 Task: Compose an email with the signature Gabriella Robinson with the subject Request for a podcast and the message I would like to request a meeting to discuss the progress of the project. from softage.1@softage.net to softage.7@softage.net with an attached document Code_of_conduct.pdf Undo the message and rewrite the message as Could you please provide a summary of the results? Send the email. Finally, move the email from Sent Items to the label Food
Action: Mouse moved to (429, 691)
Screenshot: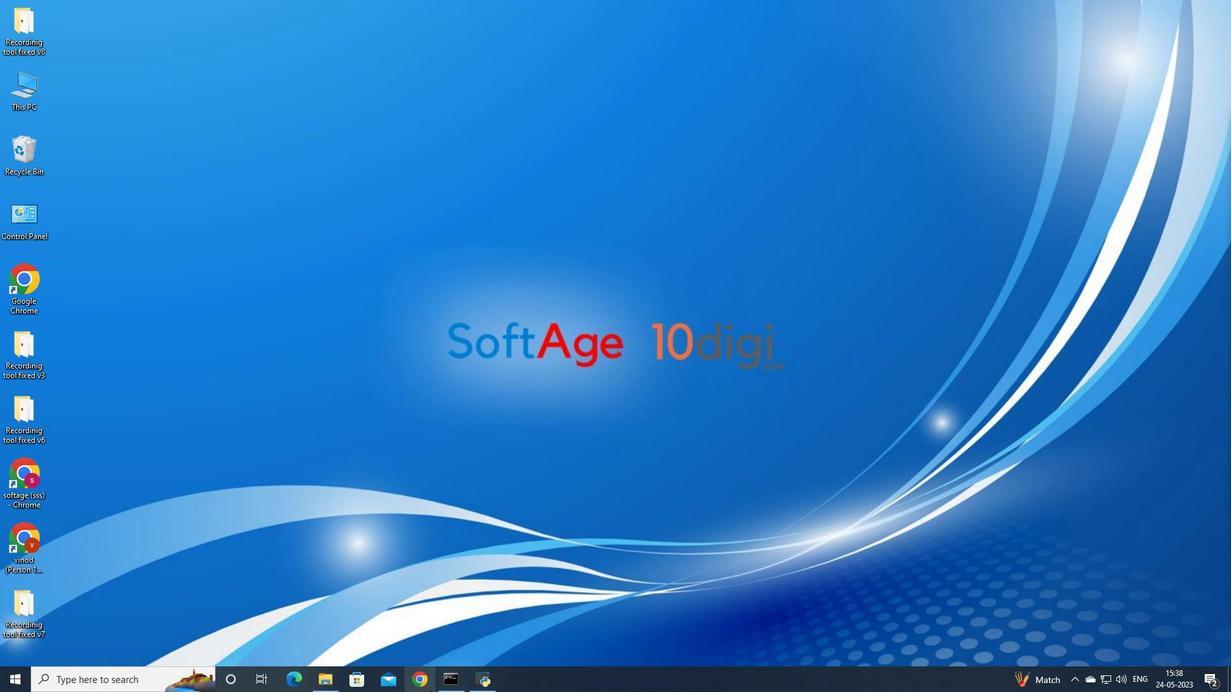 
Action: Mouse pressed left at (429, 691)
Screenshot: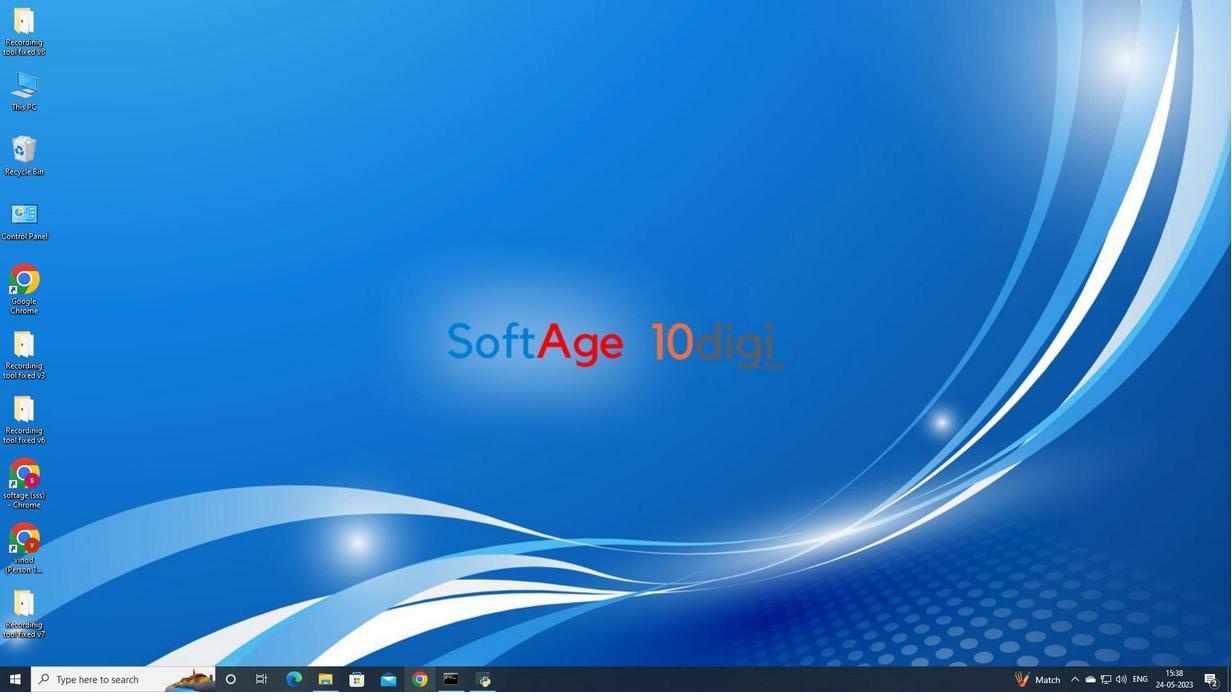 
Action: Mouse moved to (558, 399)
Screenshot: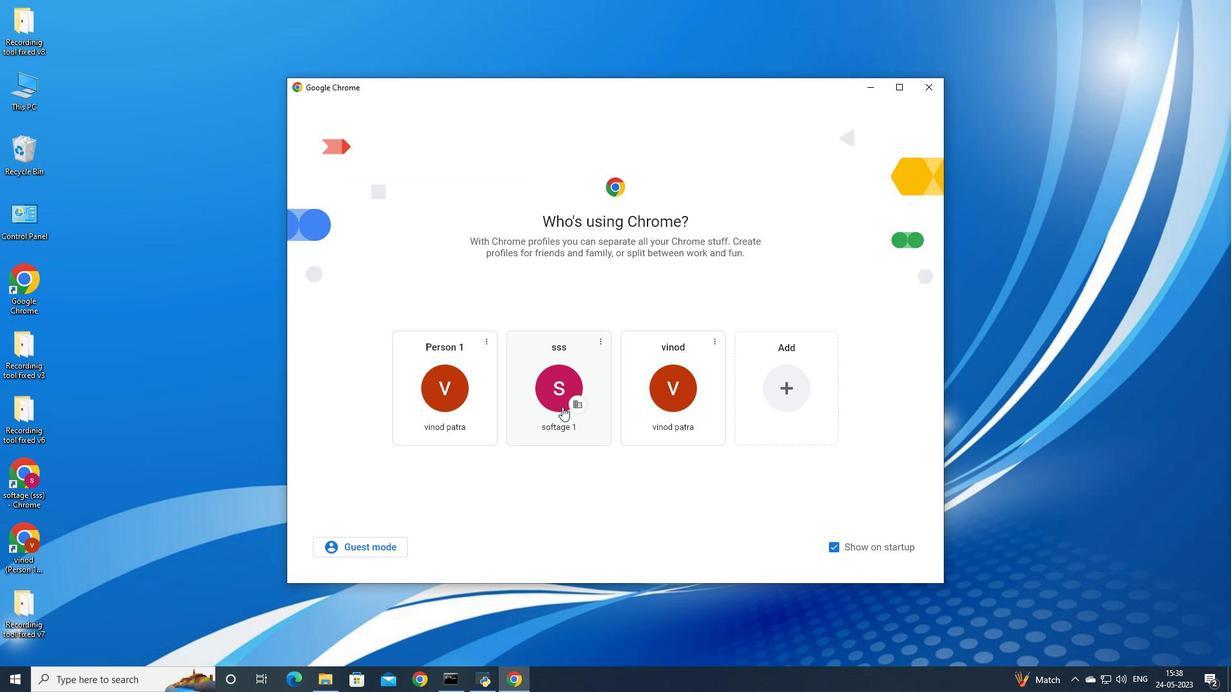
Action: Mouse pressed left at (558, 399)
Screenshot: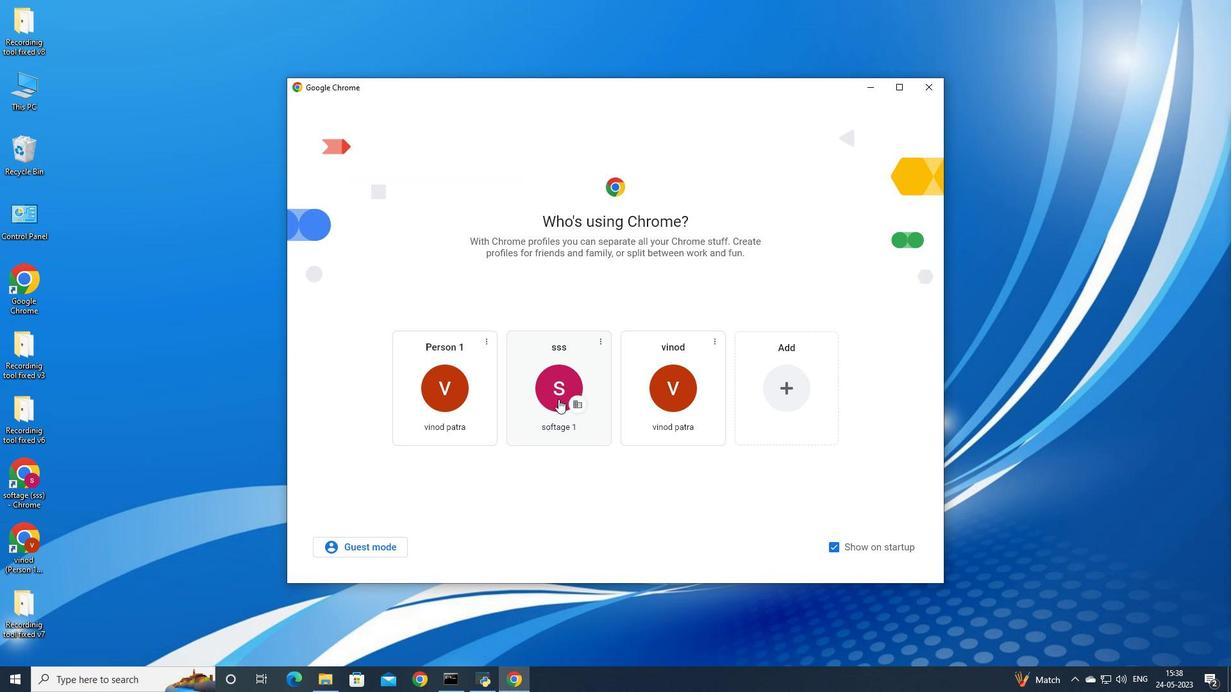 
Action: Mouse moved to (1121, 64)
Screenshot: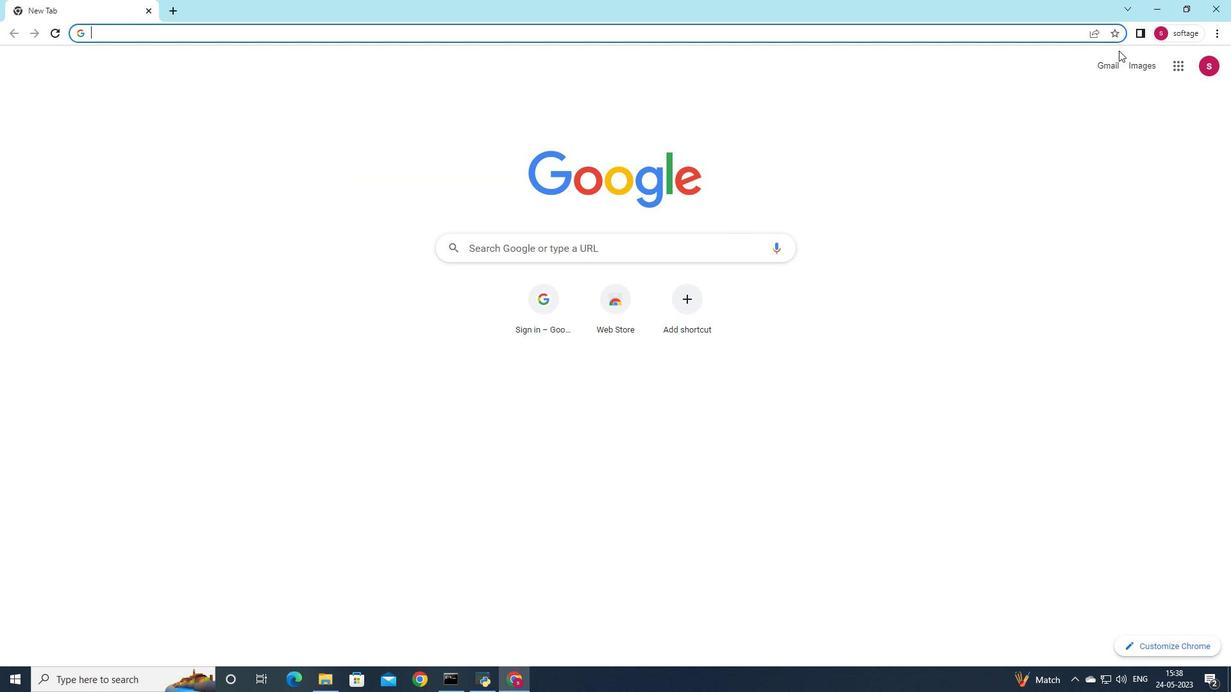
Action: Mouse pressed left at (1121, 64)
Screenshot: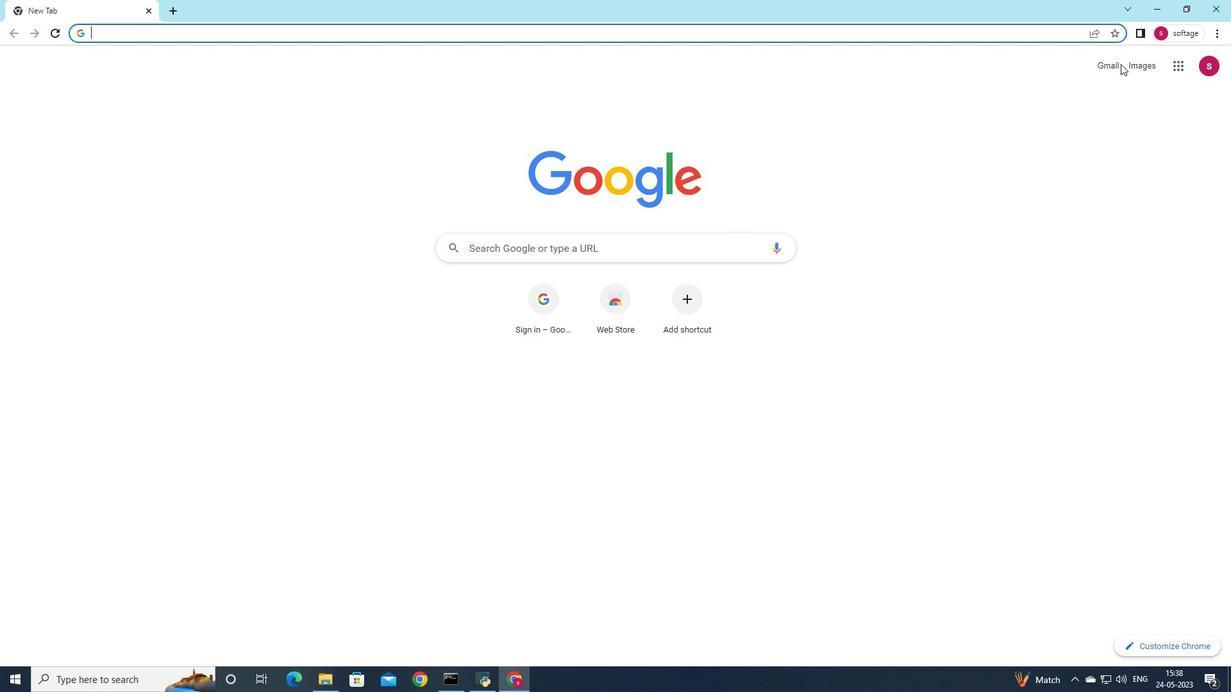 
Action: Mouse moved to (1111, 61)
Screenshot: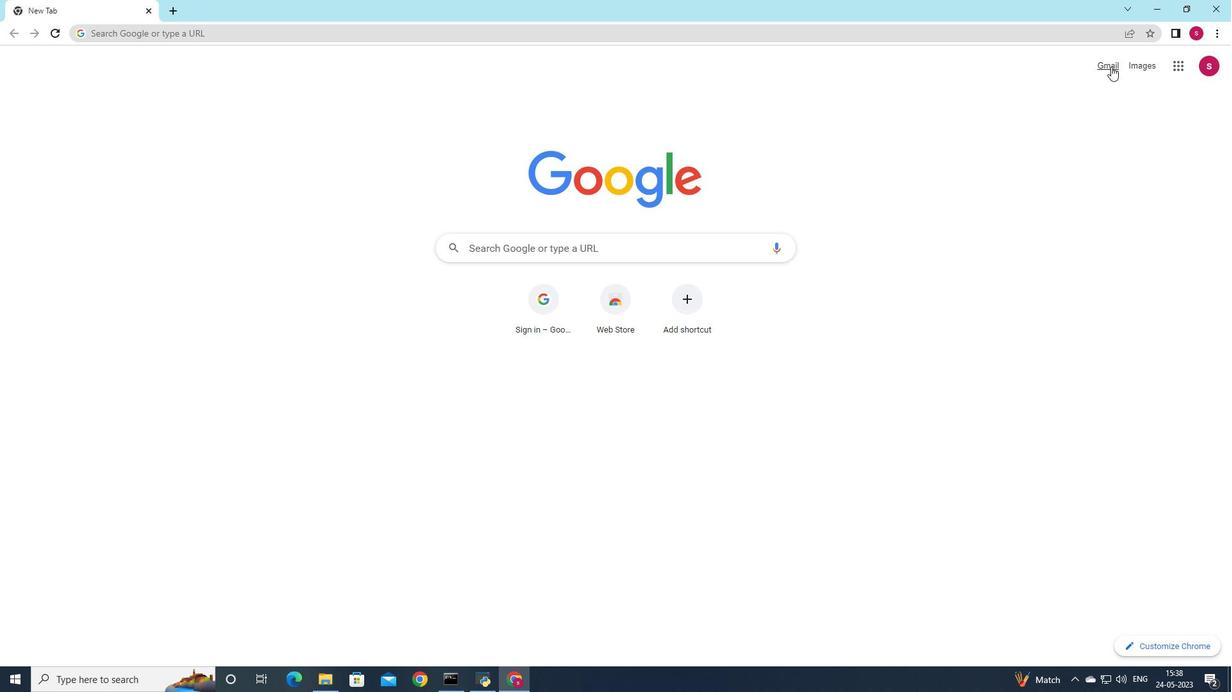 
Action: Mouse pressed left at (1111, 61)
Screenshot: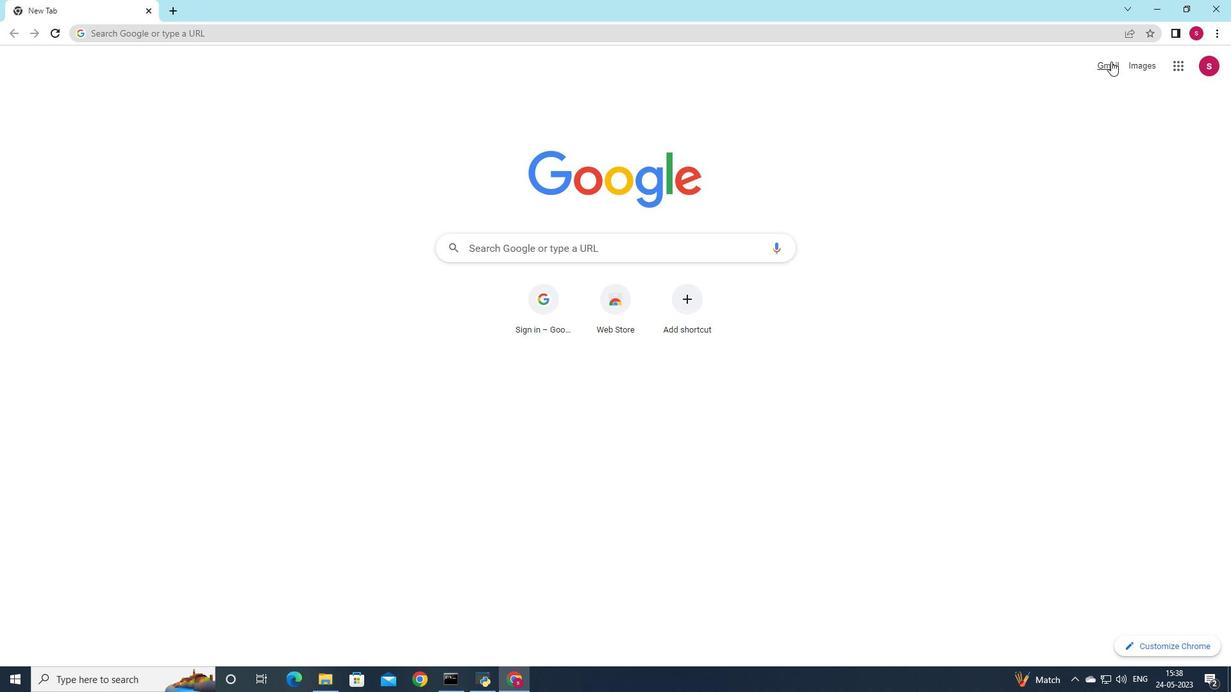 
Action: Mouse moved to (1089, 94)
Screenshot: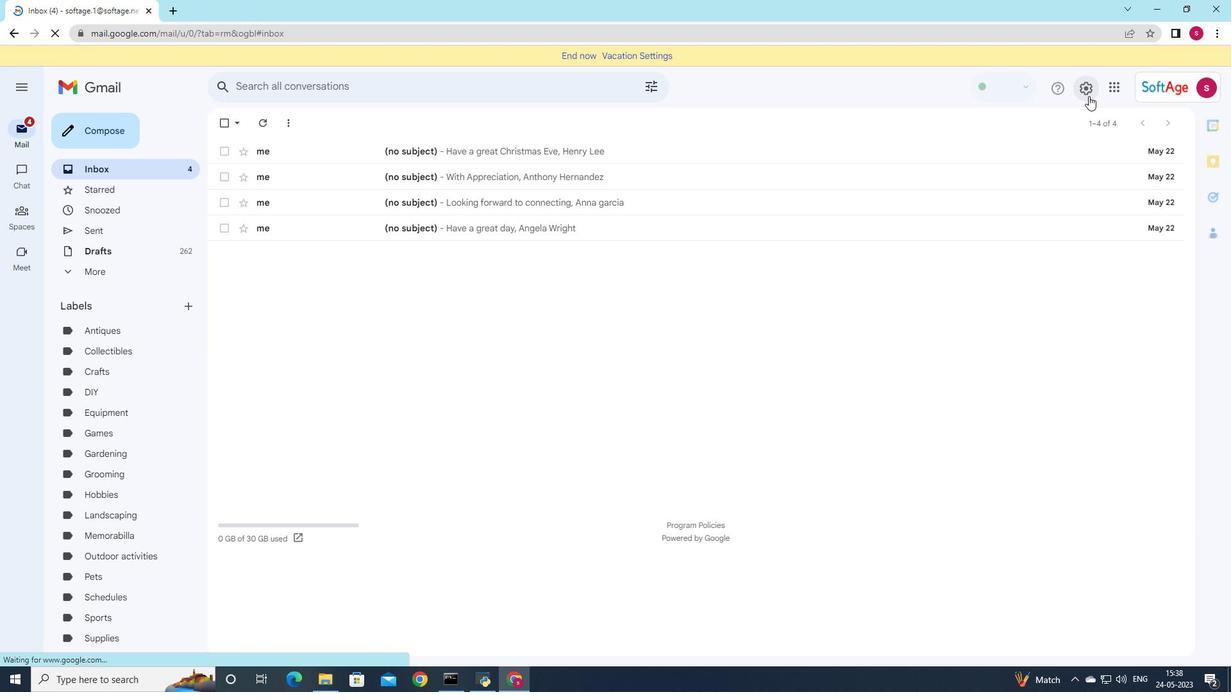 
Action: Mouse pressed left at (1089, 94)
Screenshot: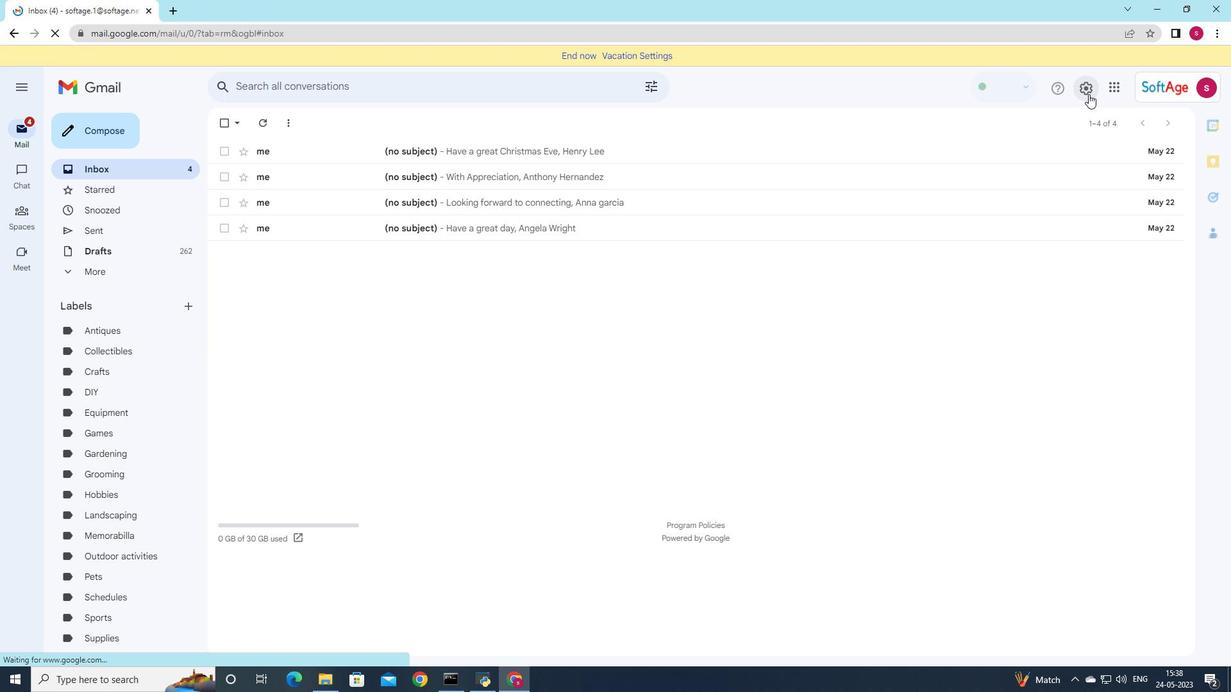 
Action: Mouse moved to (1100, 156)
Screenshot: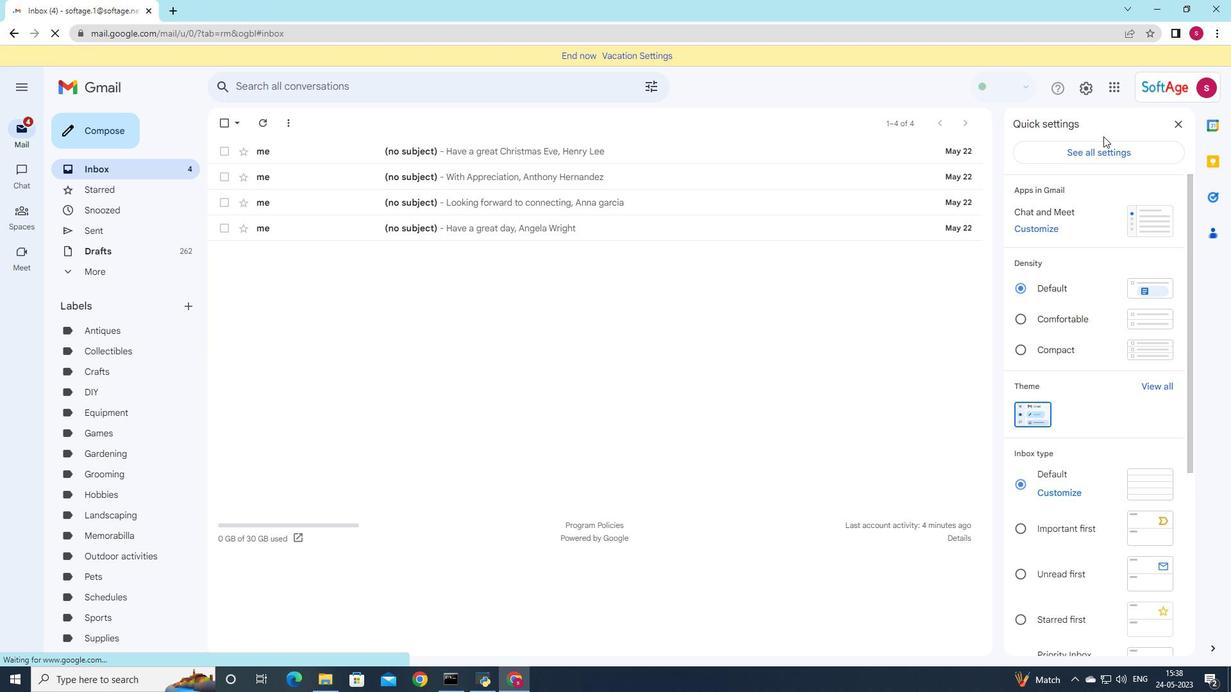 
Action: Mouse pressed left at (1100, 156)
Screenshot: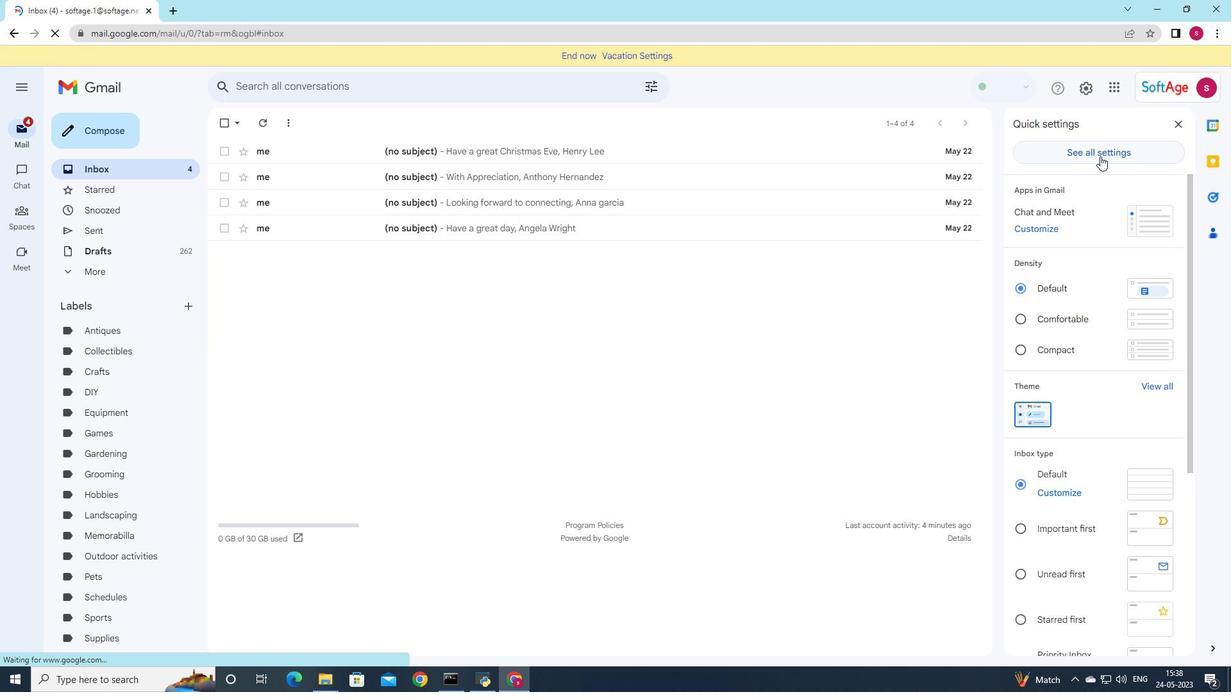 
Action: Mouse moved to (780, 198)
Screenshot: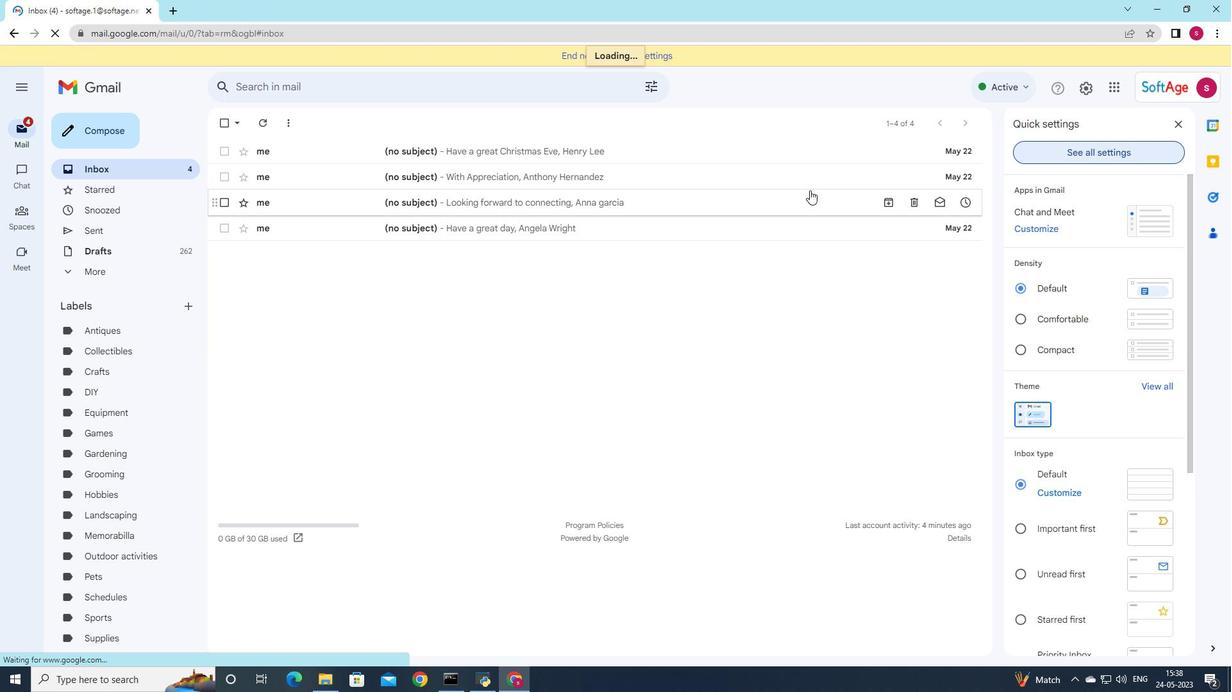 
Action: Mouse scrolled (780, 197) with delta (0, 0)
Screenshot: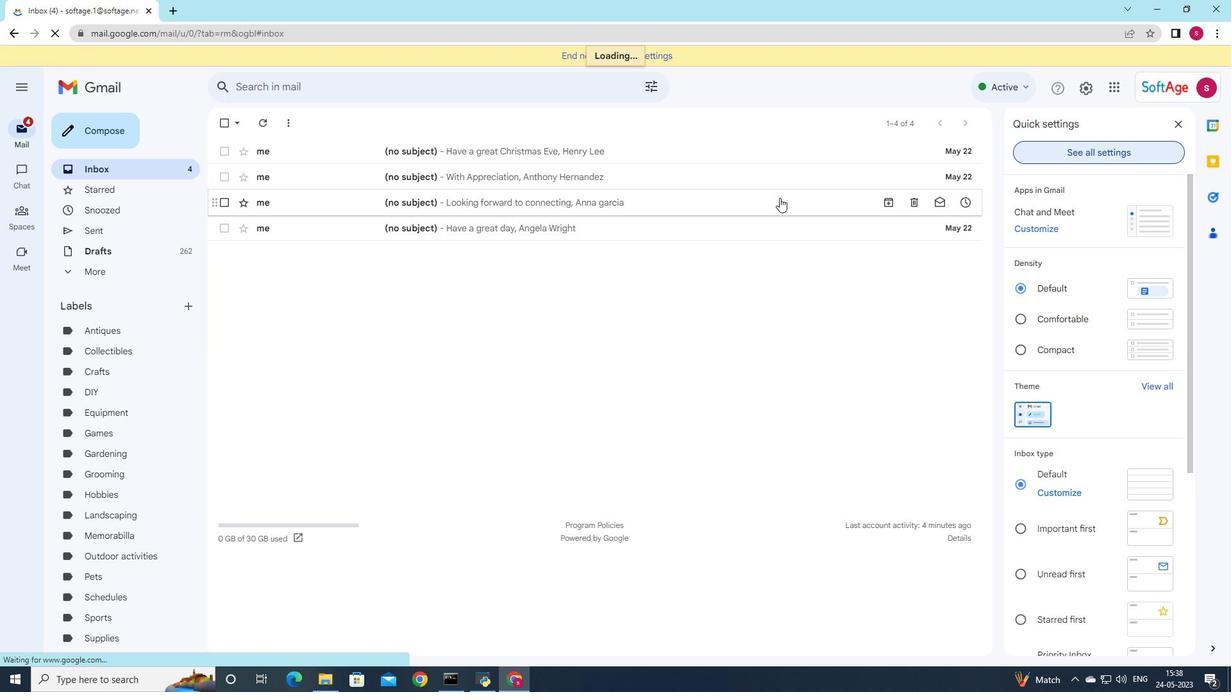 
Action: Mouse scrolled (780, 197) with delta (0, 0)
Screenshot: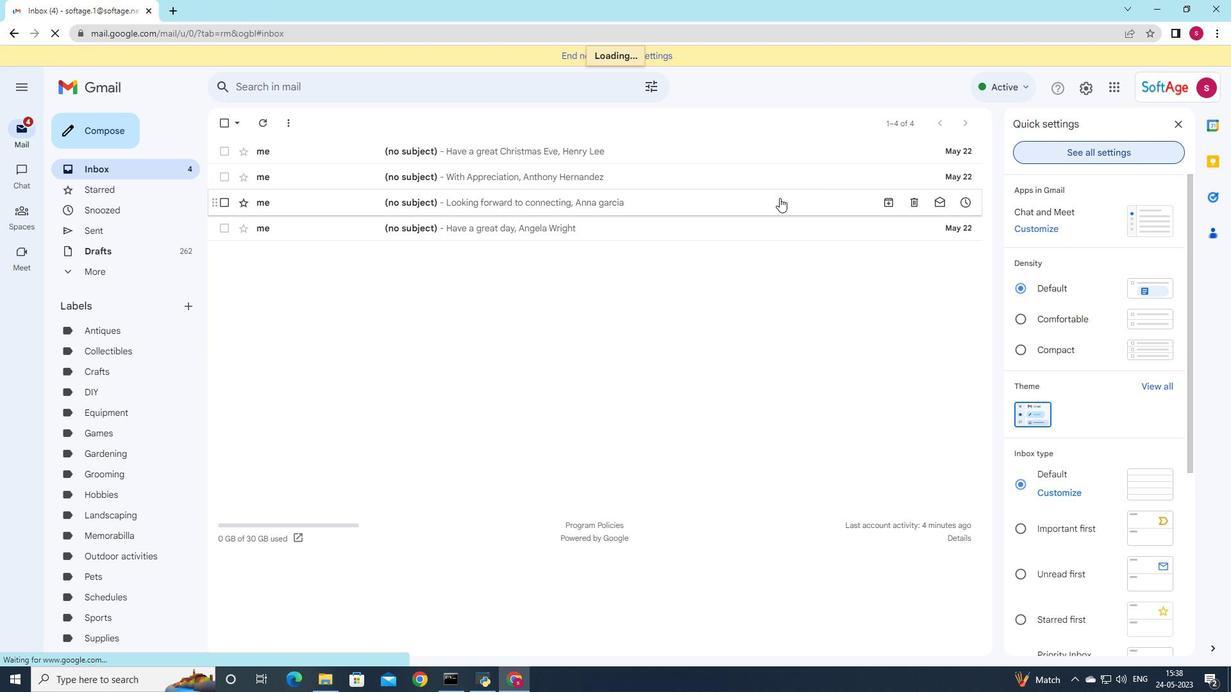 
Action: Mouse scrolled (780, 197) with delta (0, 0)
Screenshot: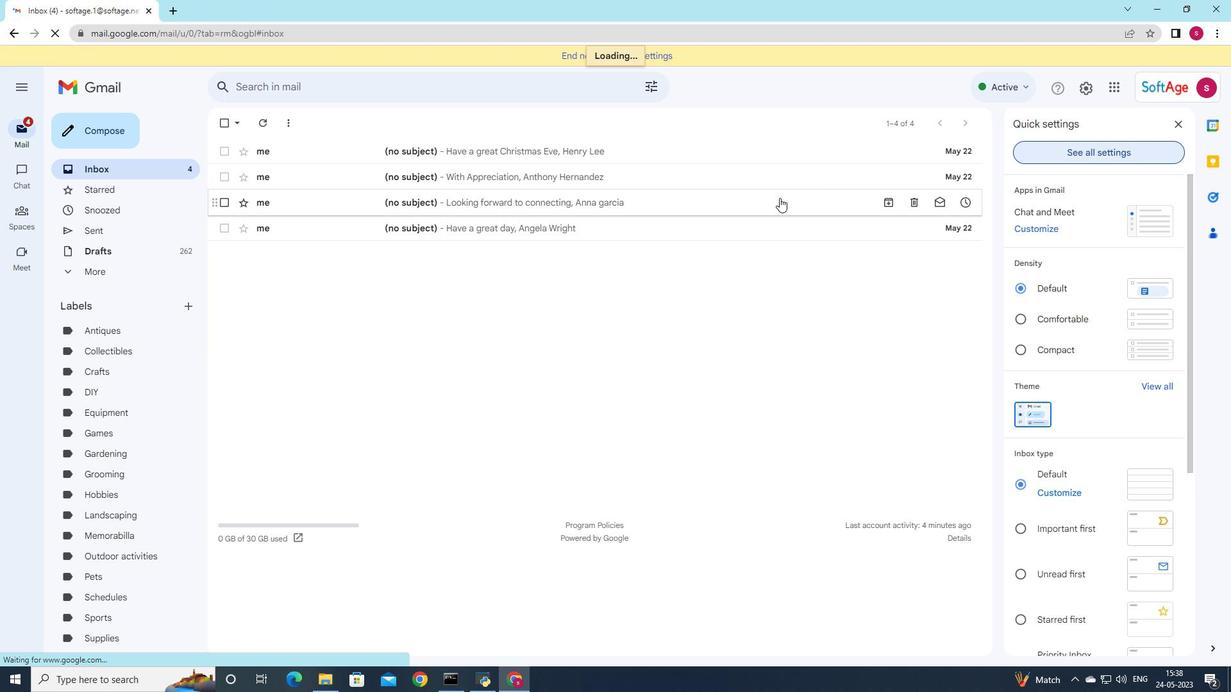 
Action: Mouse scrolled (780, 197) with delta (0, 0)
Screenshot: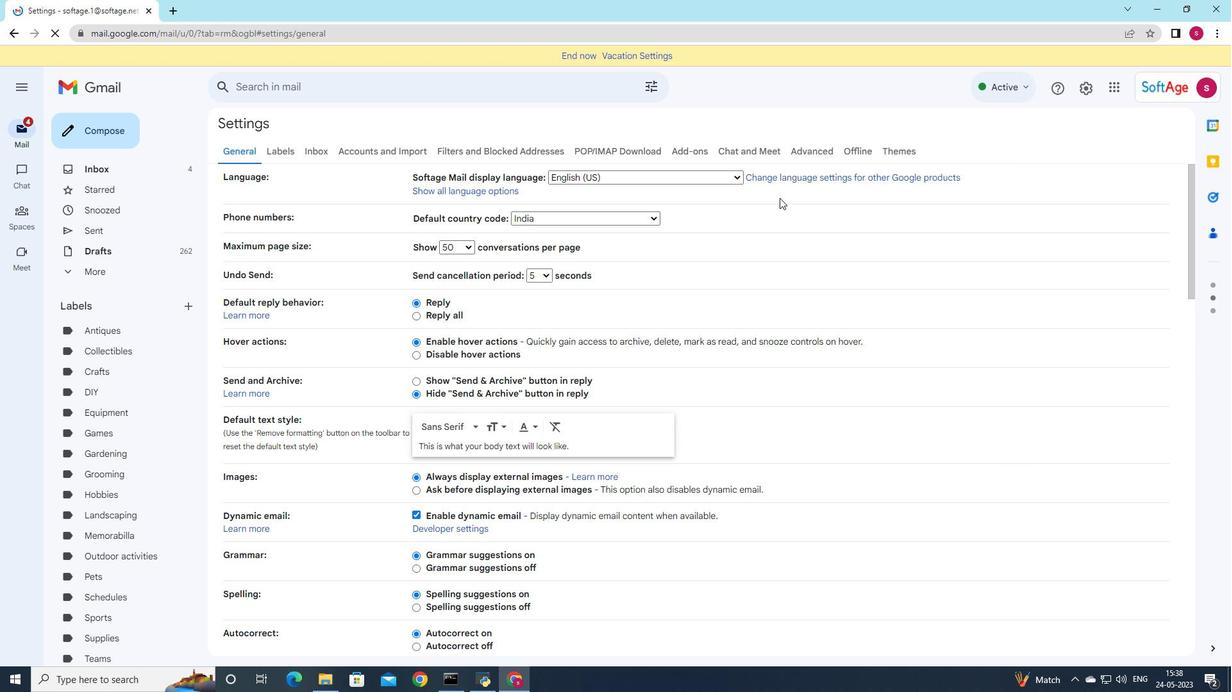 
Action: Mouse scrolled (780, 197) with delta (0, 0)
Screenshot: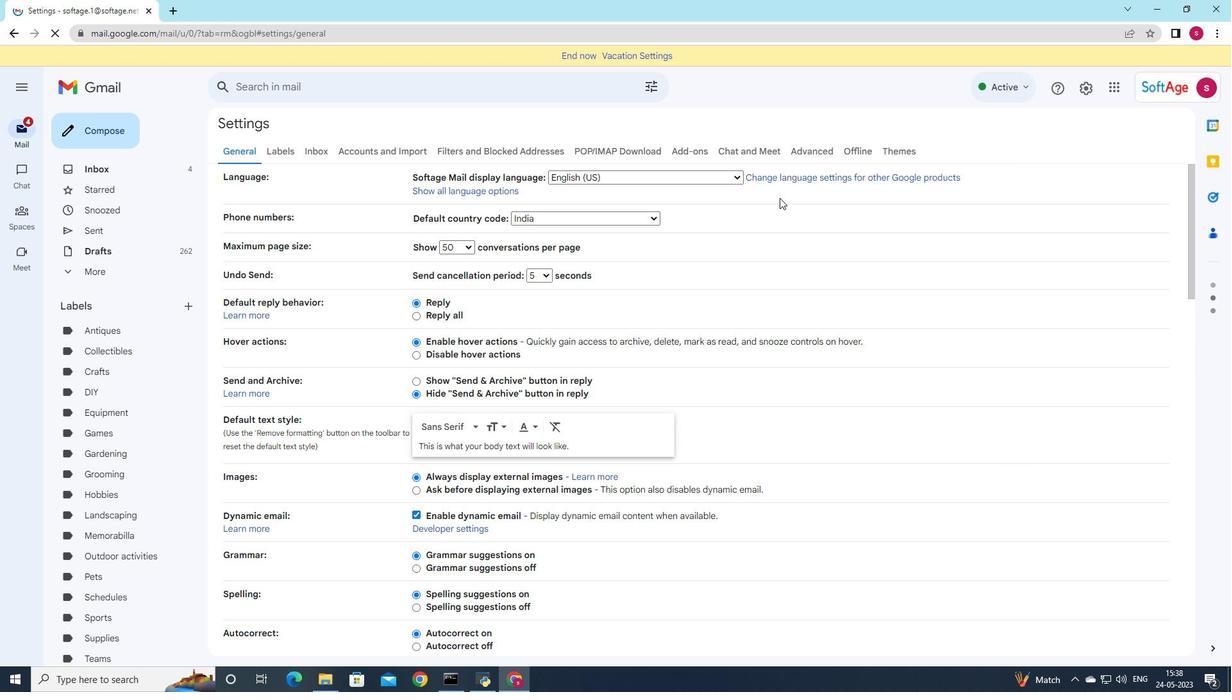 
Action: Mouse scrolled (780, 197) with delta (0, 0)
Screenshot: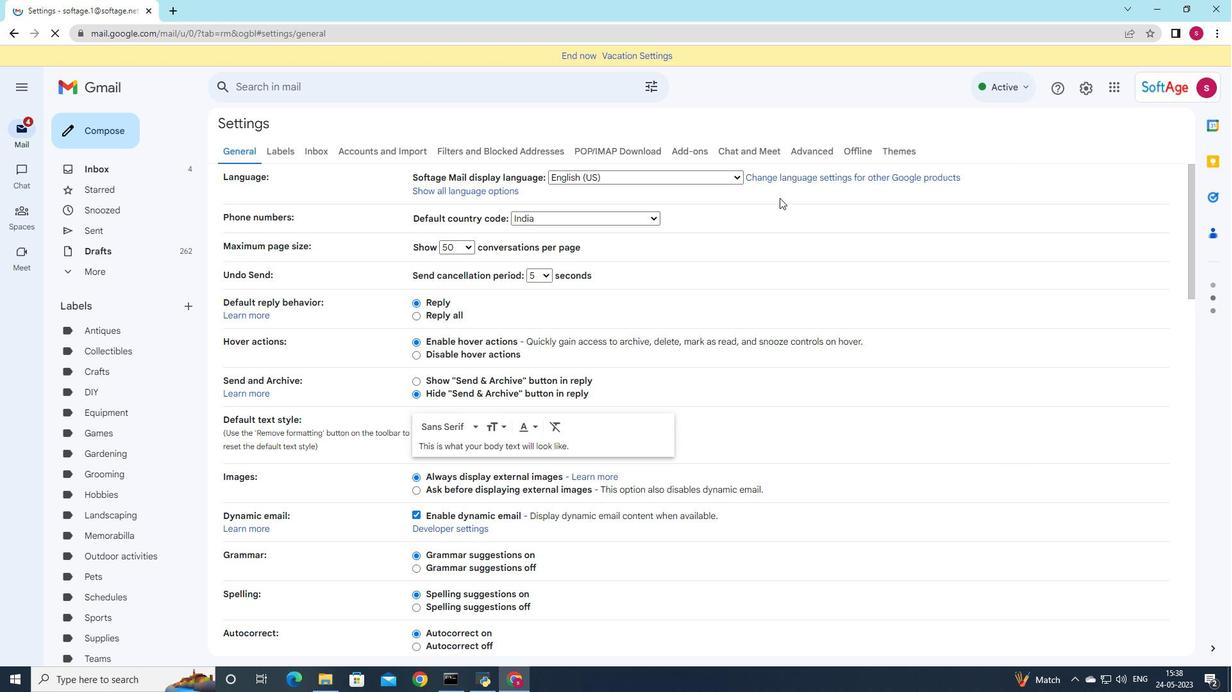 
Action: Mouse scrolled (780, 197) with delta (0, 0)
Screenshot: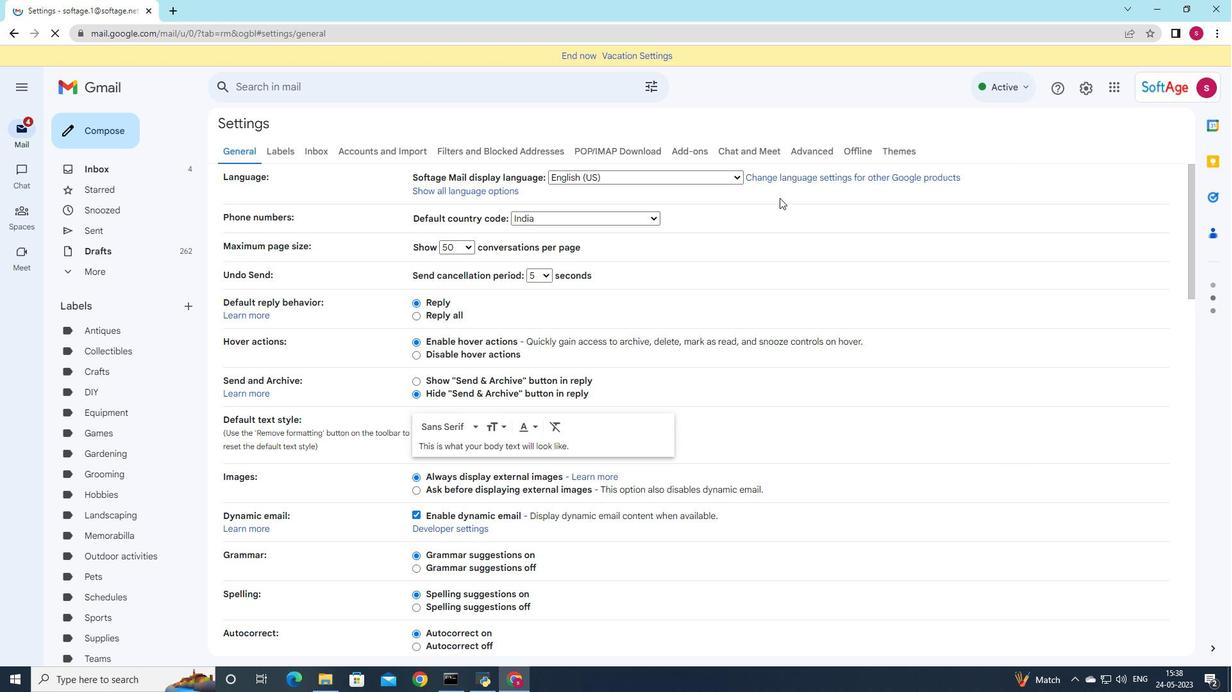 
Action: Mouse scrolled (780, 197) with delta (0, 0)
Screenshot: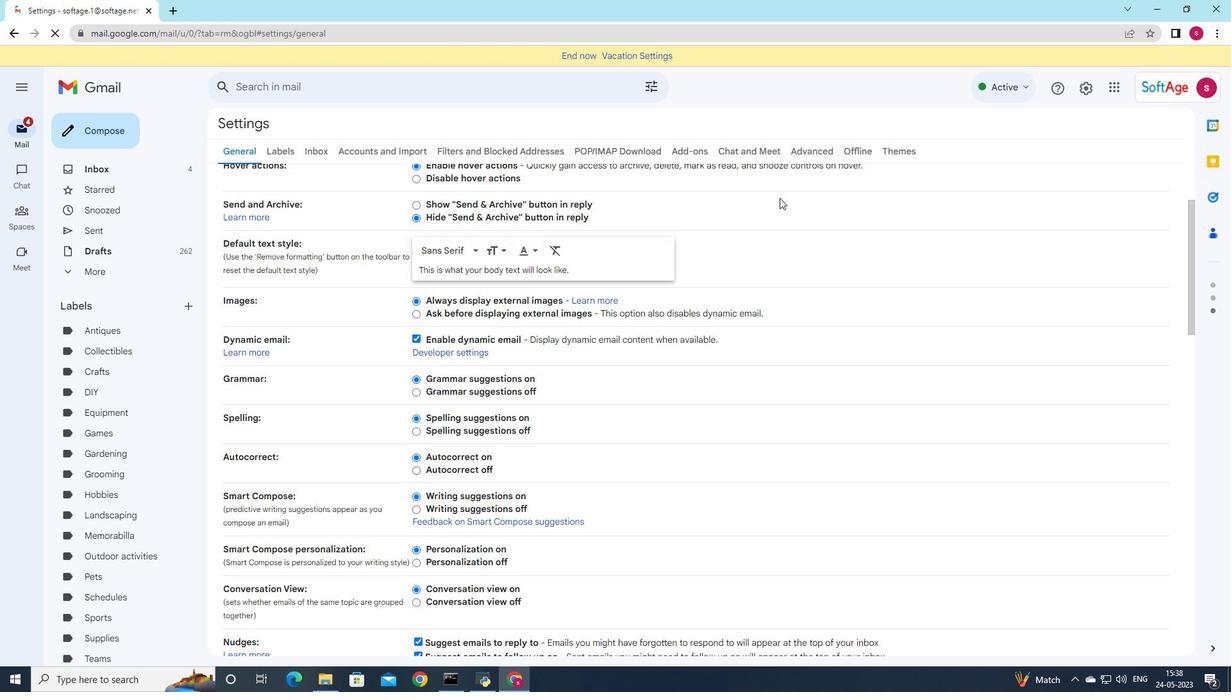 
Action: Mouse scrolled (780, 197) with delta (0, 0)
Screenshot: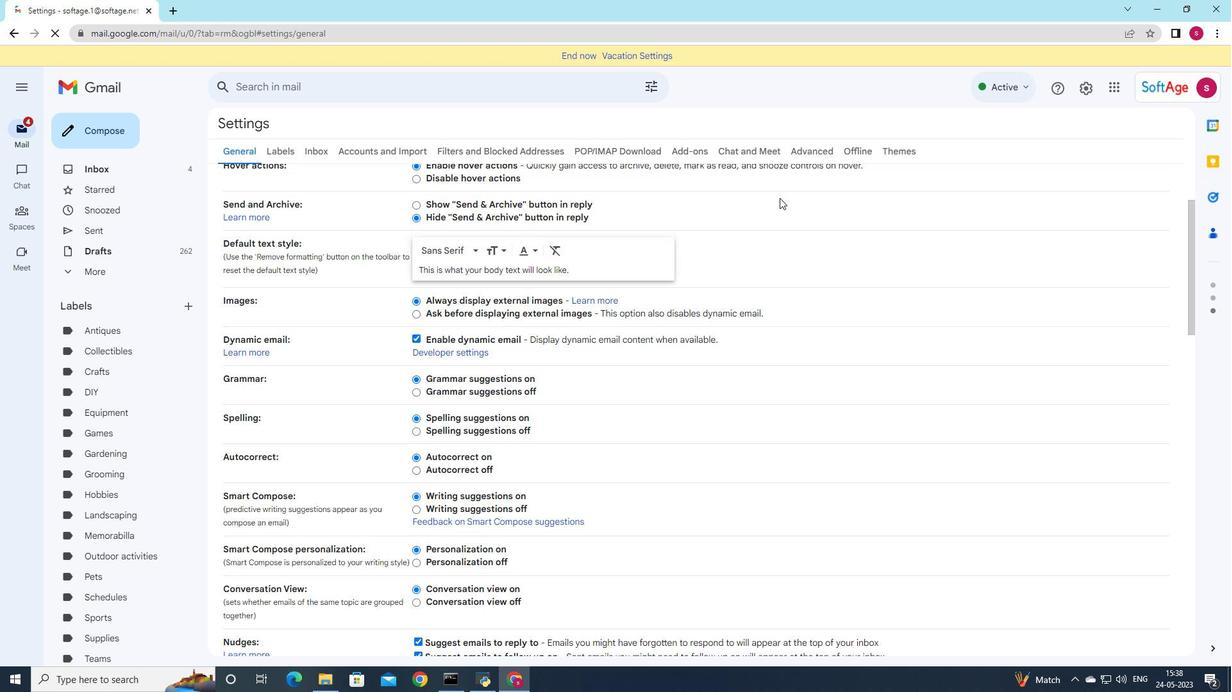 
Action: Mouse scrolled (780, 197) with delta (0, 0)
Screenshot: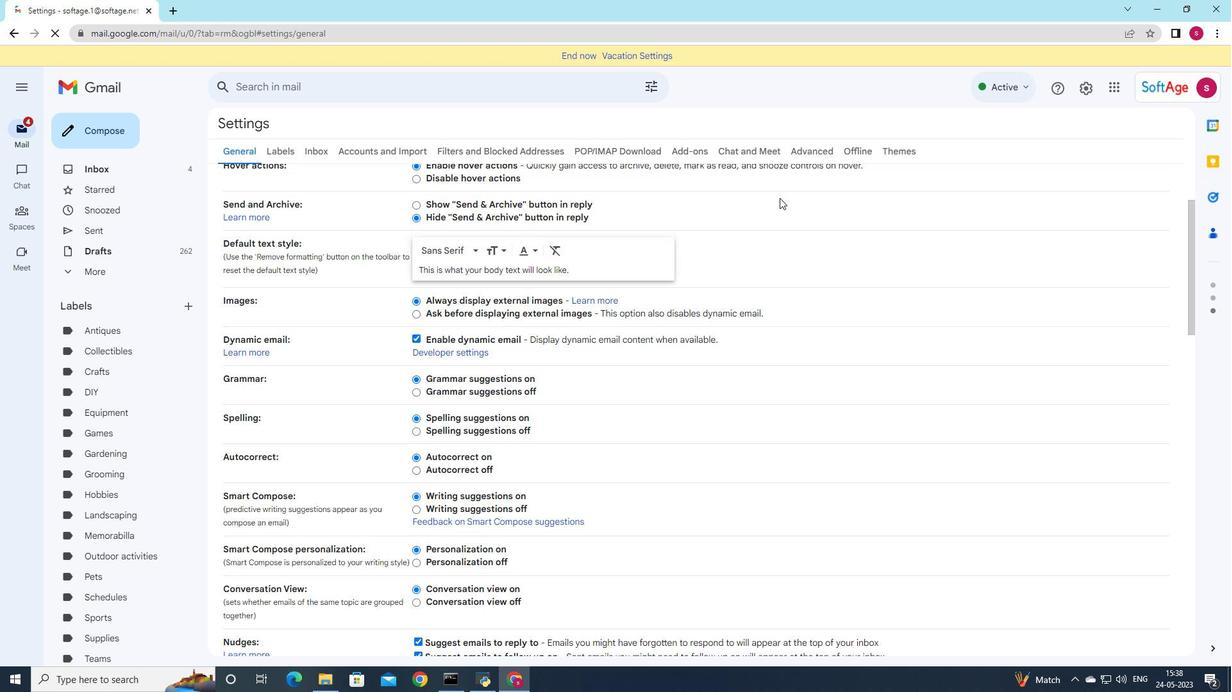 
Action: Mouse scrolled (780, 197) with delta (0, 0)
Screenshot: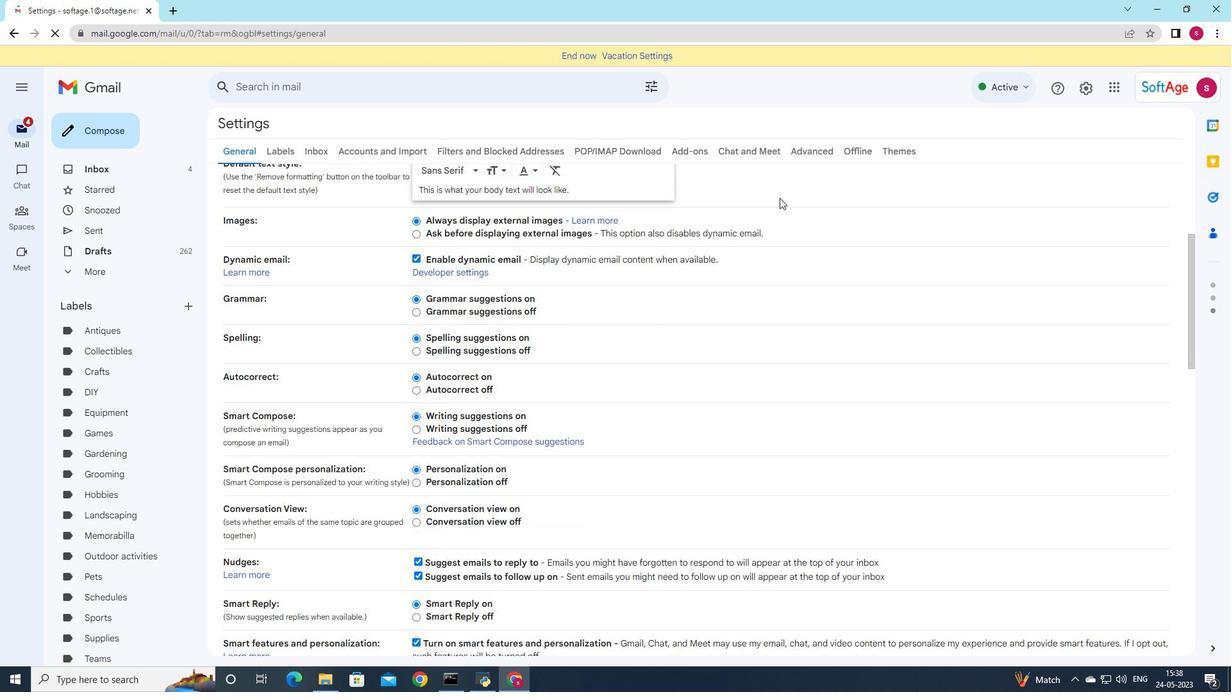 
Action: Mouse scrolled (780, 197) with delta (0, 0)
Screenshot: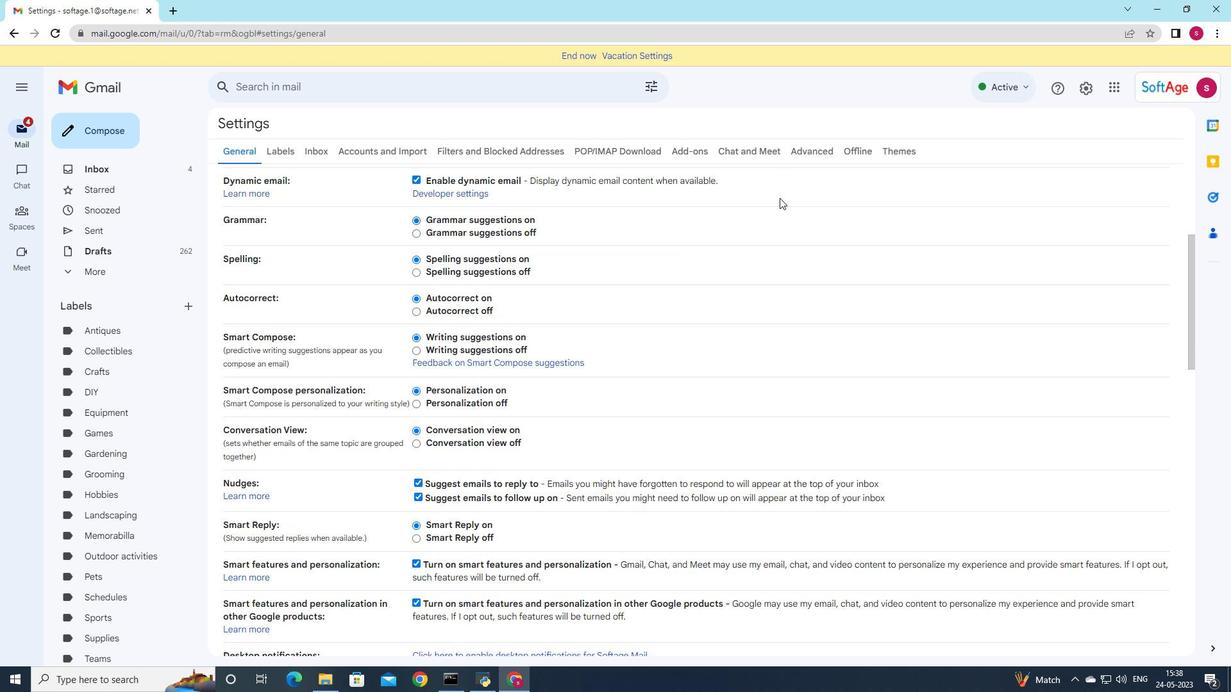 
Action: Mouse scrolled (780, 197) with delta (0, 0)
Screenshot: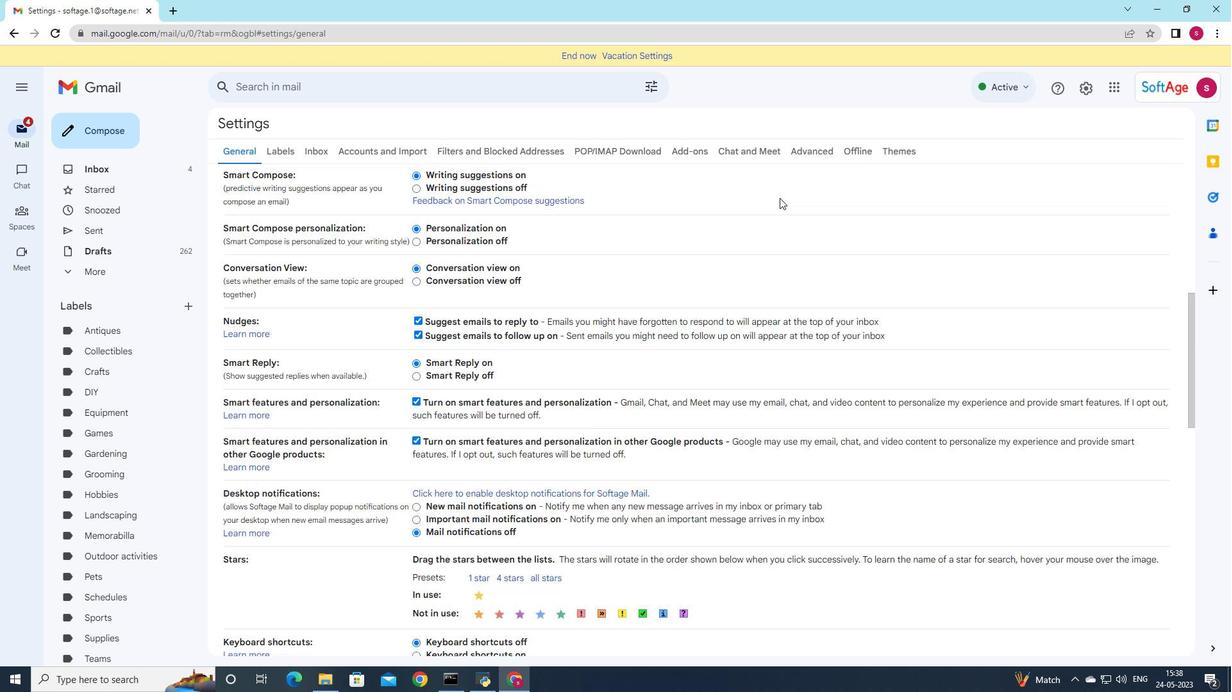 
Action: Mouse scrolled (780, 197) with delta (0, 0)
Screenshot: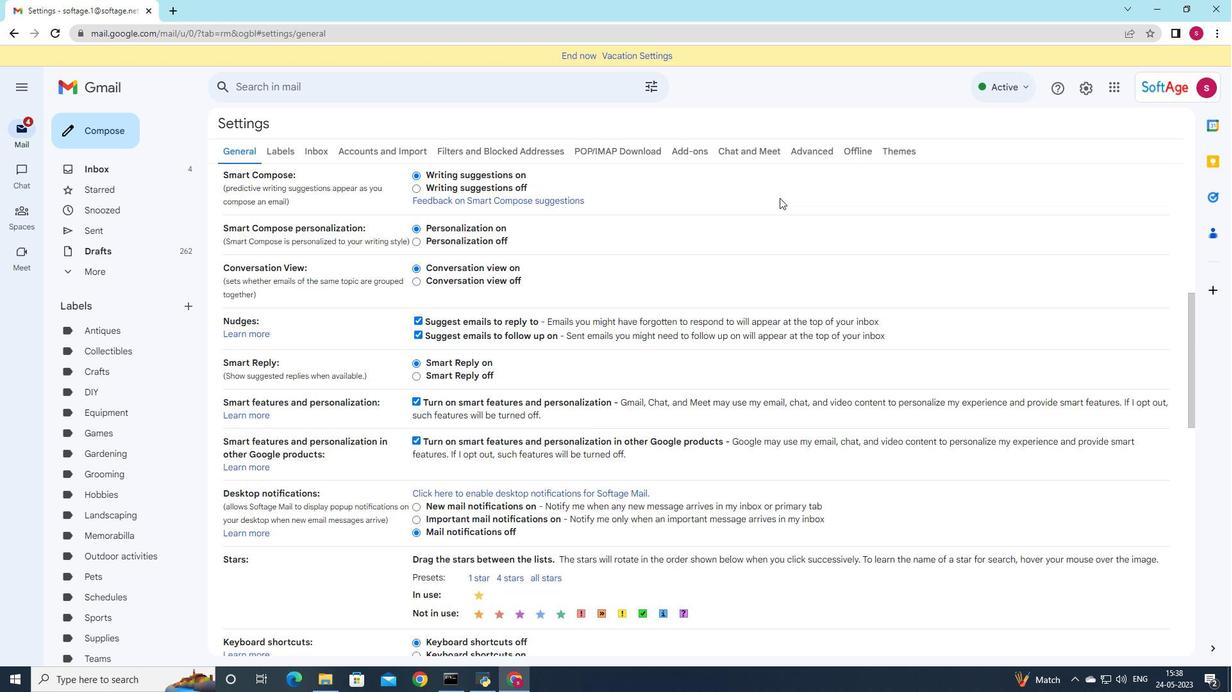 
Action: Mouse scrolled (780, 197) with delta (0, 0)
Screenshot: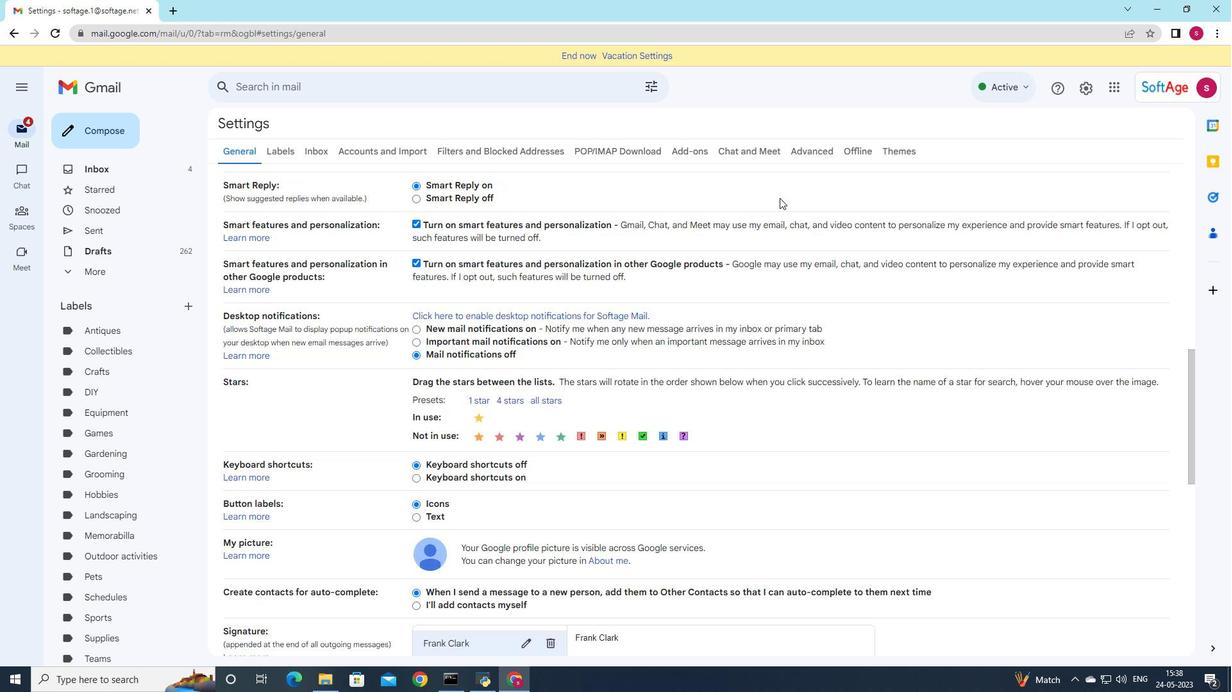 
Action: Mouse scrolled (780, 197) with delta (0, 0)
Screenshot: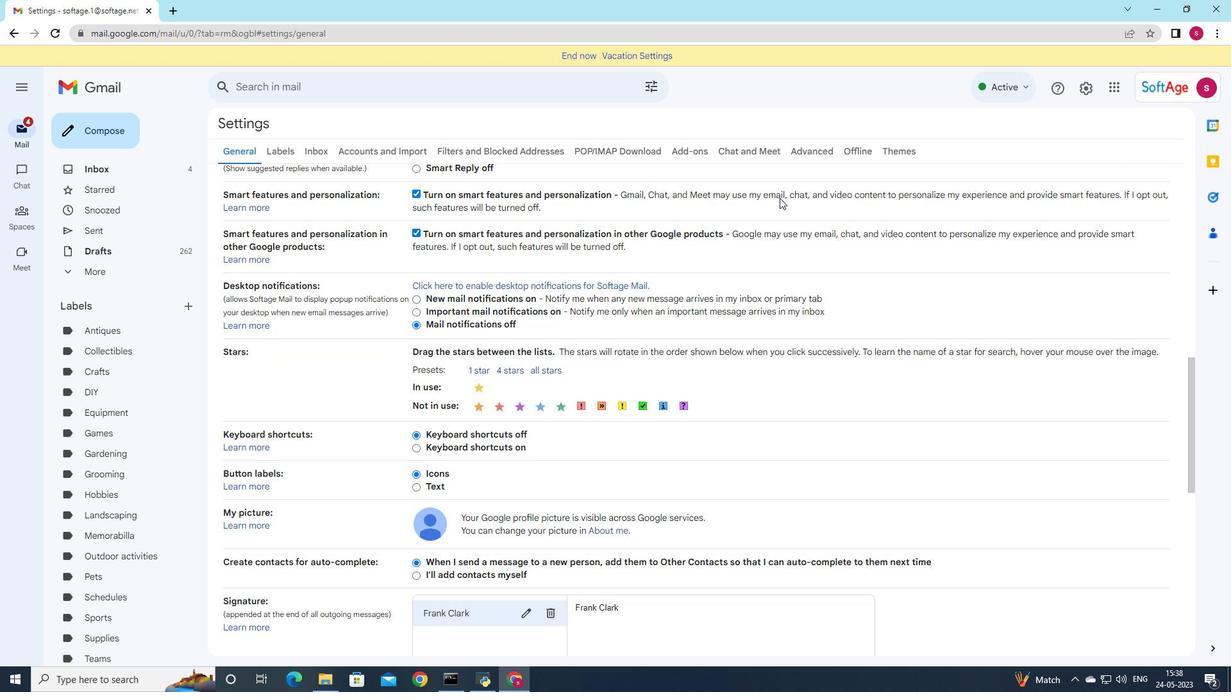 
Action: Mouse scrolled (780, 197) with delta (0, 0)
Screenshot: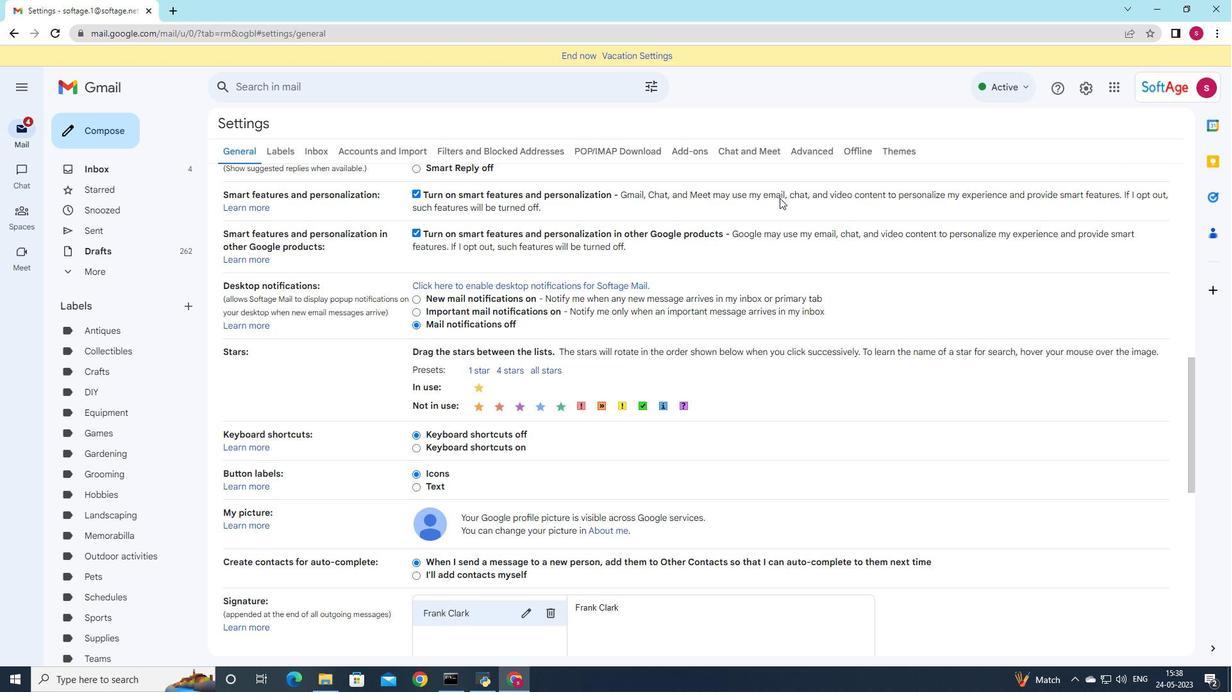 
Action: Mouse scrolled (780, 197) with delta (0, 0)
Screenshot: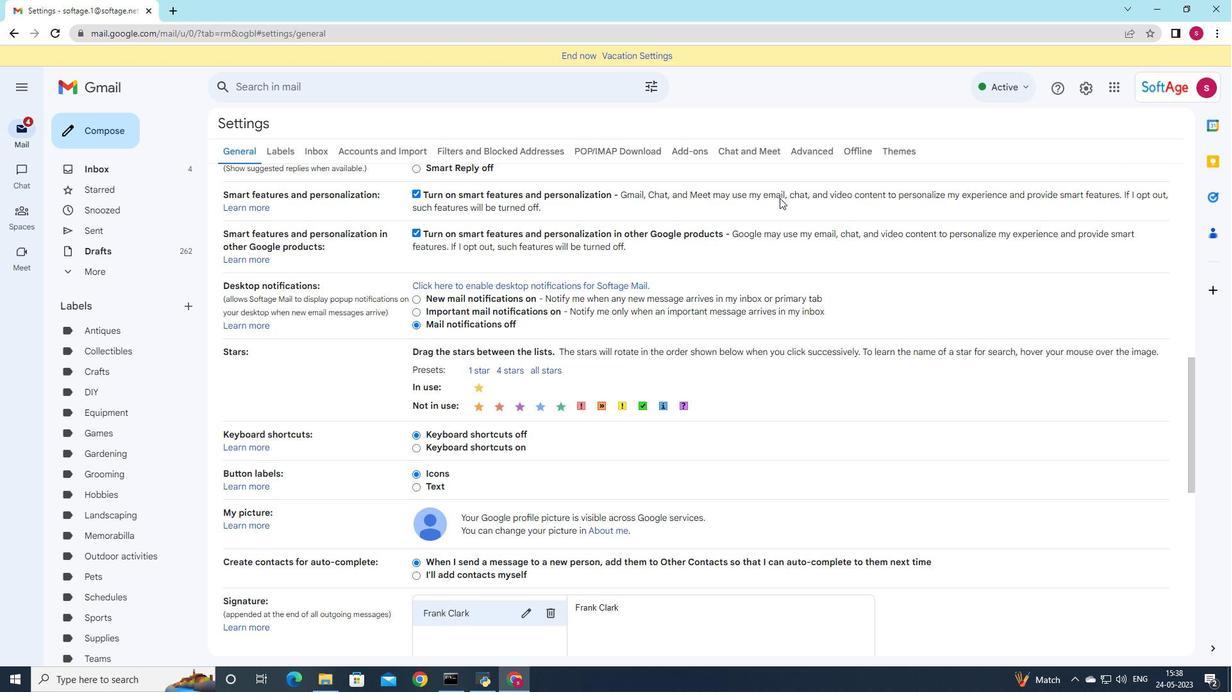 
Action: Mouse scrolled (780, 197) with delta (0, 0)
Screenshot: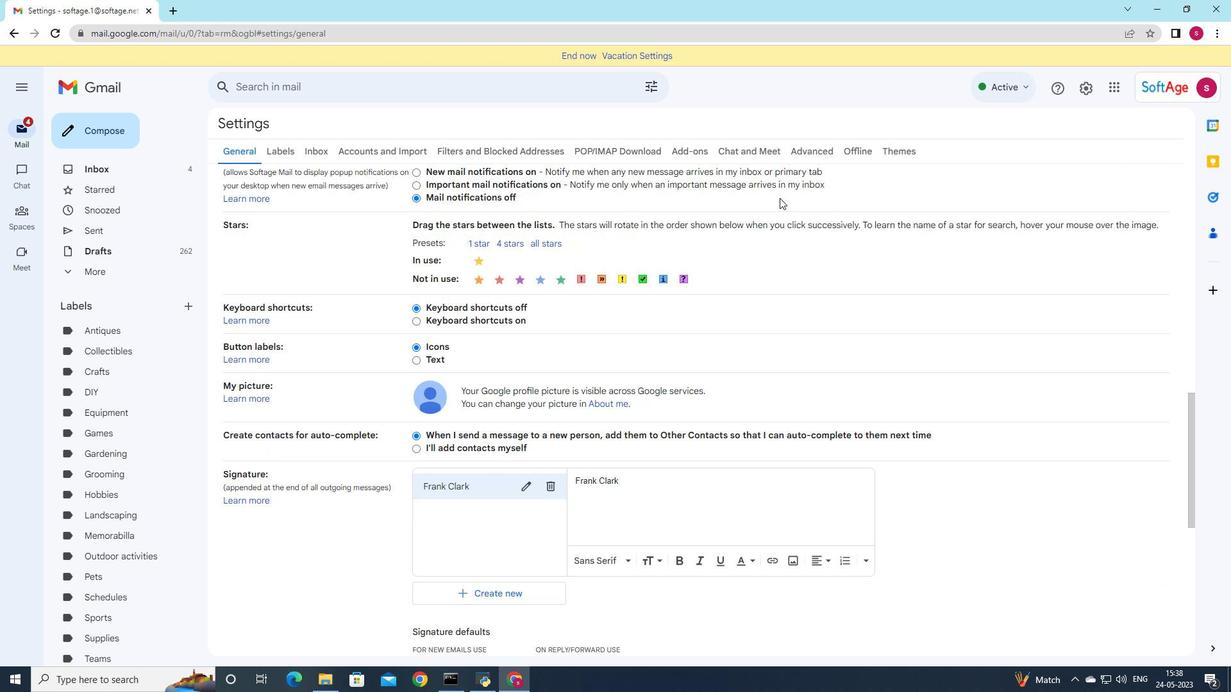 
Action: Mouse scrolled (780, 197) with delta (0, 0)
Screenshot: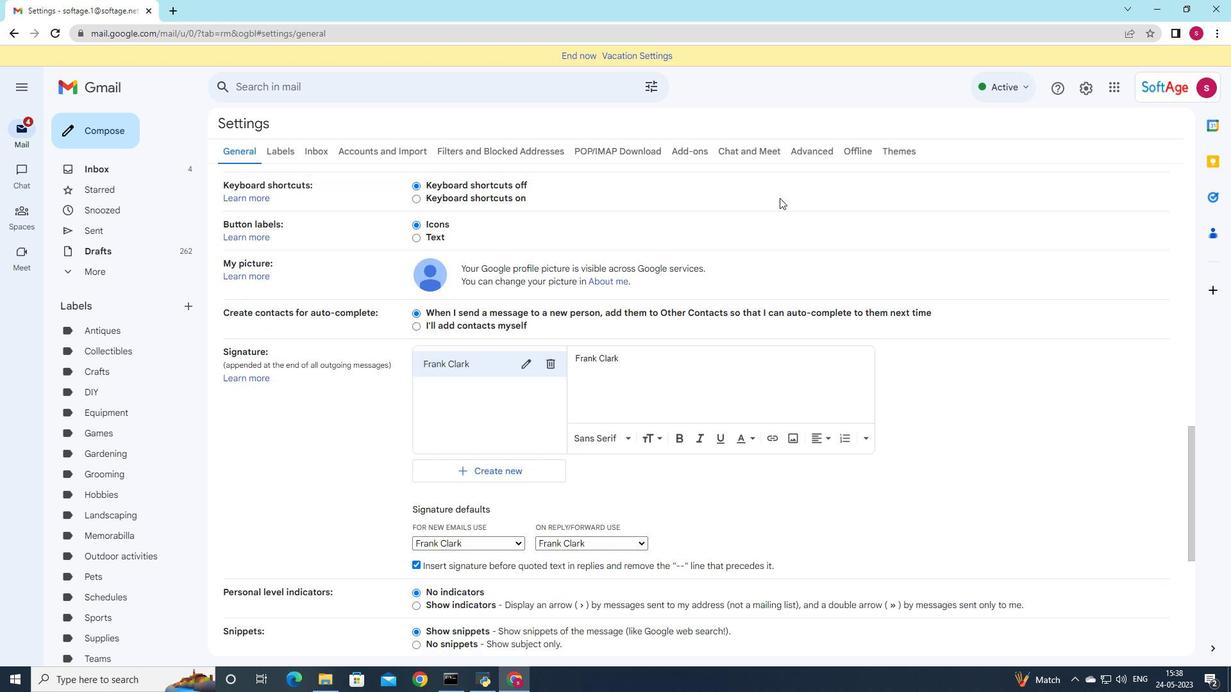 
Action: Mouse scrolled (780, 197) with delta (0, 0)
Screenshot: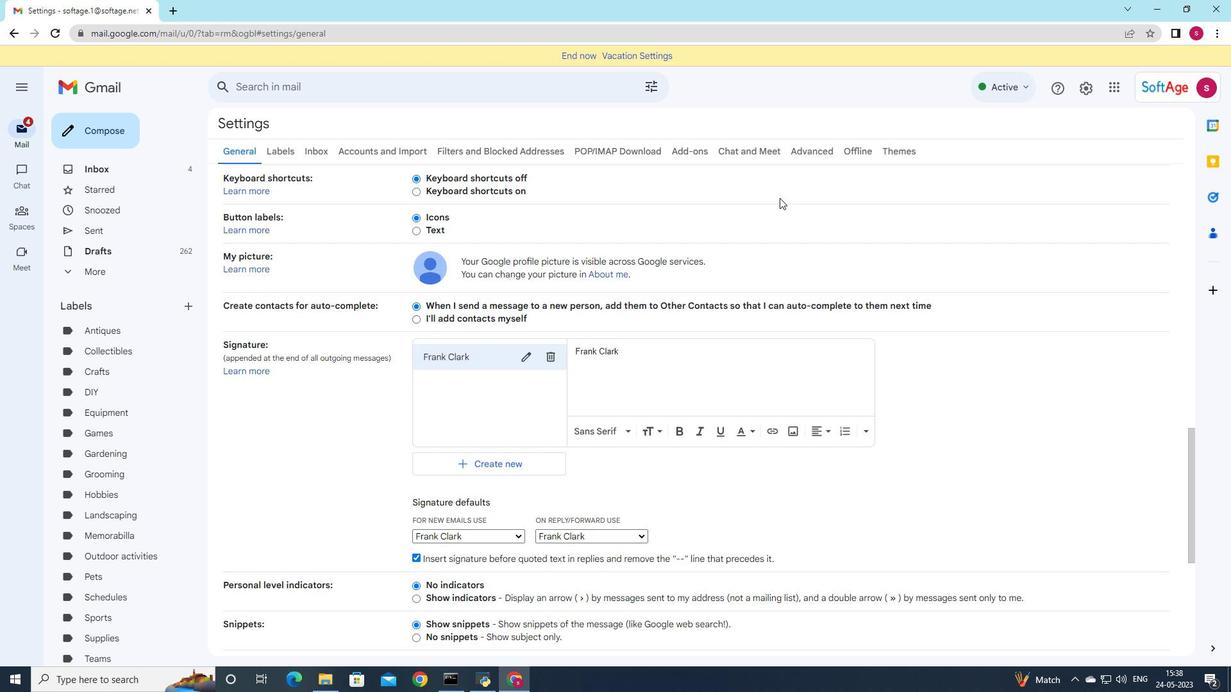 
Action: Mouse moved to (533, 190)
Screenshot: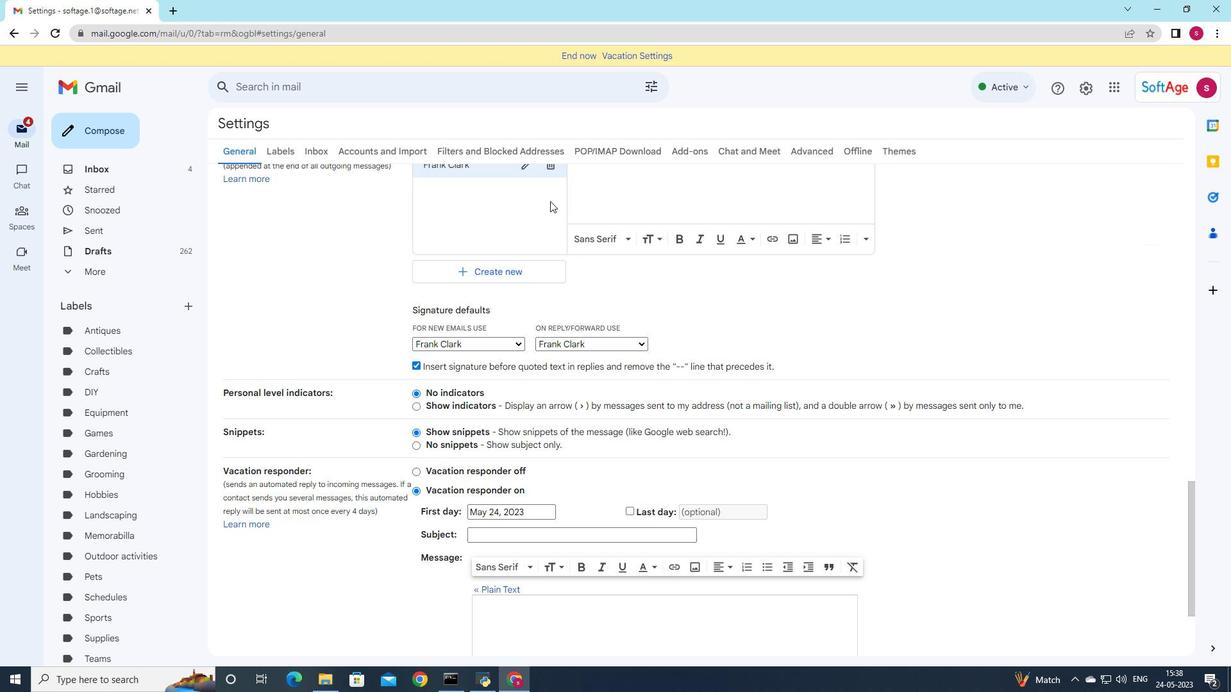 
Action: Mouse scrolled (533, 191) with delta (0, 0)
Screenshot: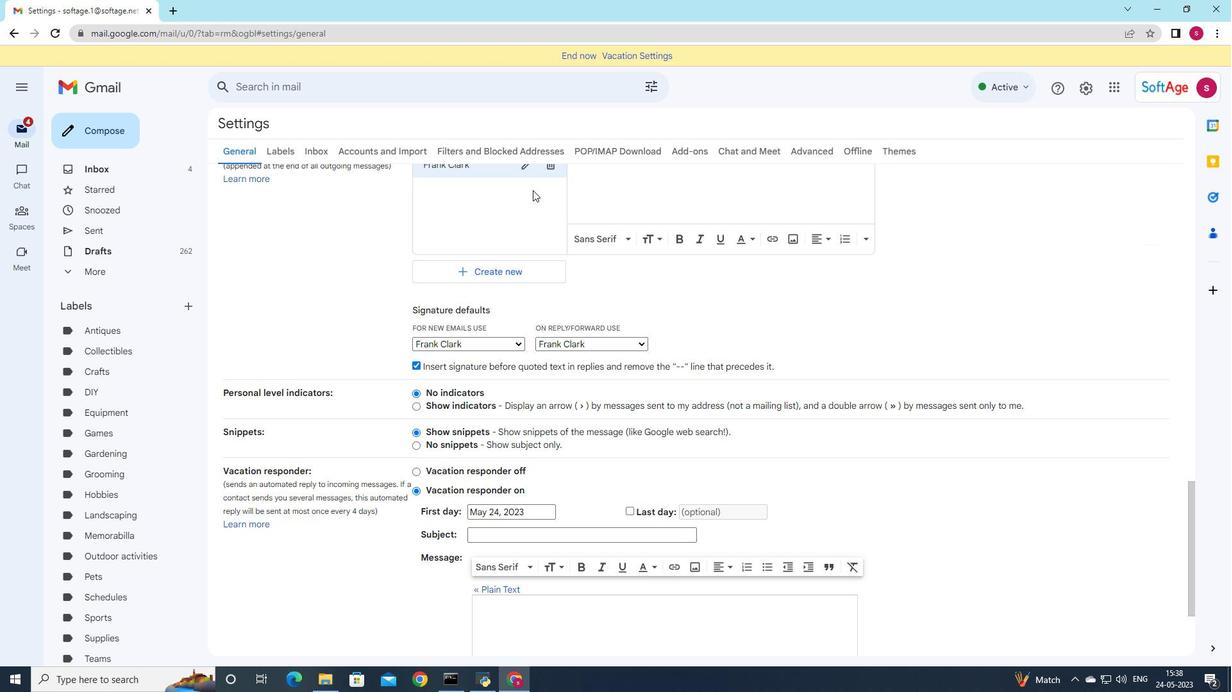 
Action: Mouse moved to (551, 226)
Screenshot: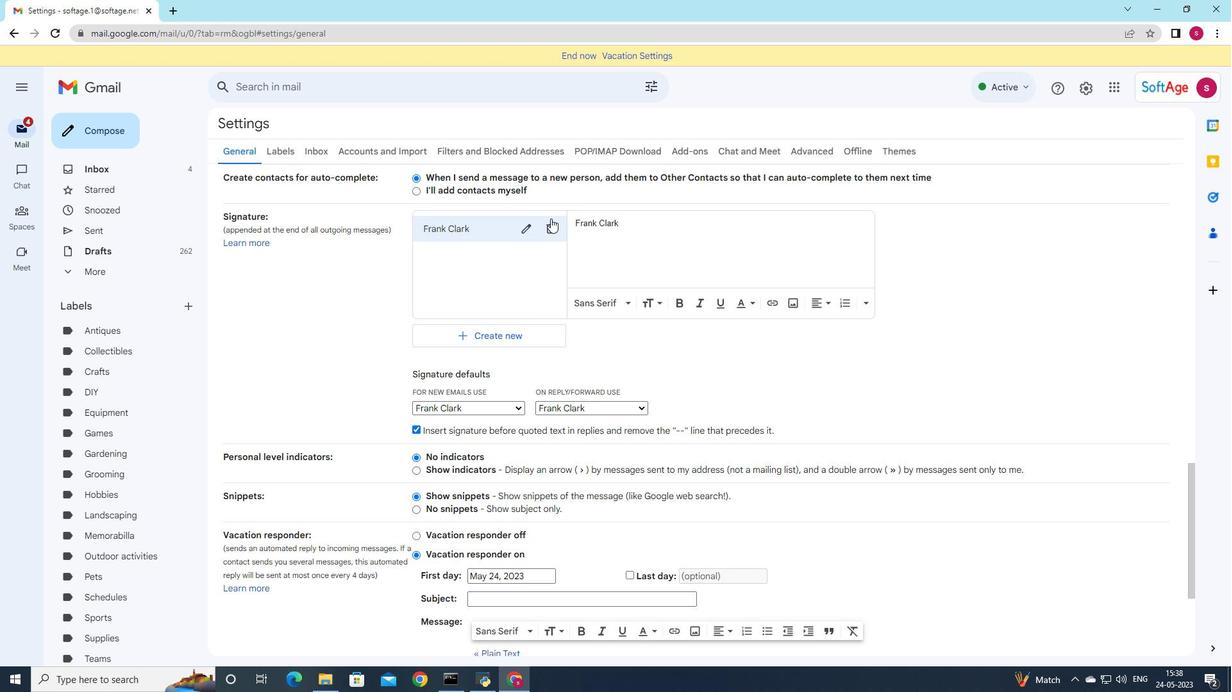 
Action: Mouse pressed left at (551, 226)
Screenshot: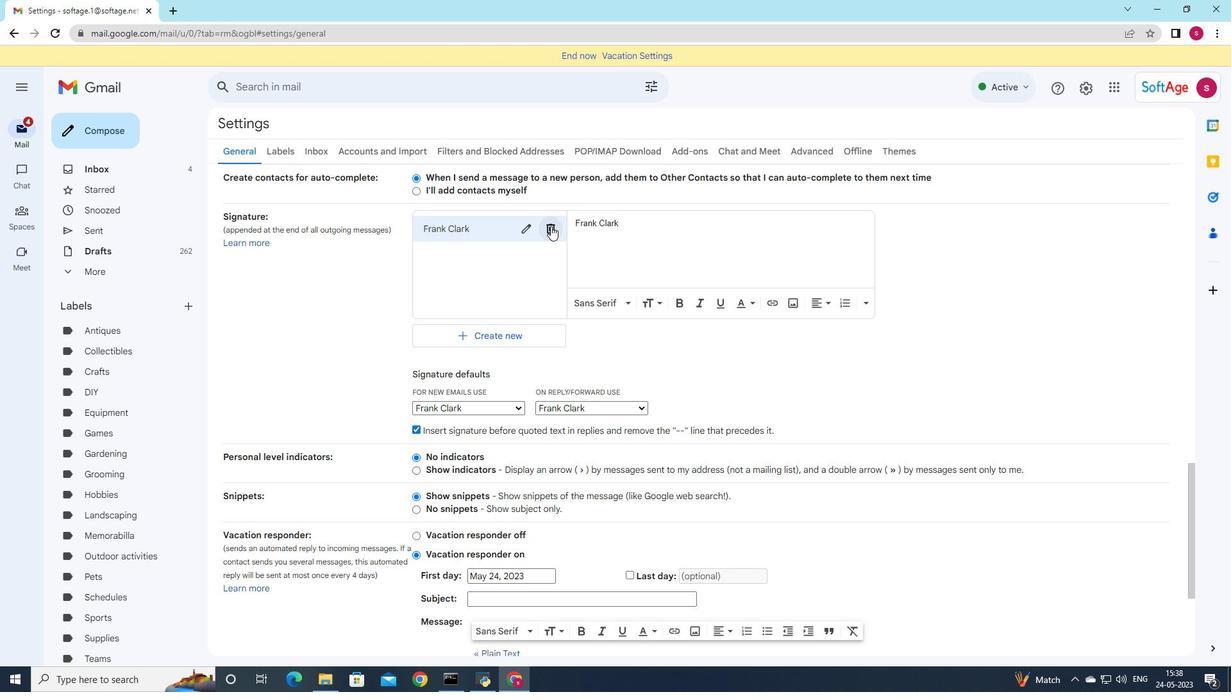 
Action: Mouse moved to (717, 381)
Screenshot: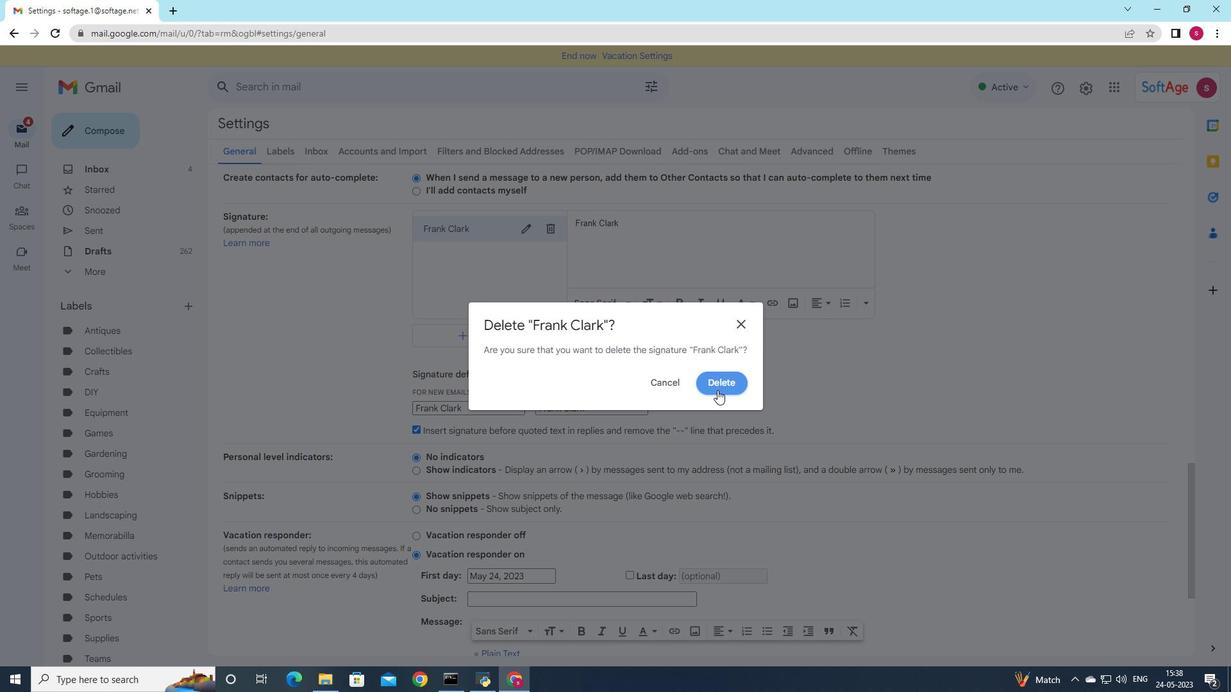 
Action: Mouse pressed left at (717, 381)
Screenshot: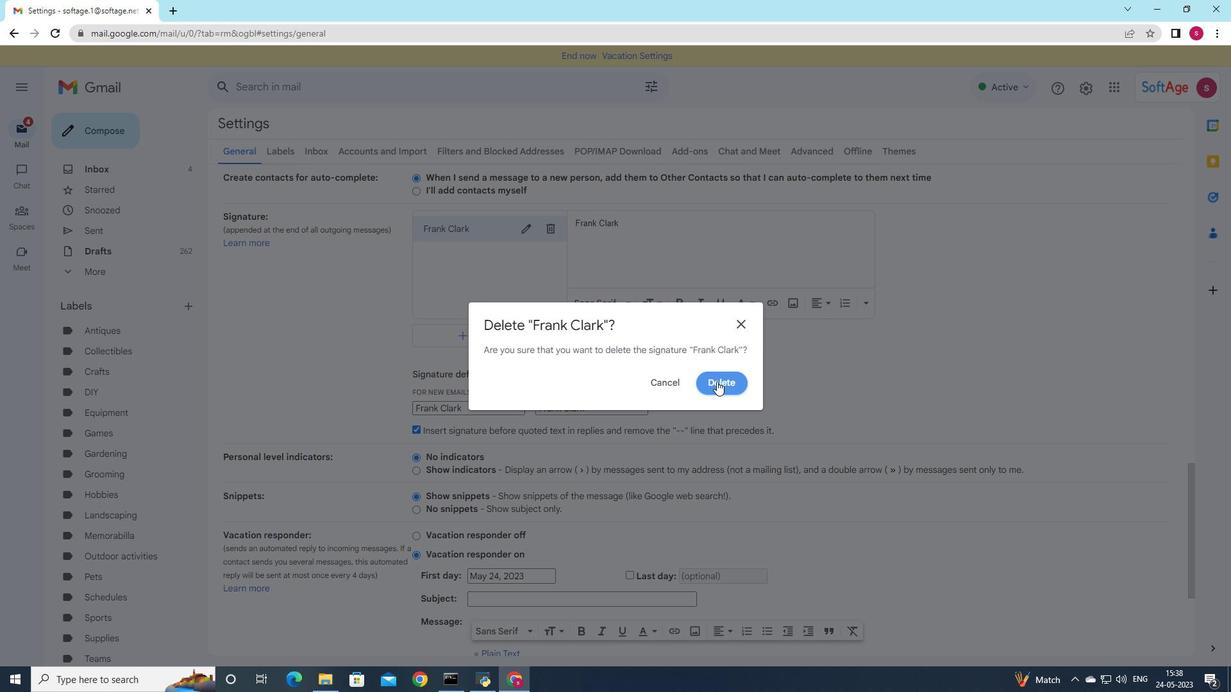 
Action: Mouse moved to (486, 244)
Screenshot: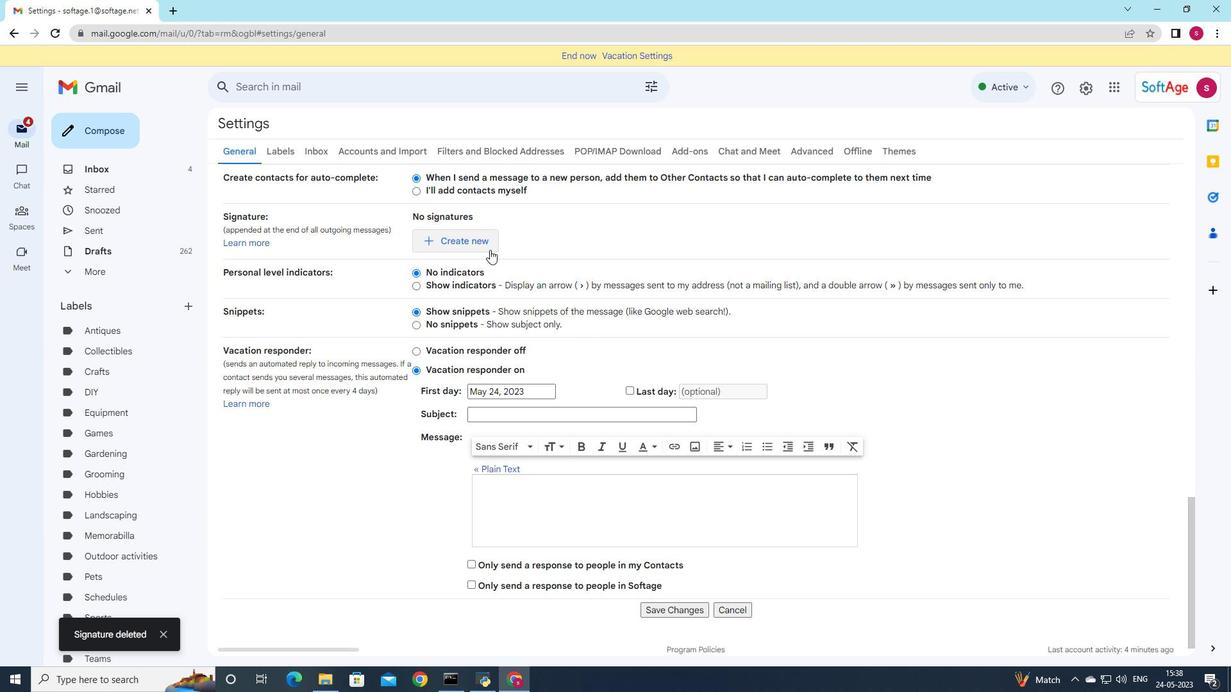 
Action: Mouse pressed left at (486, 244)
Screenshot: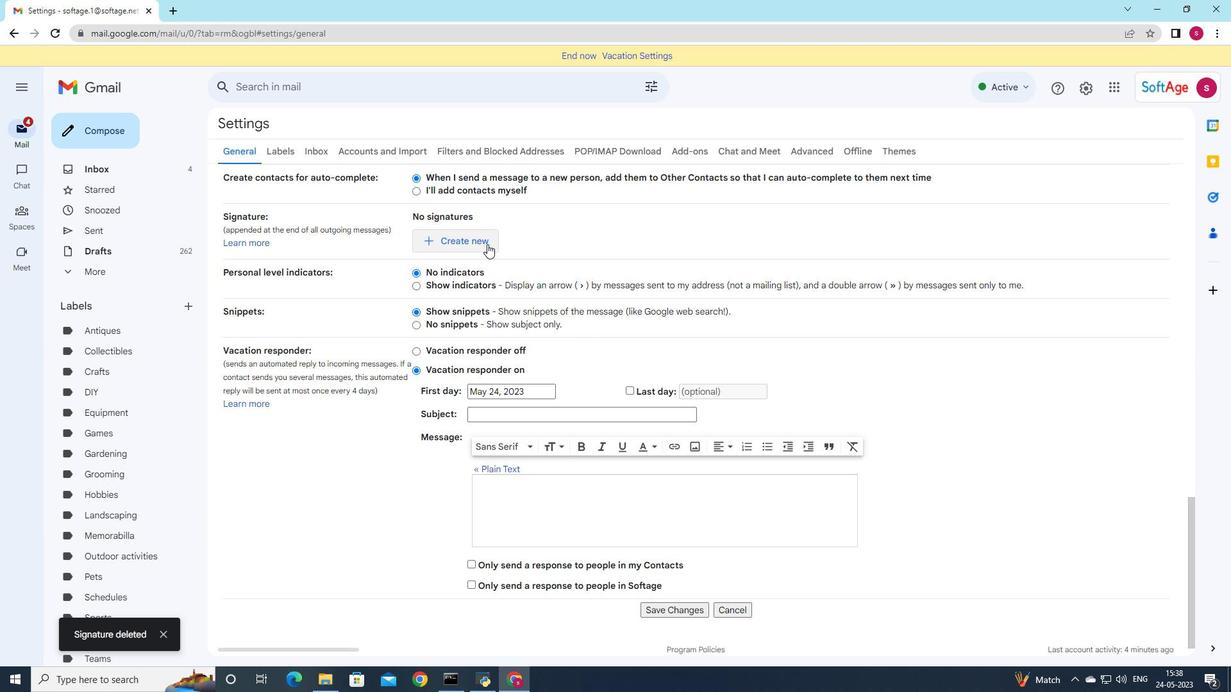 
Action: Mouse moved to (1152, 438)
Screenshot: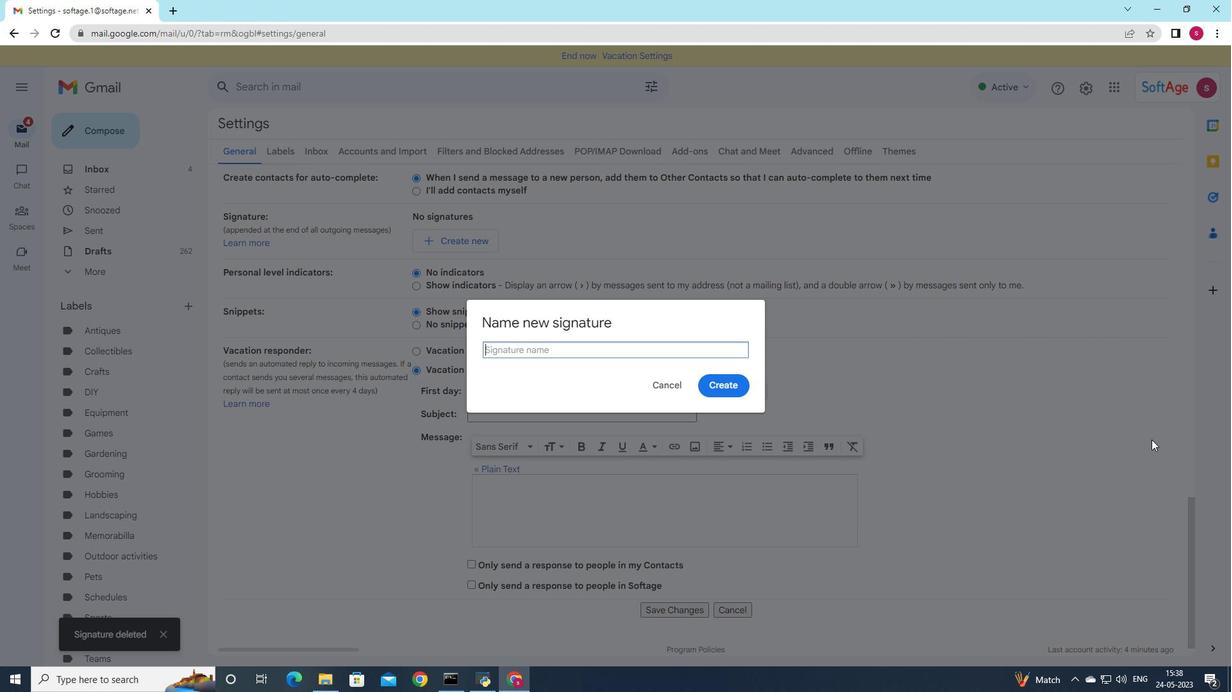
Action: Key pressed <Key.shift>Gabriella<Key.space><Key.shift>Ribinson
Screenshot: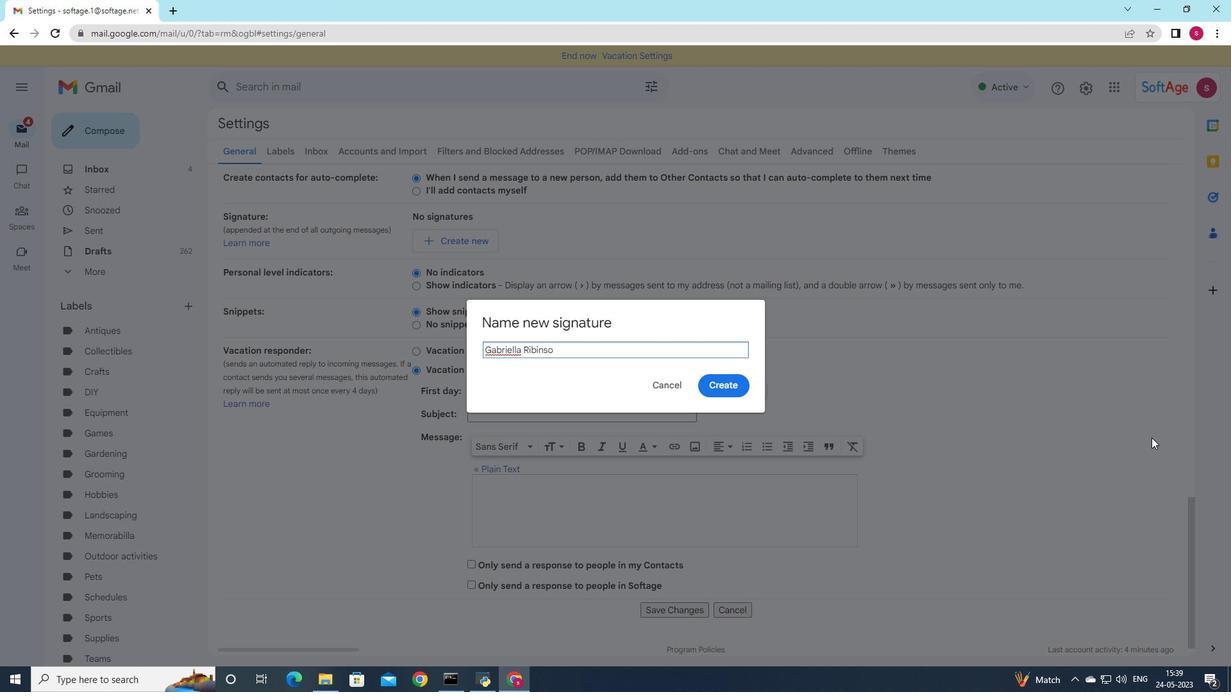 
Action: Mouse moved to (569, 347)
Screenshot: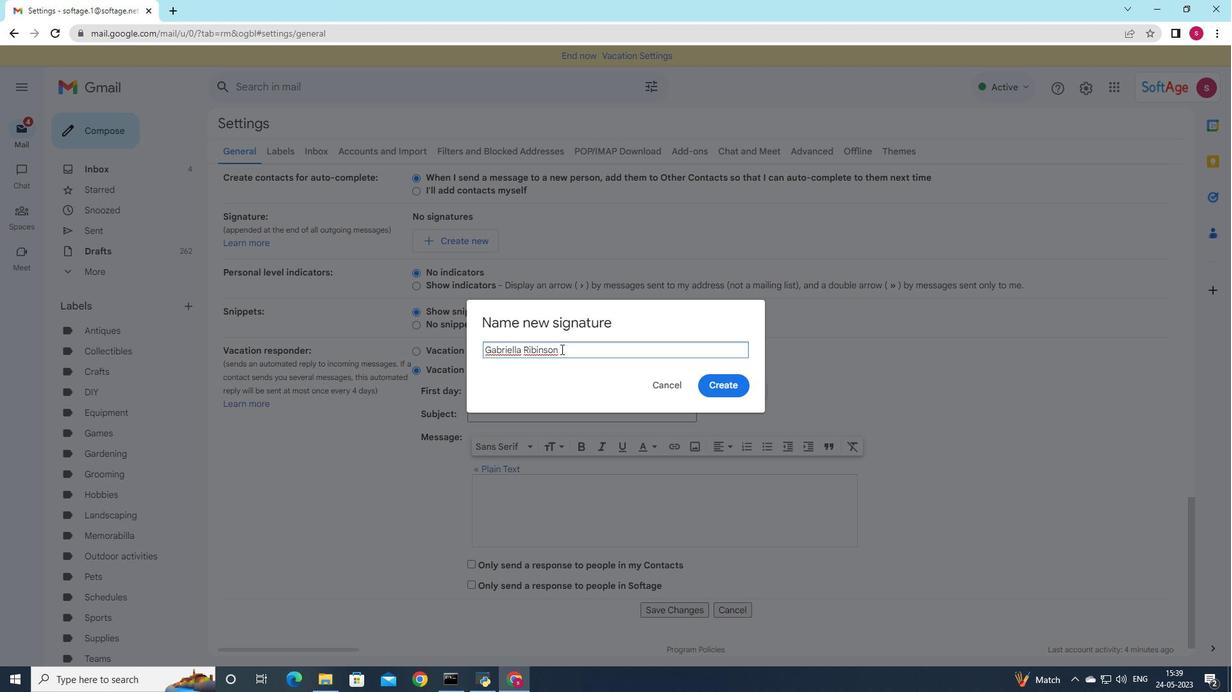 
Action: Mouse pressed left at (569, 347)
Screenshot: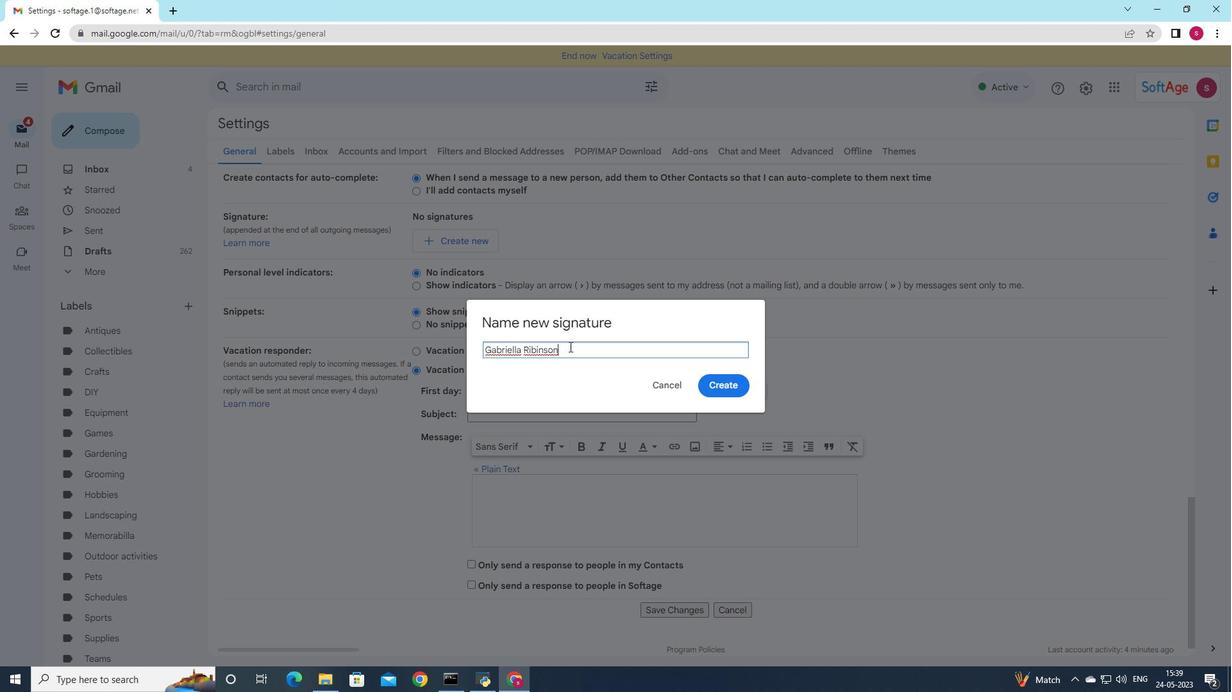 
Action: Mouse moved to (469, 355)
Screenshot: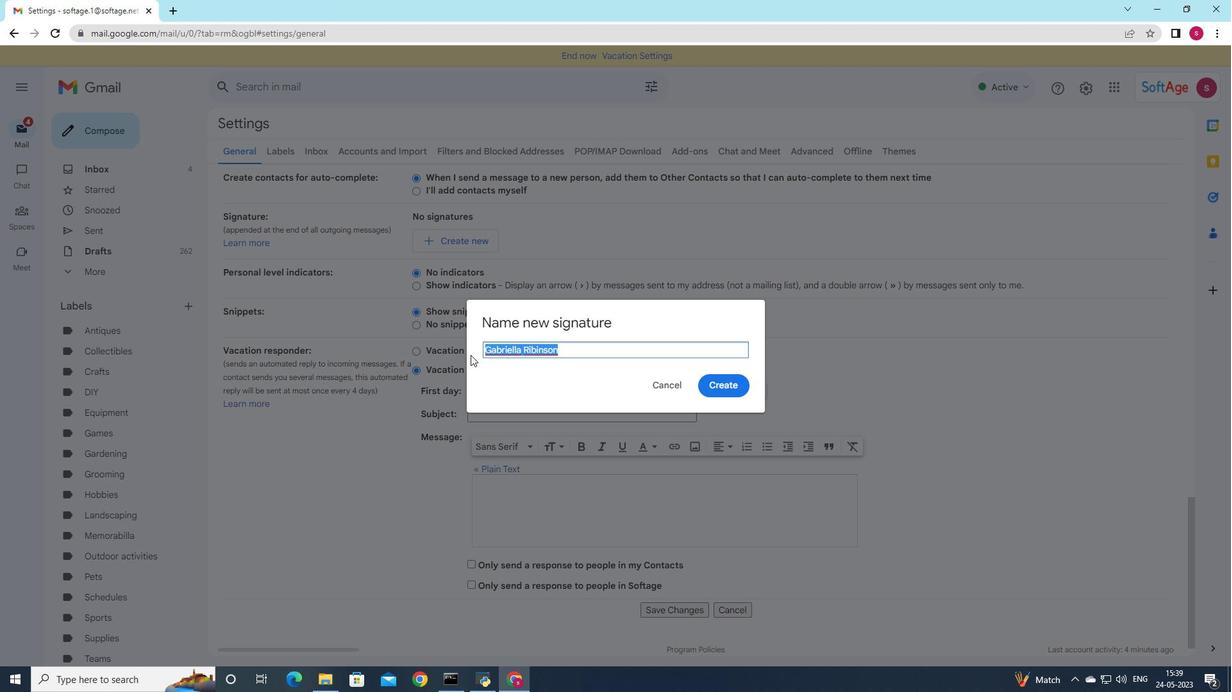 
Action: Key pressed ctrl+C
Screenshot: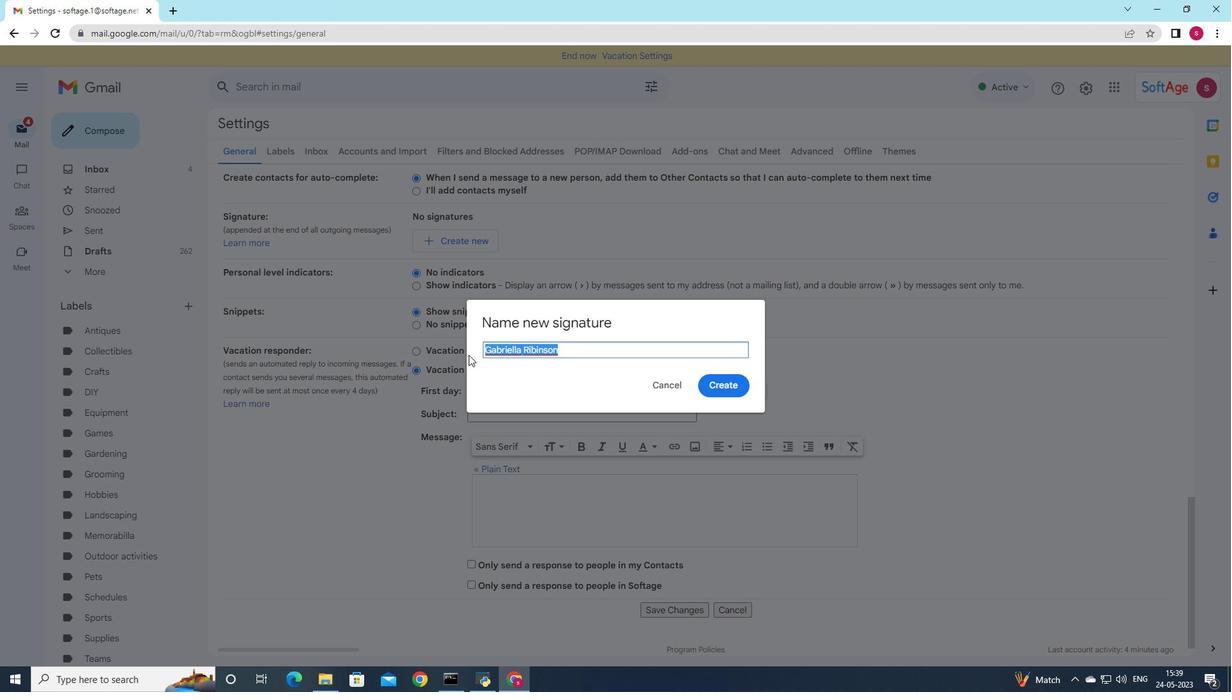 
Action: Mouse moved to (725, 391)
Screenshot: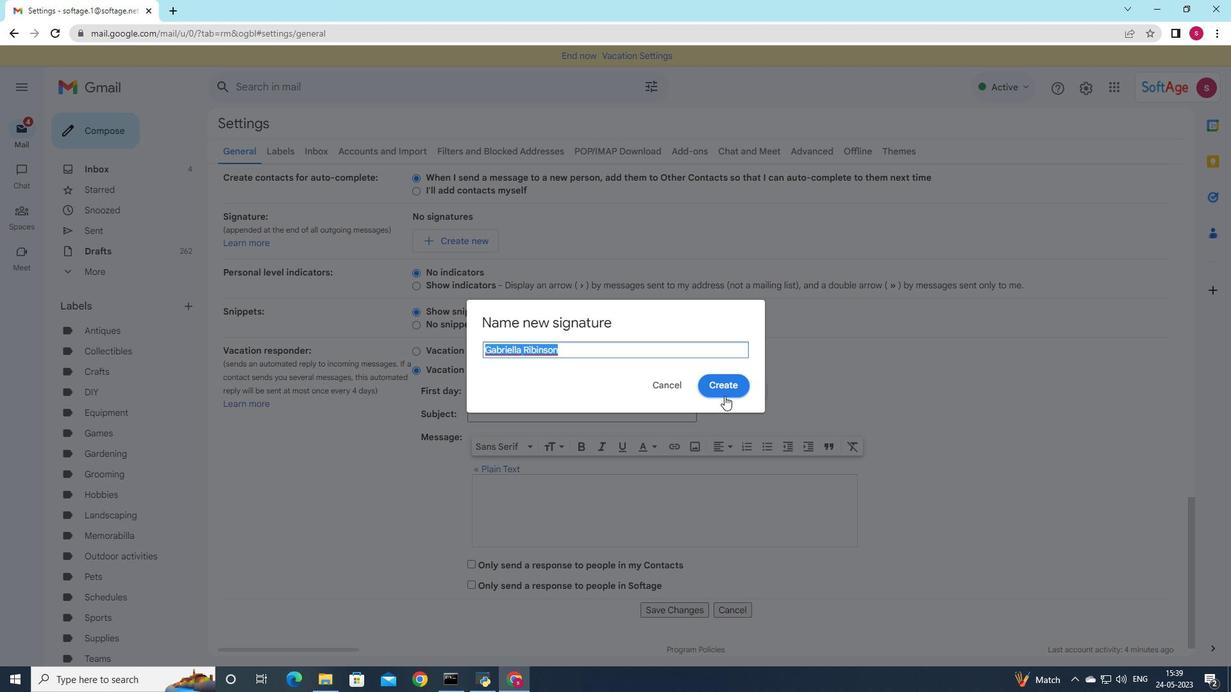 
Action: Mouse pressed left at (725, 391)
Screenshot: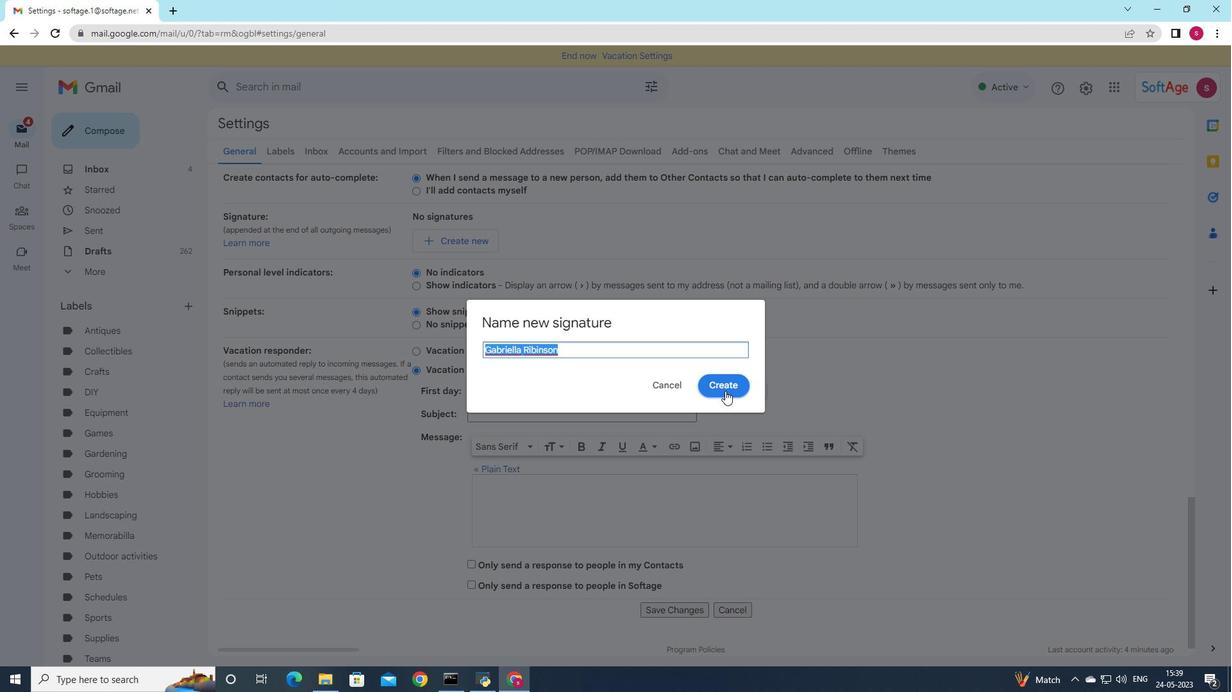 
Action: Mouse moved to (665, 234)
Screenshot: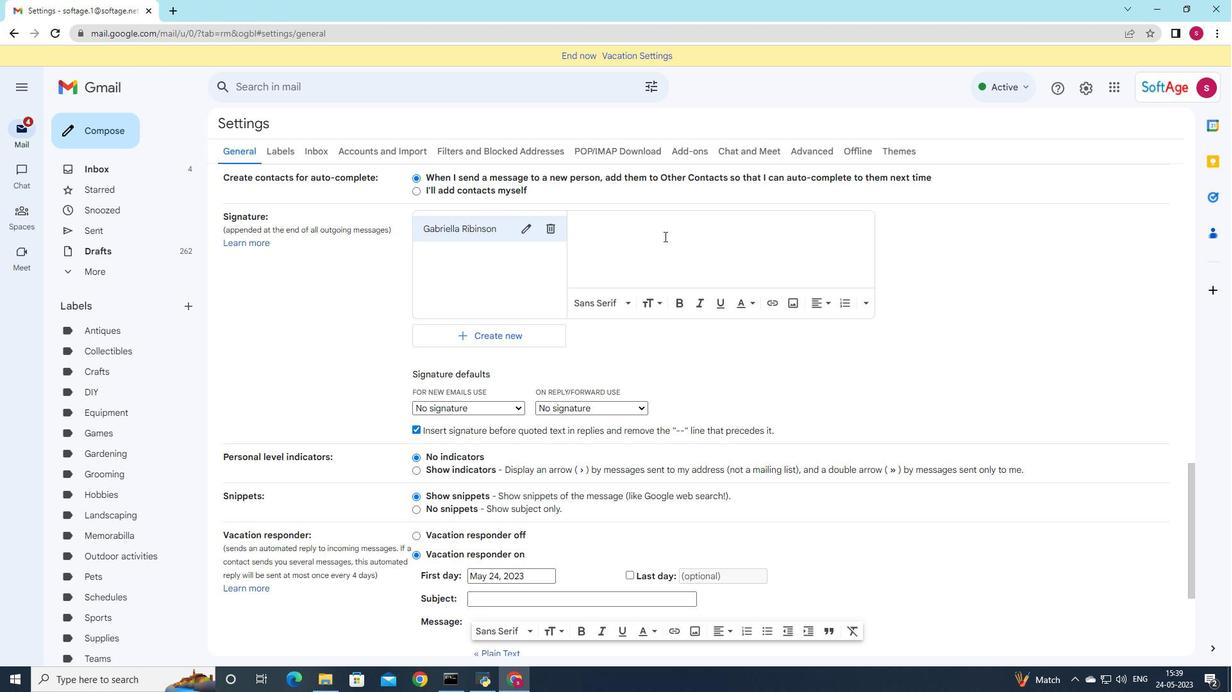 
Action: Mouse pressed left at (665, 234)
Screenshot: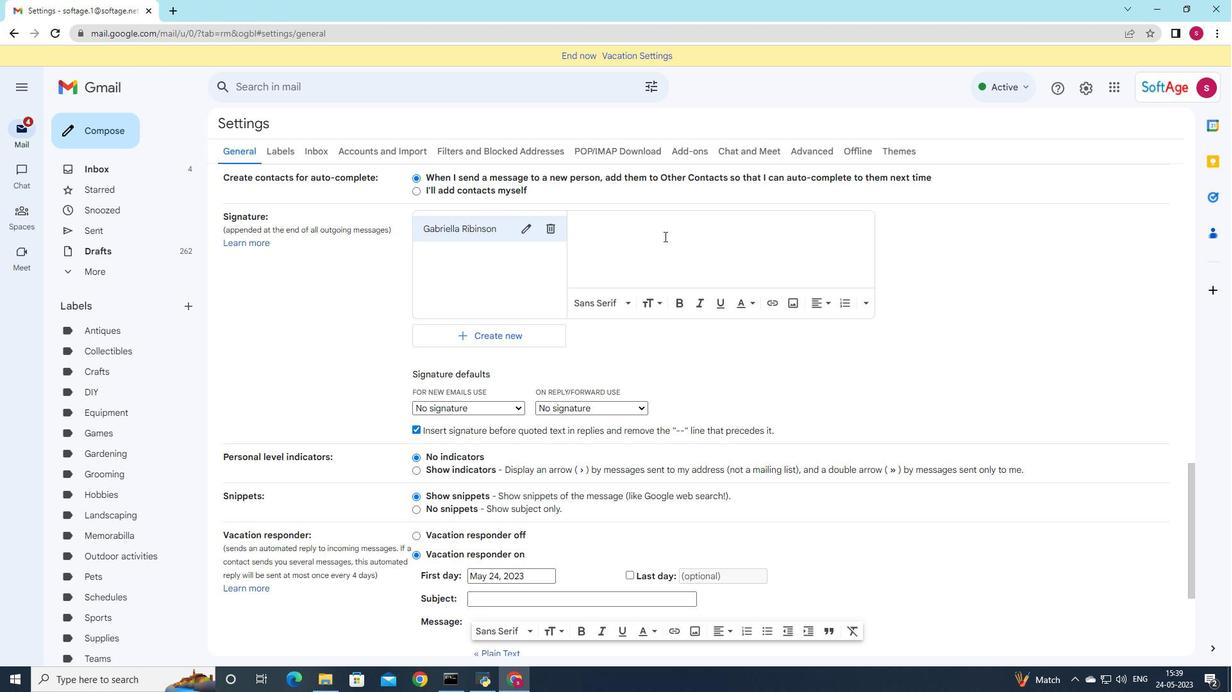 
Action: Key pressed ctrl+V
Screenshot: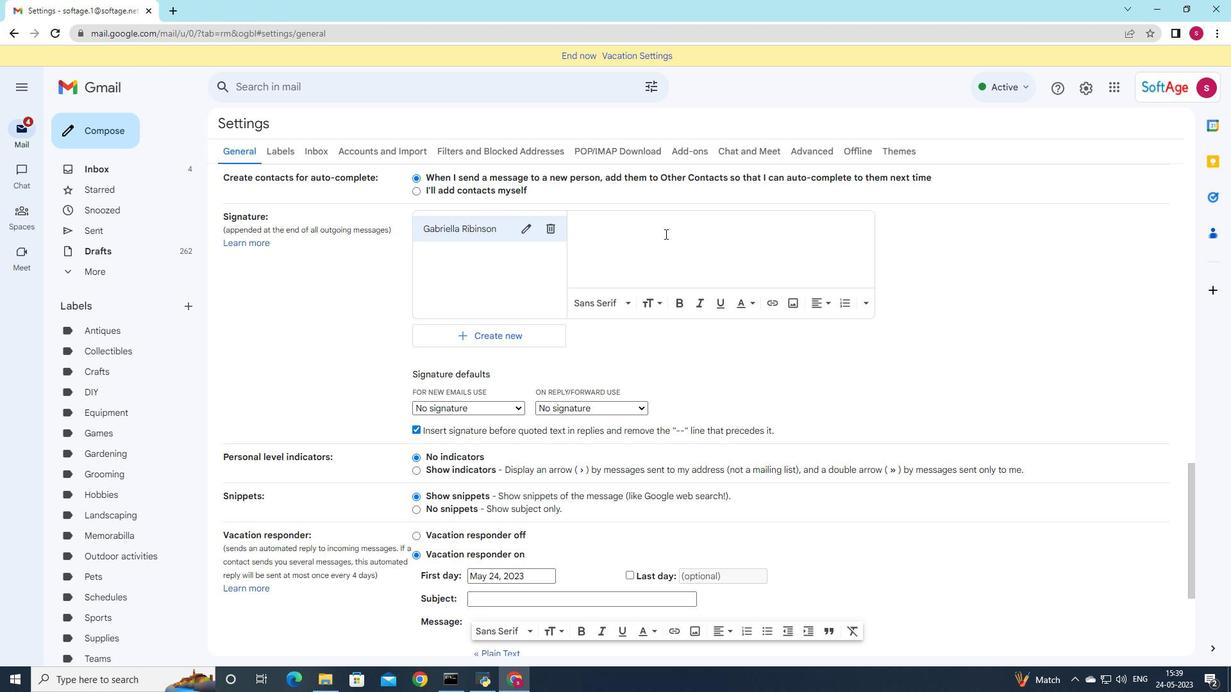 
Action: Mouse moved to (469, 225)
Screenshot: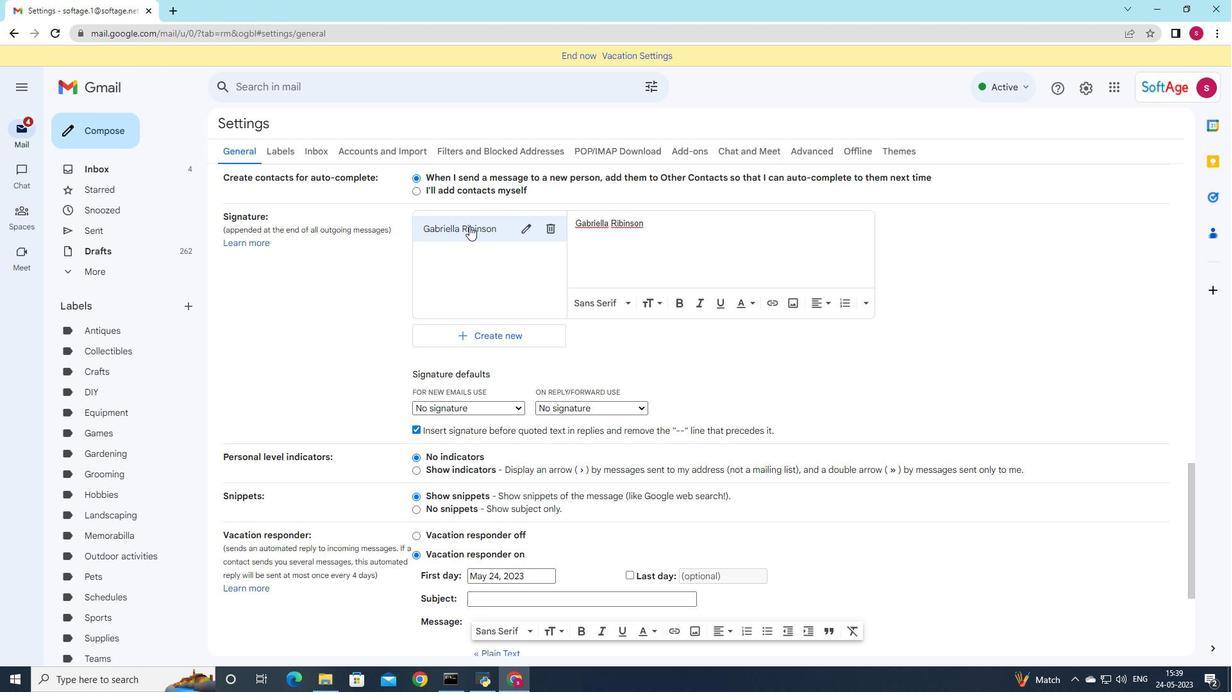
Action: Mouse pressed left at (469, 225)
Screenshot: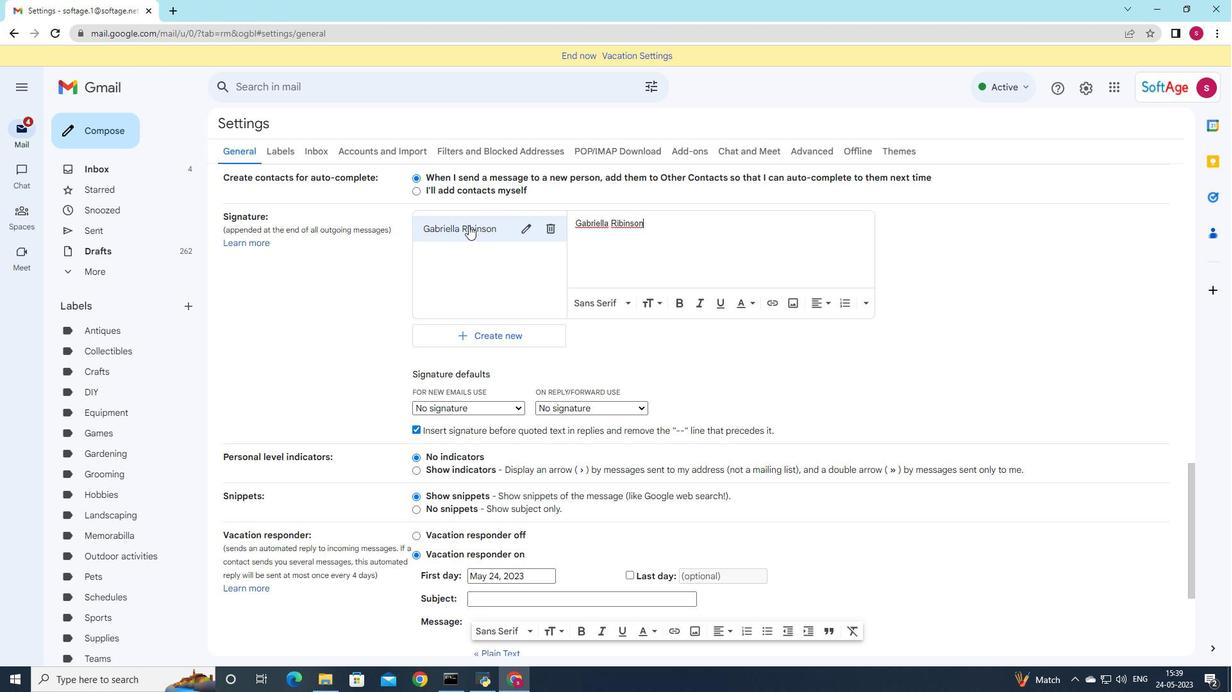 
Action: Mouse moved to (528, 227)
Screenshot: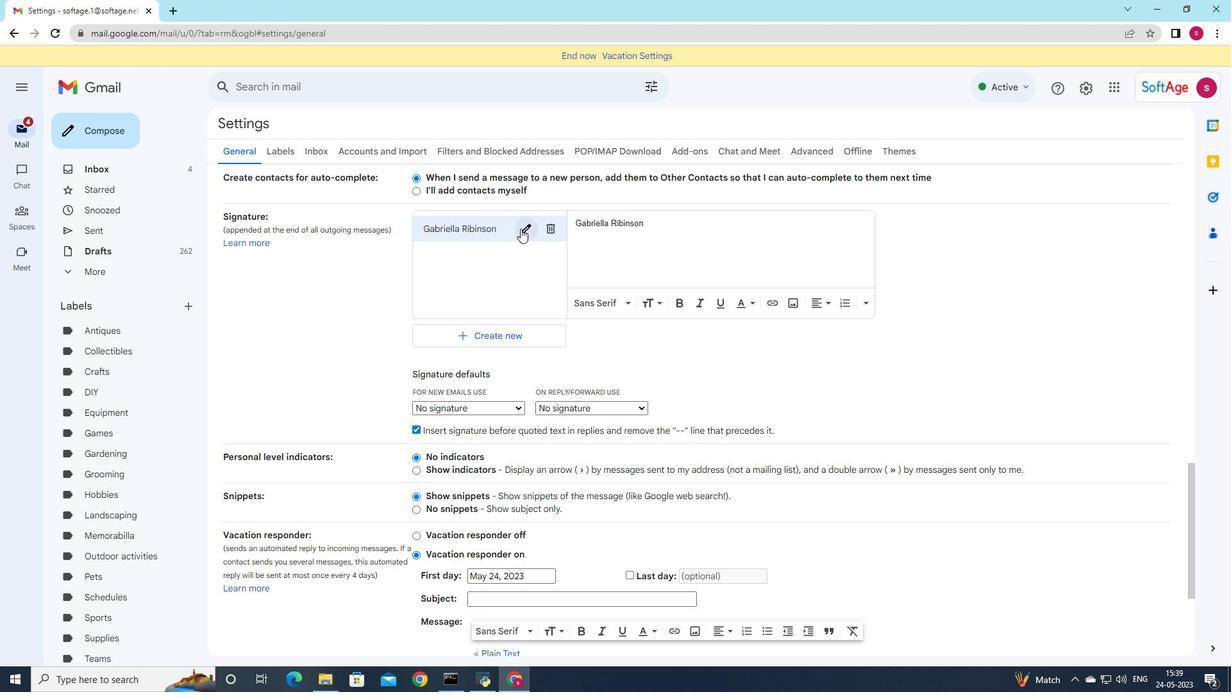 
Action: Mouse pressed left at (528, 227)
Screenshot: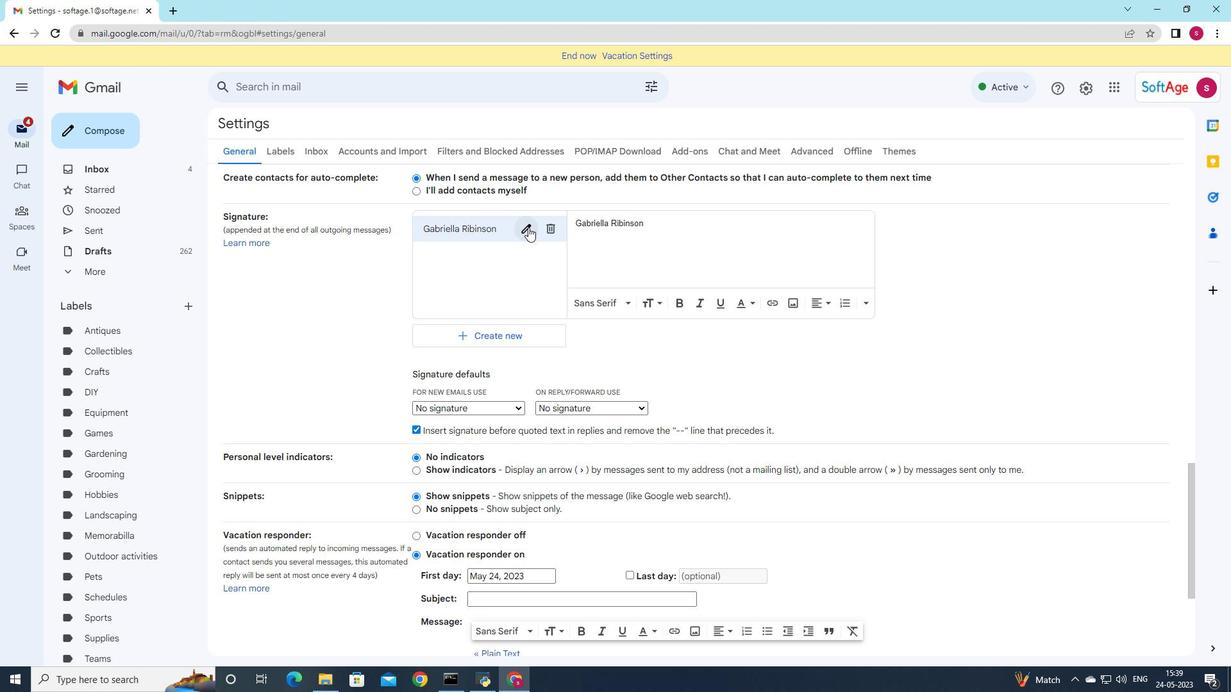 
Action: Mouse moved to (533, 348)
Screenshot: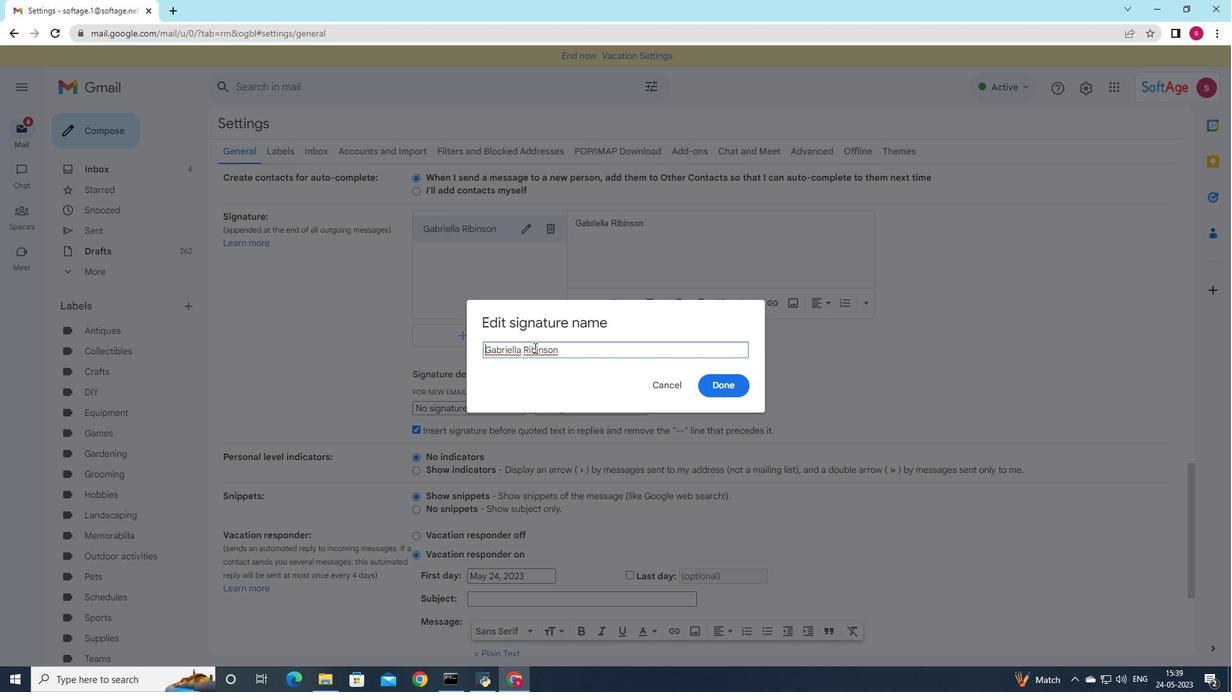 
Action: Mouse pressed left at (533, 348)
Screenshot: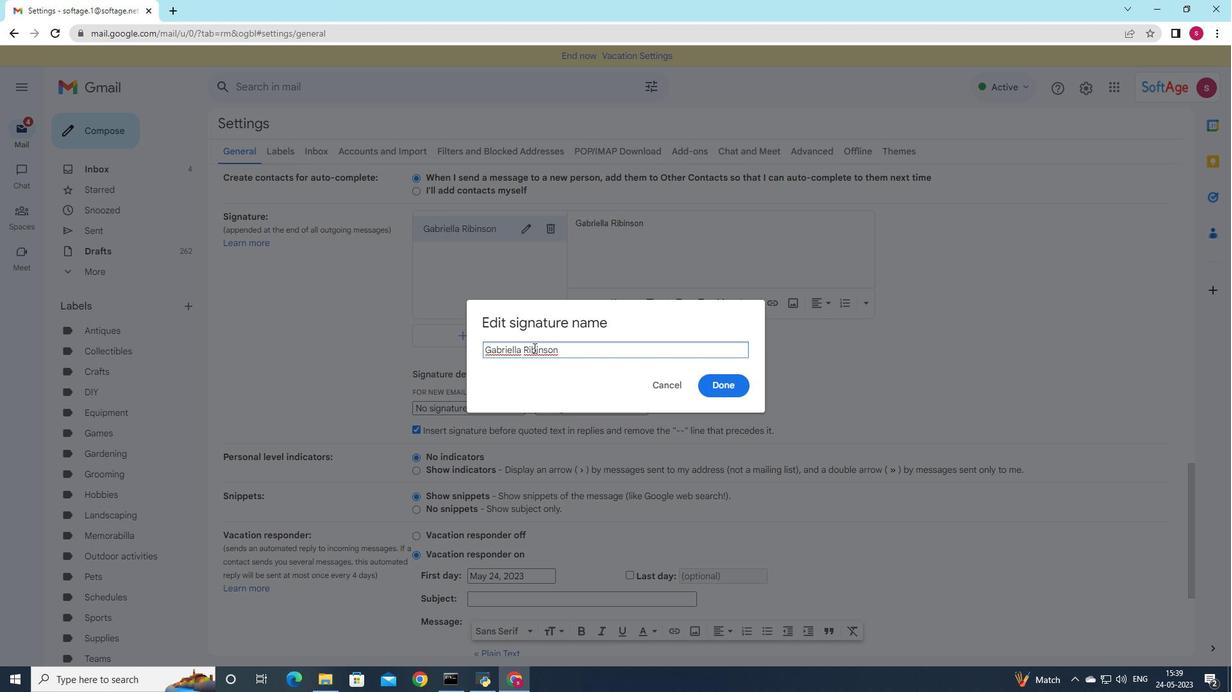 
Action: Mouse moved to (540, 352)
Screenshot: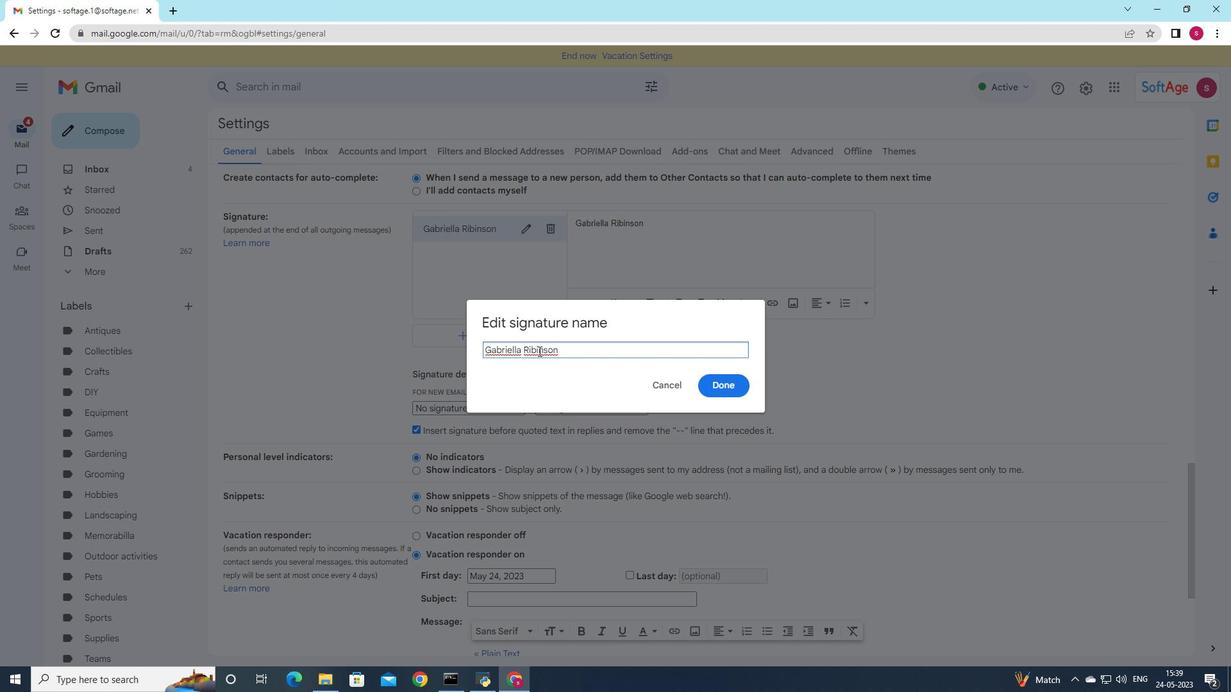 
Action: Key pressed <Key.backspace>o
Screenshot: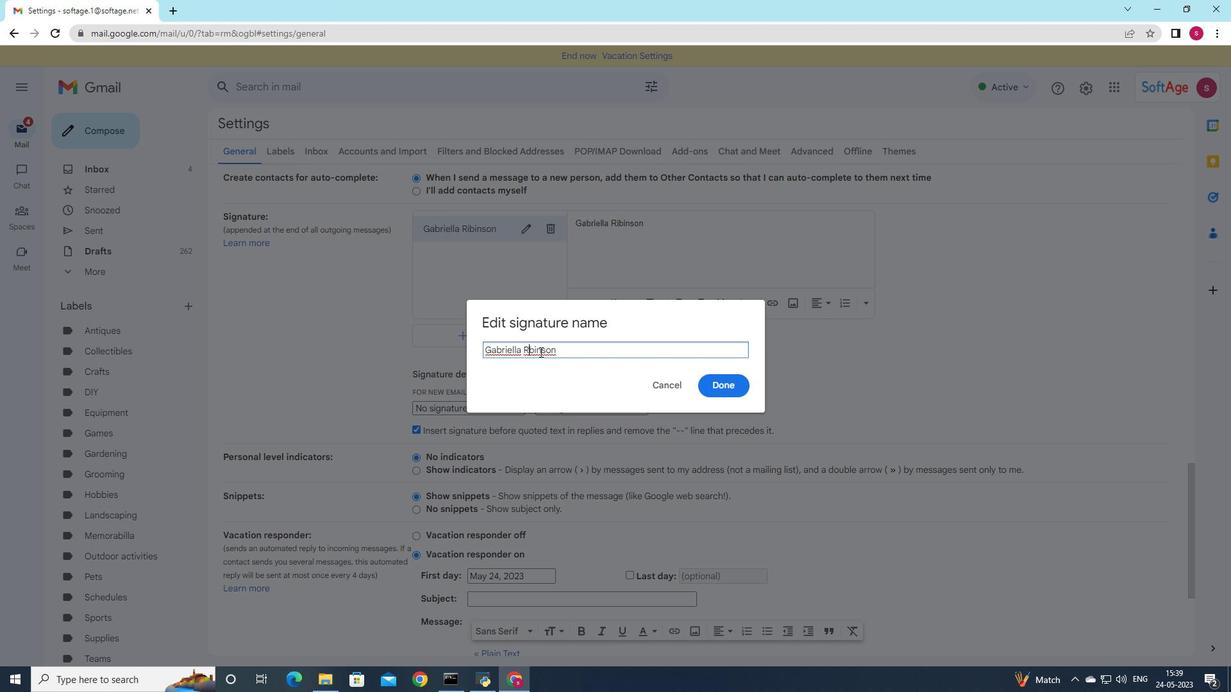 
Action: Mouse moved to (718, 390)
Screenshot: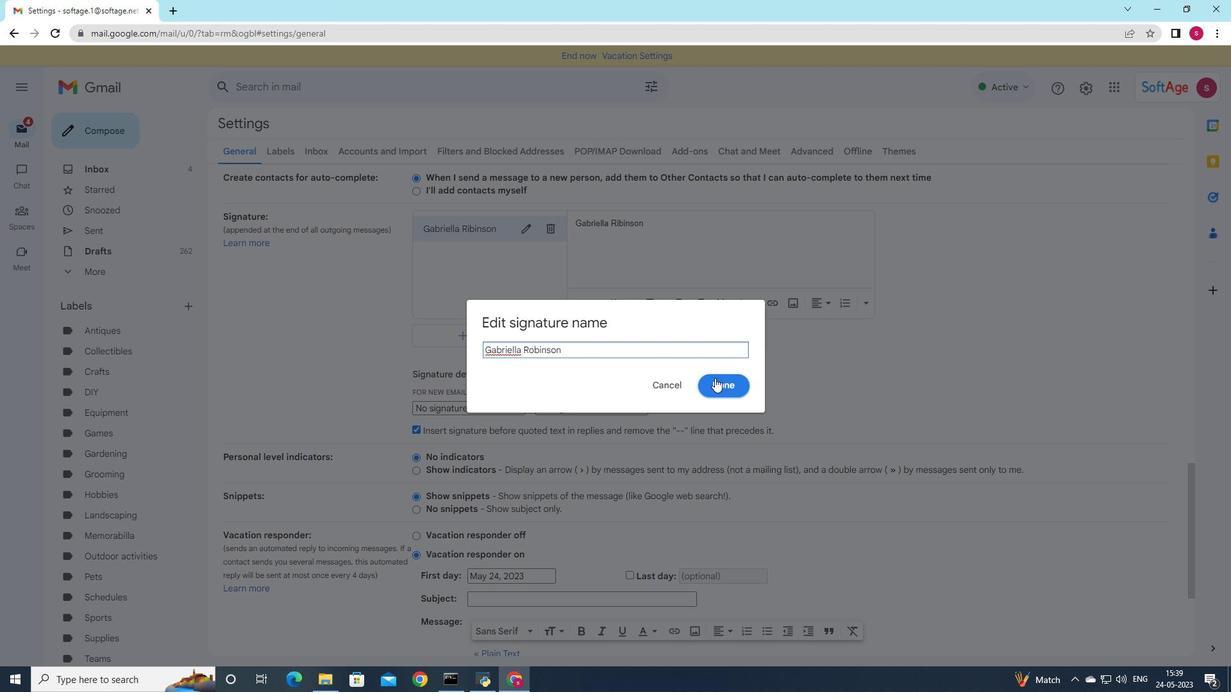 
Action: Mouse pressed left at (718, 390)
Screenshot: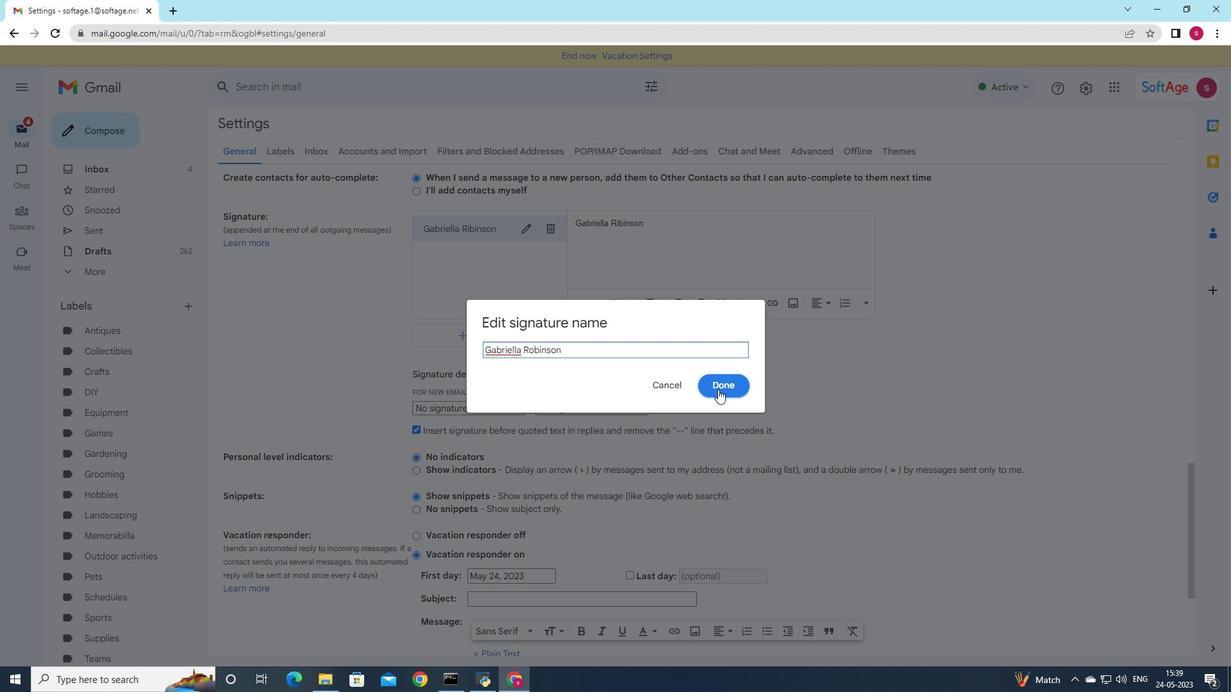 
Action: Mouse moved to (522, 408)
Screenshot: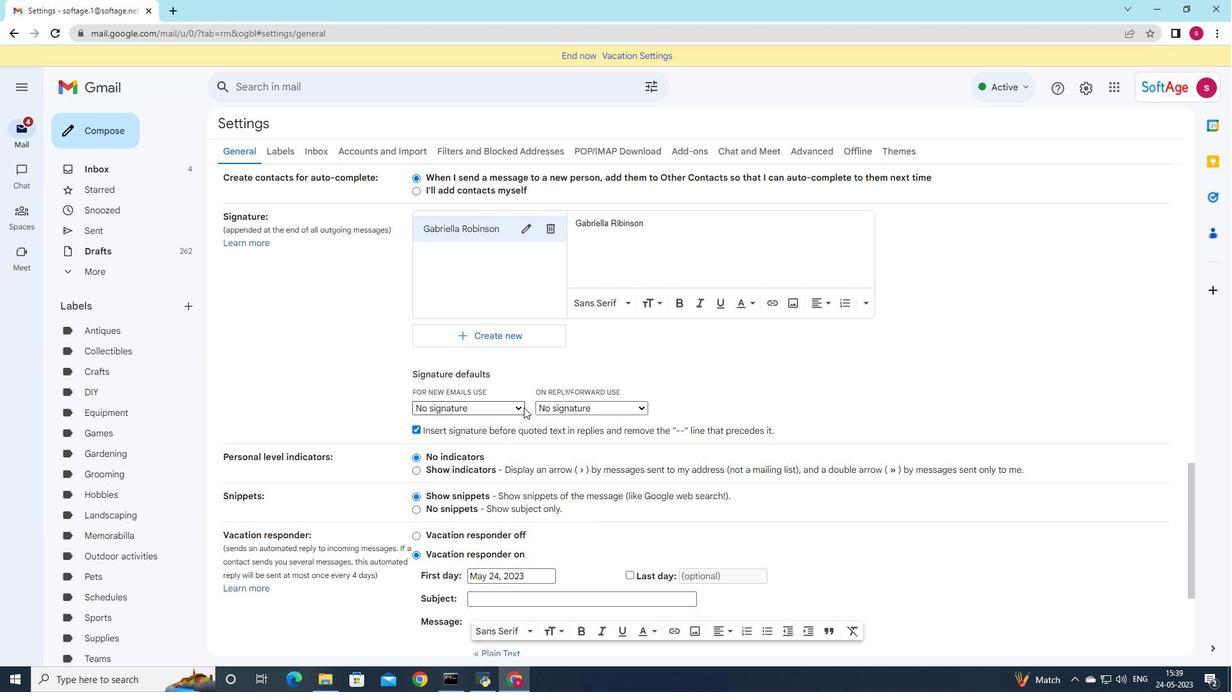 
Action: Mouse pressed left at (522, 408)
Screenshot: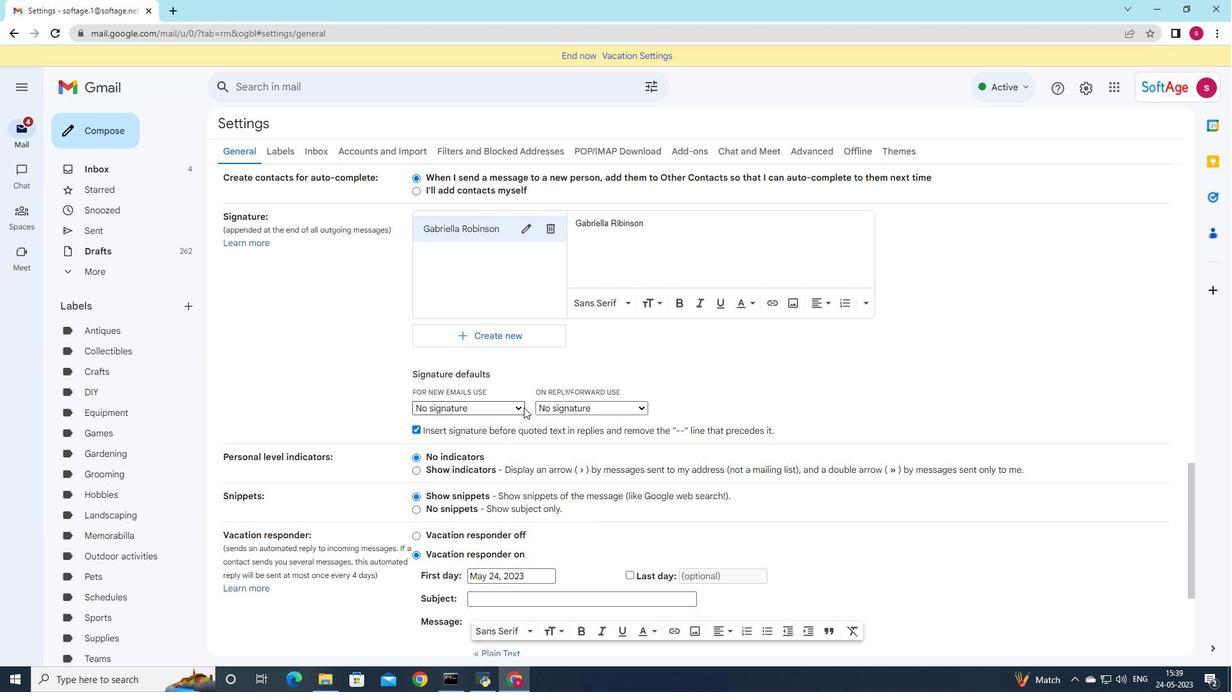 
Action: Mouse moved to (505, 435)
Screenshot: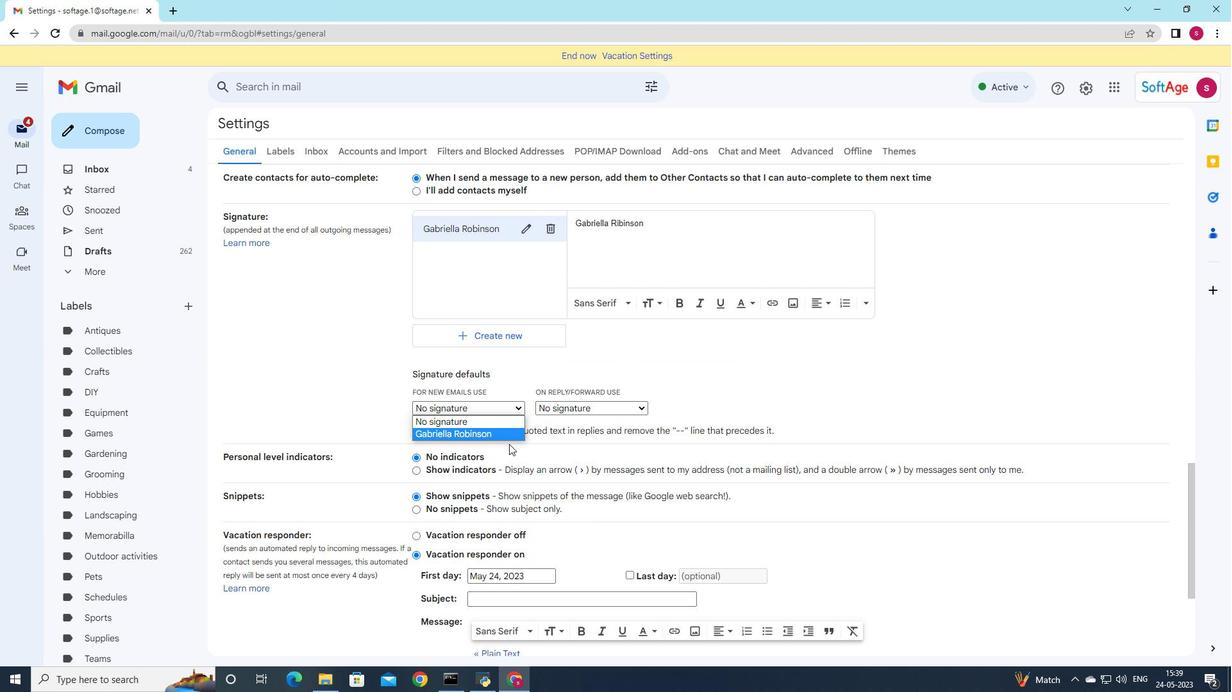 
Action: Mouse pressed left at (505, 435)
Screenshot: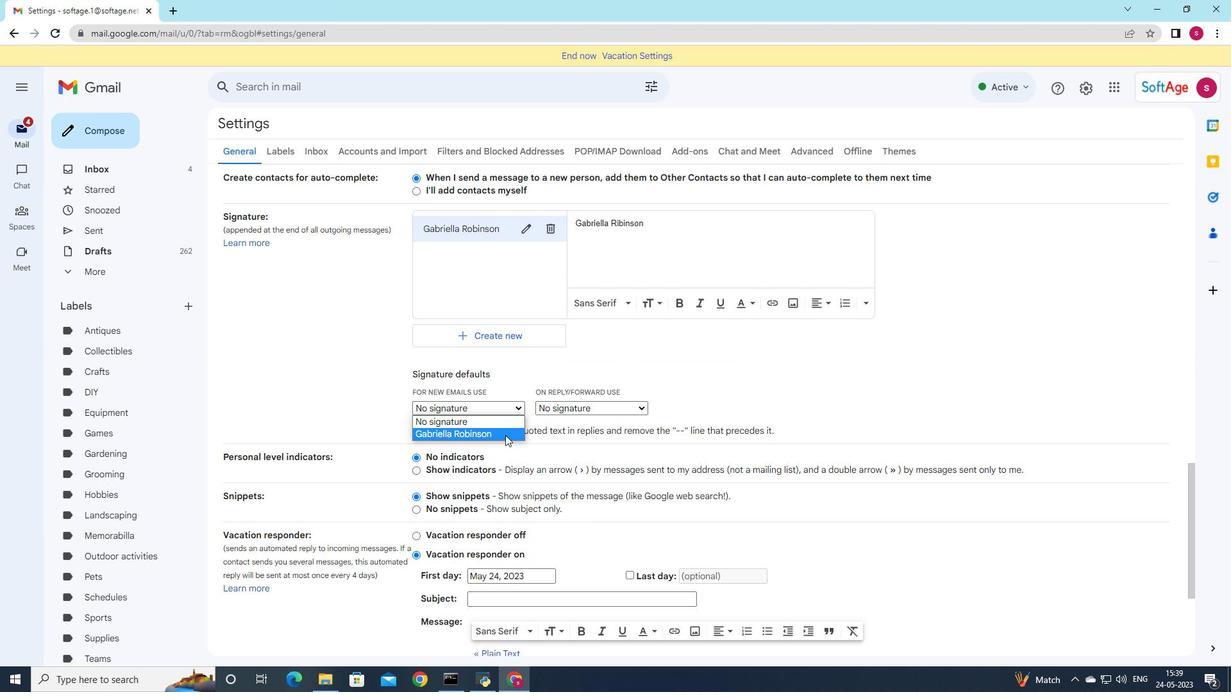 
Action: Mouse moved to (615, 409)
Screenshot: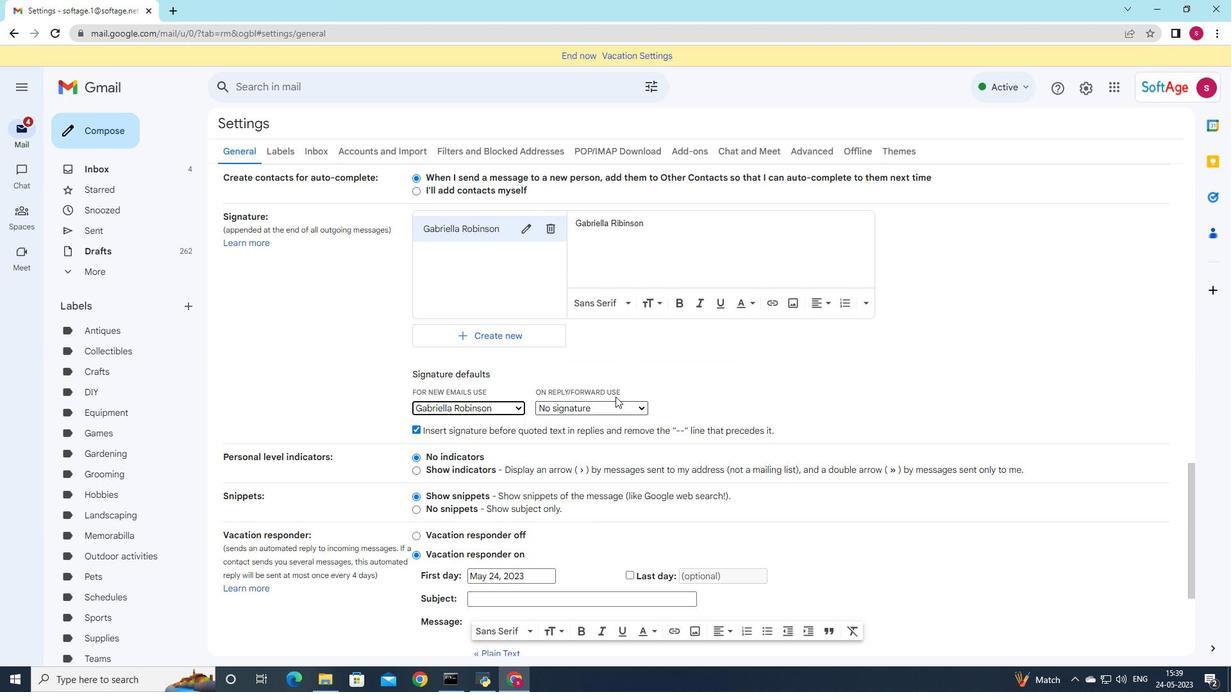 
Action: Mouse pressed left at (615, 409)
Screenshot: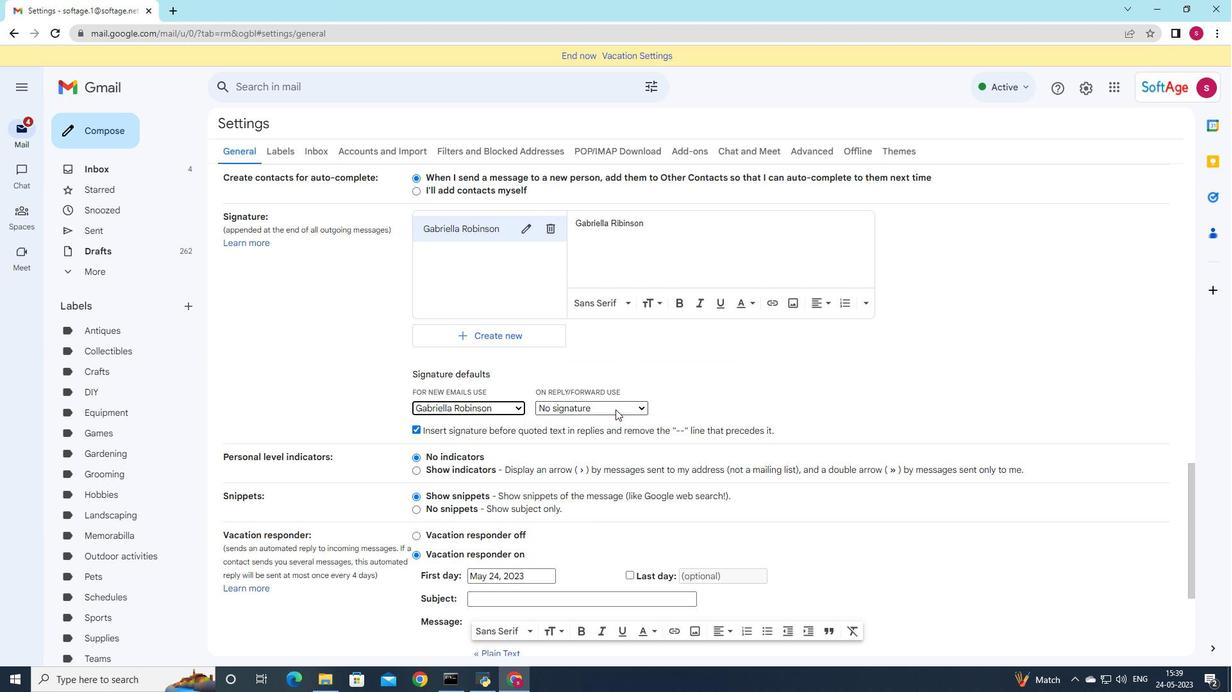 
Action: Mouse moved to (605, 438)
Screenshot: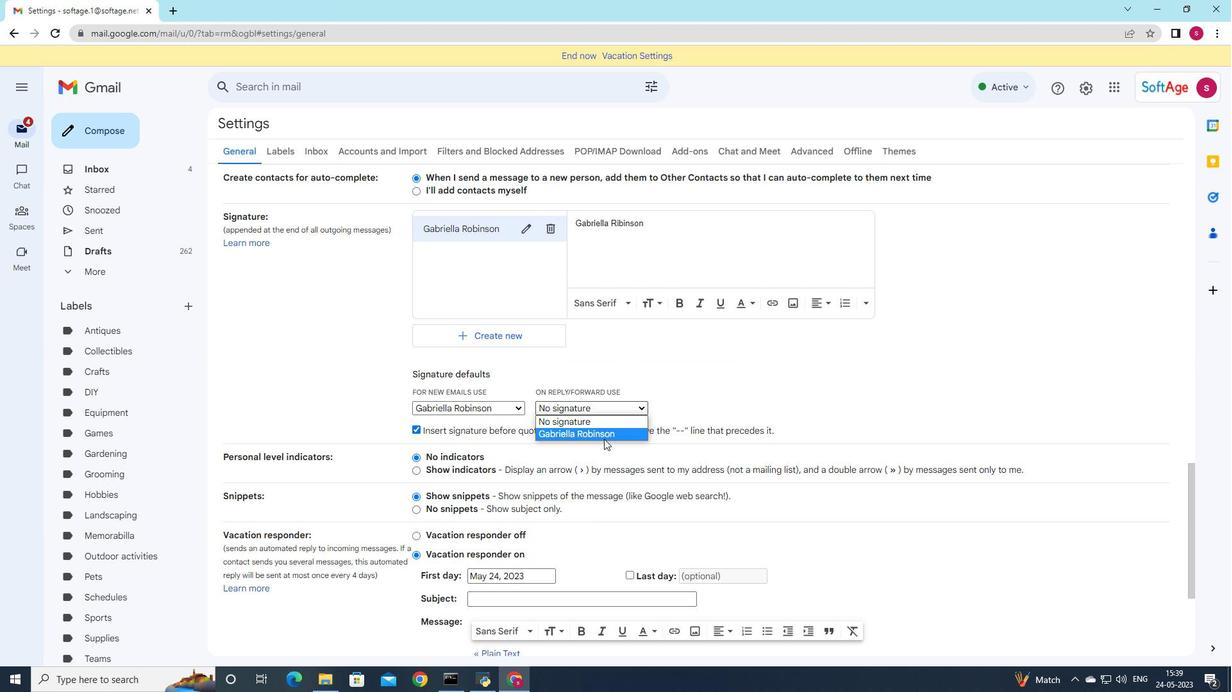 
Action: Mouse pressed left at (605, 438)
Screenshot: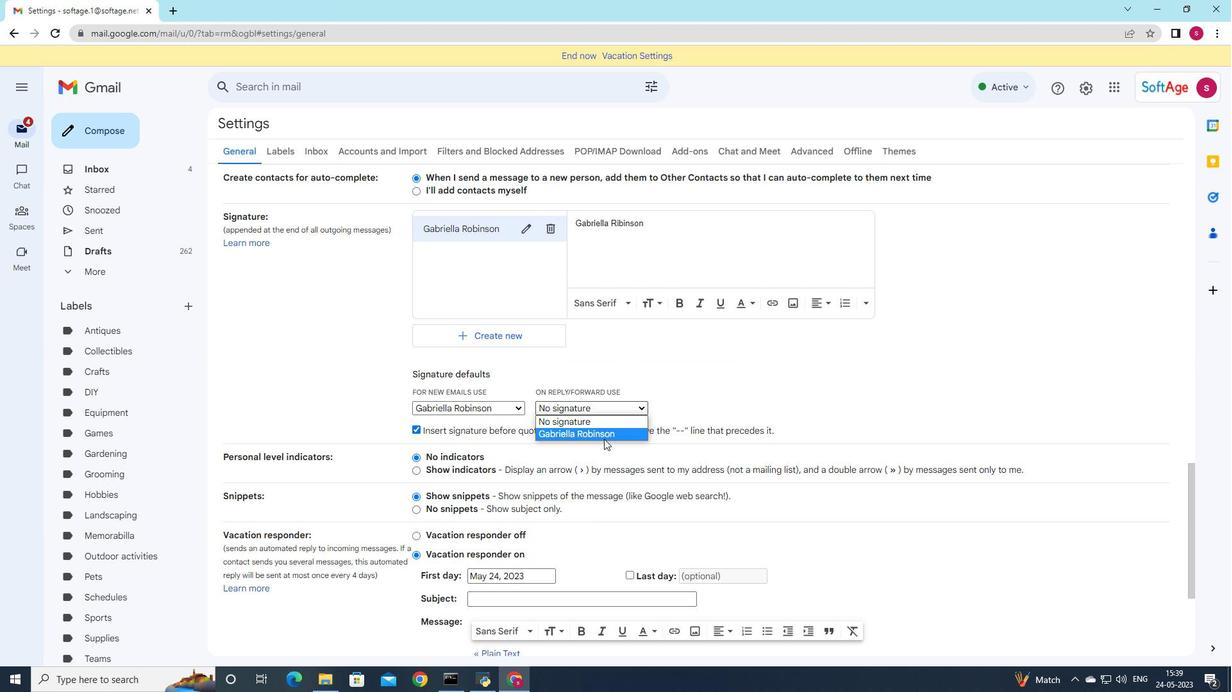 
Action: Mouse scrolled (605, 437) with delta (0, 0)
Screenshot: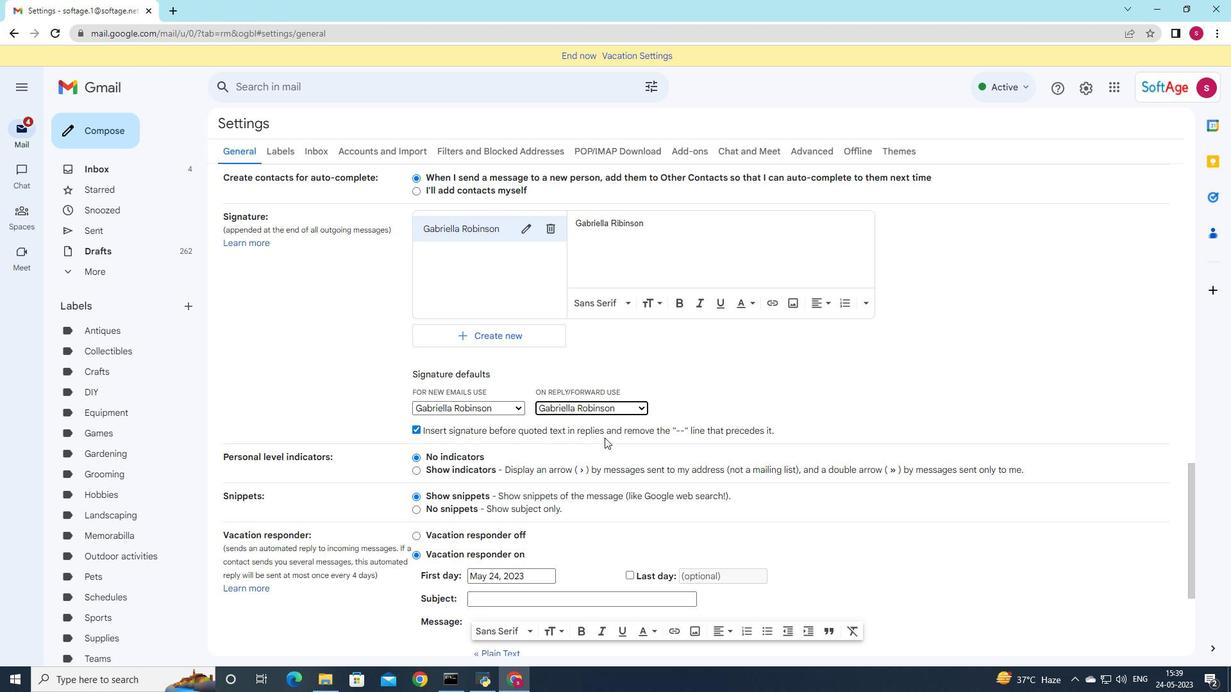 
Action: Mouse scrolled (605, 437) with delta (0, 0)
Screenshot: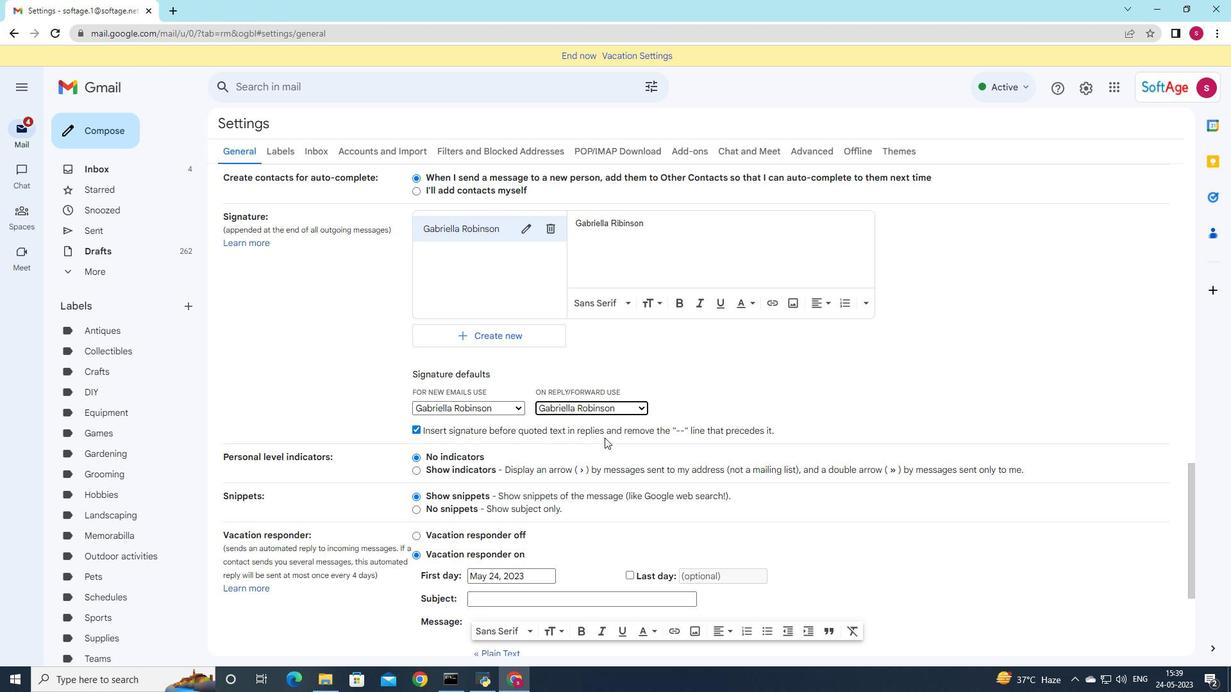 
Action: Mouse scrolled (605, 437) with delta (0, 0)
Screenshot: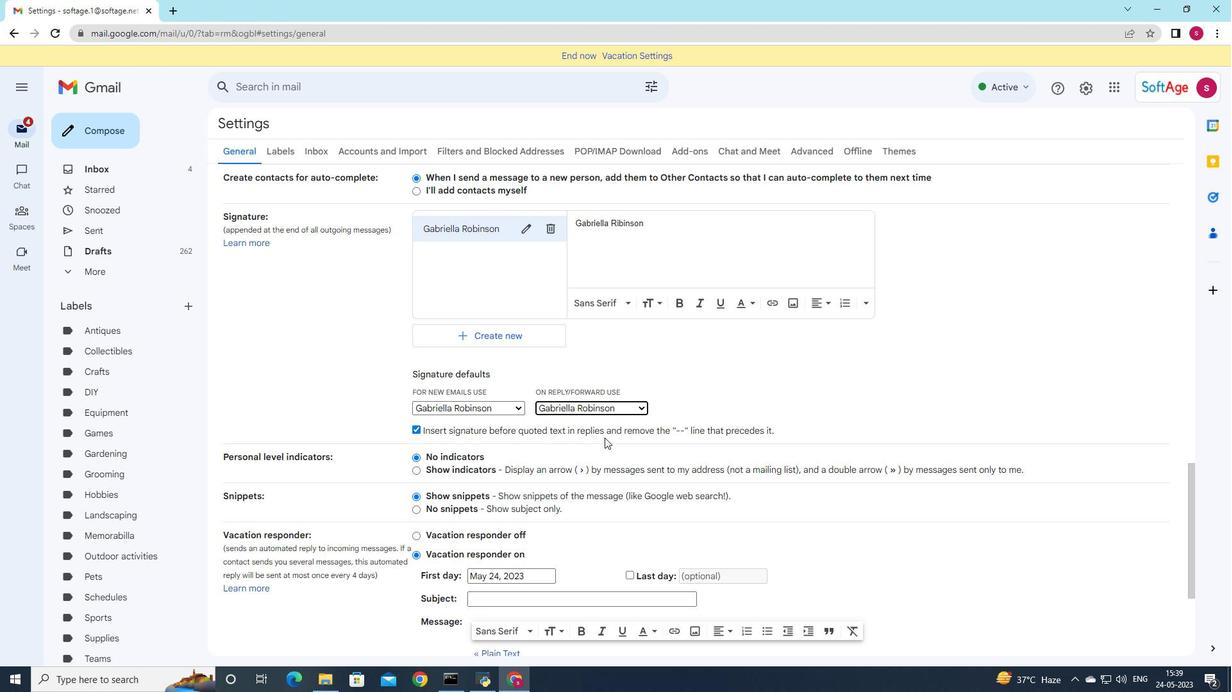 
Action: Mouse scrolled (605, 437) with delta (0, 0)
Screenshot: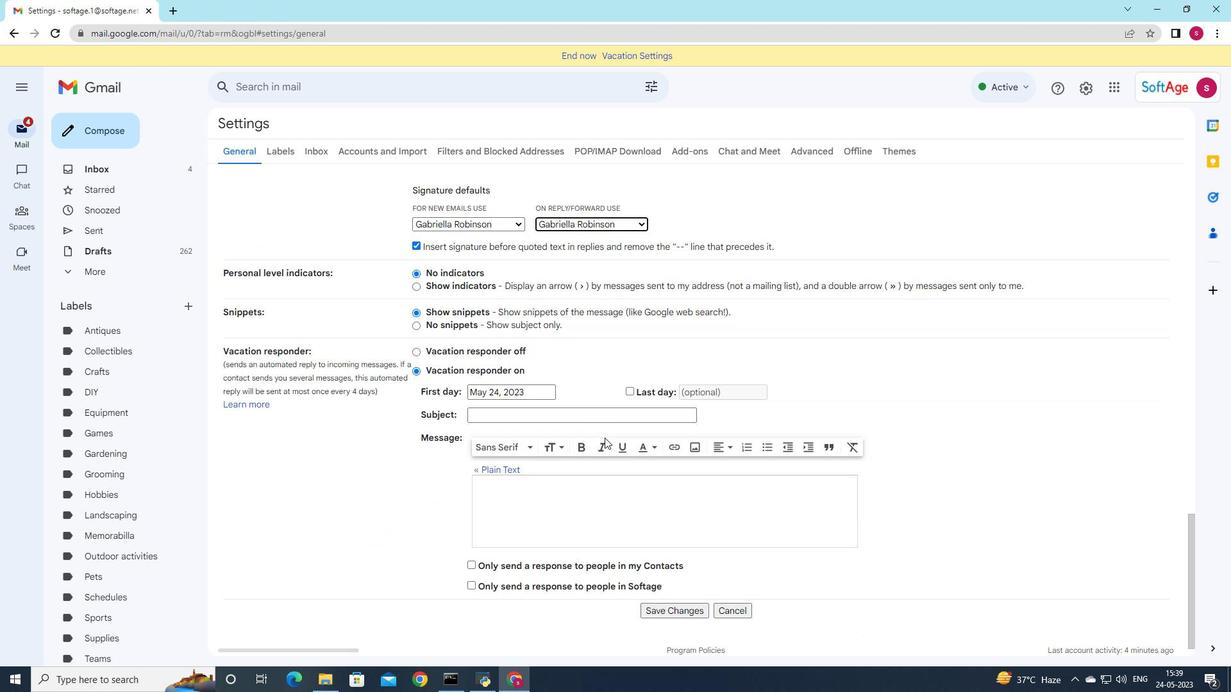 
Action: Mouse scrolled (605, 437) with delta (0, 0)
Screenshot: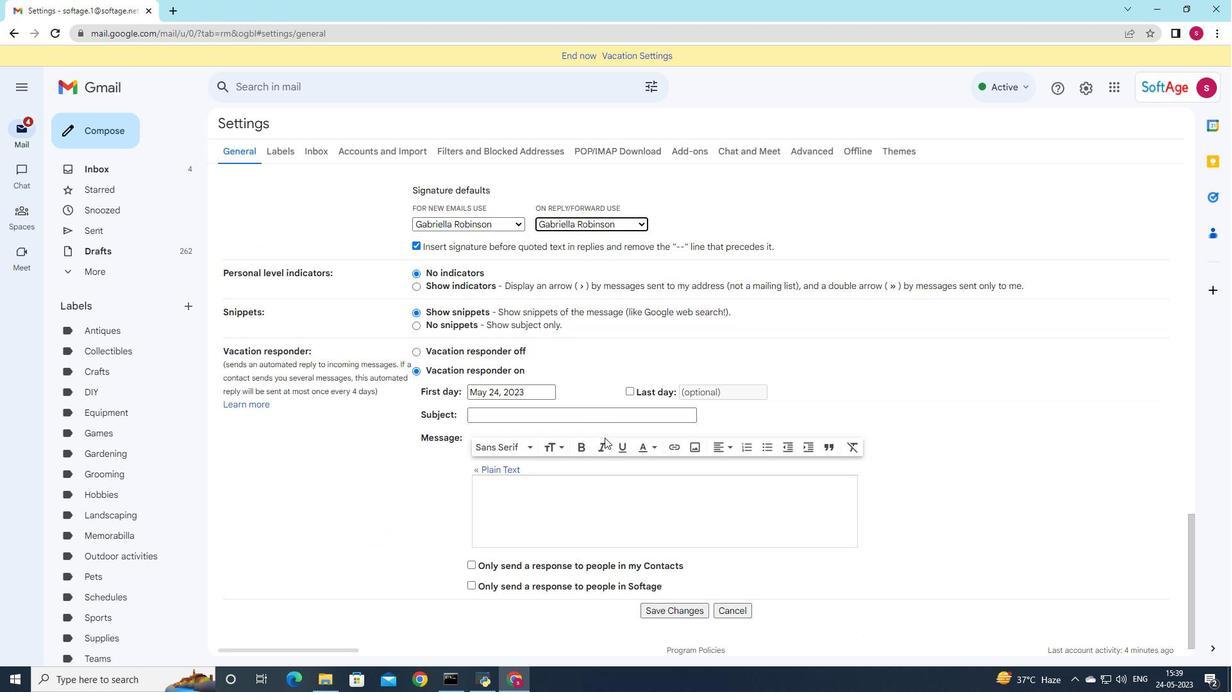 
Action: Mouse scrolled (605, 437) with delta (0, 0)
Screenshot: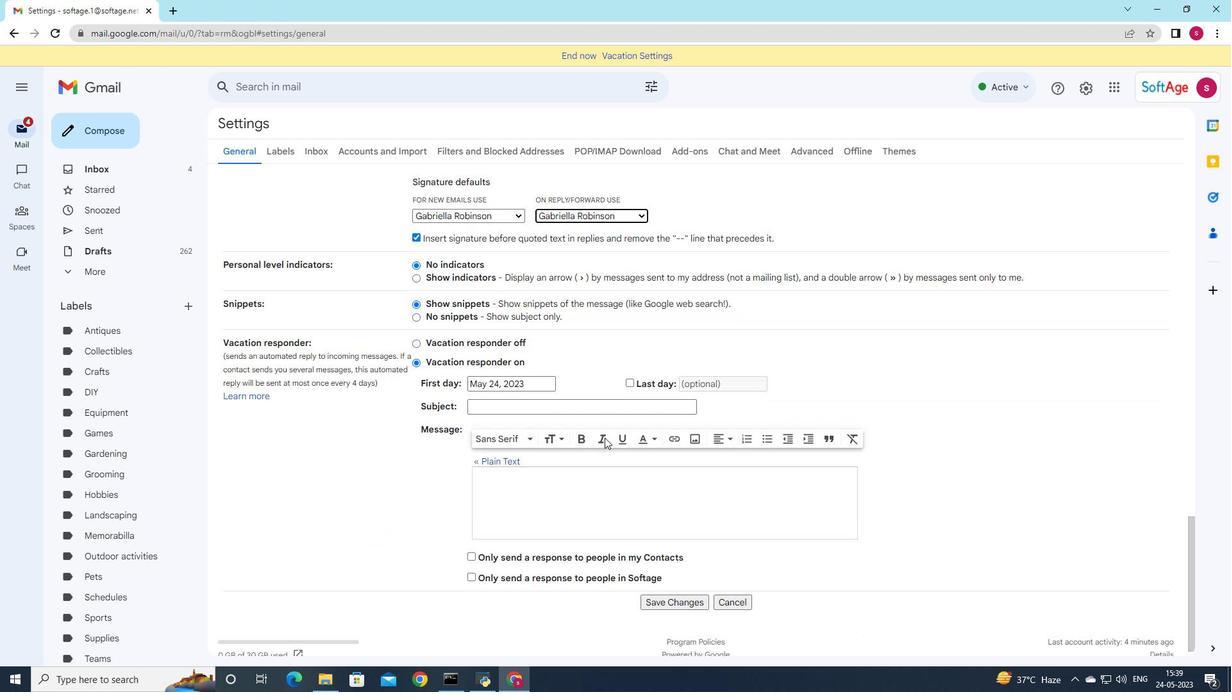 
Action: Mouse scrolled (605, 437) with delta (0, 0)
Screenshot: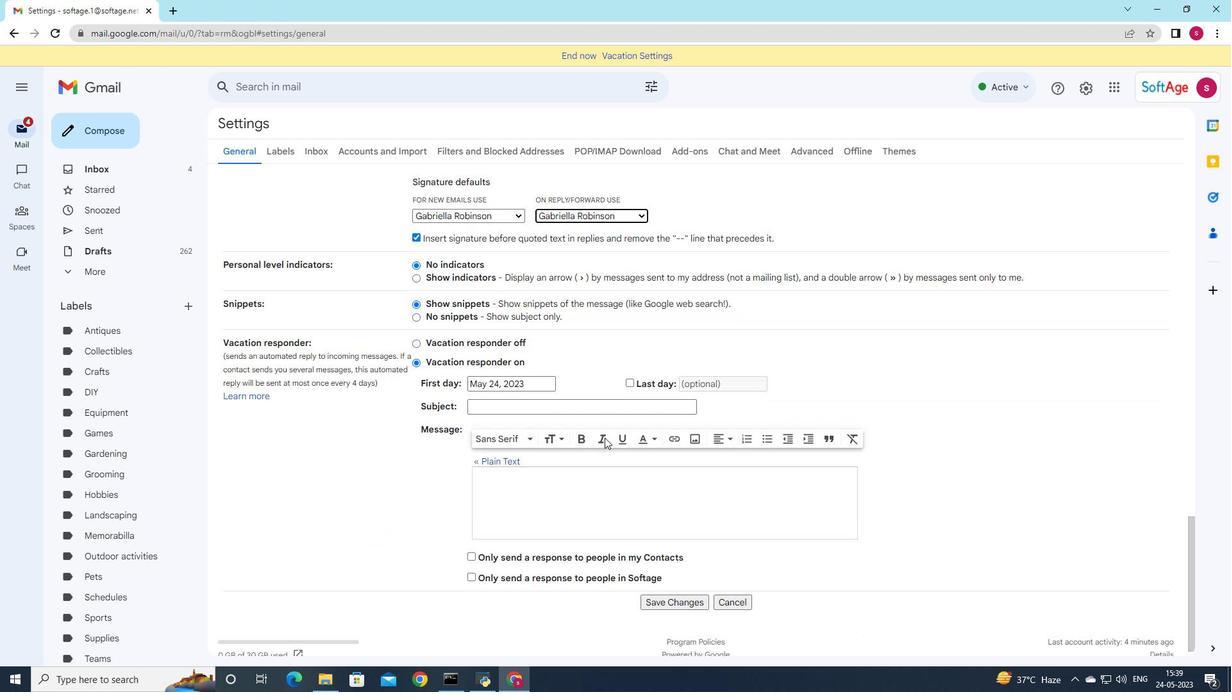 
Action: Mouse scrolled (605, 437) with delta (0, 0)
Screenshot: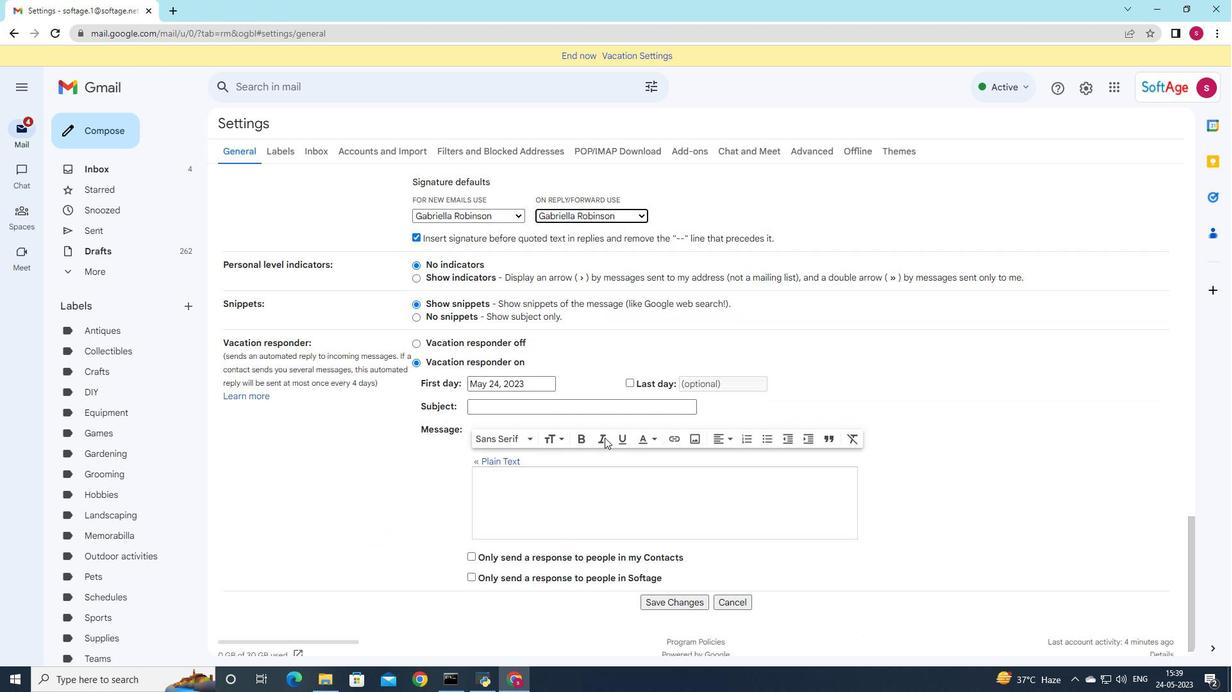 
Action: Mouse scrolled (605, 437) with delta (0, 0)
Screenshot: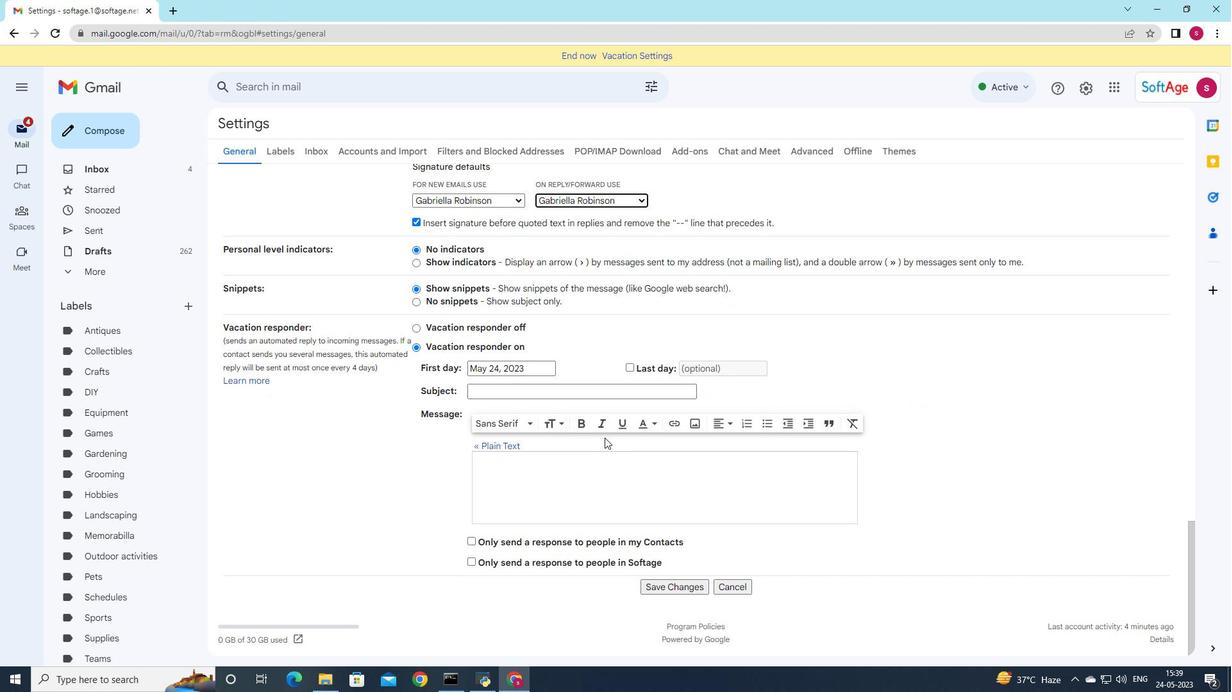 
Action: Mouse moved to (649, 588)
Screenshot: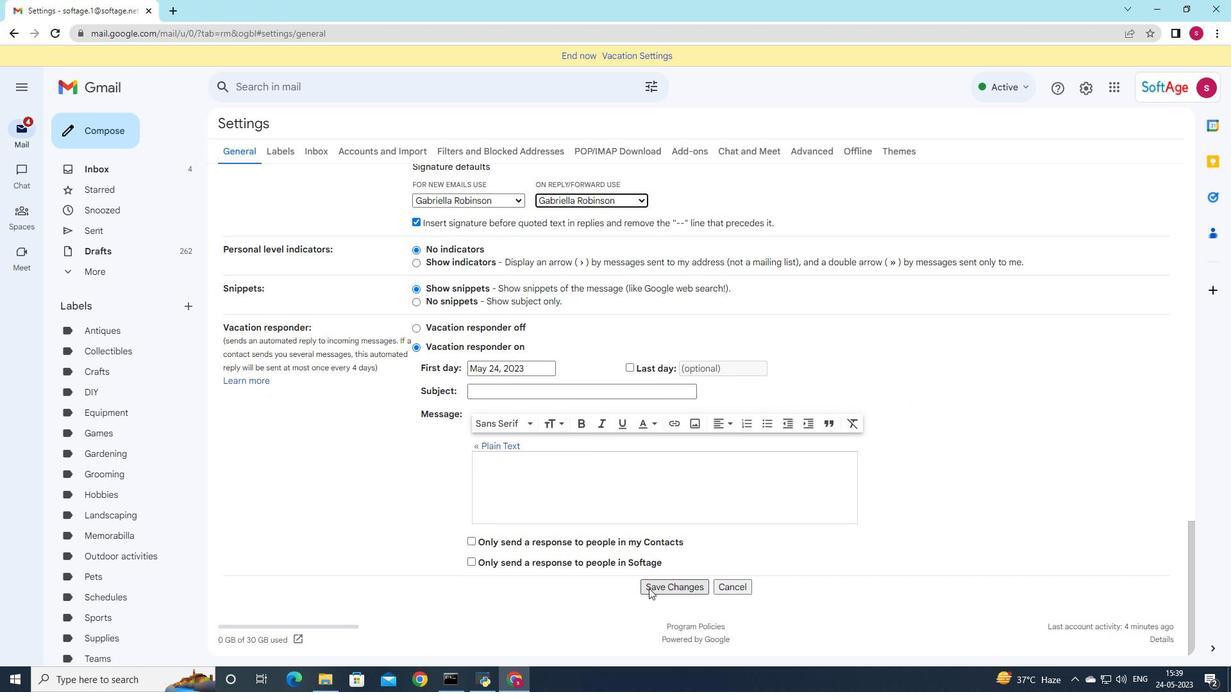 
Action: Mouse pressed left at (649, 588)
Screenshot: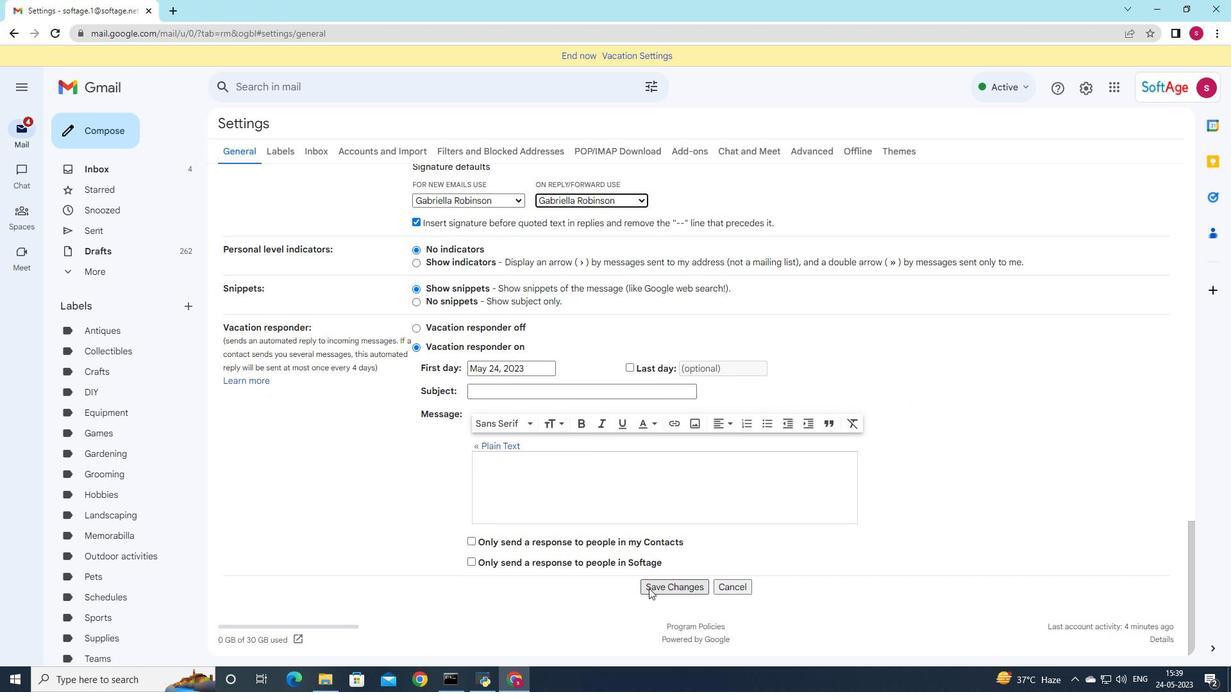 
Action: Mouse moved to (98, 129)
Screenshot: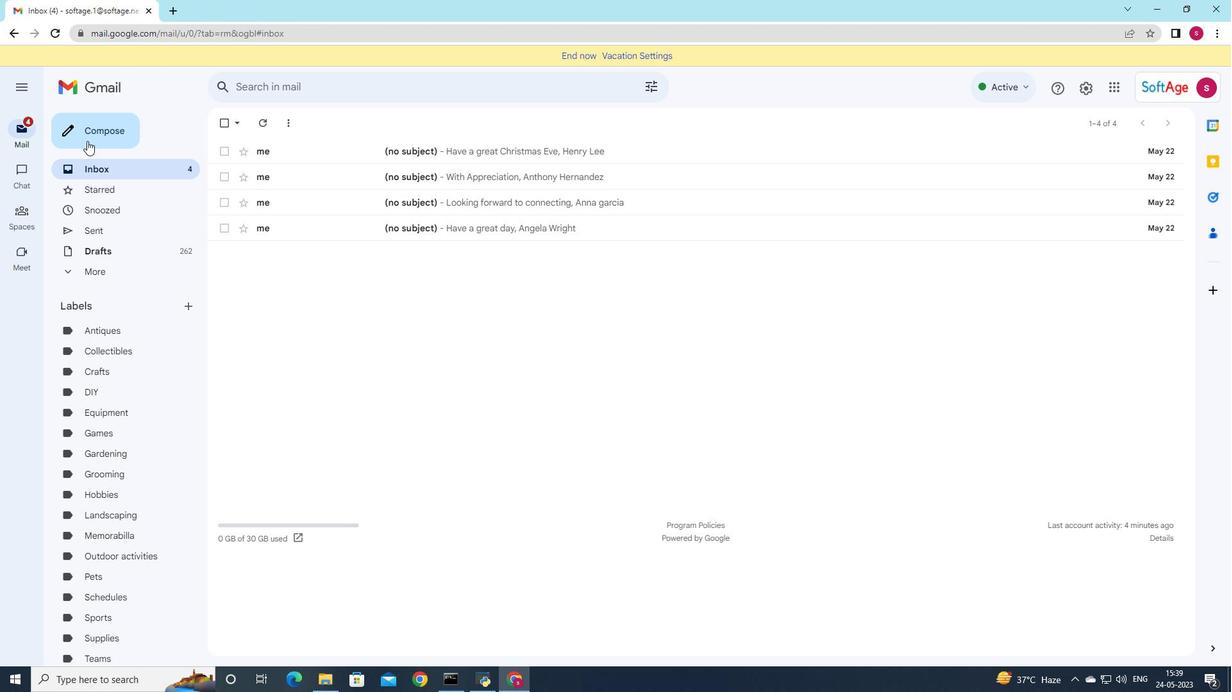 
Action: Mouse pressed left at (98, 129)
Screenshot: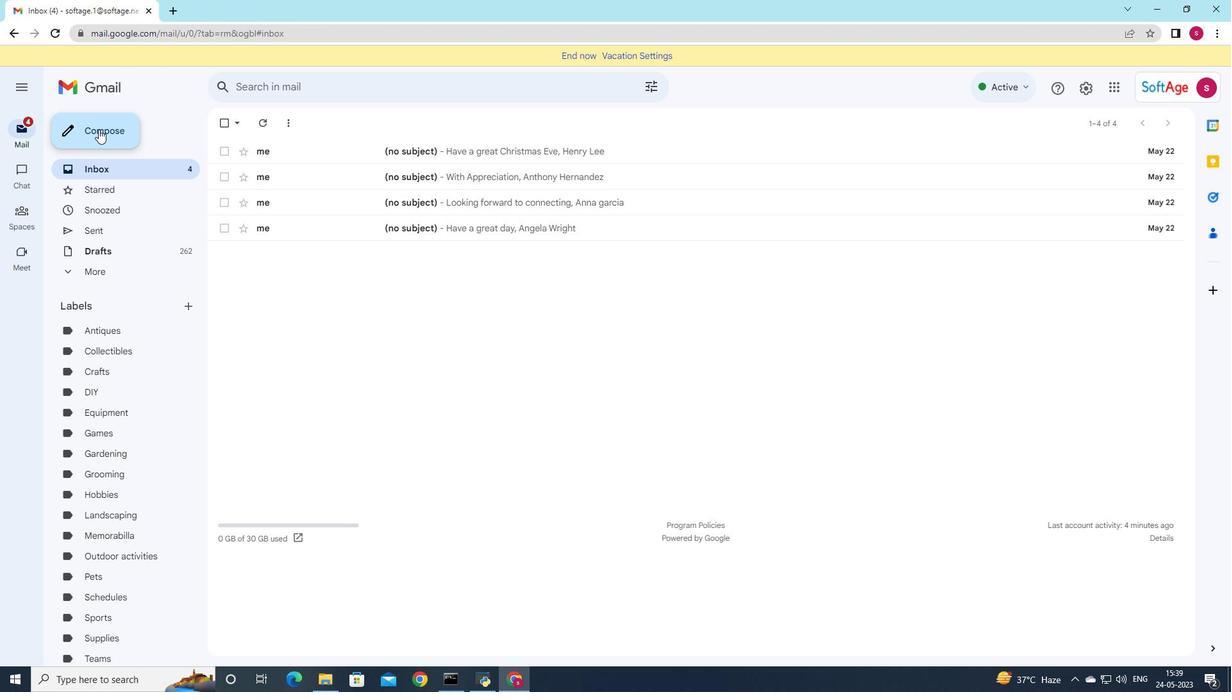 
Action: Mouse moved to (865, 366)
Screenshot: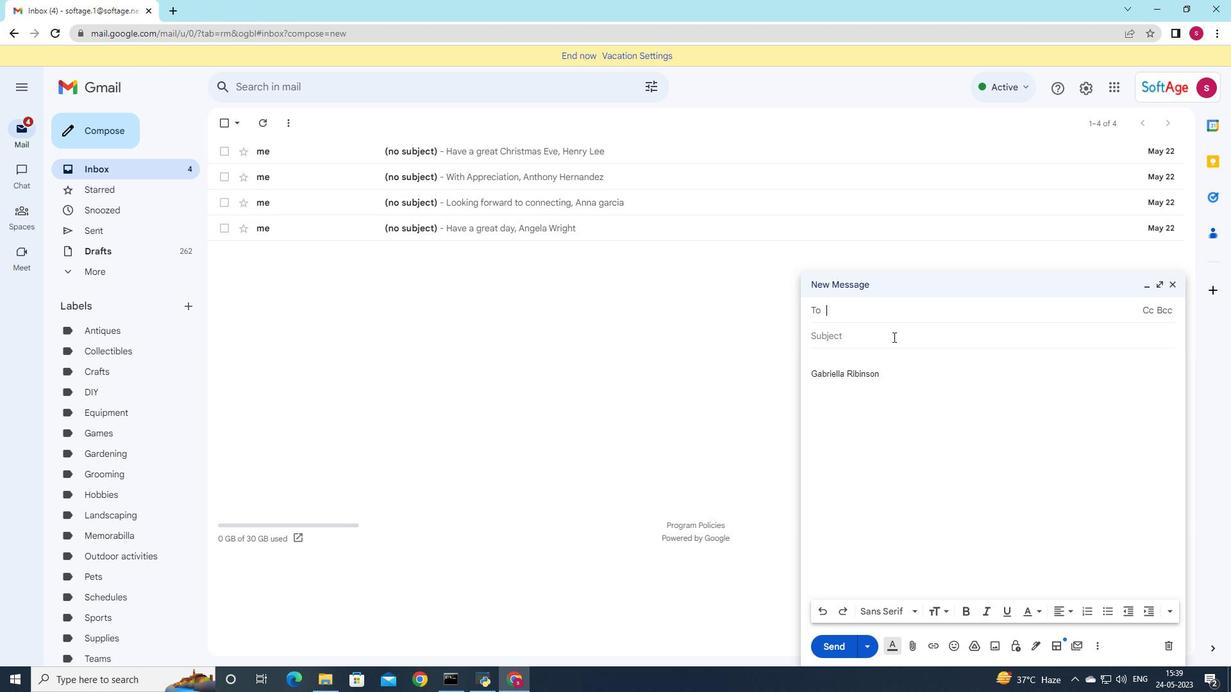 
Action: Key pressed soft
Screenshot: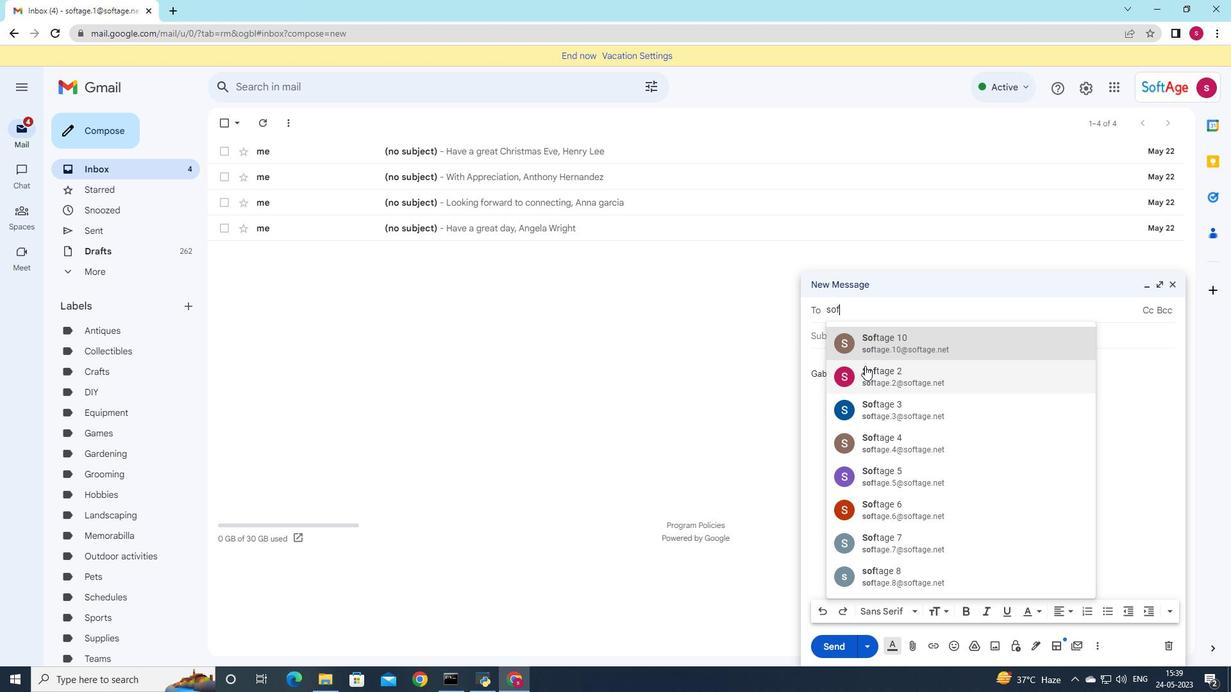 
Action: Mouse moved to (907, 541)
Screenshot: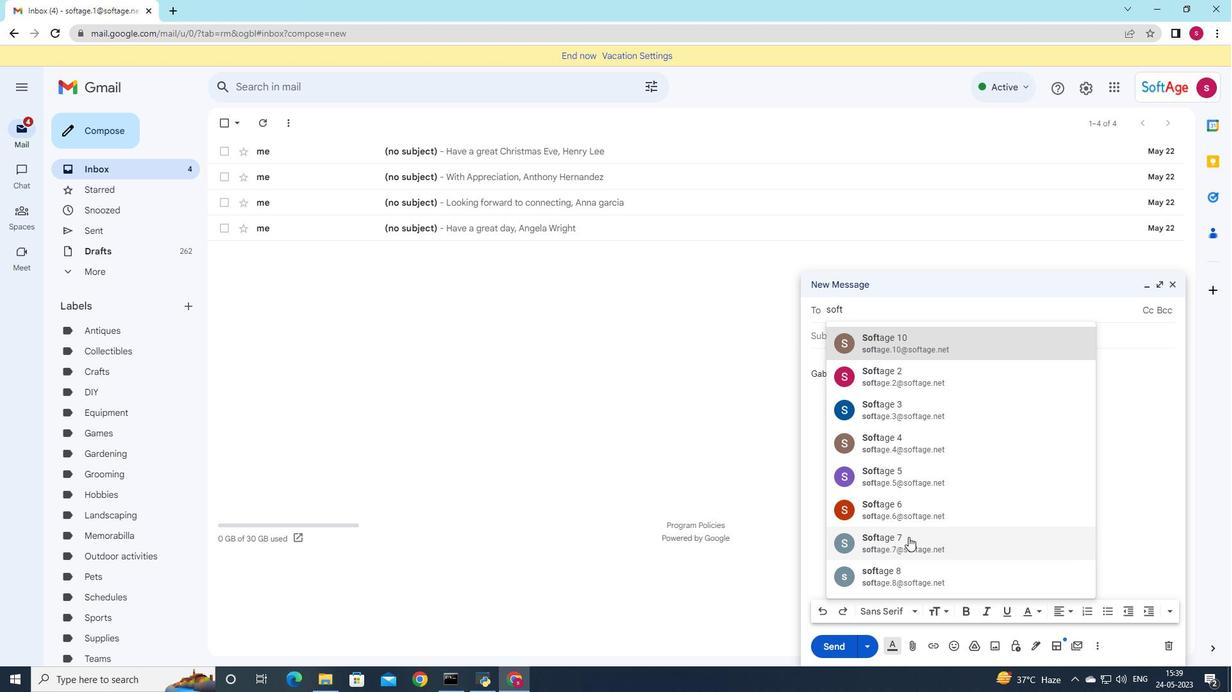 
Action: Mouse pressed left at (907, 541)
Screenshot: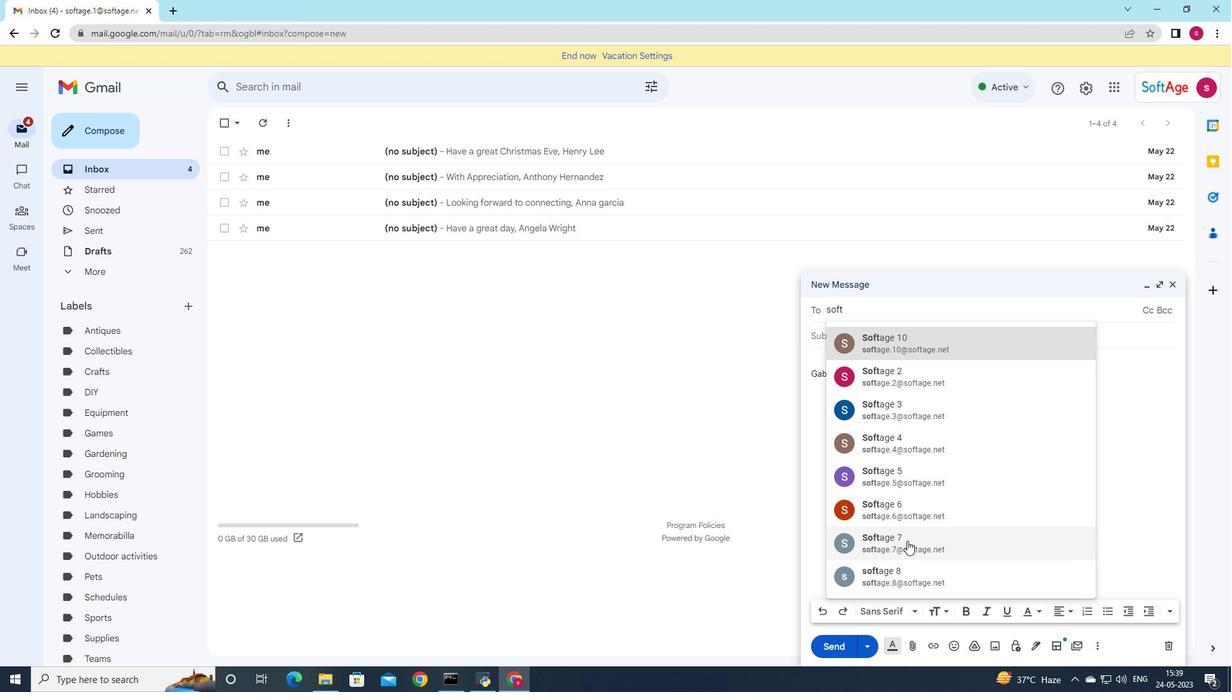 
Action: Mouse moved to (840, 349)
Screenshot: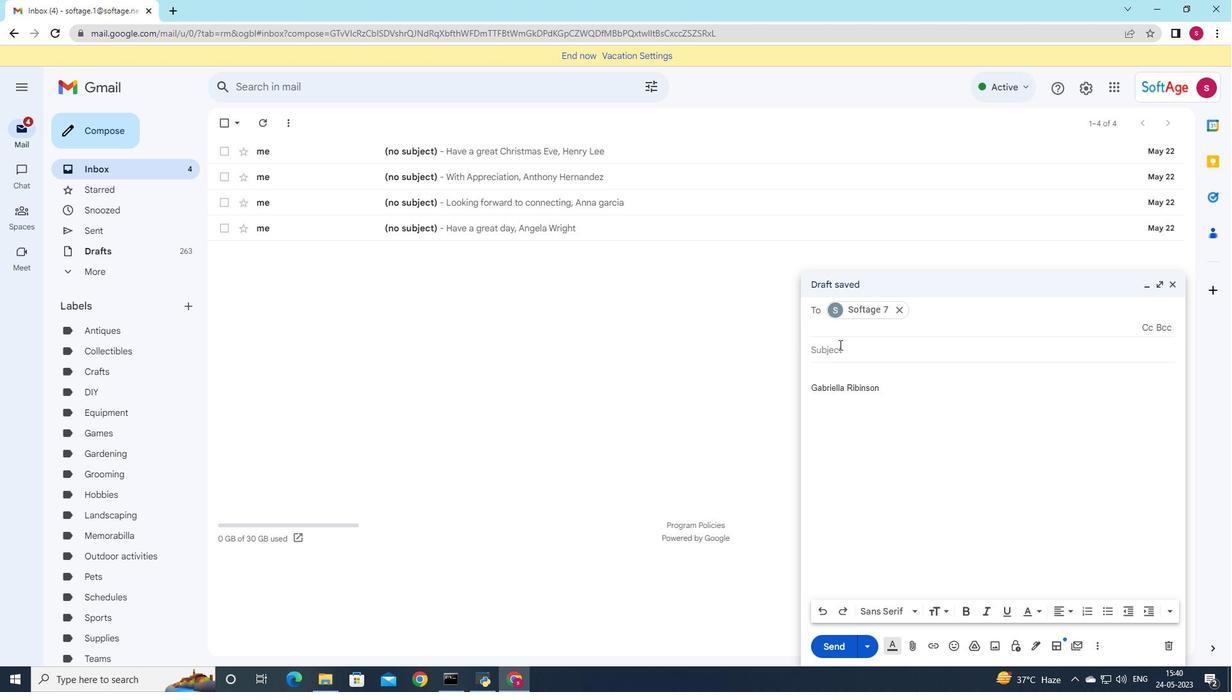 
Action: Mouse pressed left at (840, 349)
Screenshot: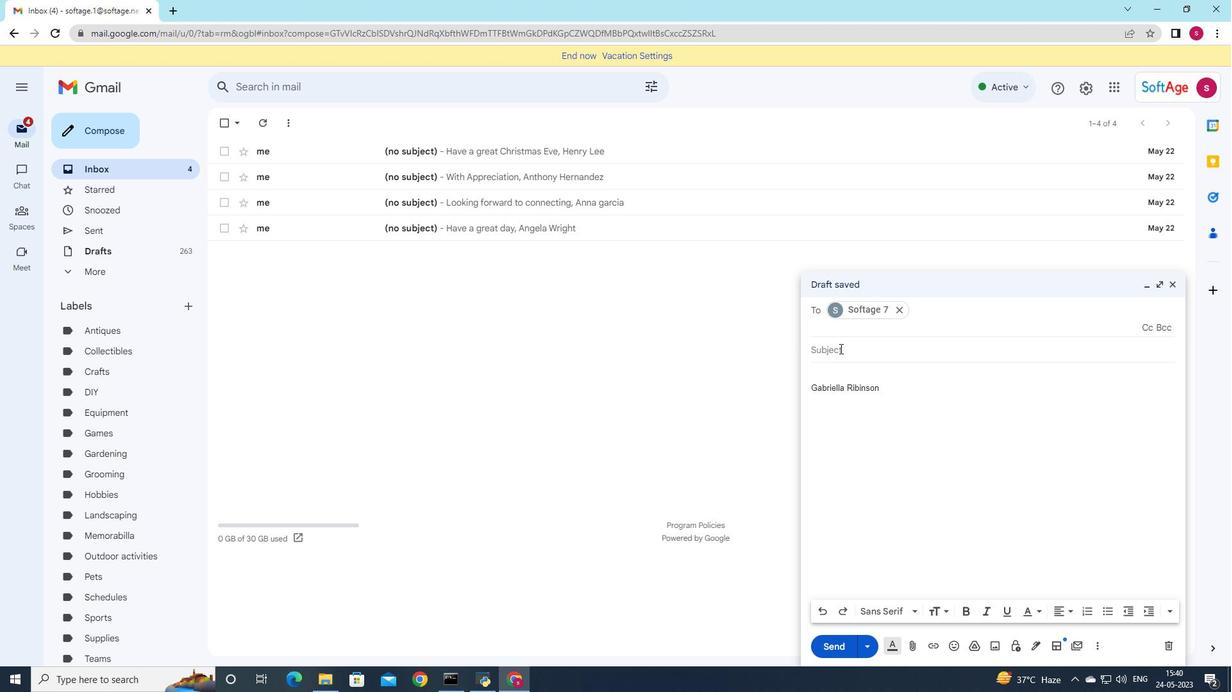 
Action: Mouse moved to (1181, 357)
Screenshot: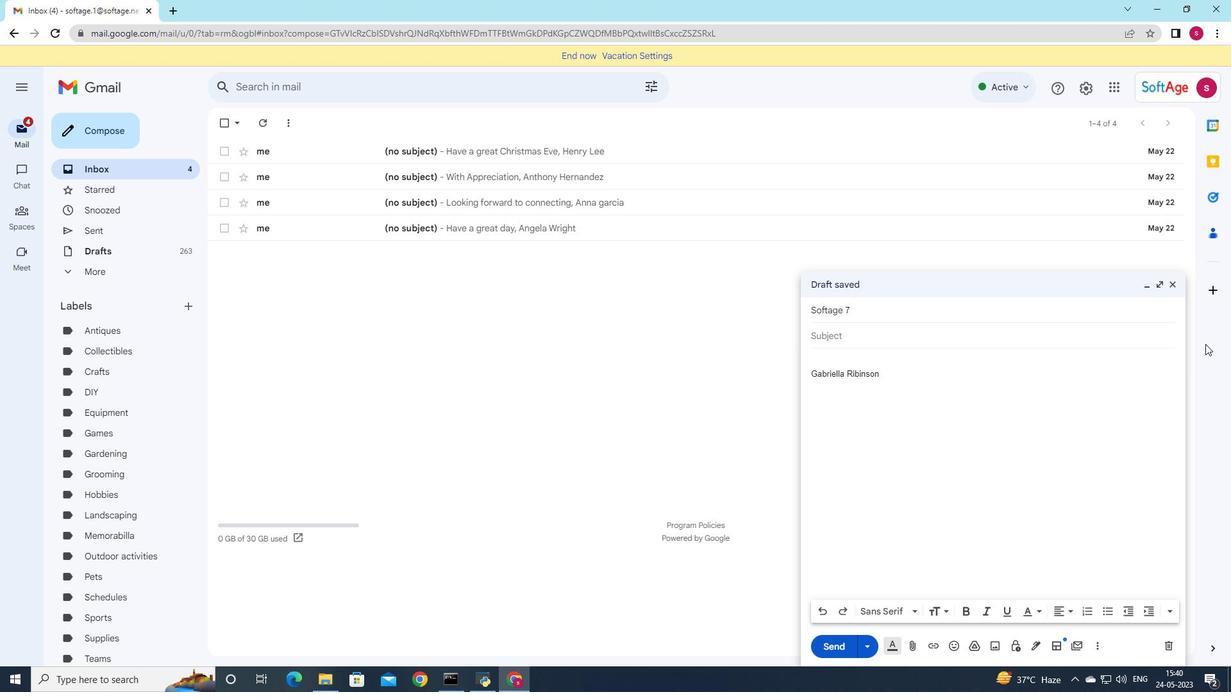 
Action: Key pressed <Key.shift>Request<Key.space>for<Key.space>a<Key.space>podcast
Screenshot: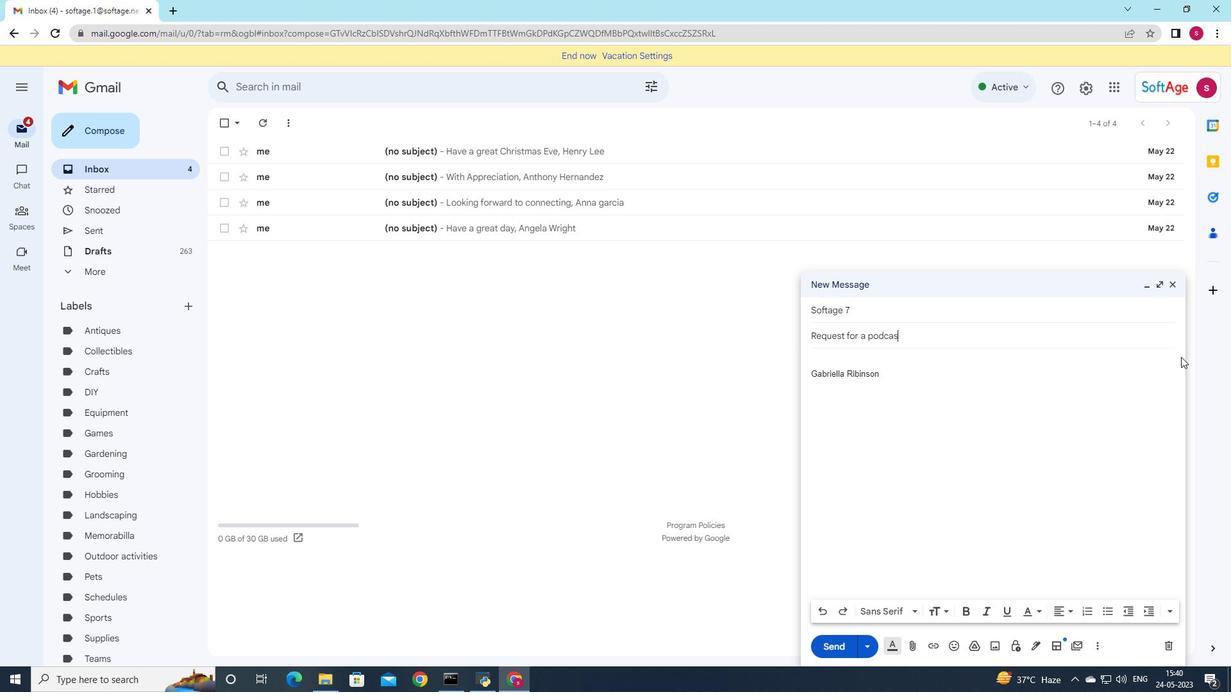 
Action: Mouse moved to (818, 358)
Screenshot: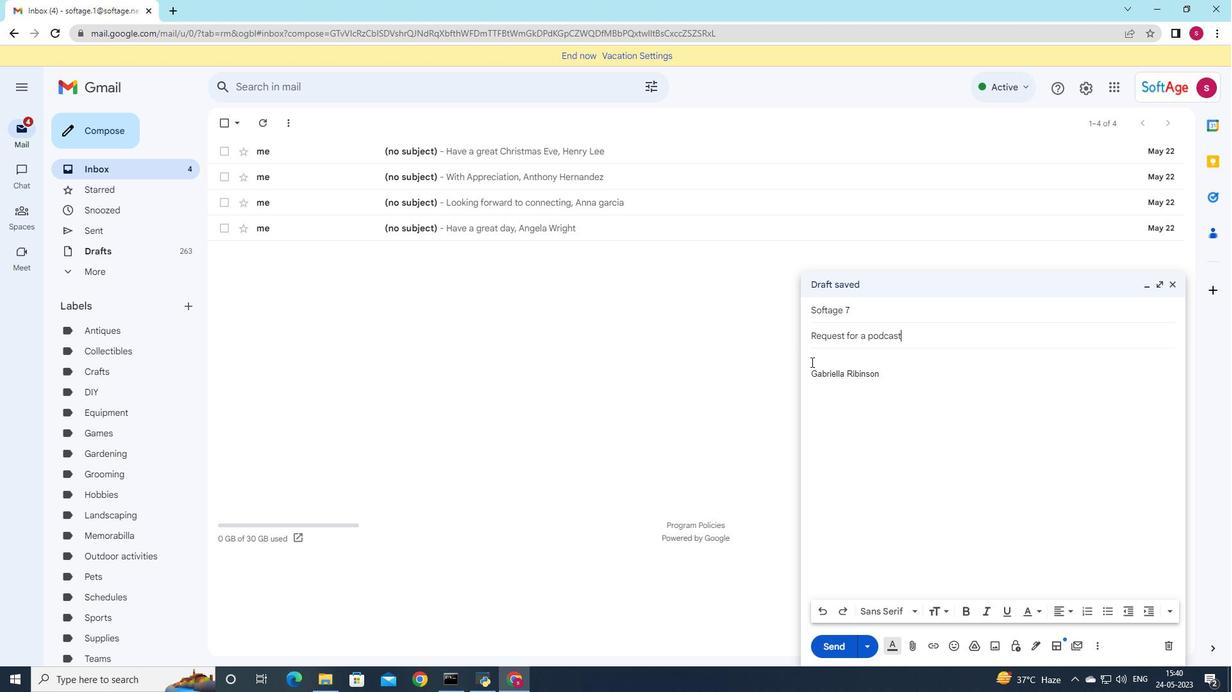 
Action: Mouse pressed left at (818, 358)
Screenshot: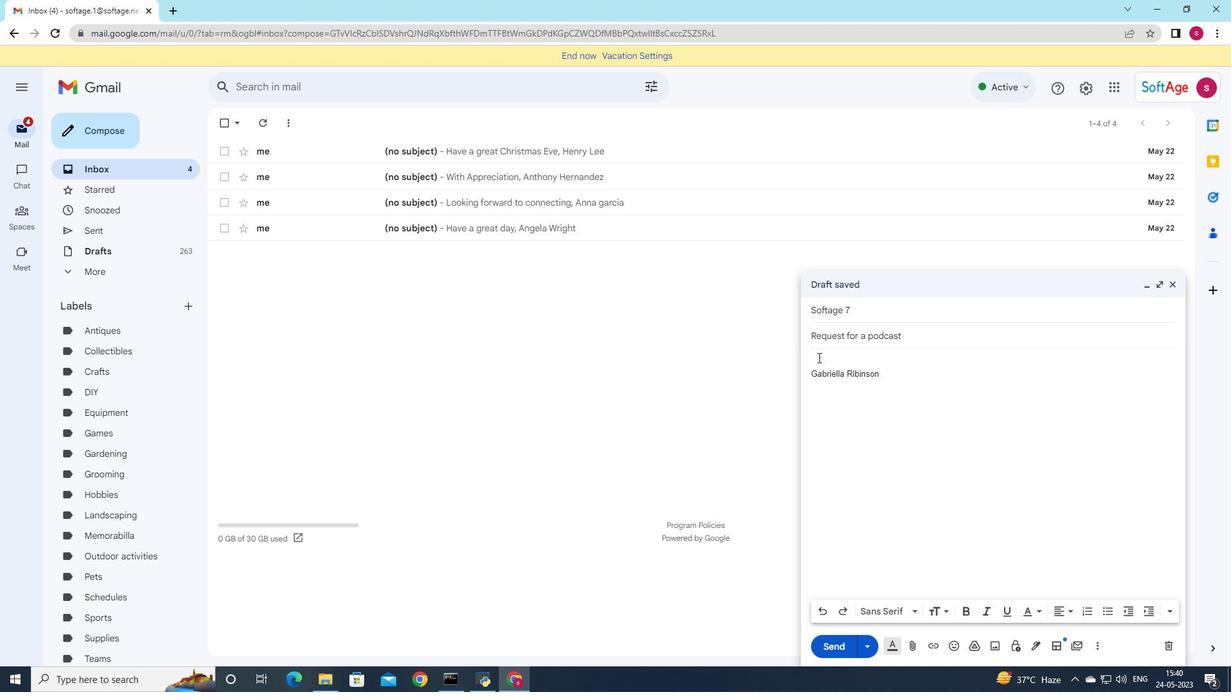
Action: Mouse moved to (914, 642)
Screenshot: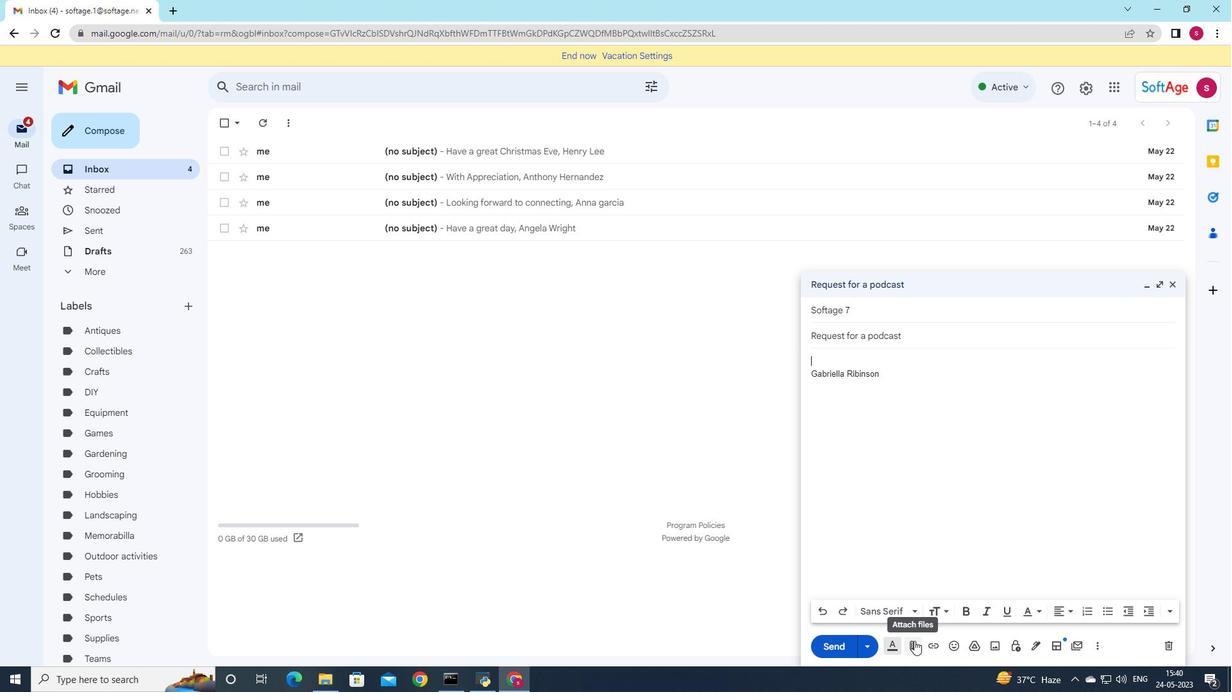 
Action: Mouse pressed left at (914, 642)
Screenshot: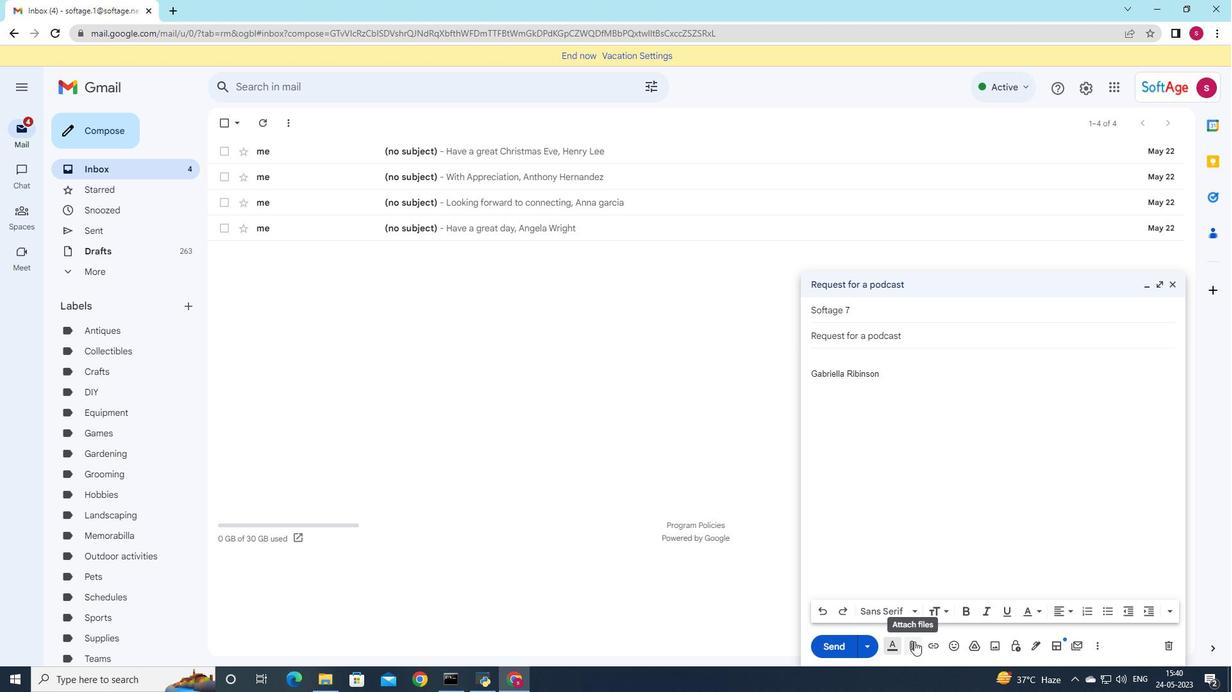 
Action: Mouse moved to (208, 87)
Screenshot: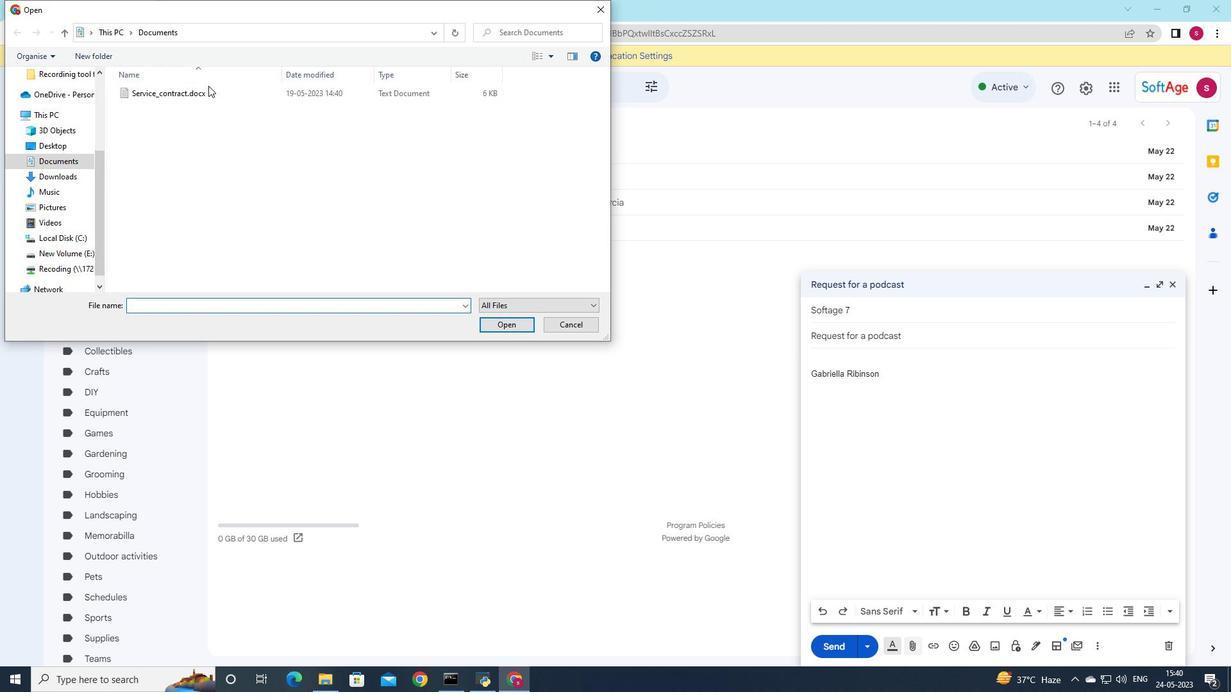 
Action: Mouse pressed left at (208, 87)
Screenshot: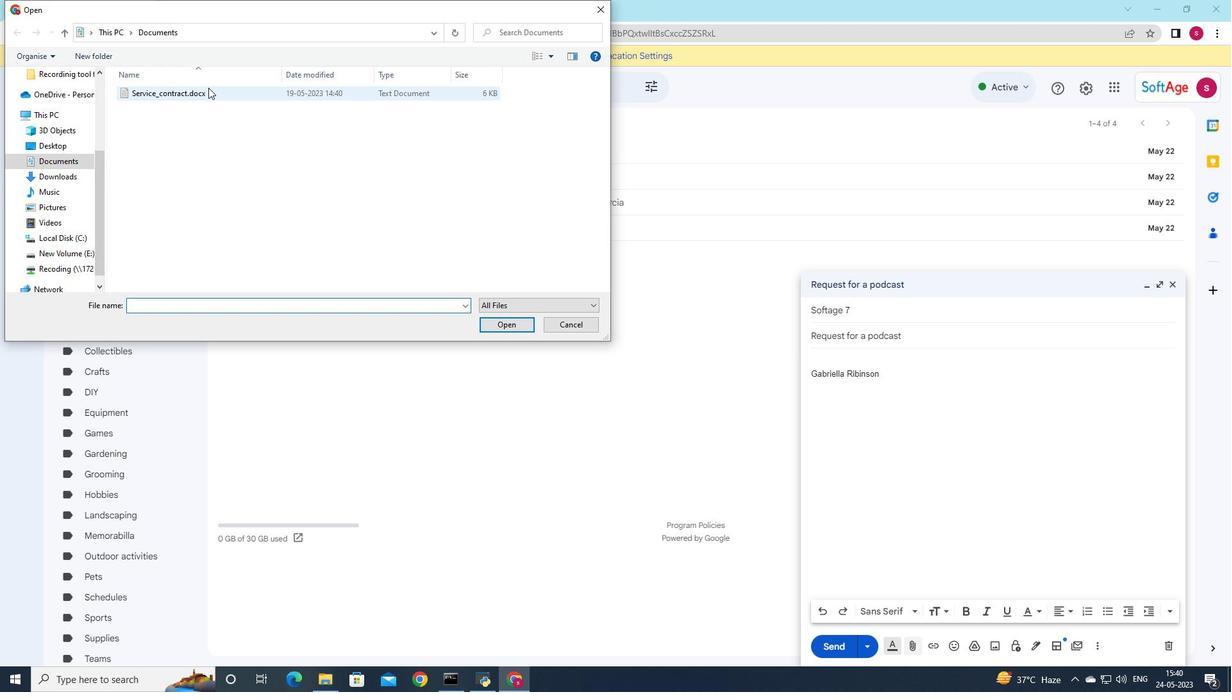 
Action: Mouse moved to (208, 94)
Screenshot: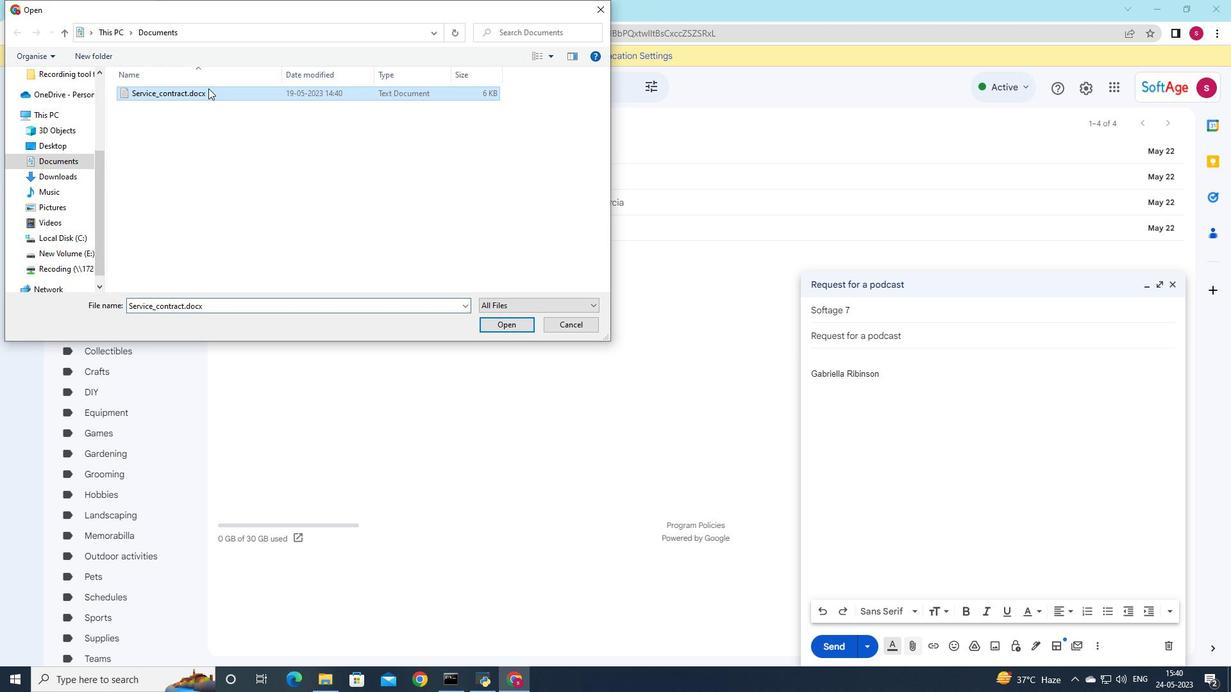 
Action: Mouse pressed left at (208, 94)
Screenshot: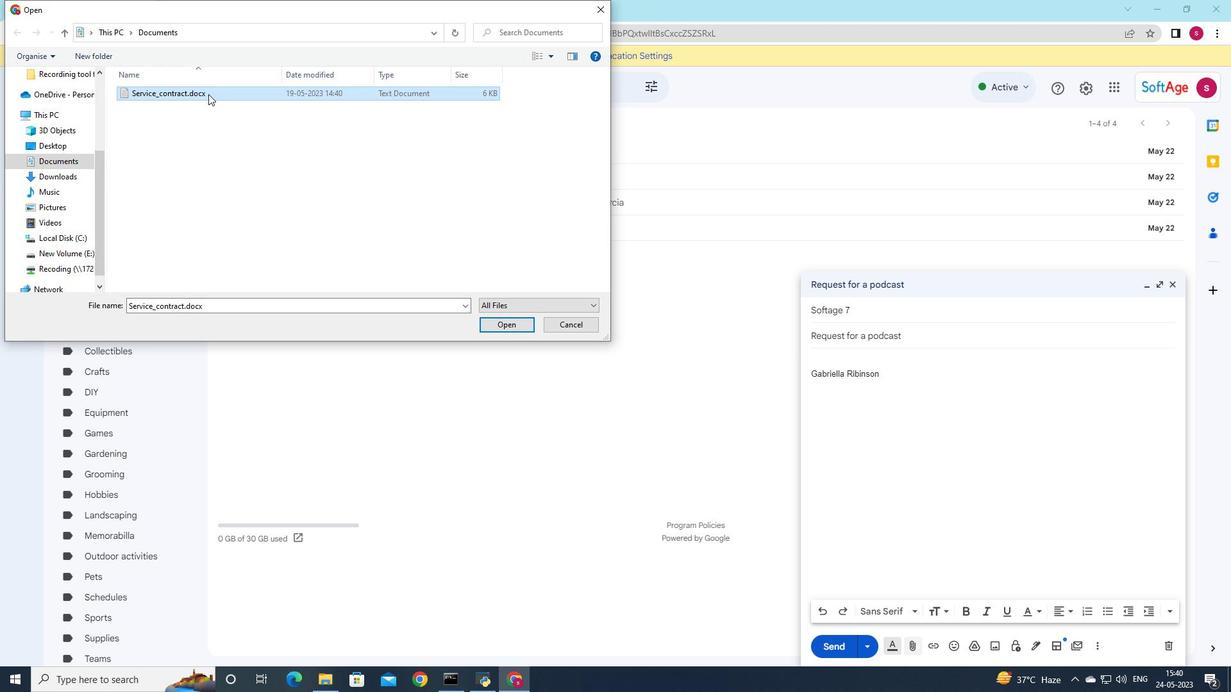 
Action: Mouse moved to (742, 250)
Screenshot: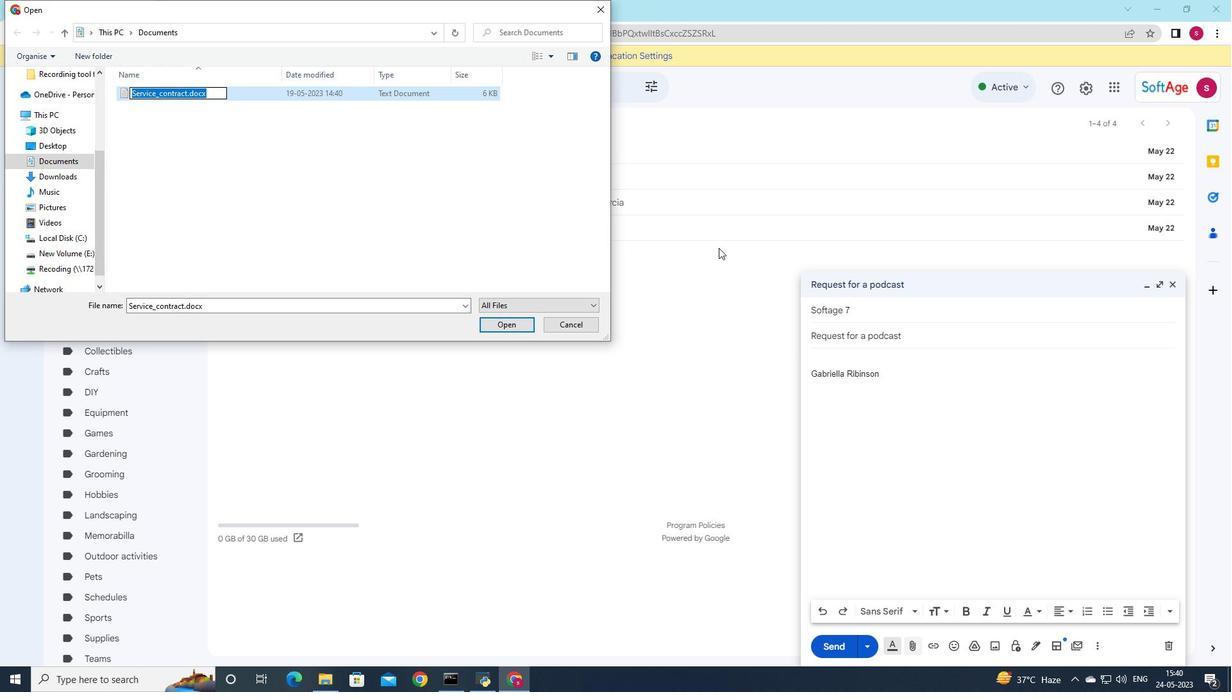 
Action: Key pressed <Key.shift>Code<Key.shift><Key.shift><Key.shift><Key.shift><Key.shift><Key.shift><Key.shift>_of<Key.shift><Key.shift><Key.shift><Key.shift><Key.shift><Key.shift><Key.shift><Key.shift><Key.shift><Key.shift><Key.shift><Key.shift>_conduct.pdf
Screenshot: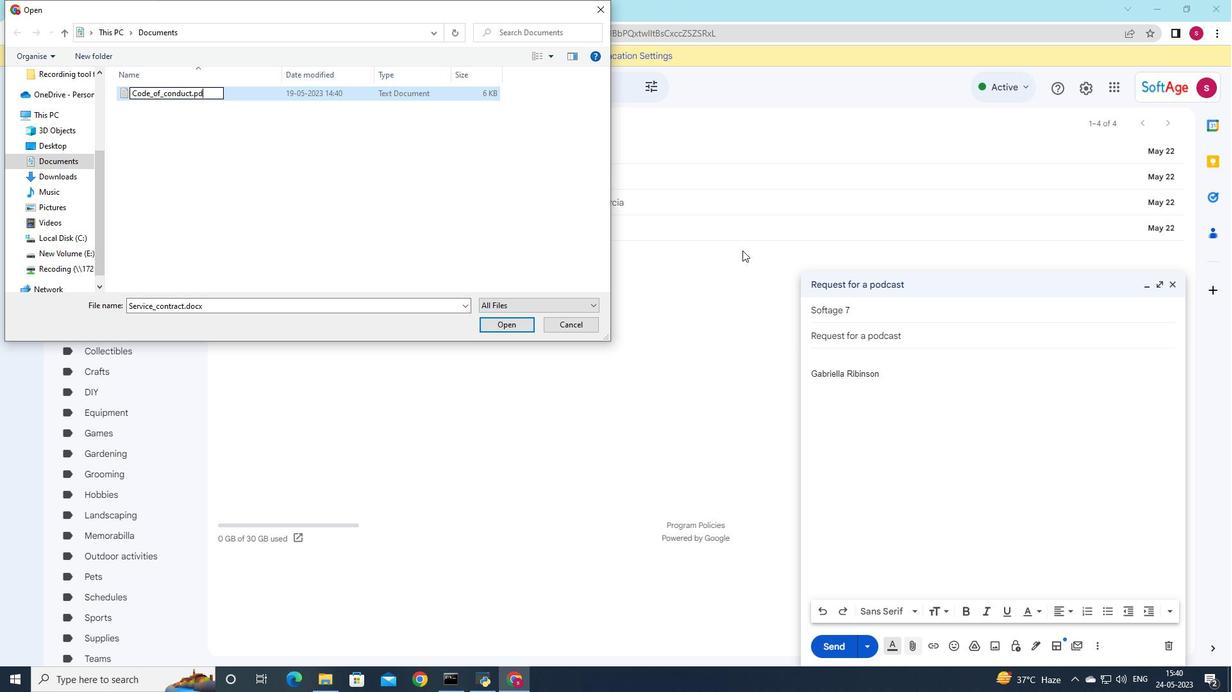 
Action: Mouse moved to (444, 99)
Screenshot: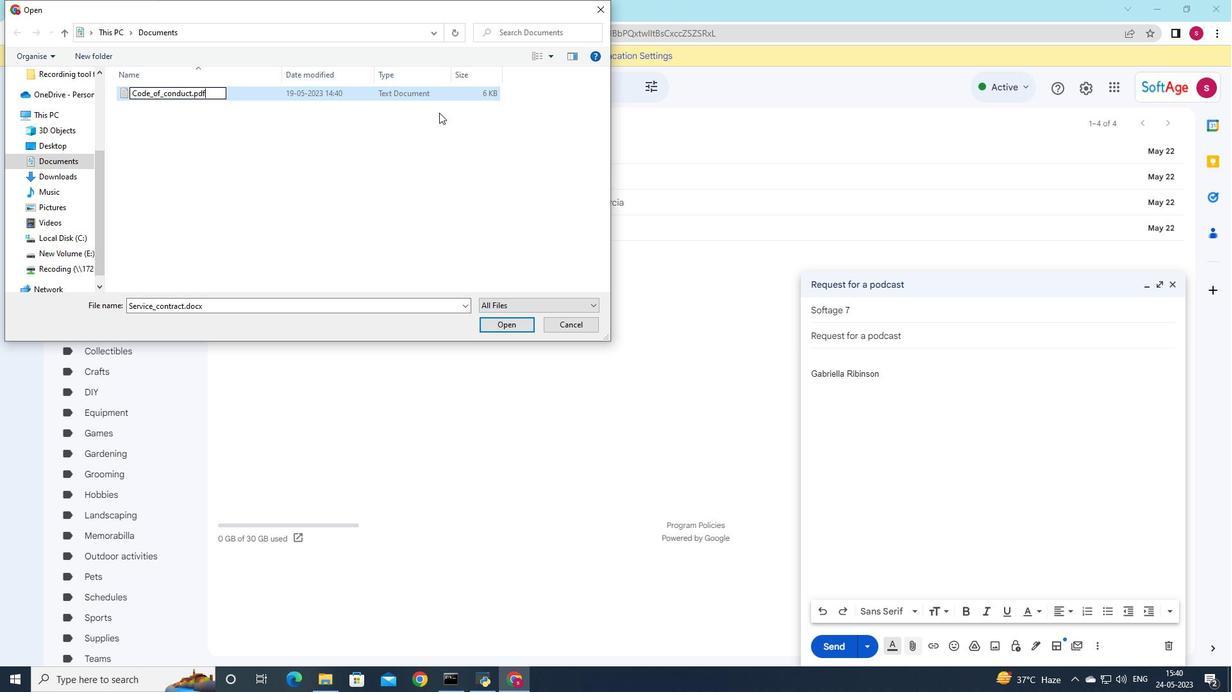 
Action: Mouse pressed left at (444, 99)
Screenshot: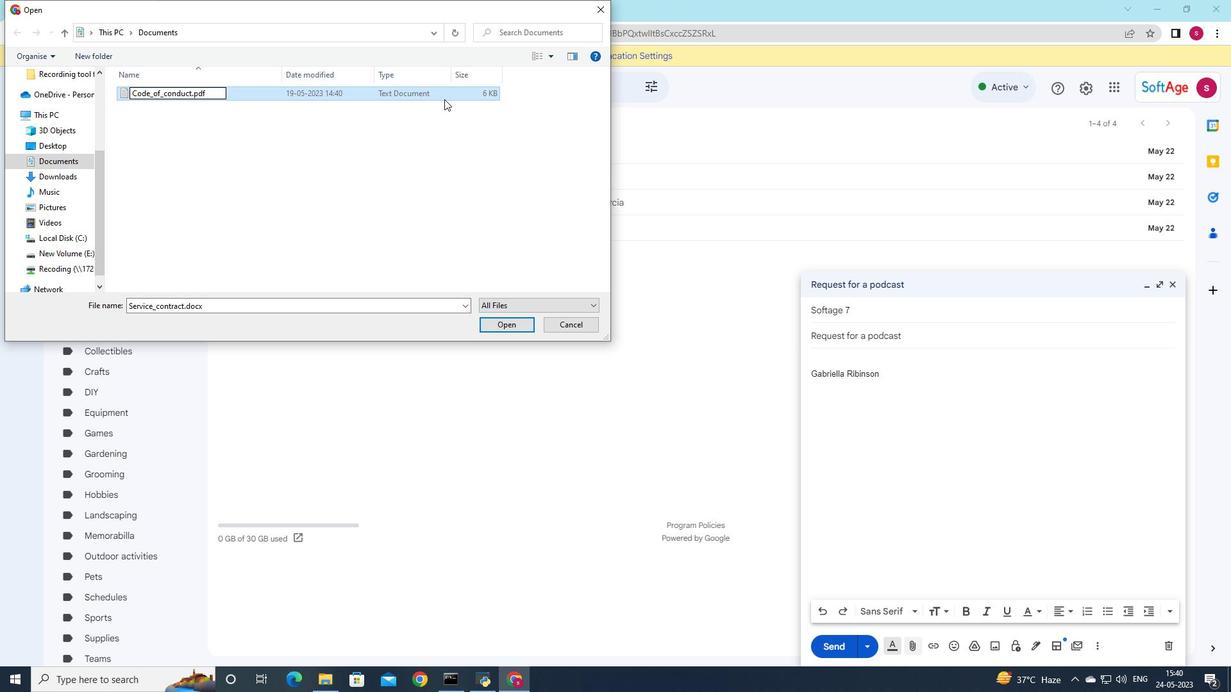 
Action: Mouse moved to (500, 329)
Screenshot: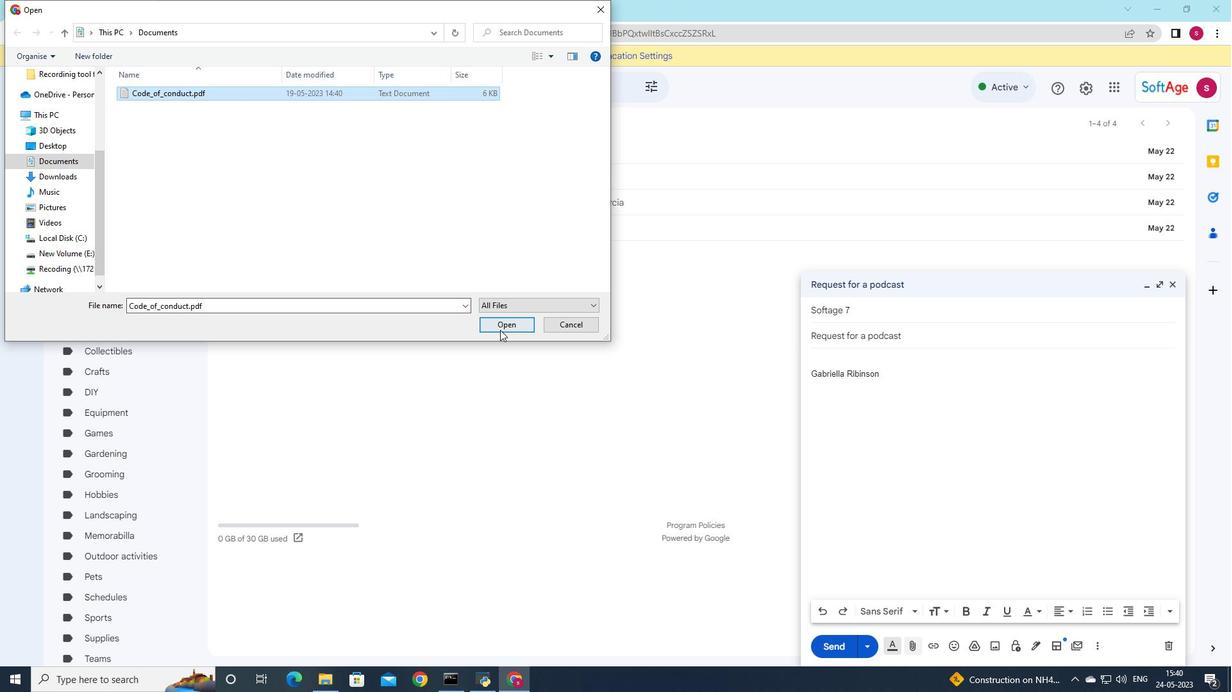
Action: Mouse pressed left at (500, 329)
Screenshot: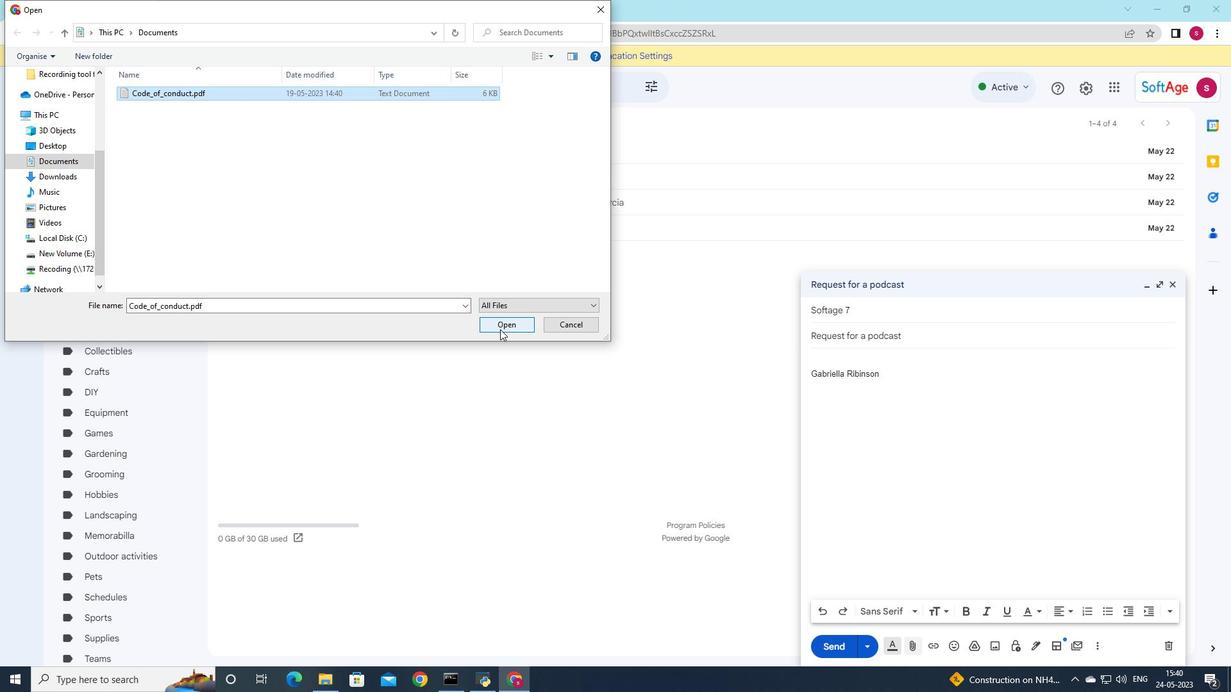 
Action: Mouse moved to (828, 370)
Screenshot: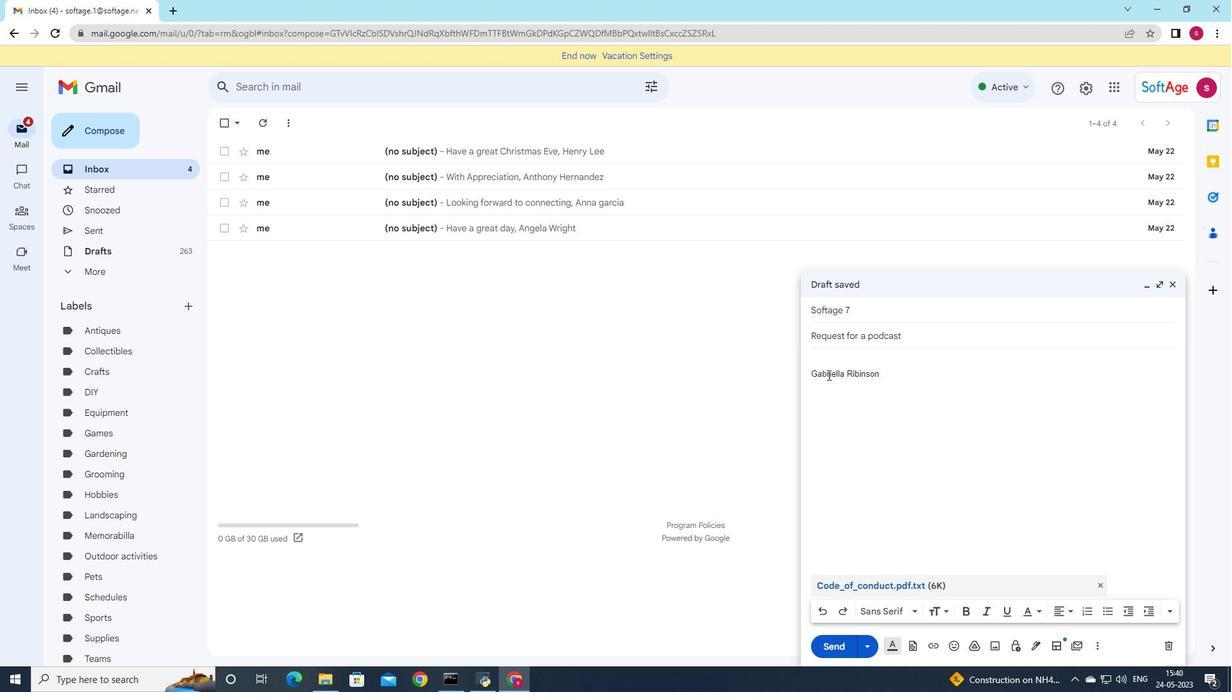 
Action: Key pressed <Key.shift><Key.shift><Key.shift><Key.shift><Key.shift><Key.shift><Key.shift><Key.shift><Key.shift><Key.shift><Key.shift><Key.shift><Key.shift><Key.shift>I<Key.space>would<Key.space>like<Key.space>to<Key.space>request<Key.space>a<Key.space>meeting<Key.space>to<Key.space>discuss<Key.space>the<Key.space>progress<Key.space>of<Key.space>the<Key.space>project<Key.space>.
Screenshot: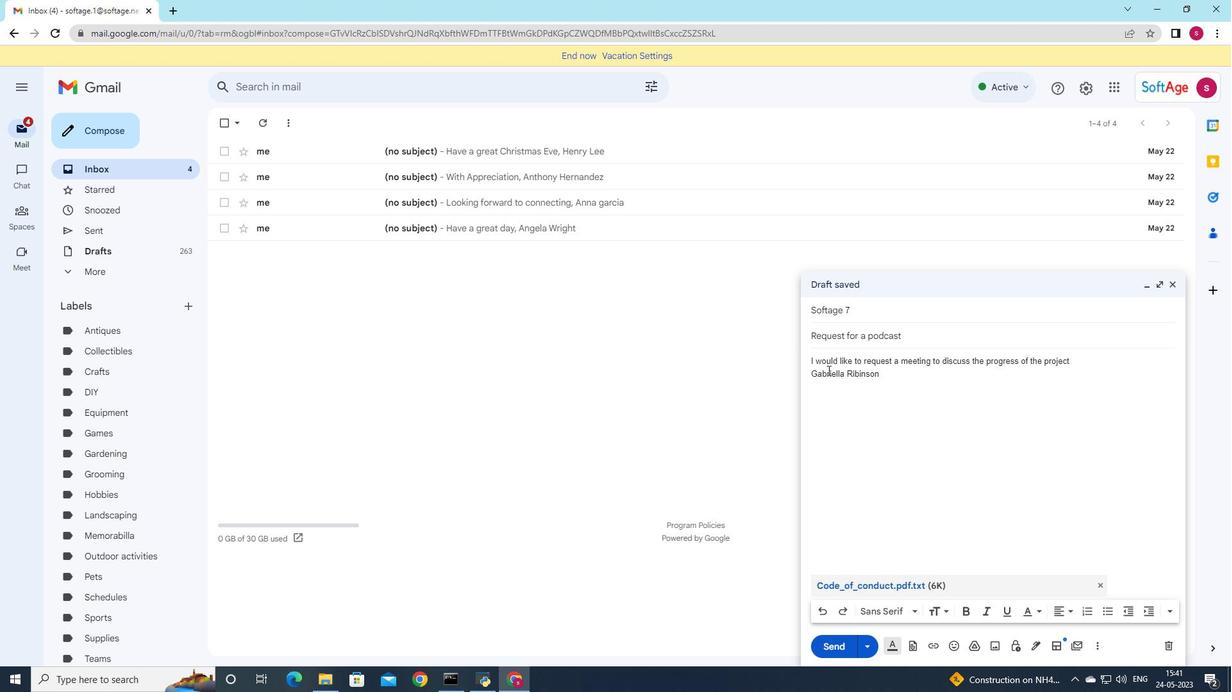 
Action: Mouse moved to (820, 613)
Screenshot: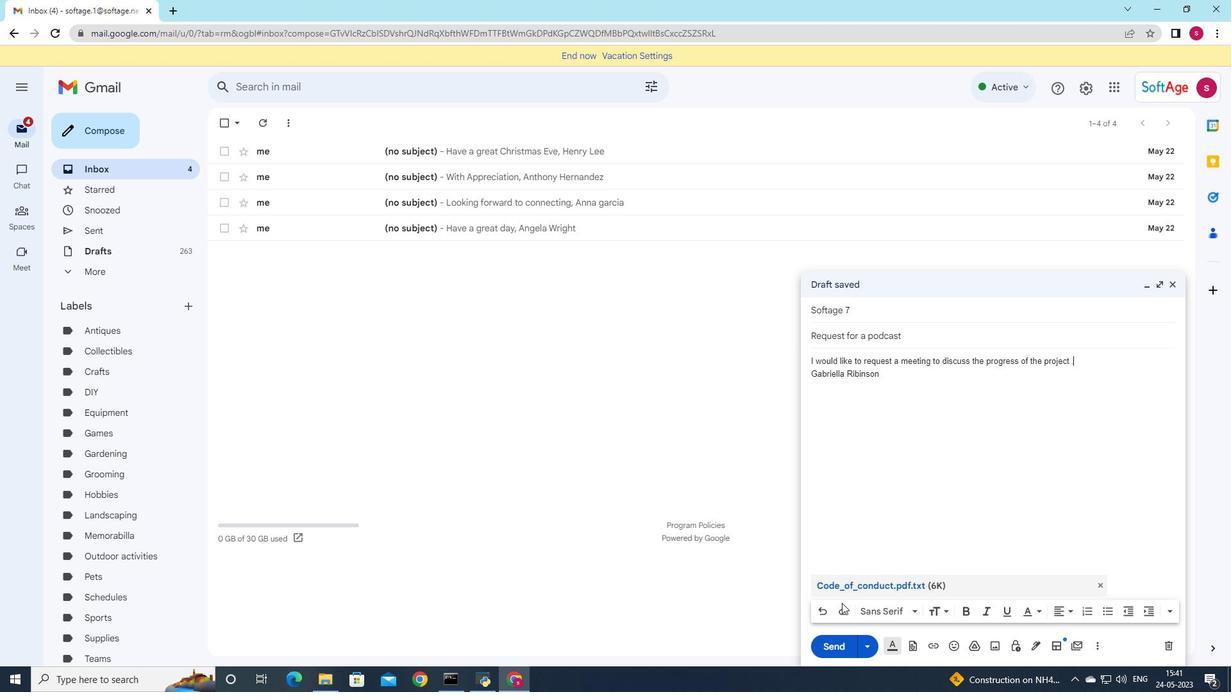
Action: Mouse pressed left at (820, 613)
Screenshot: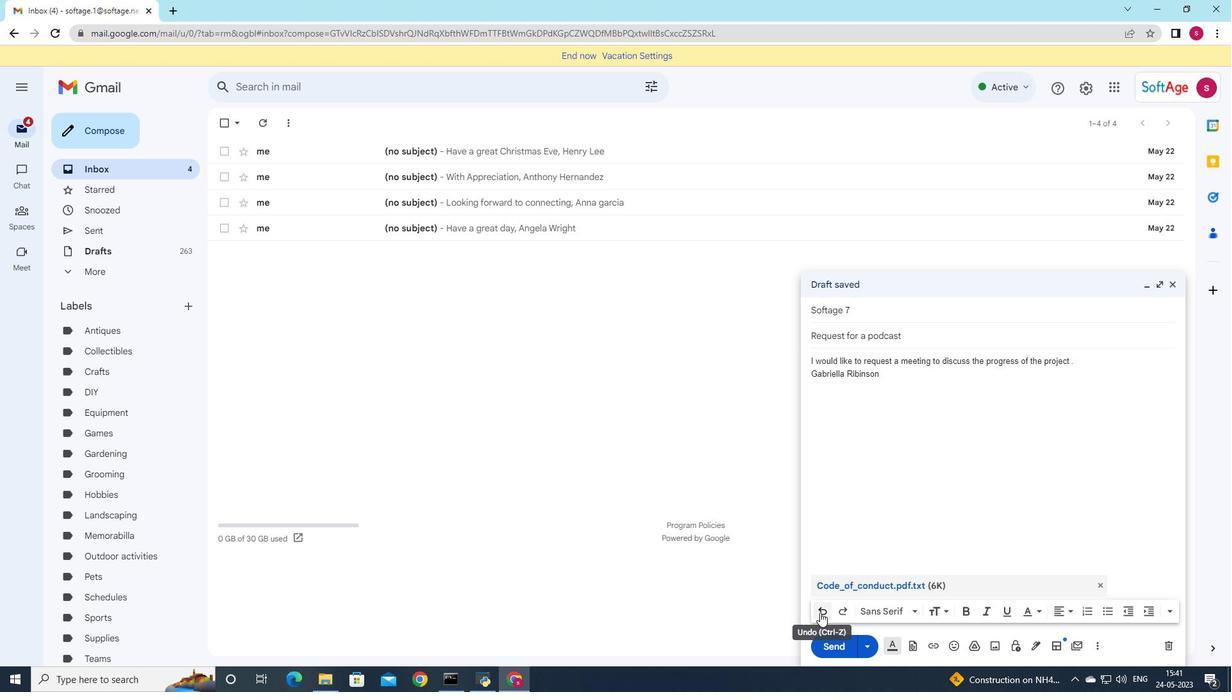 
Action: Mouse pressed left at (820, 613)
Screenshot: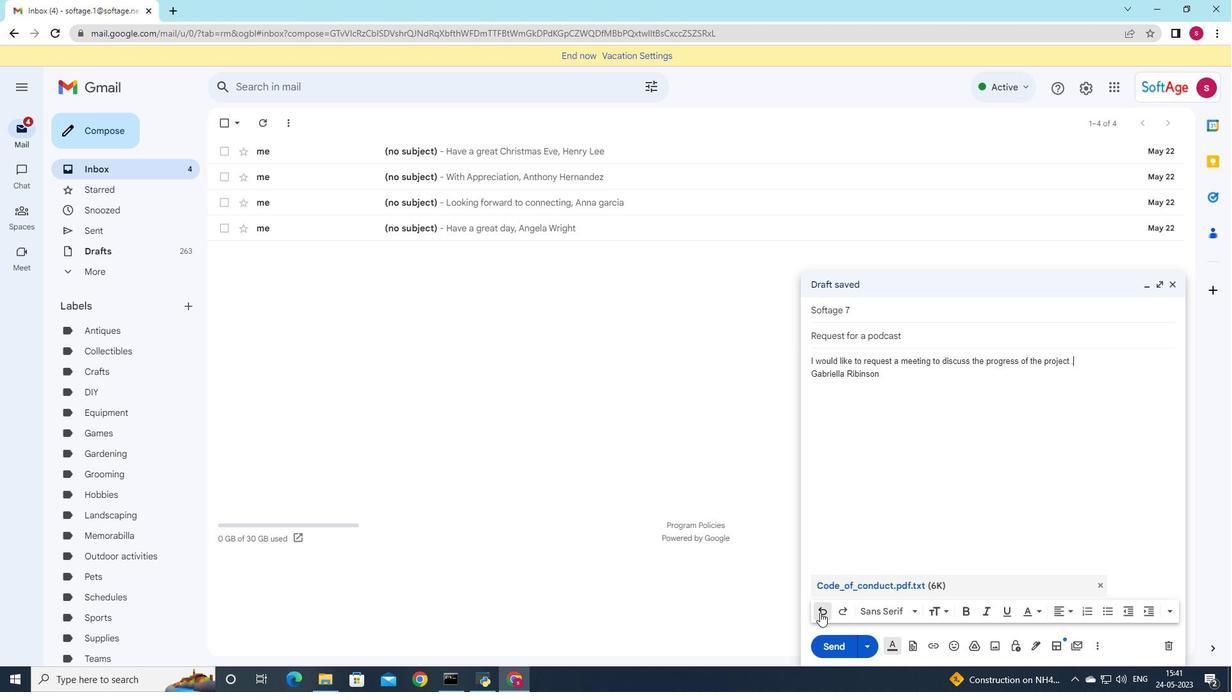 
Action: Mouse pressed left at (820, 613)
Screenshot: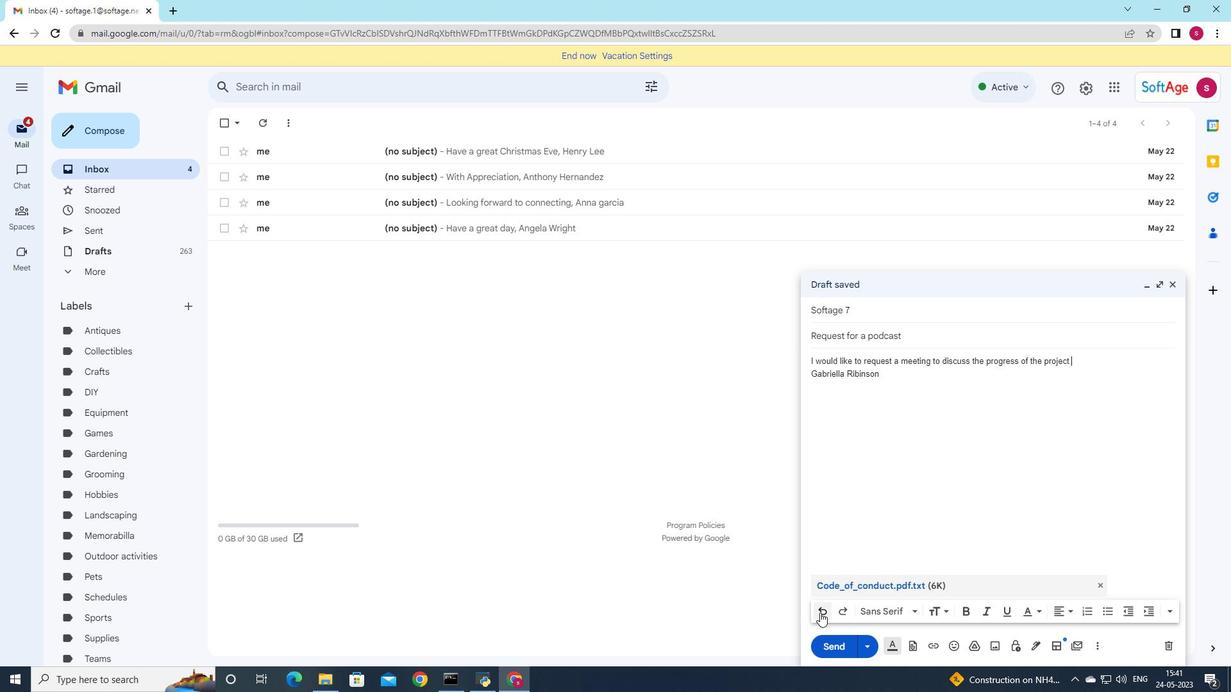 
Action: Mouse pressed left at (820, 613)
Screenshot: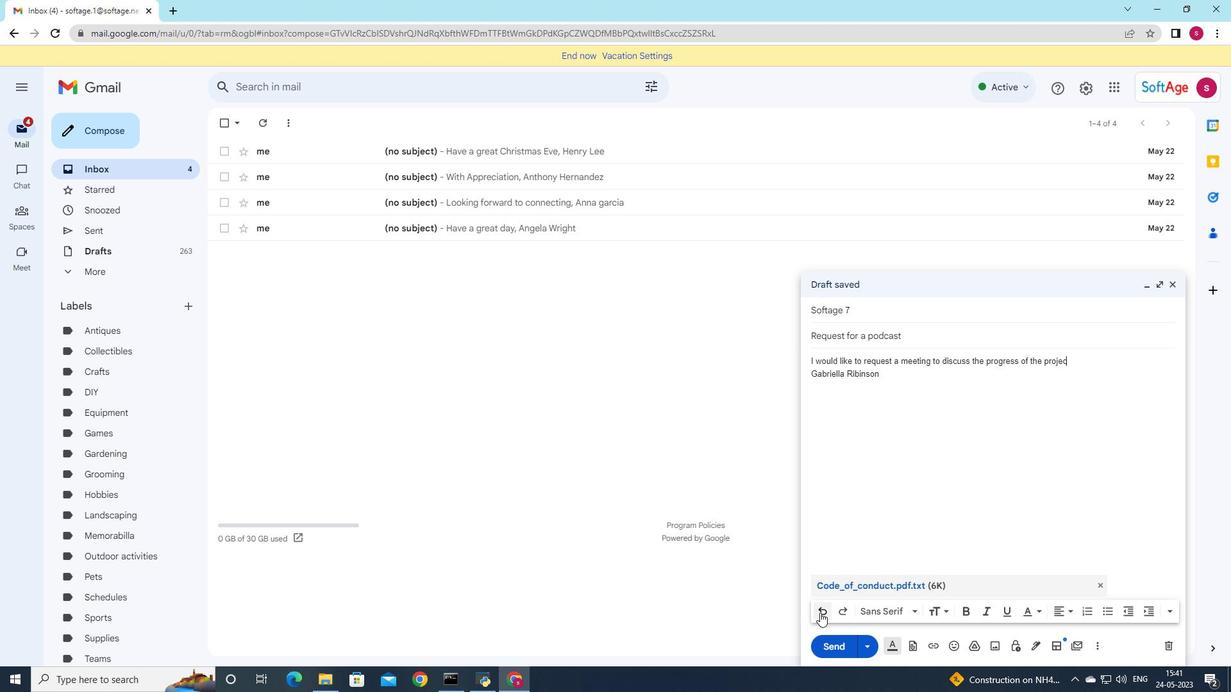 
Action: Mouse pressed left at (820, 613)
Screenshot: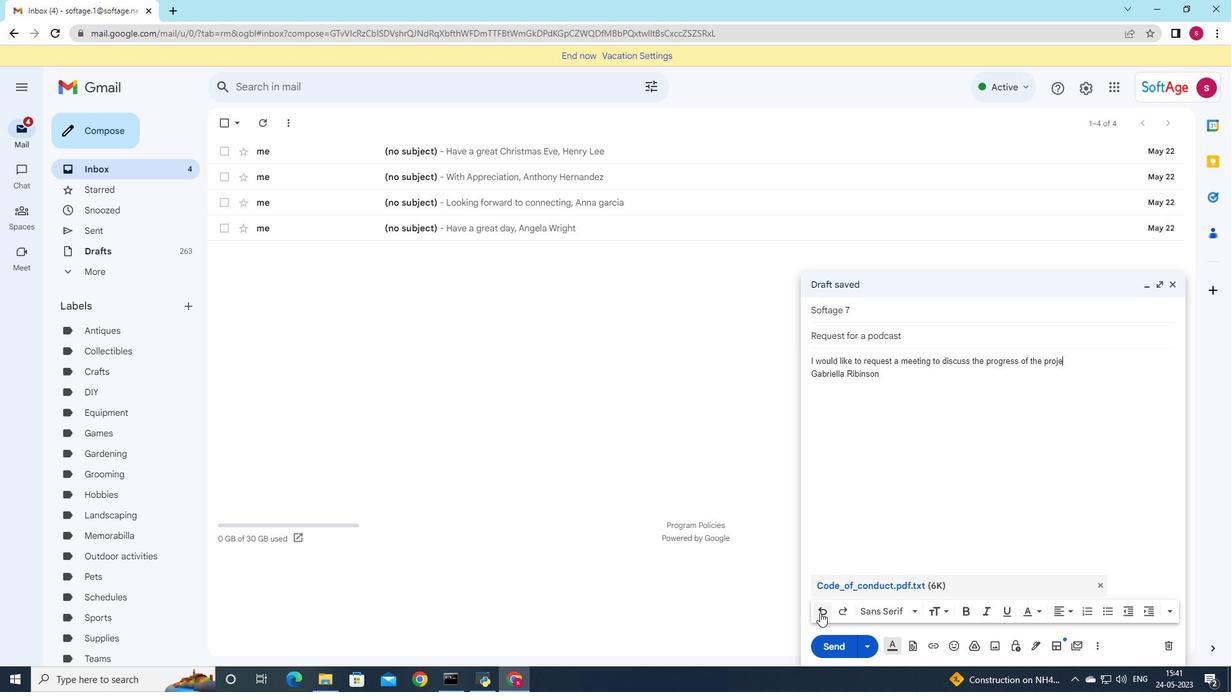 
Action: Mouse pressed left at (820, 613)
Screenshot: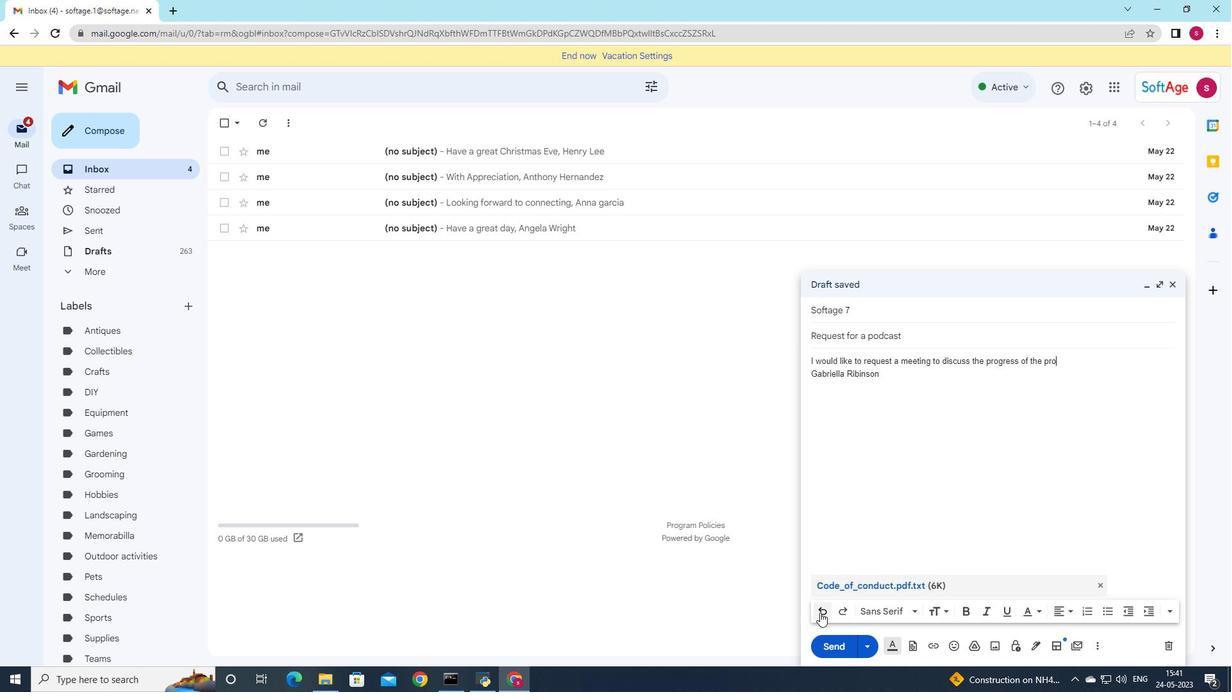 
Action: Mouse pressed left at (820, 613)
Screenshot: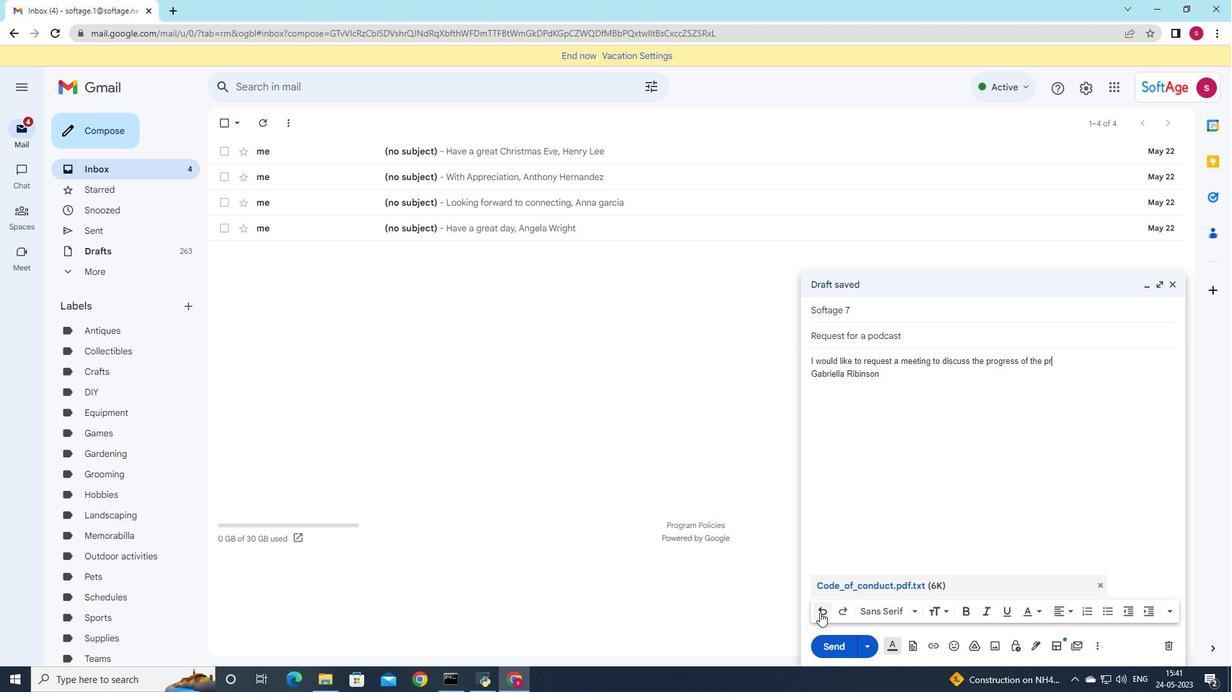 
Action: Mouse pressed left at (820, 613)
Screenshot: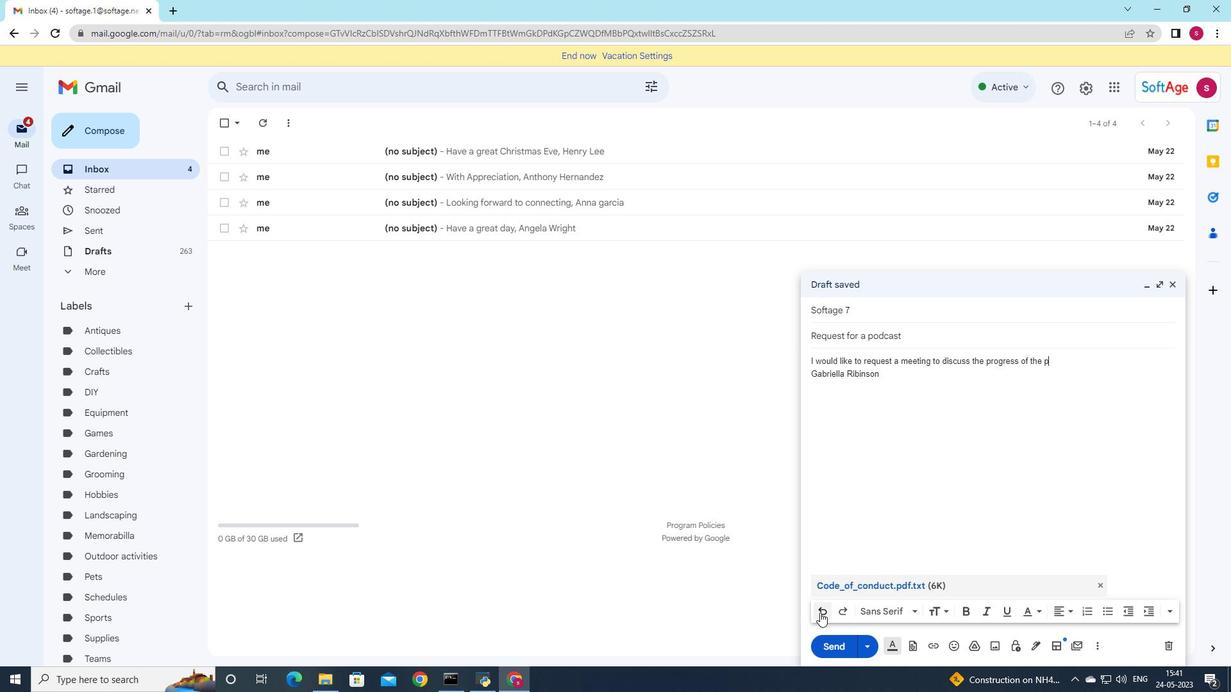 
Action: Mouse pressed left at (820, 613)
Screenshot: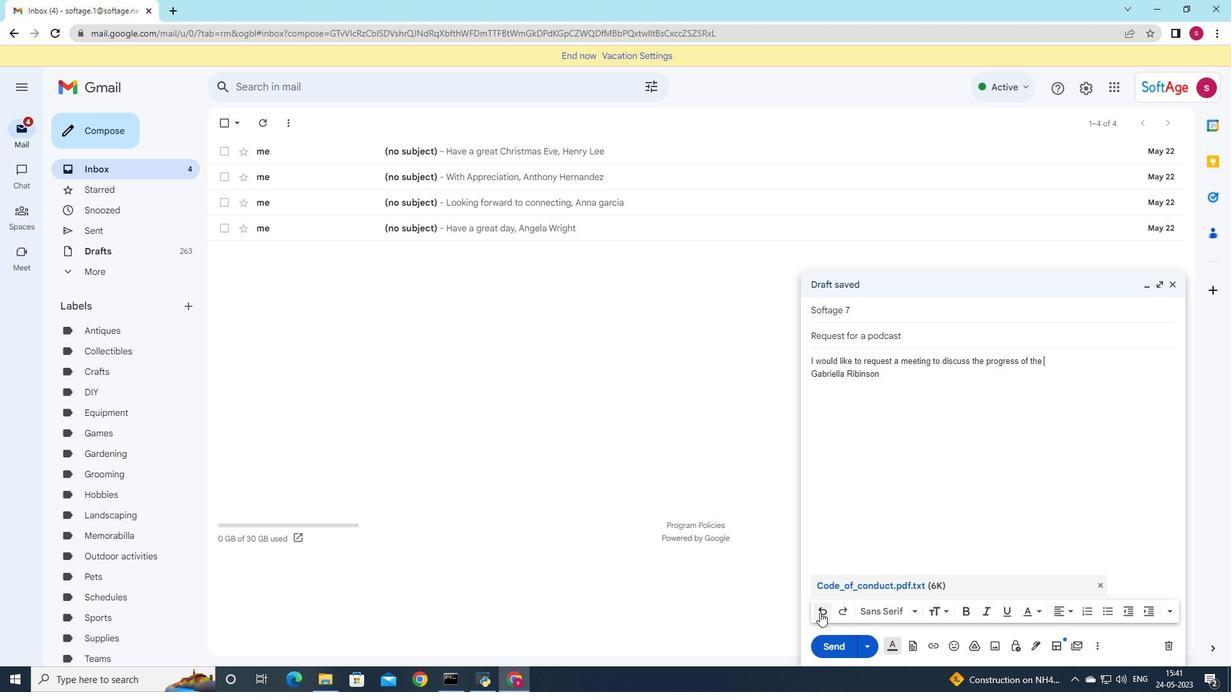 
Action: Mouse pressed left at (820, 613)
Screenshot: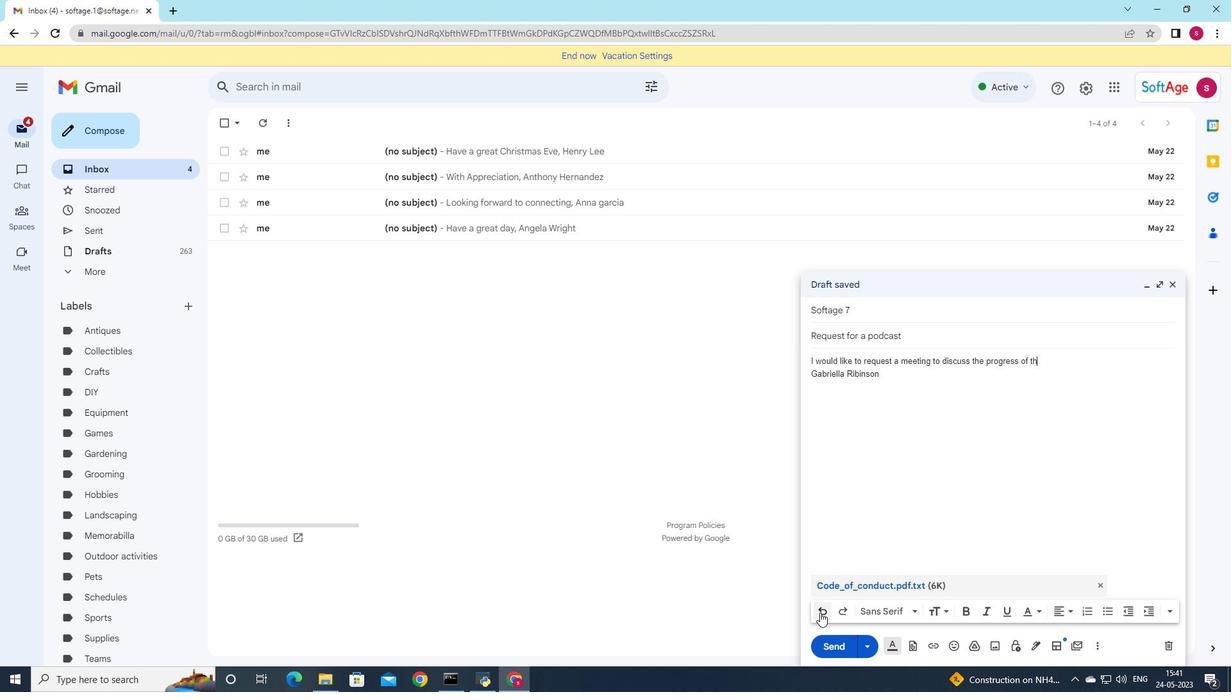 
Action: Mouse pressed left at (820, 613)
Screenshot: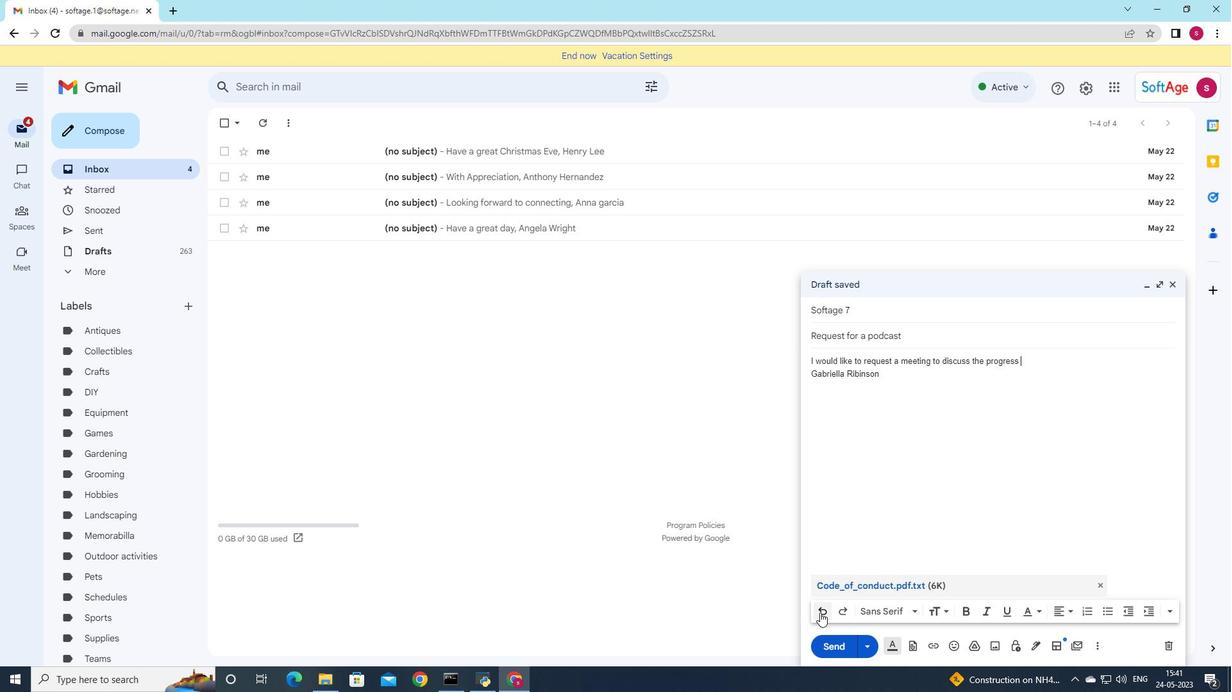 
Action: Mouse pressed left at (820, 613)
Screenshot: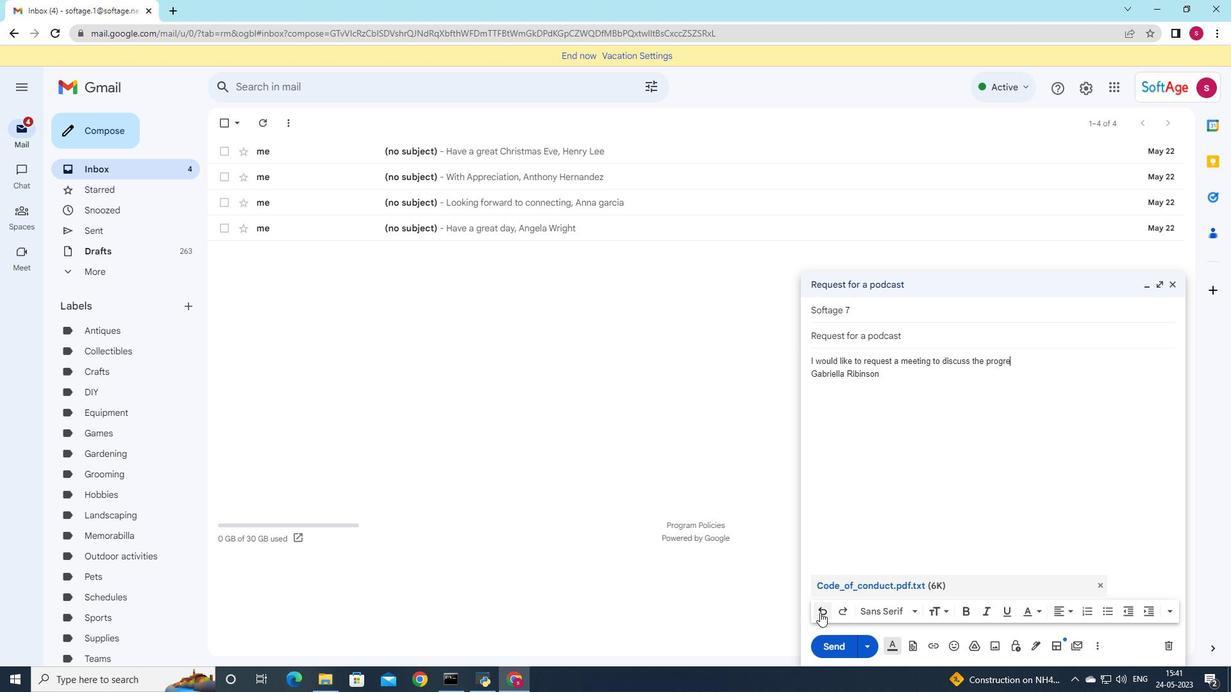 
Action: Mouse pressed left at (820, 613)
Screenshot: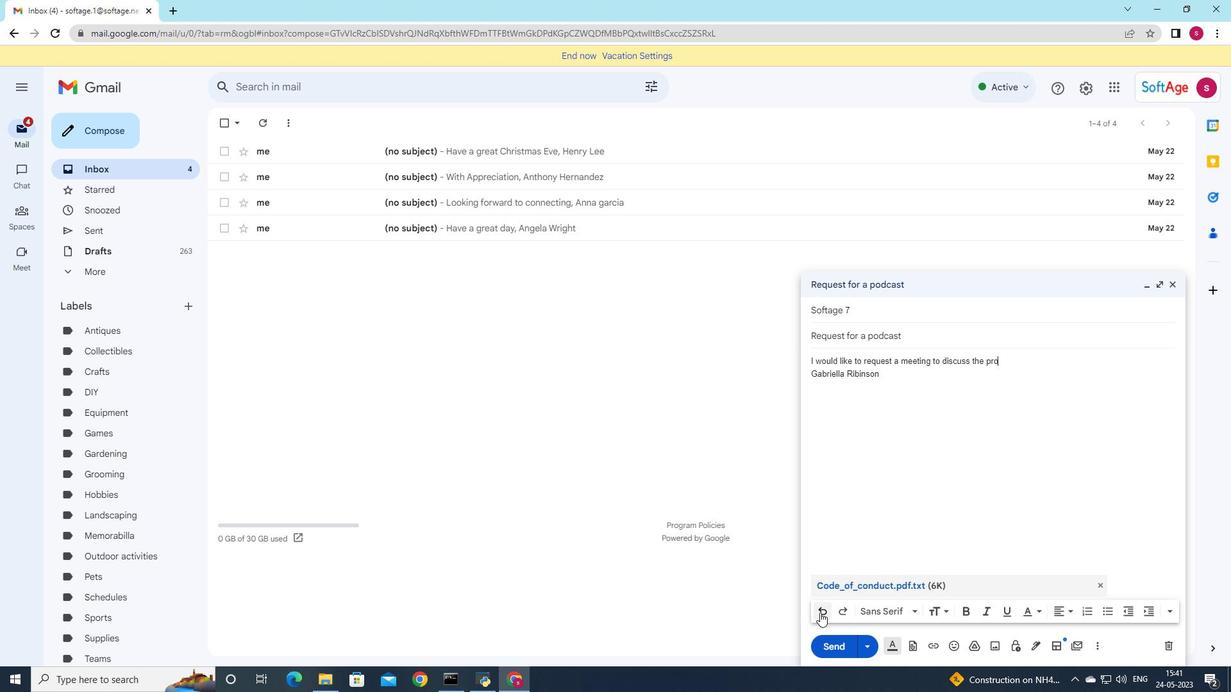 
Action: Mouse pressed left at (820, 613)
Screenshot: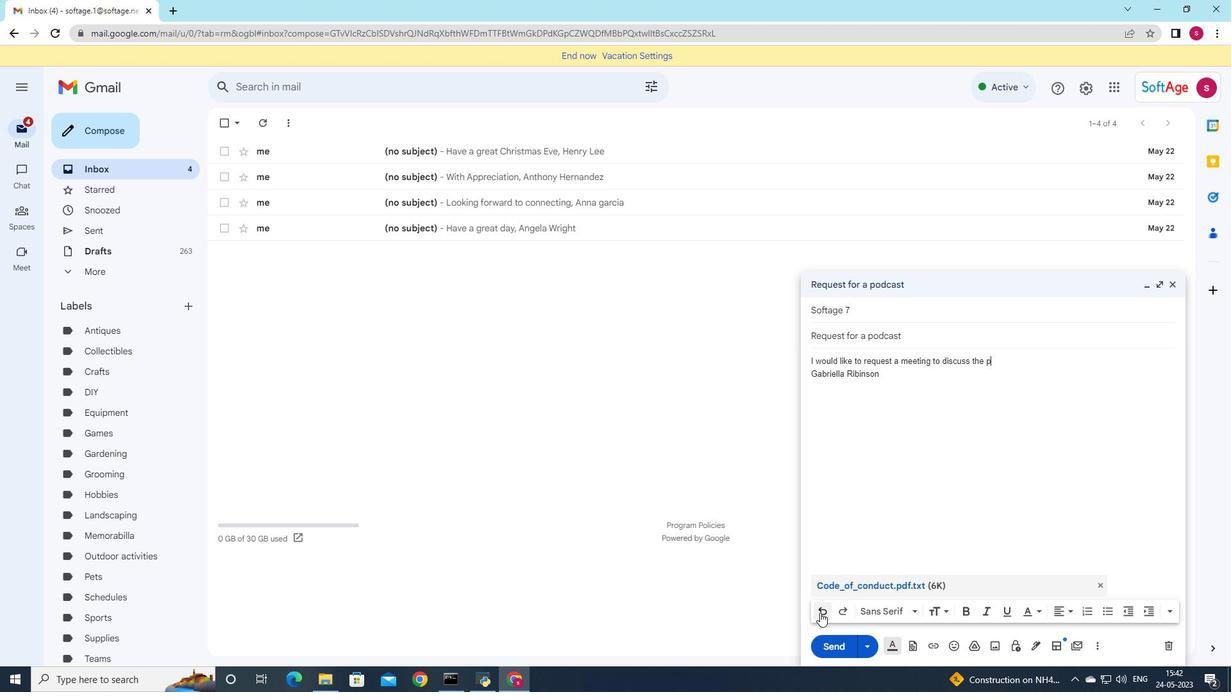 
Action: Mouse pressed left at (820, 613)
Screenshot: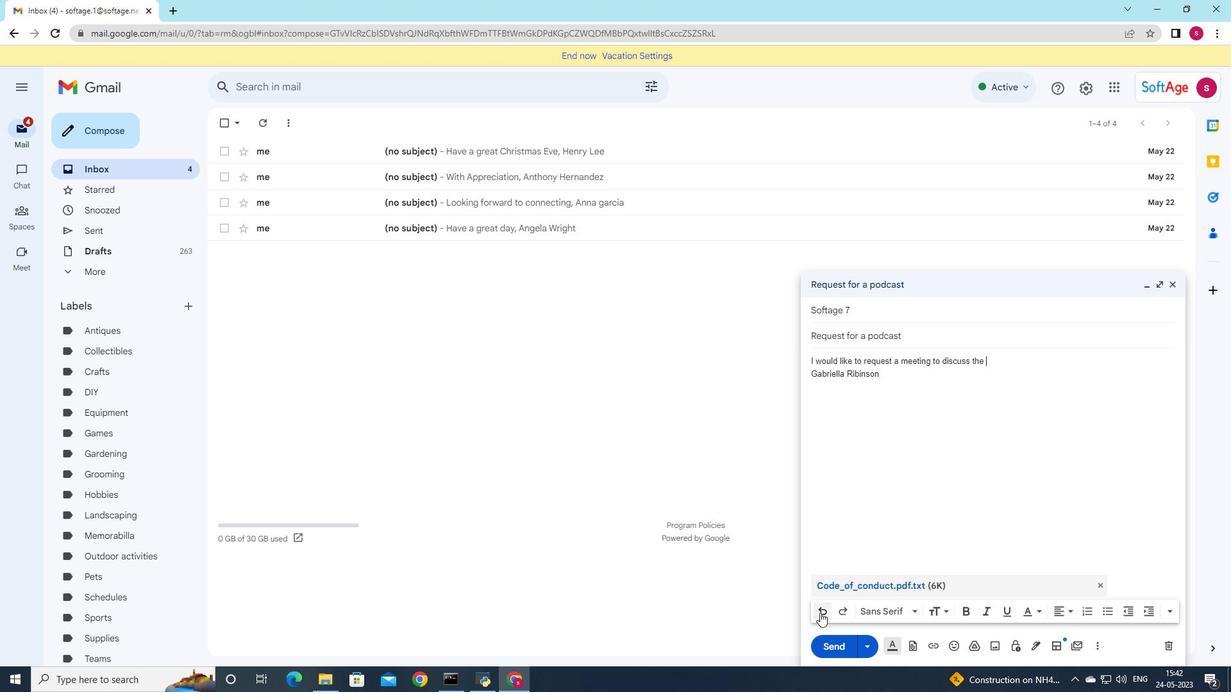 
Action: Mouse pressed left at (820, 613)
Screenshot: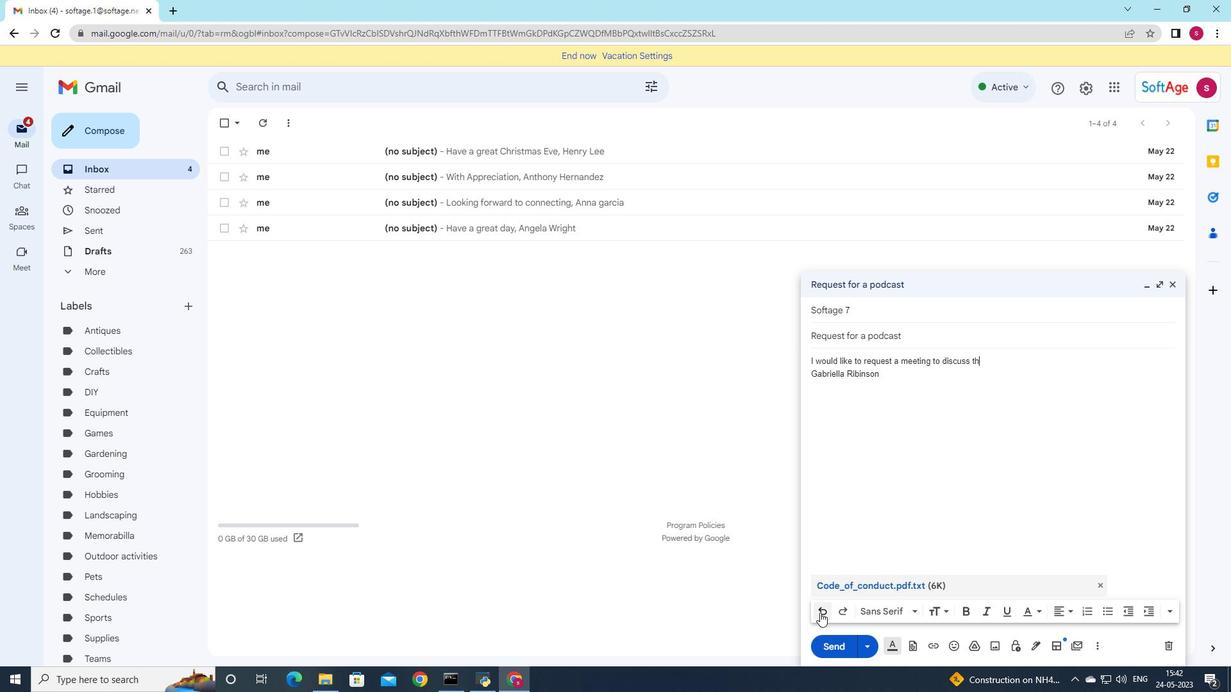 
Action: Mouse pressed left at (820, 613)
Screenshot: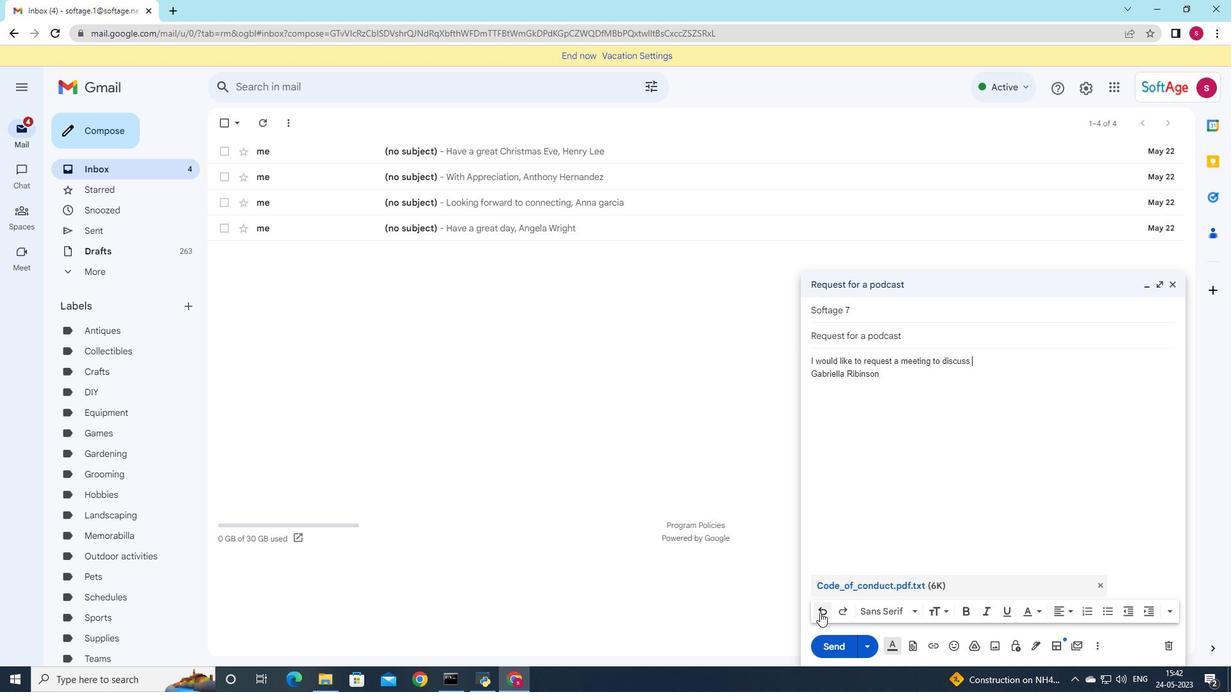 
Action: Mouse pressed left at (820, 613)
Screenshot: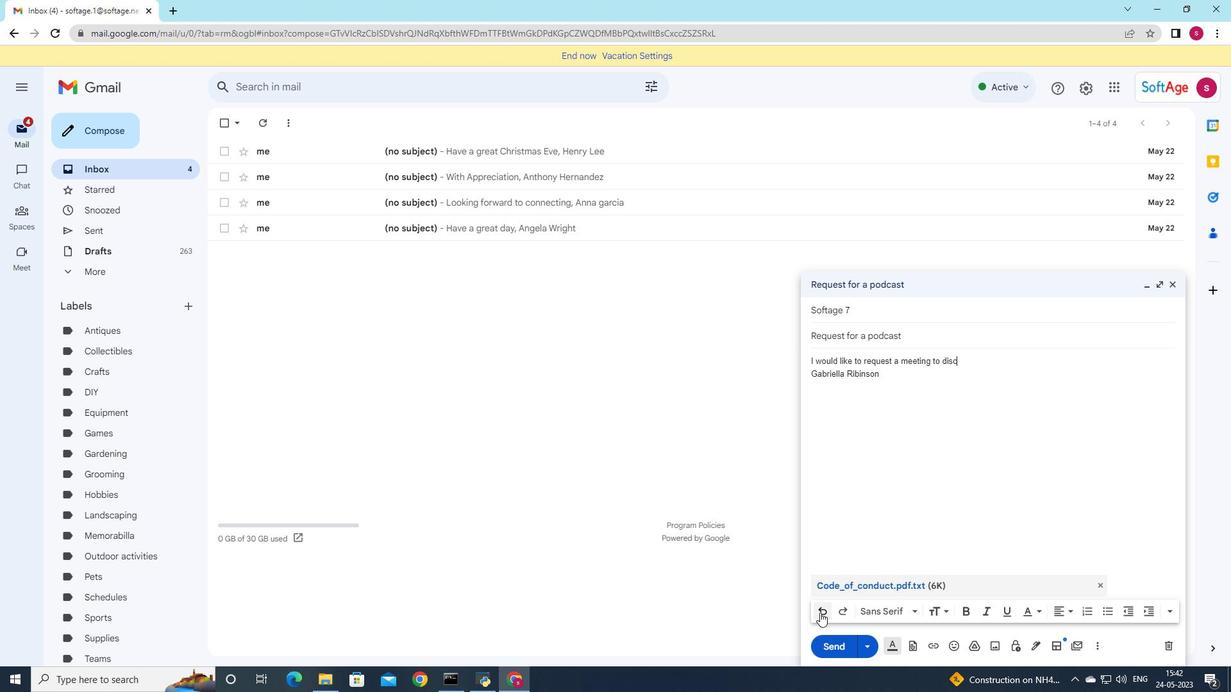 
Action: Mouse pressed left at (820, 613)
Screenshot: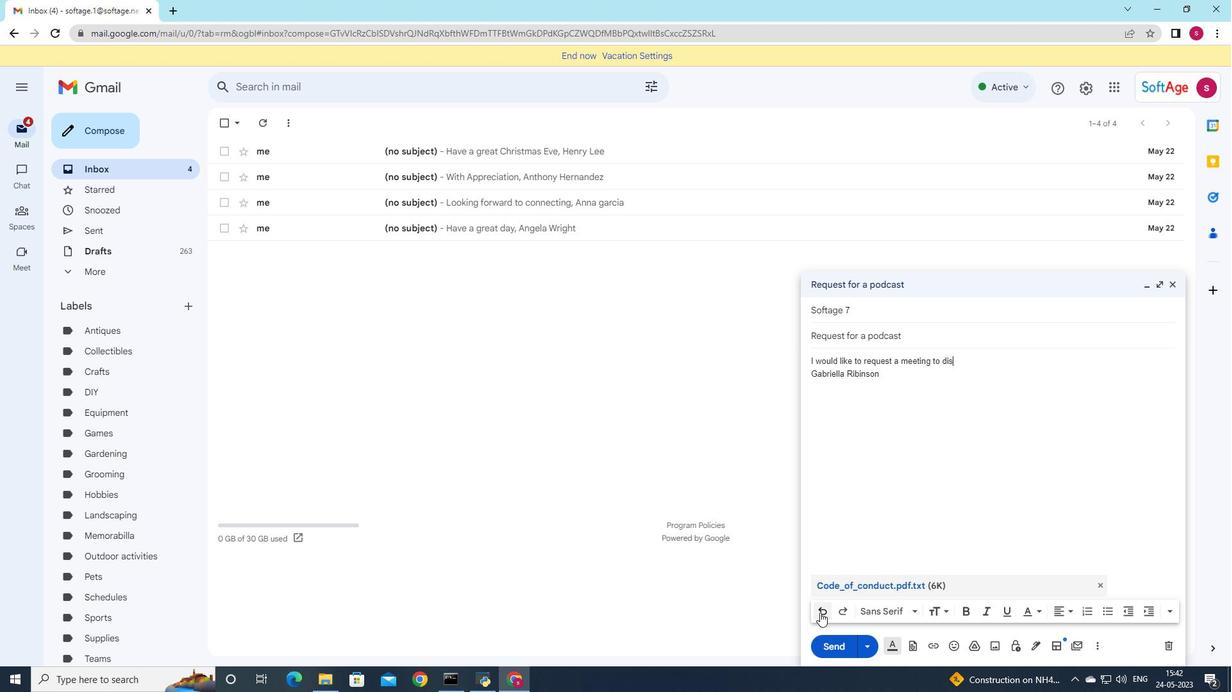 
Action: Mouse pressed left at (820, 613)
Screenshot: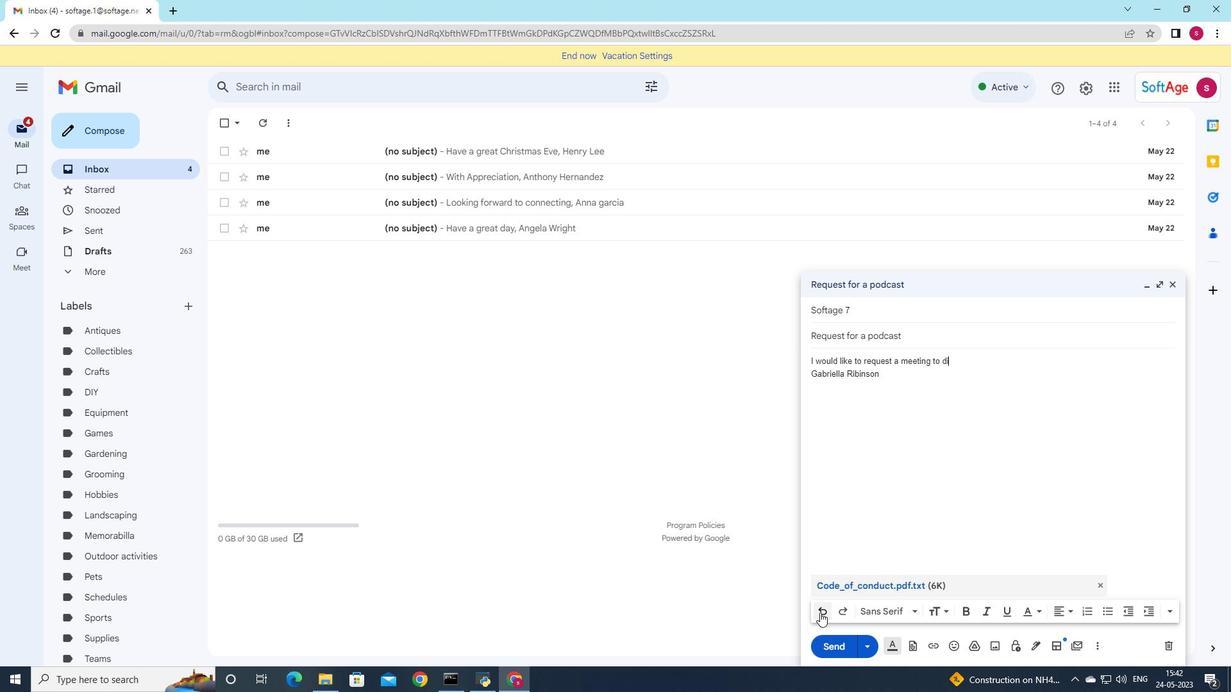 
Action: Mouse pressed left at (820, 613)
Screenshot: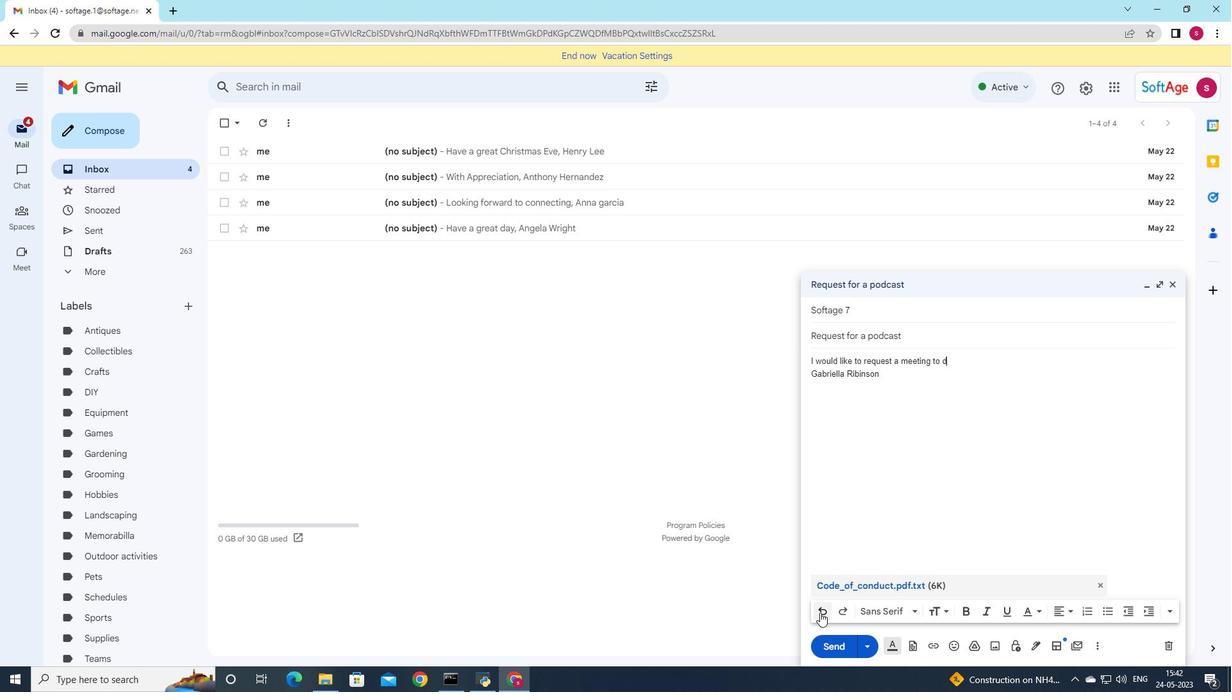 
Action: Mouse pressed left at (820, 613)
Screenshot: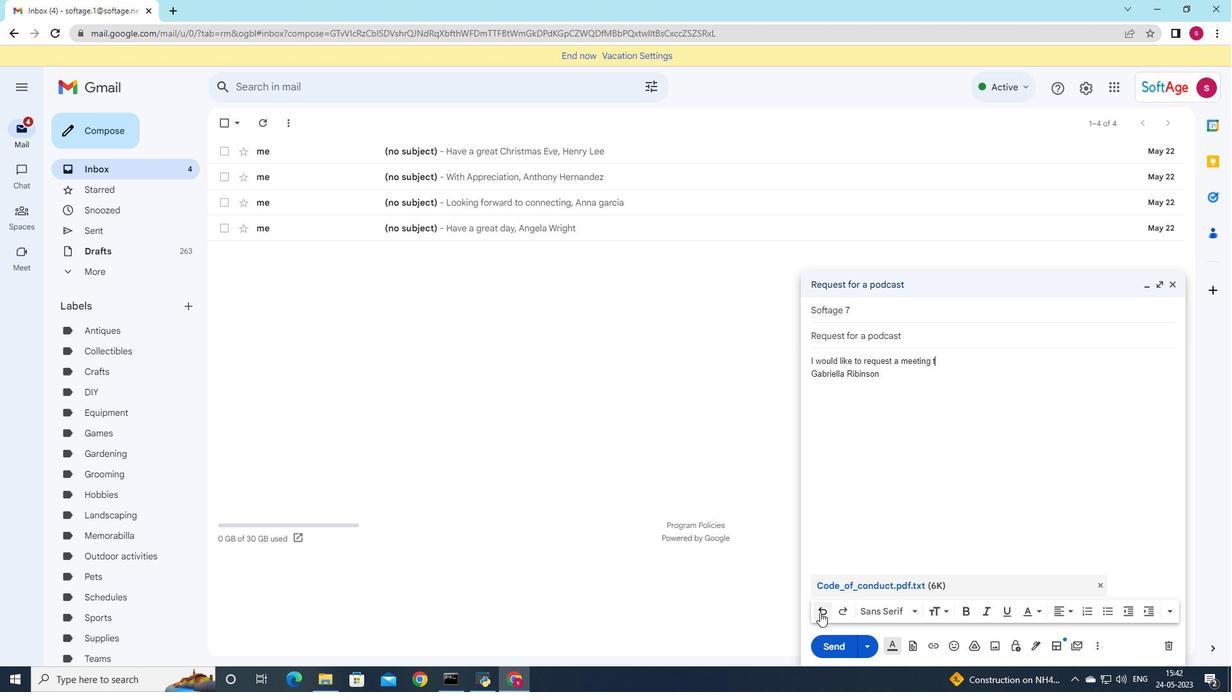 
Action: Mouse pressed left at (820, 613)
Screenshot: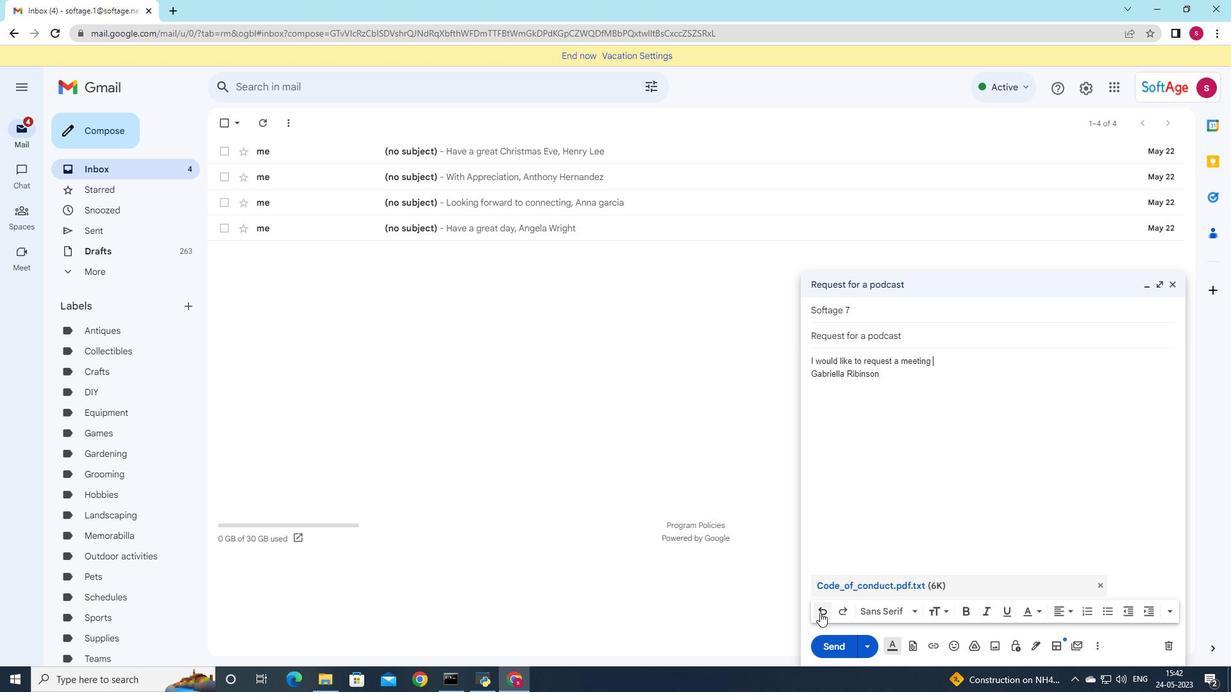 
Action: Mouse pressed left at (820, 613)
Screenshot: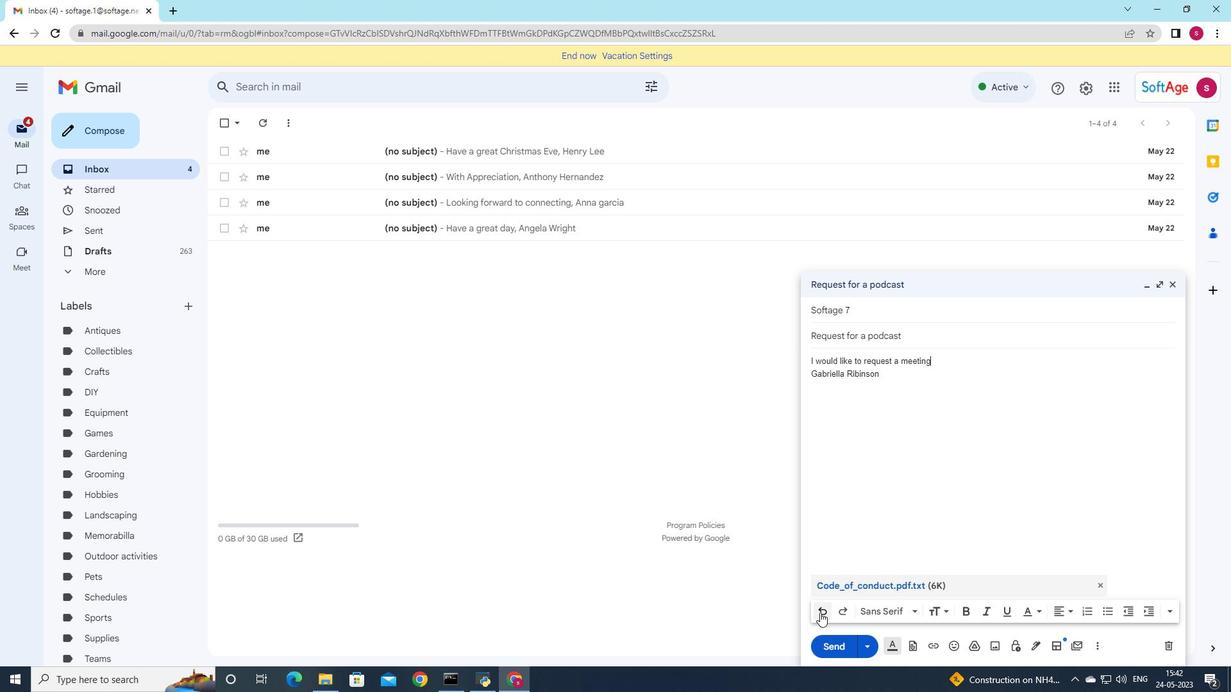 
Action: Mouse pressed left at (820, 613)
Screenshot: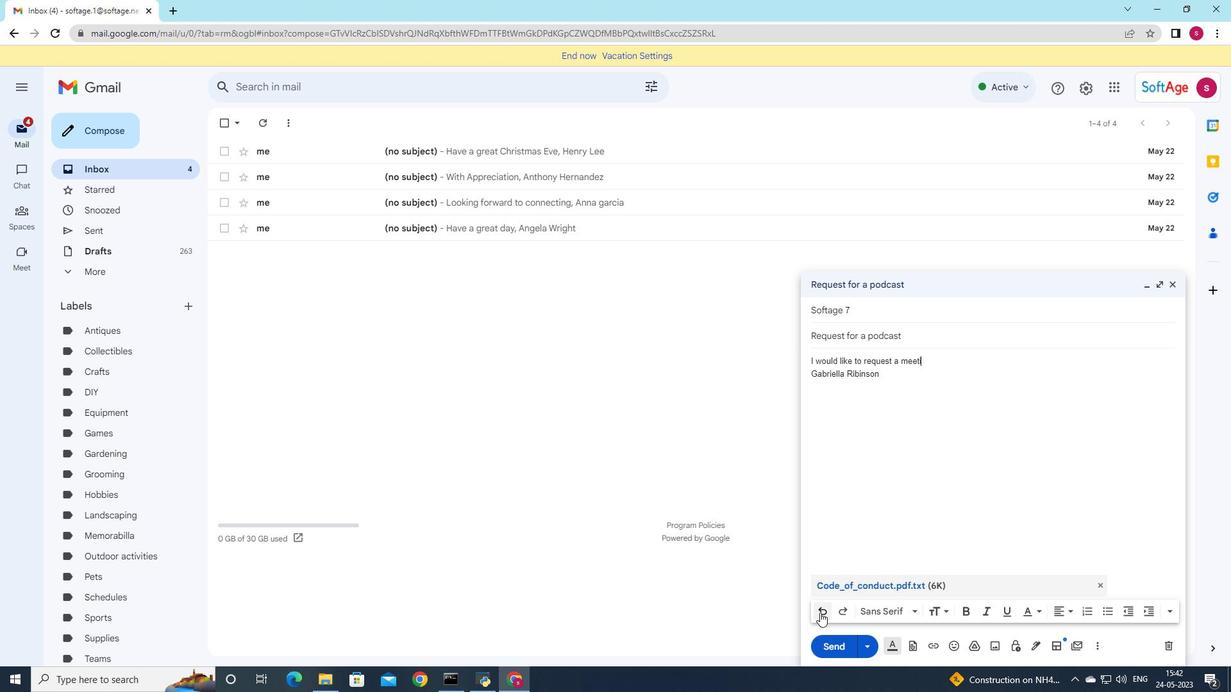 
Action: Mouse pressed left at (820, 613)
Screenshot: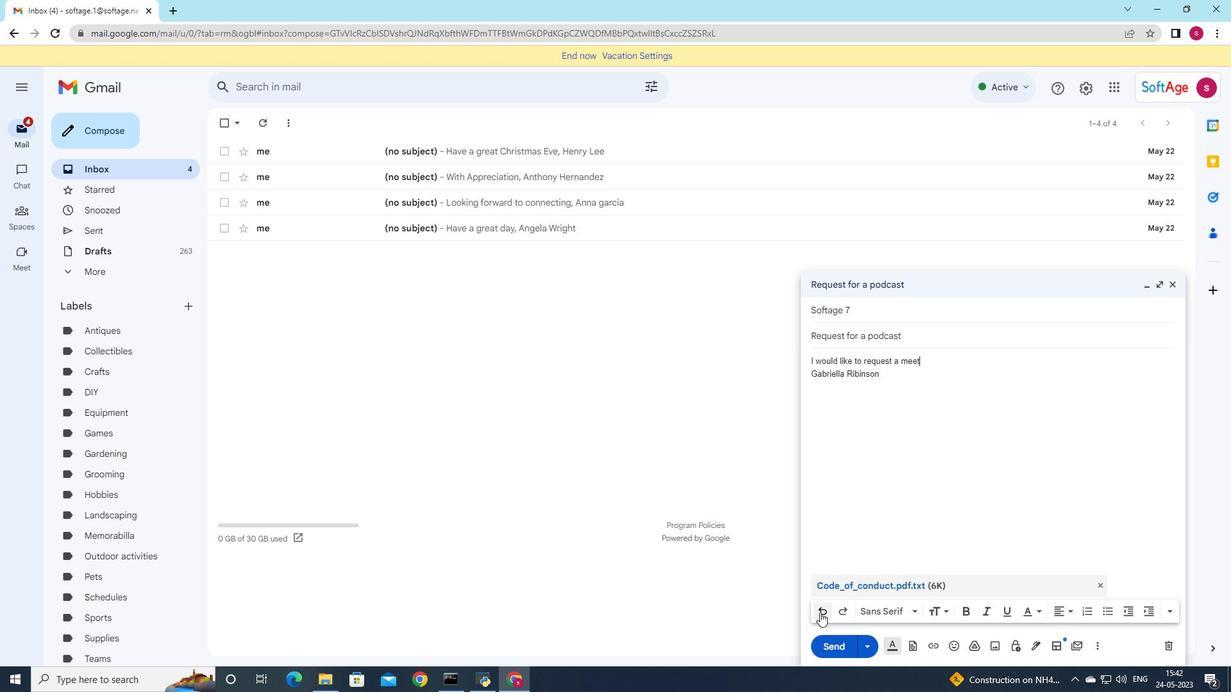 
Action: Mouse pressed left at (820, 613)
Screenshot: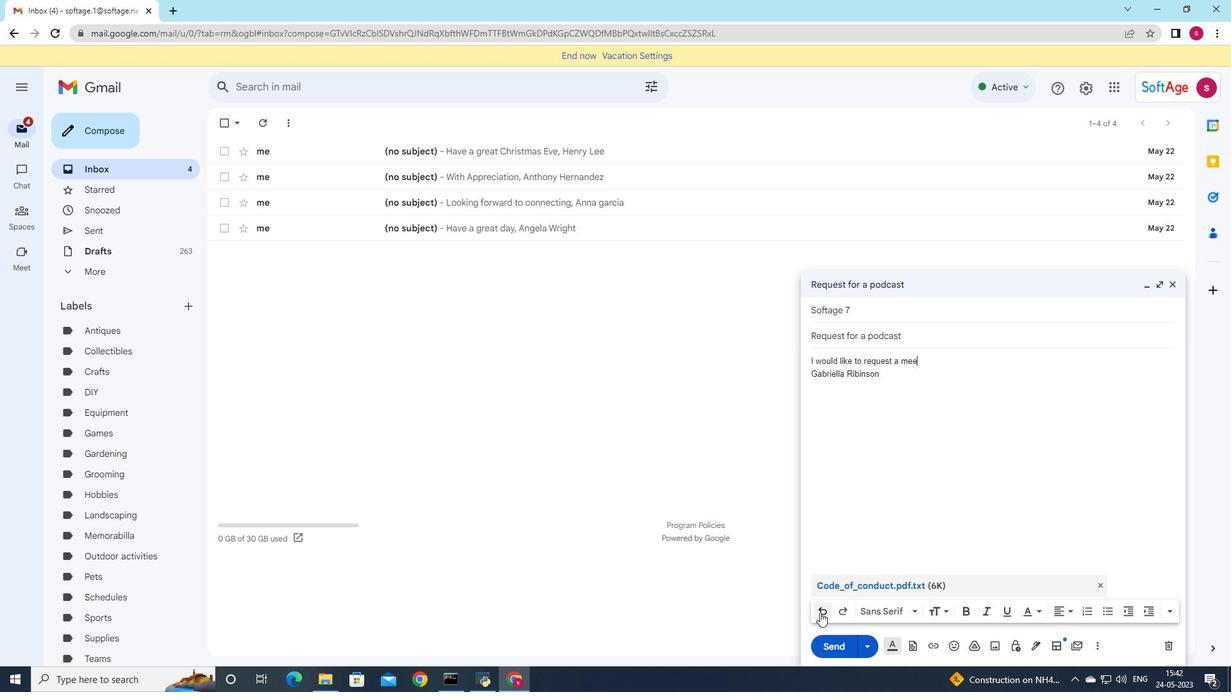 
Action: Mouse pressed left at (820, 613)
Screenshot: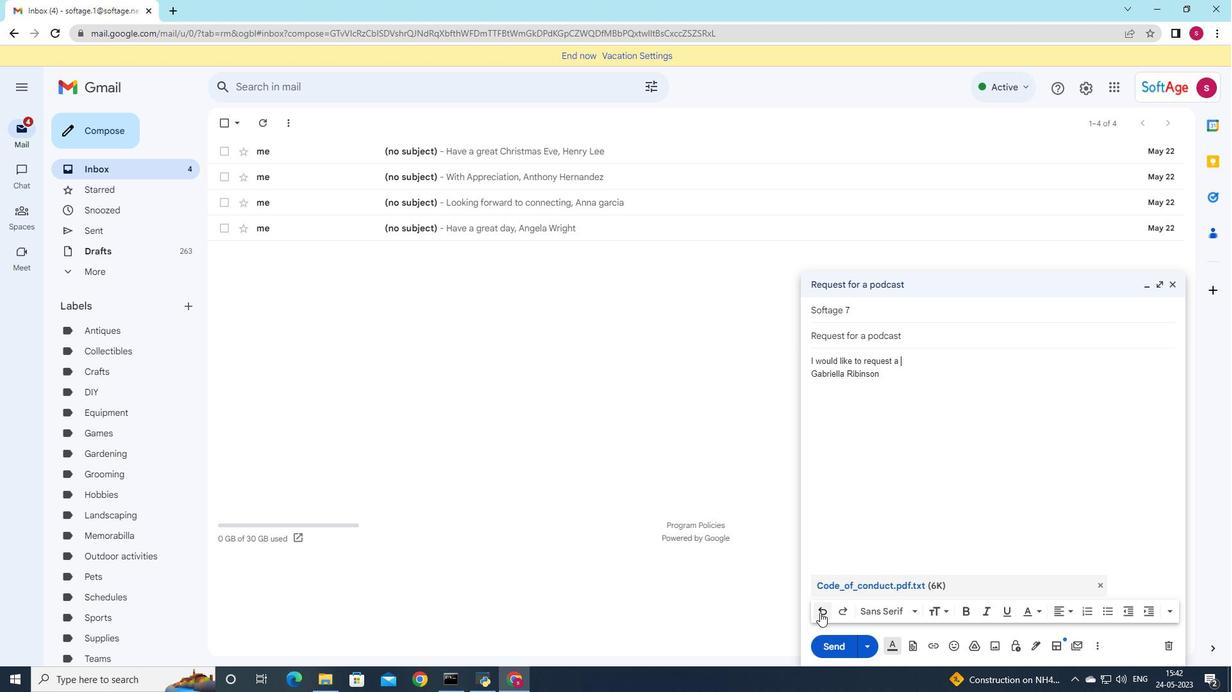 
Action: Mouse pressed left at (820, 613)
Screenshot: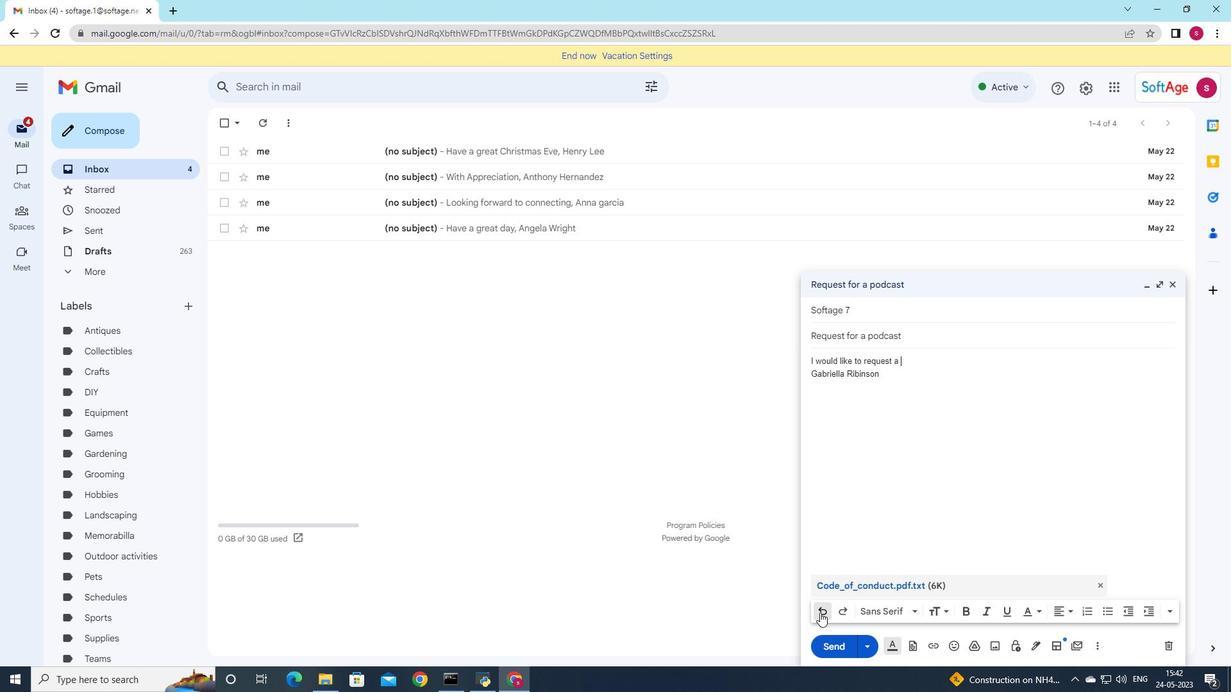 
Action: Mouse pressed left at (820, 613)
Screenshot: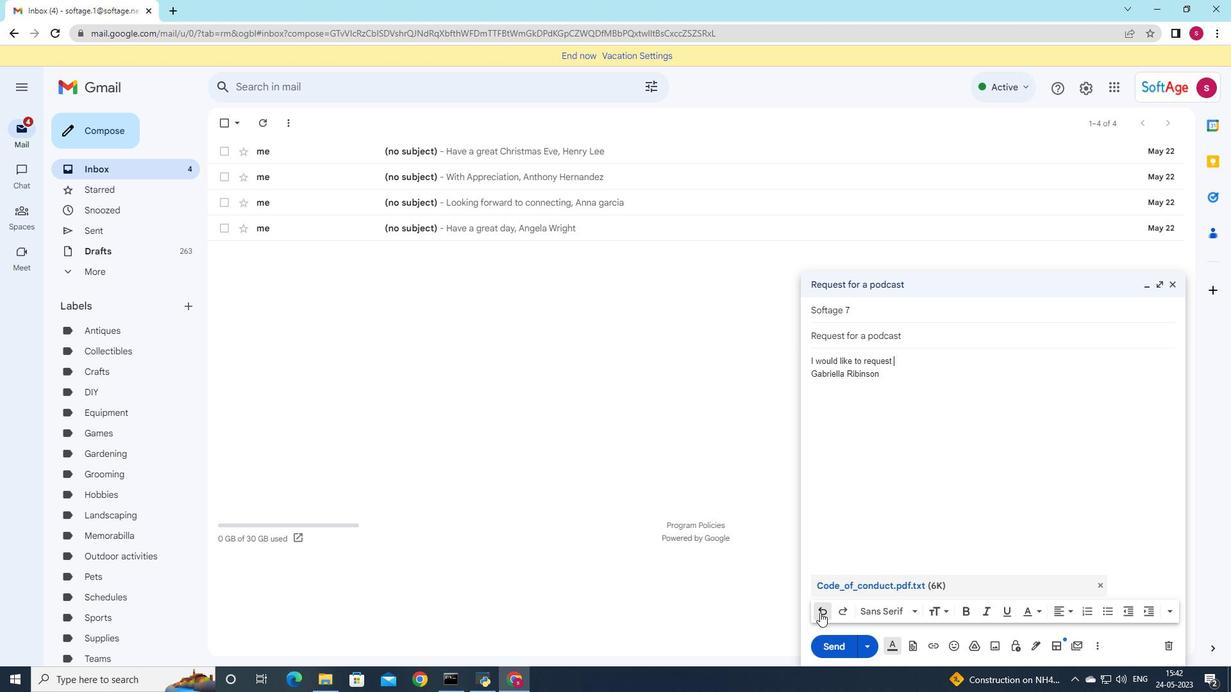 
Action: Mouse pressed left at (820, 613)
Screenshot: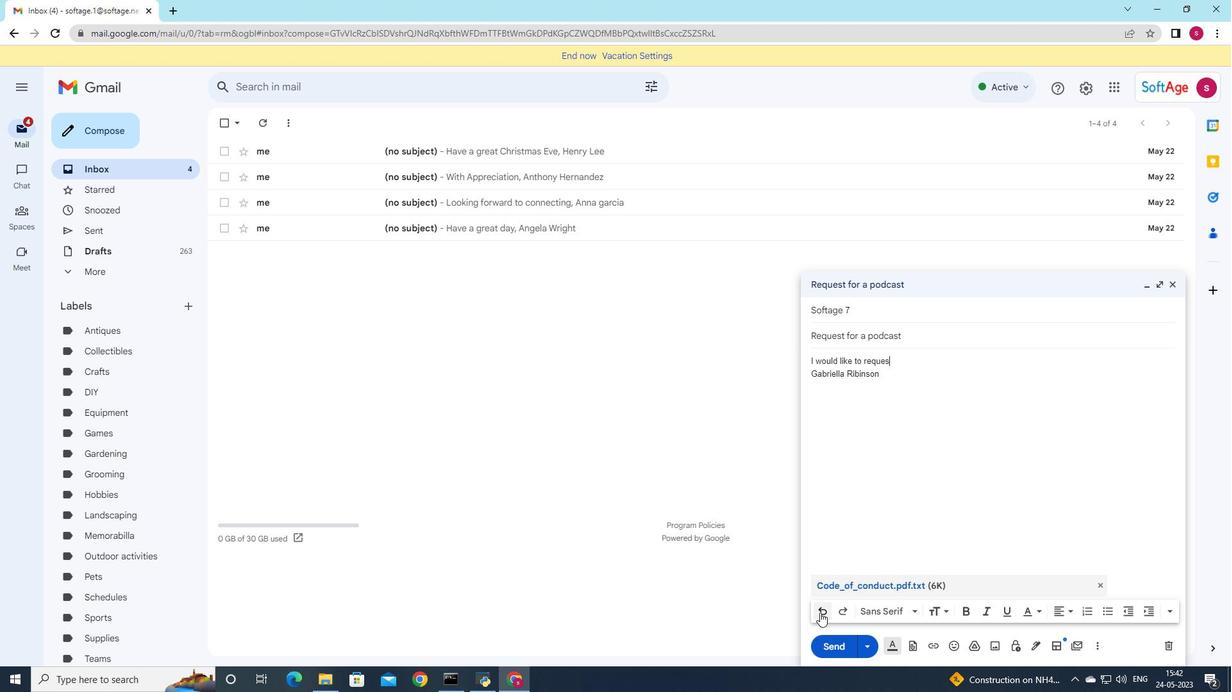
Action: Mouse pressed left at (820, 613)
Screenshot: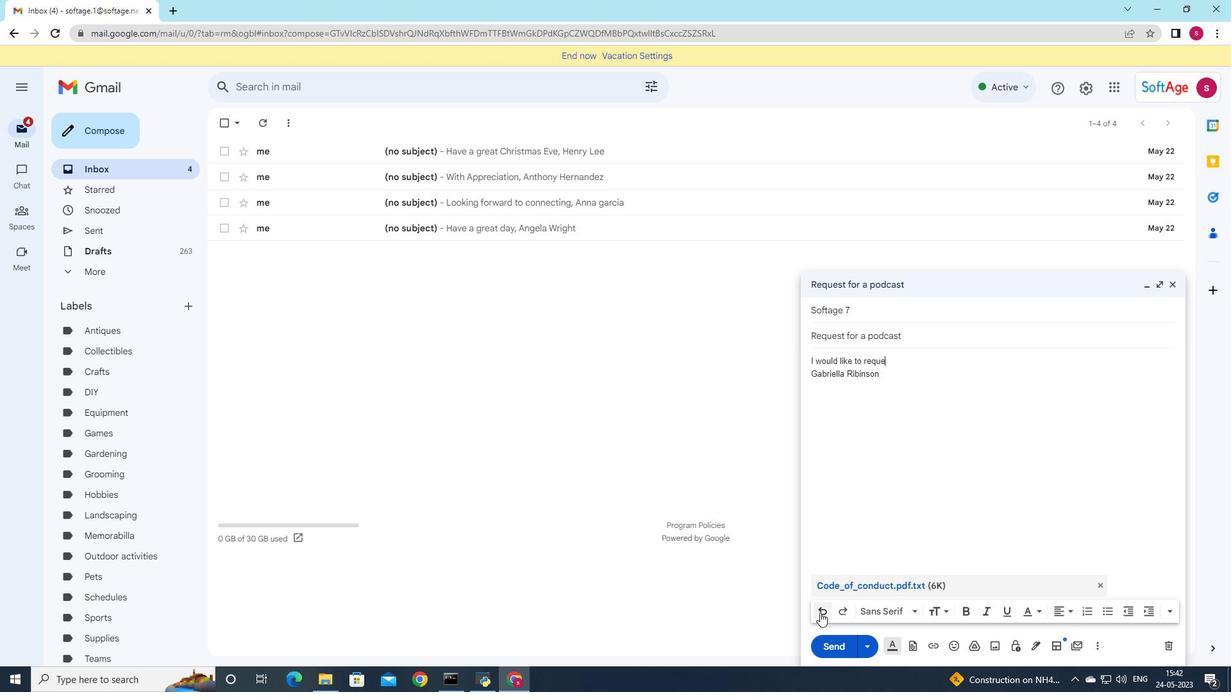 
Action: Mouse pressed left at (820, 613)
Screenshot: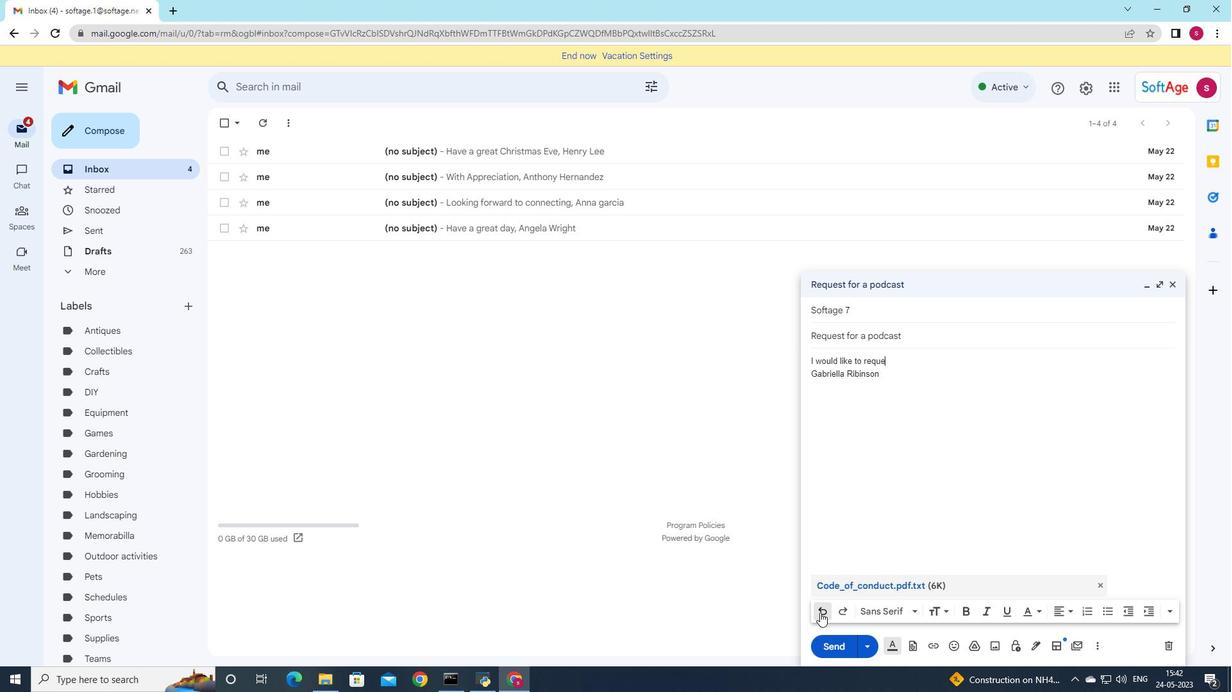 
Action: Mouse pressed left at (820, 613)
Screenshot: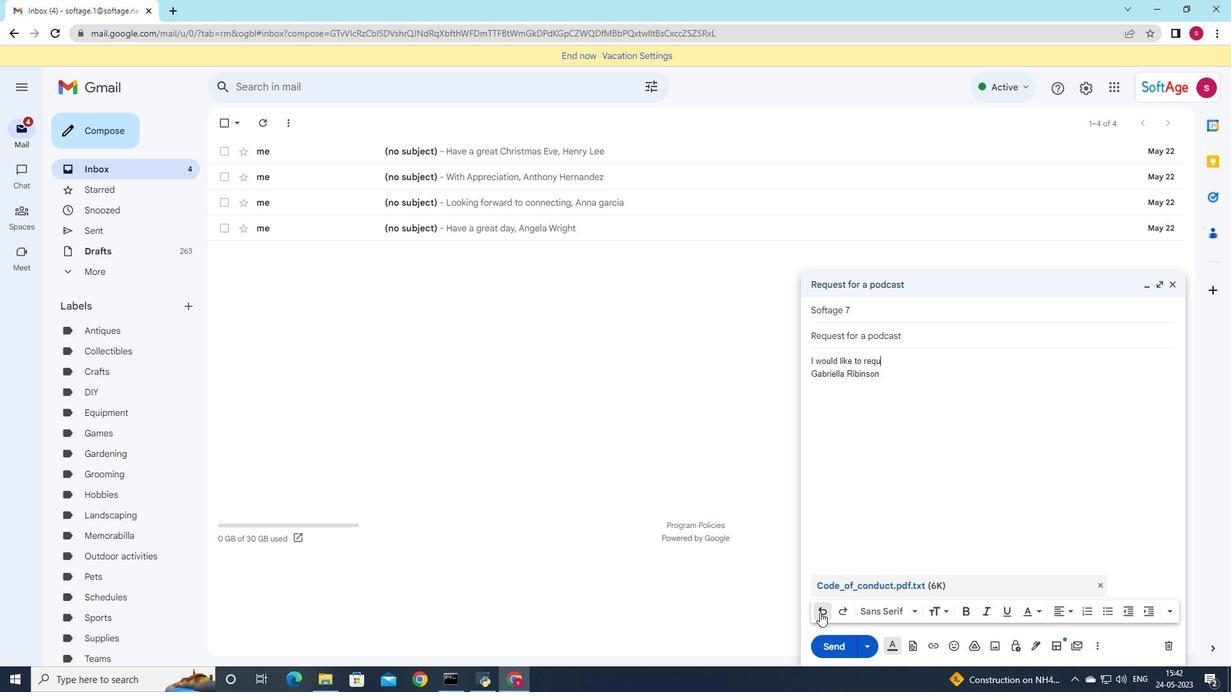 
Action: Mouse pressed left at (820, 613)
Screenshot: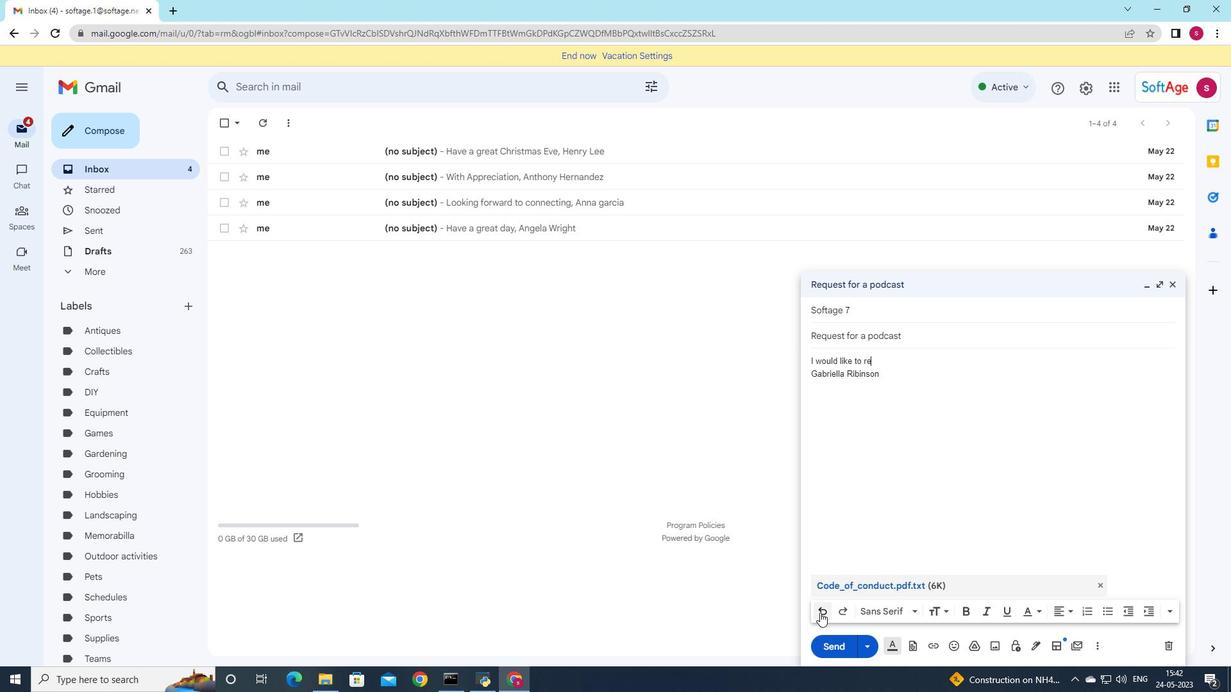 
Action: Mouse pressed left at (820, 613)
Screenshot: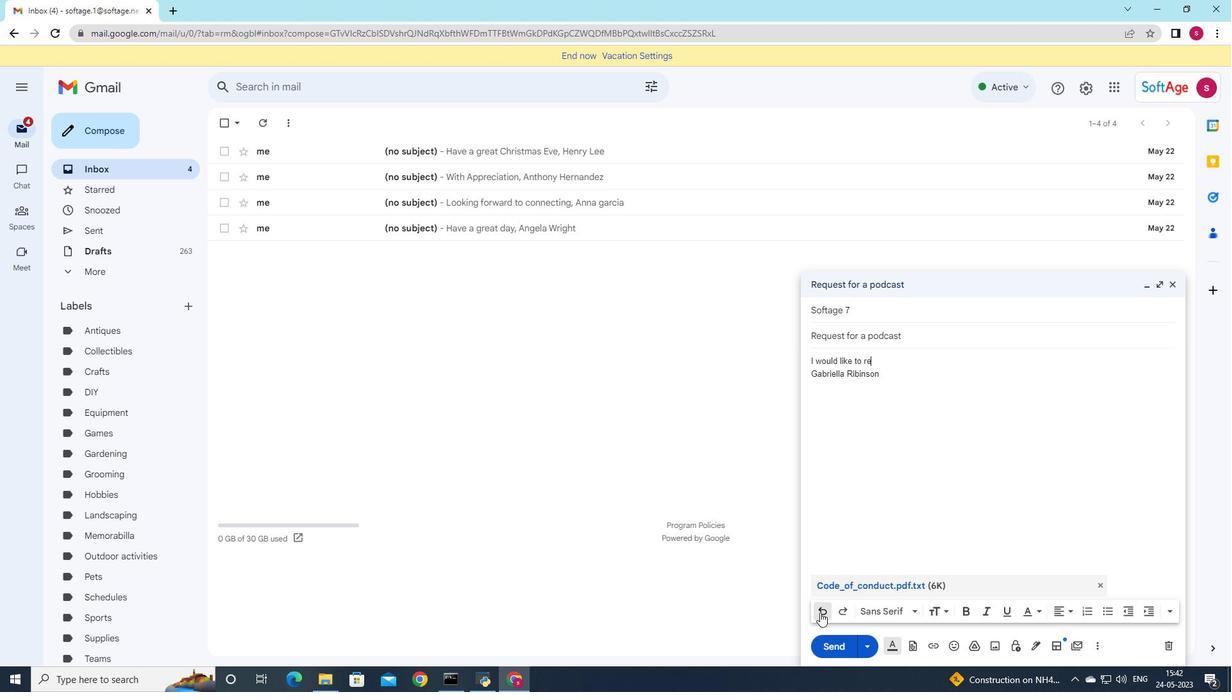 
Action: Mouse pressed left at (820, 613)
Screenshot: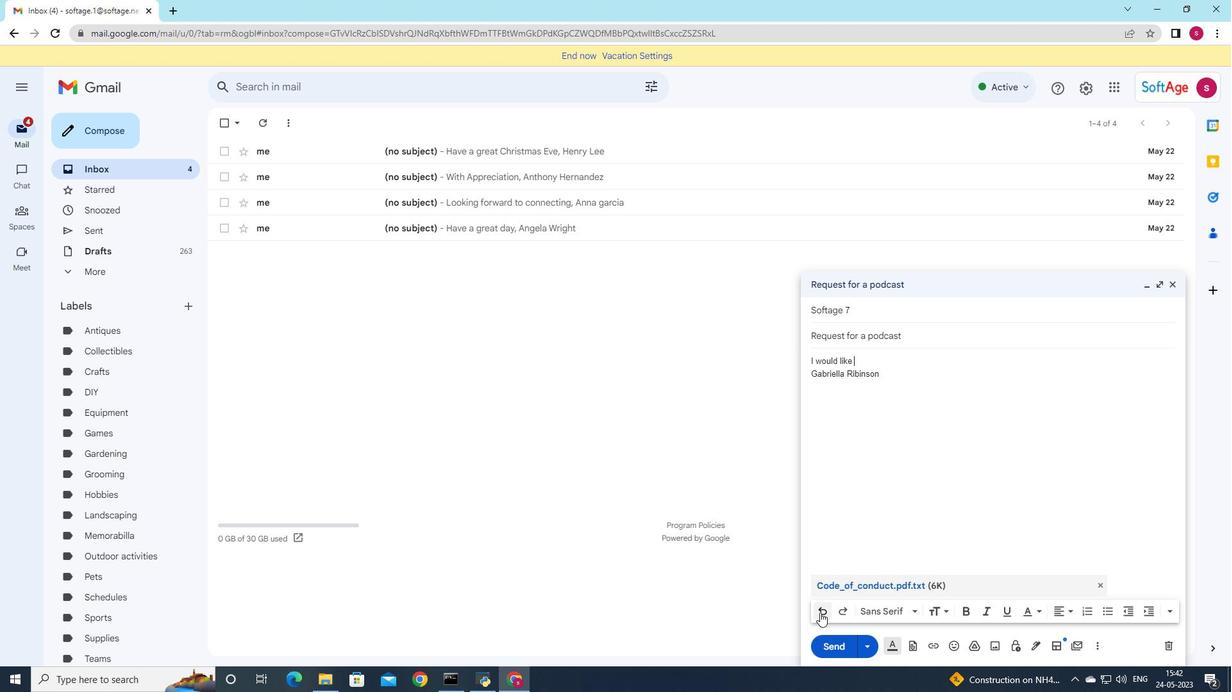 
Action: Mouse pressed left at (820, 613)
Screenshot: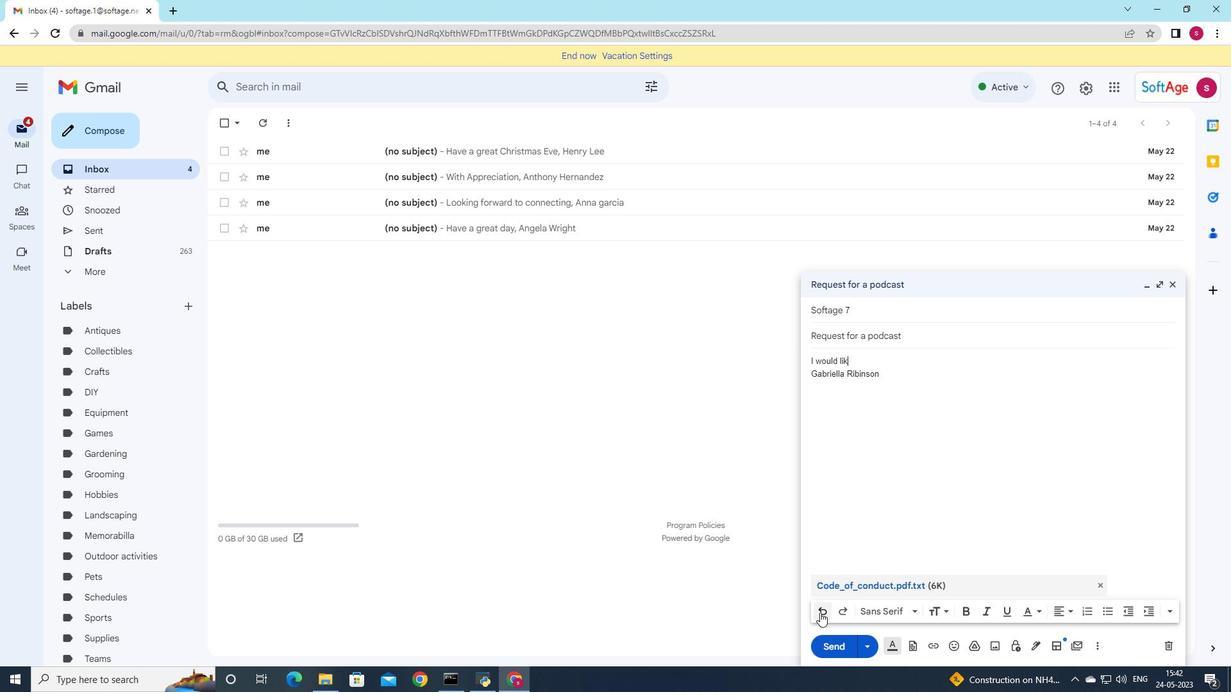 
Action: Mouse pressed left at (820, 613)
Screenshot: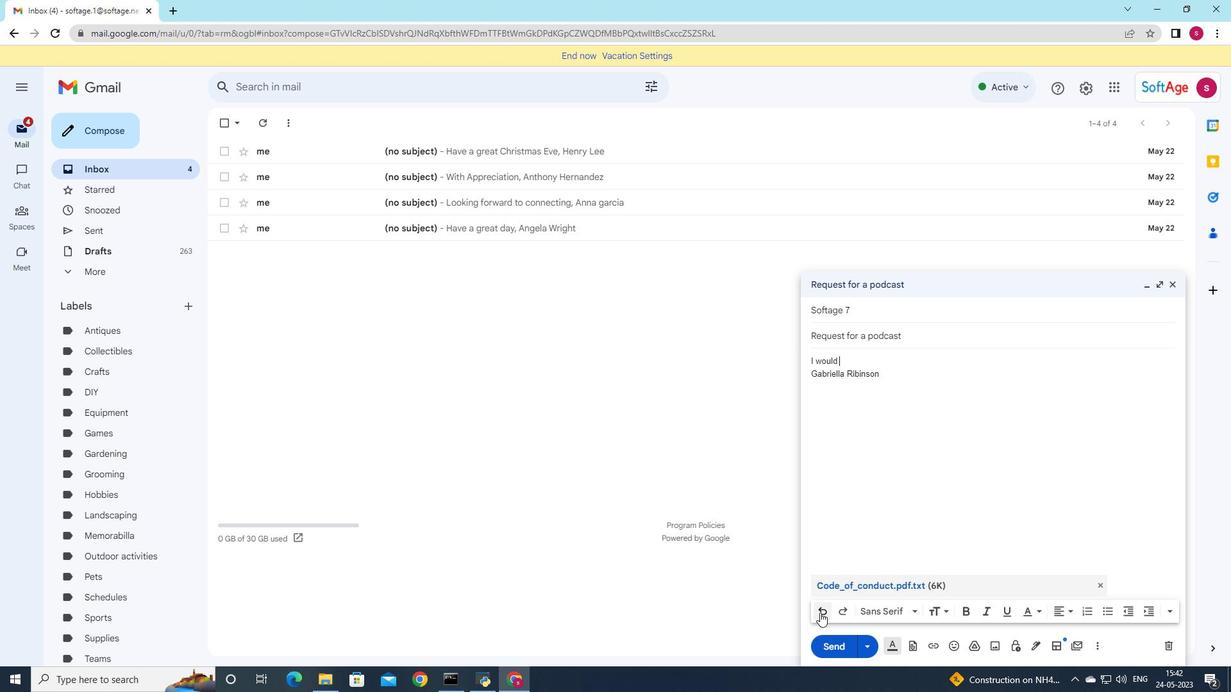 
Action: Mouse pressed left at (820, 613)
Screenshot: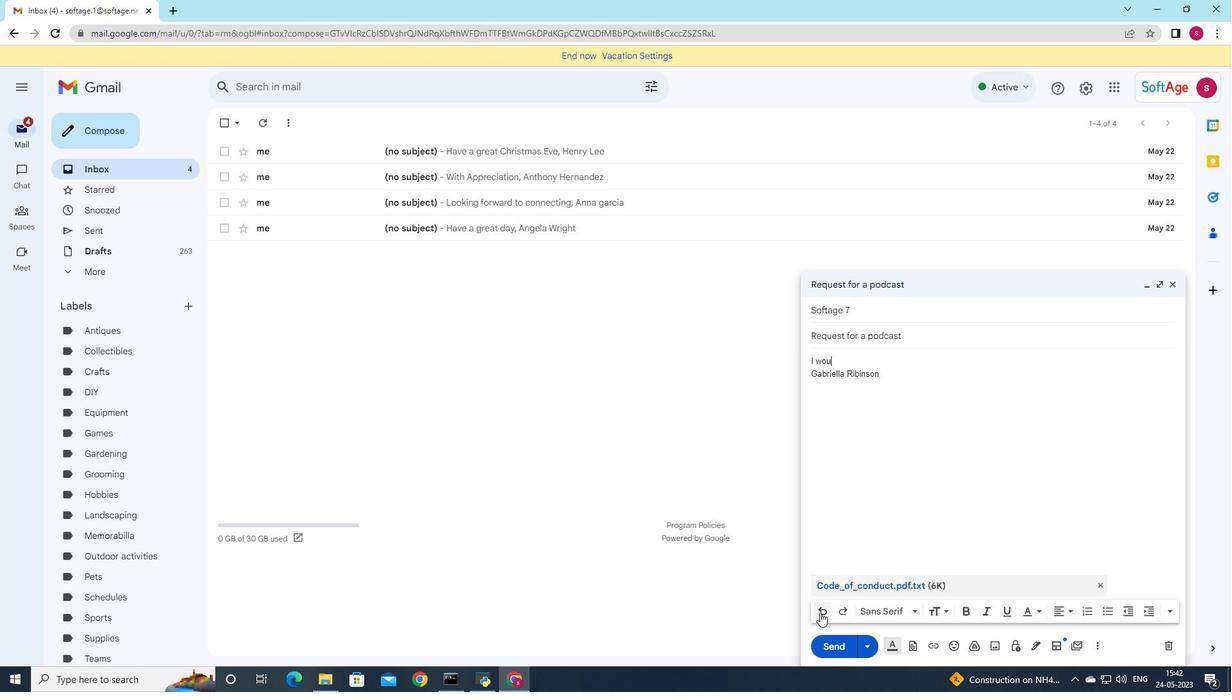
Action: Mouse pressed left at (820, 613)
Screenshot: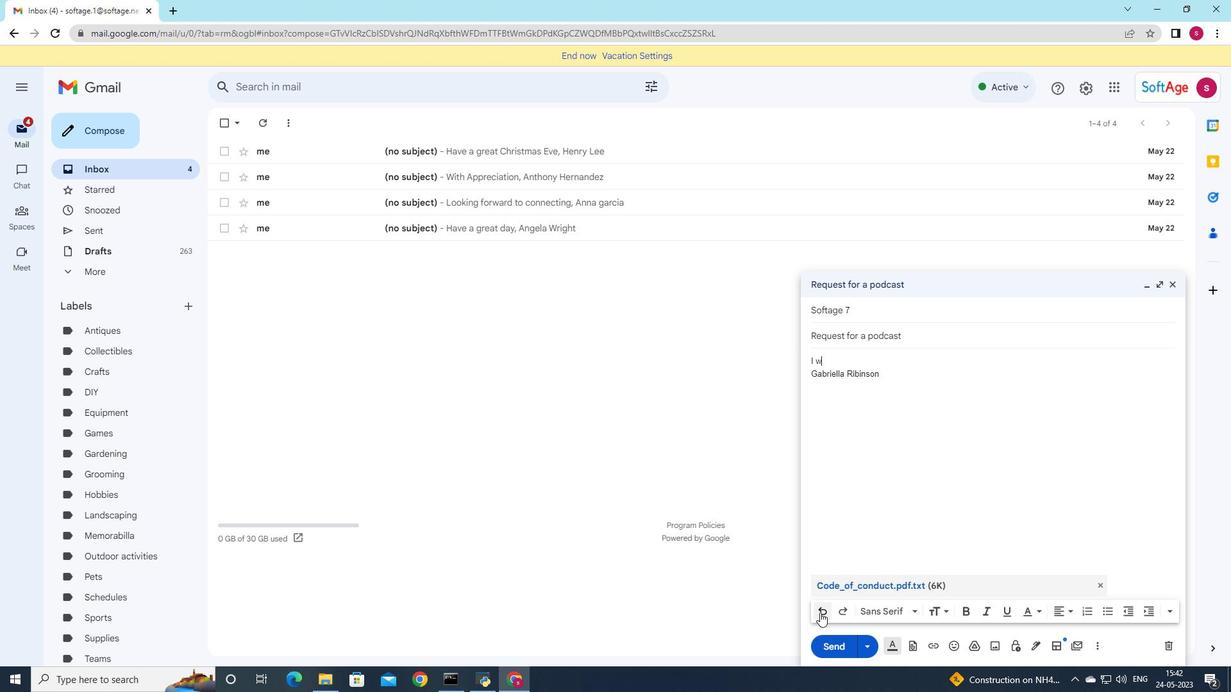 
Action: Mouse pressed left at (820, 613)
Screenshot: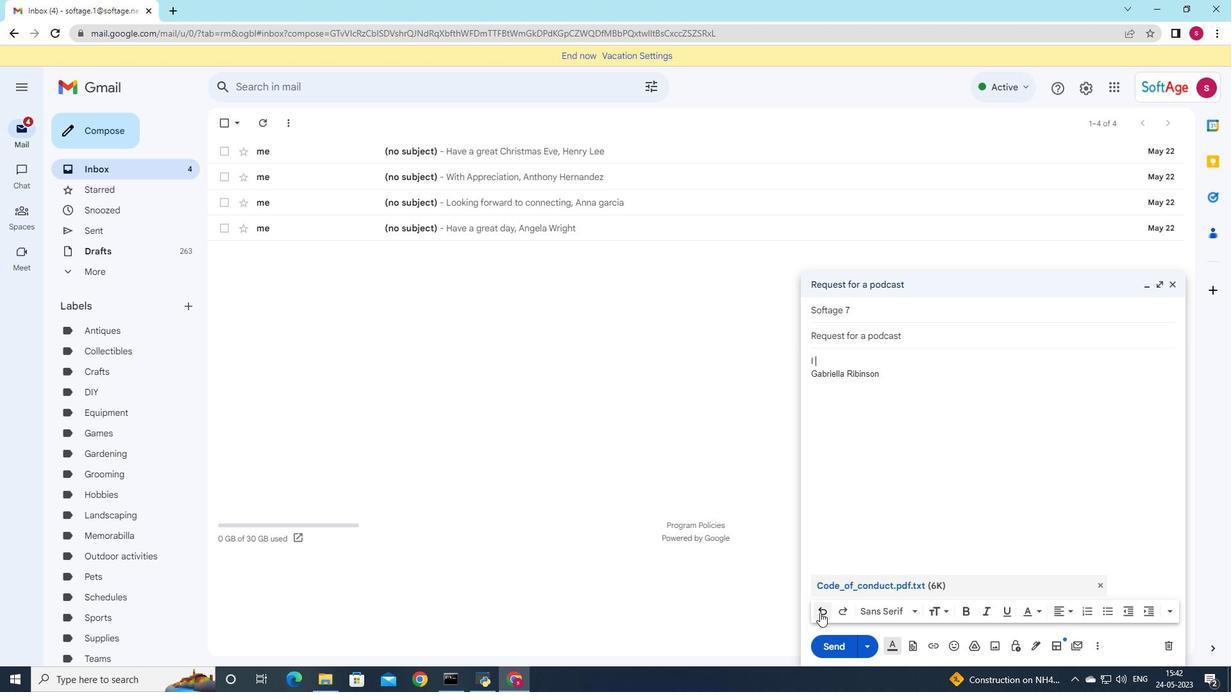 
Action: Mouse pressed left at (820, 613)
Screenshot: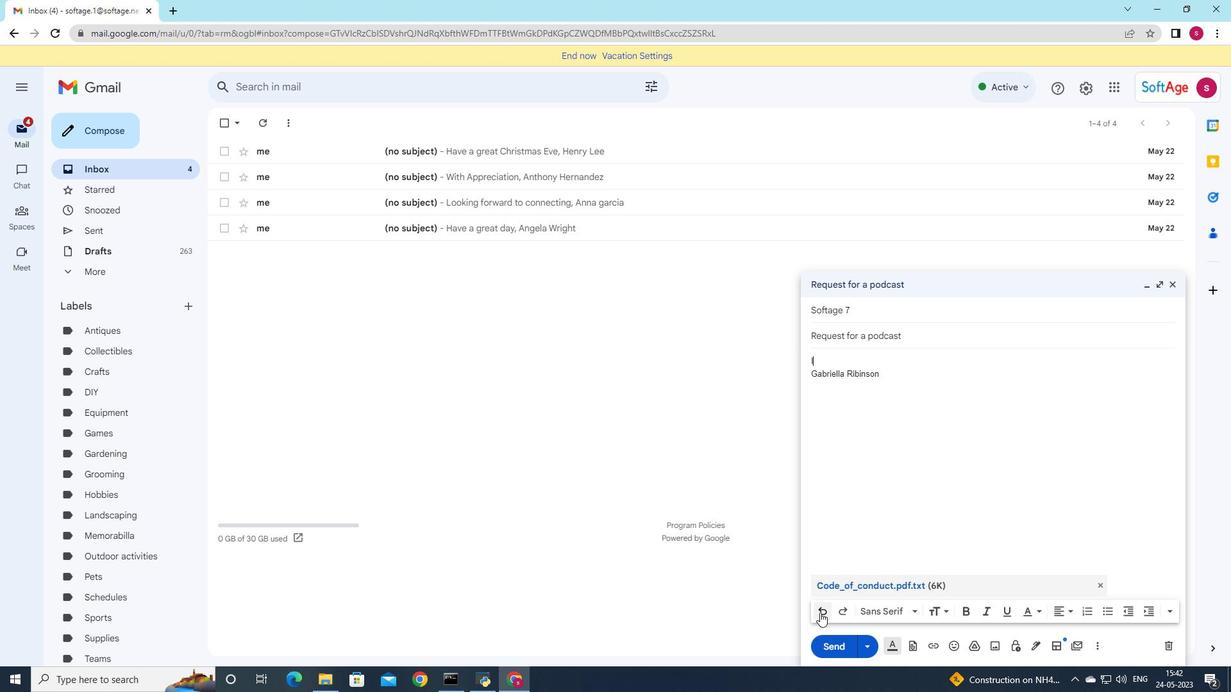 
Action: Key pressed <Key.shift>Could<Key.space>you<Key.space>please<Key.space>provide<Key.space>a<Key.space>summary<Key.space>of<Key.space>trh<Key.backspace><Key.backspace>he<Key.space>results<Key.shift><Key.shift><Key.shift><Key.shift><Key.shift><Key.shift><Key.shift><Key.shift><Key.shift><Key.shift>?
Screenshot: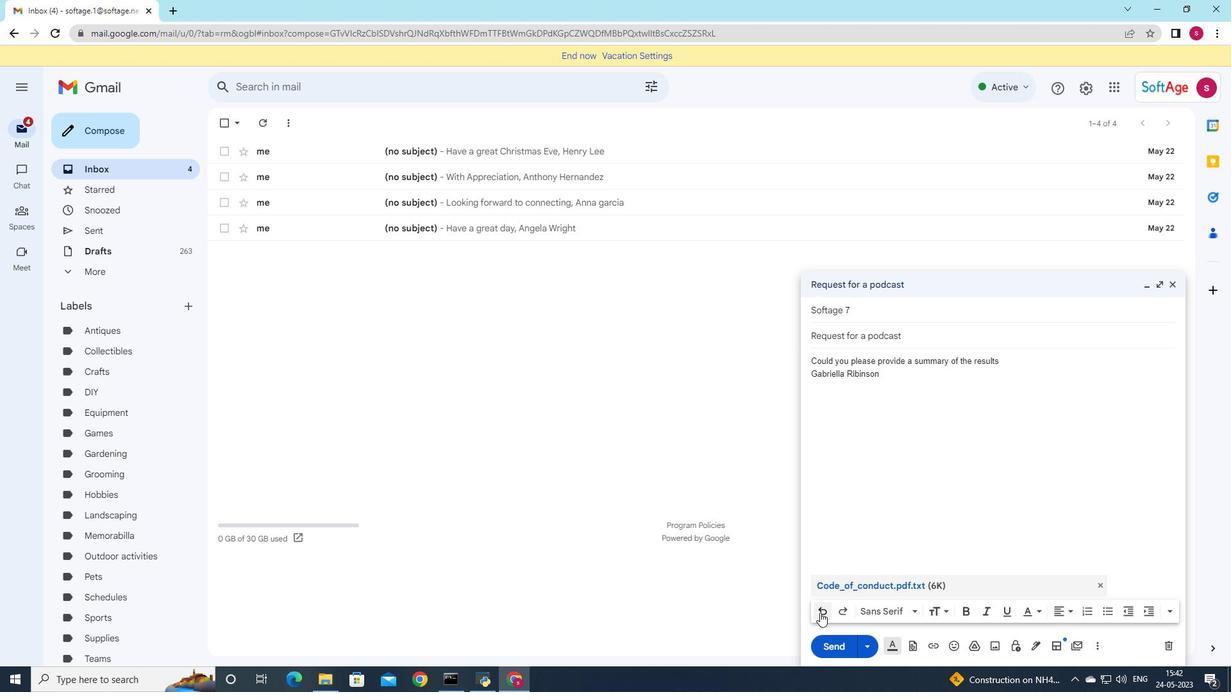 
Action: Mouse moved to (820, 648)
Screenshot: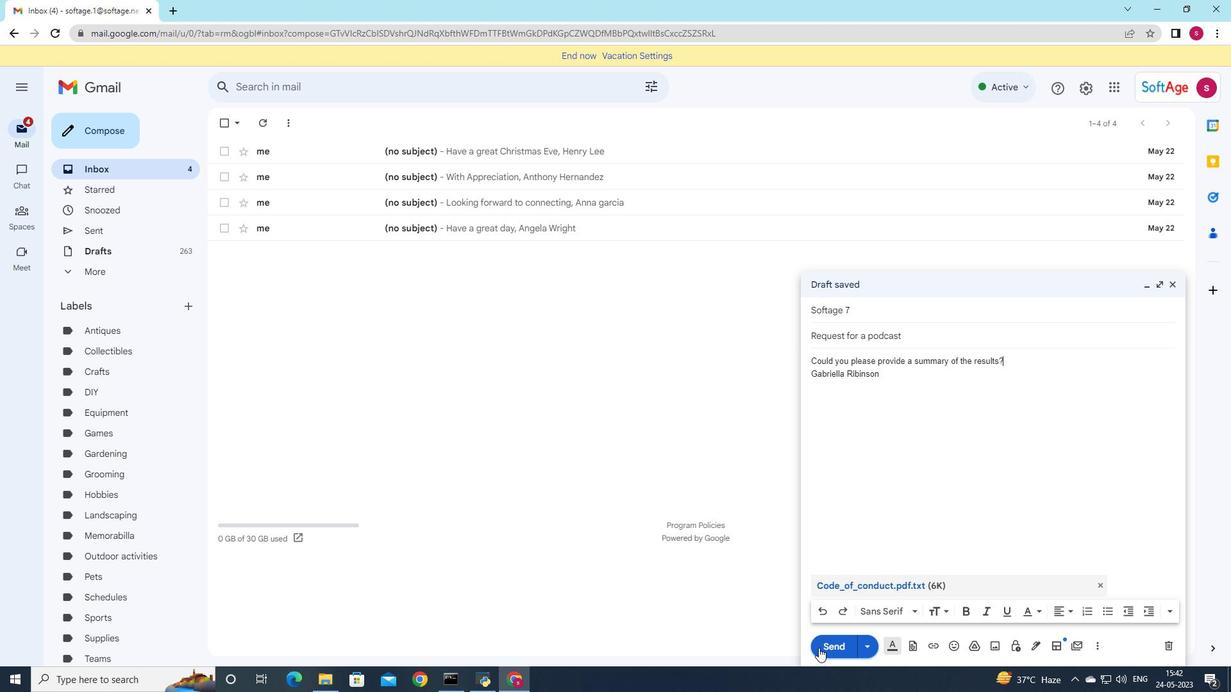 
Action: Mouse pressed left at (820, 648)
Screenshot: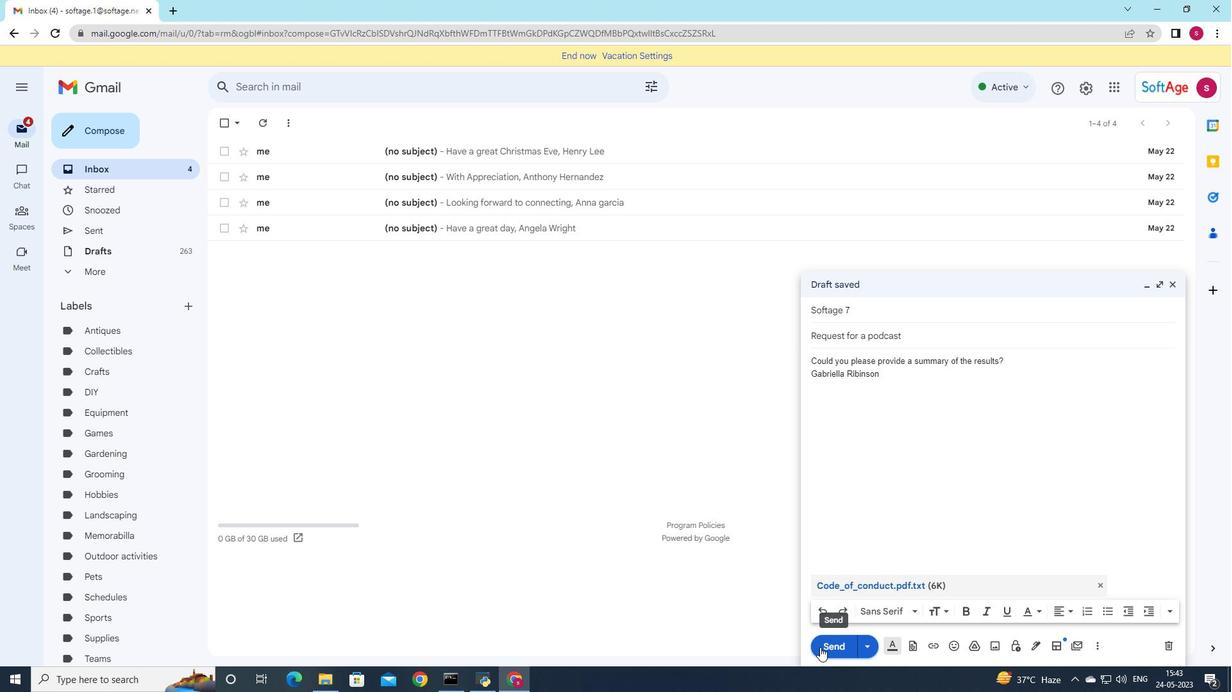 
Action: Mouse moved to (83, 234)
Screenshot: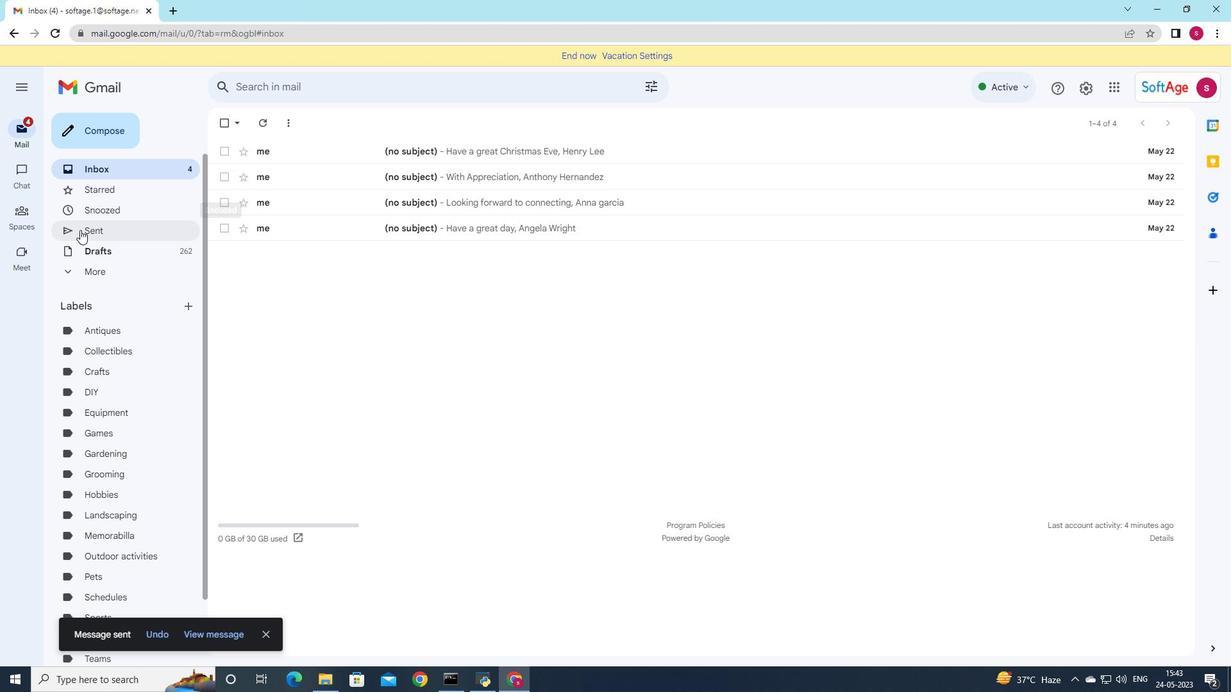 
Action: Mouse pressed left at (83, 234)
Screenshot: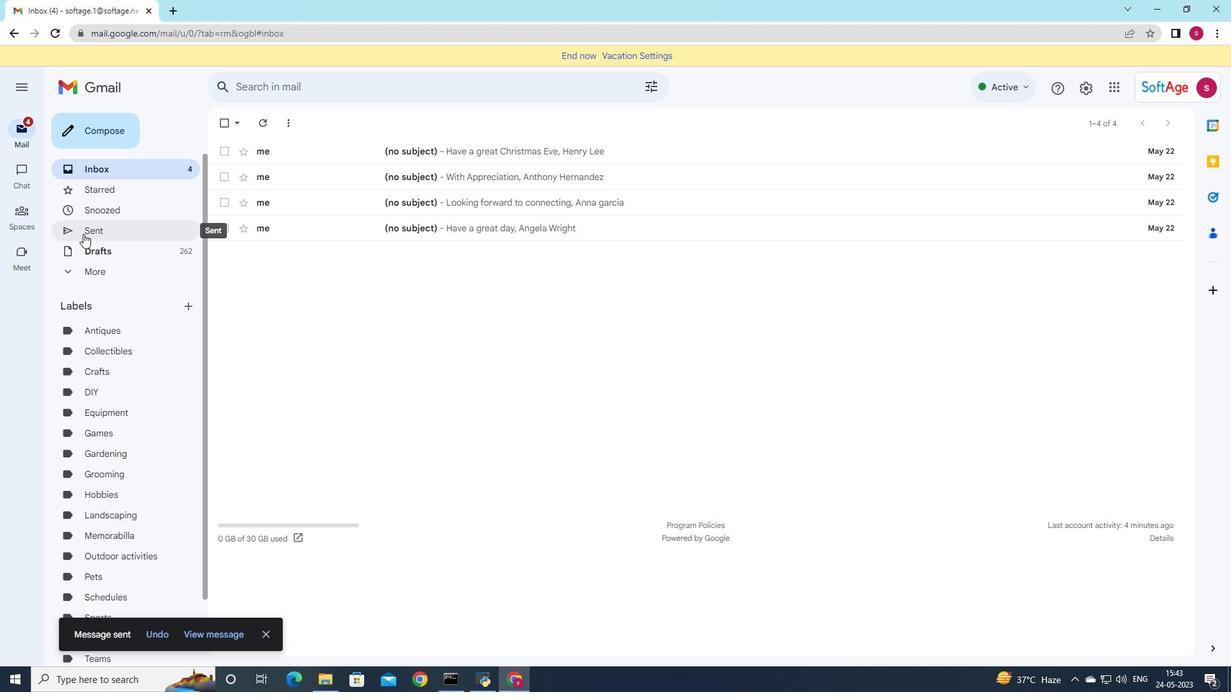 
Action: Mouse moved to (549, 187)
Screenshot: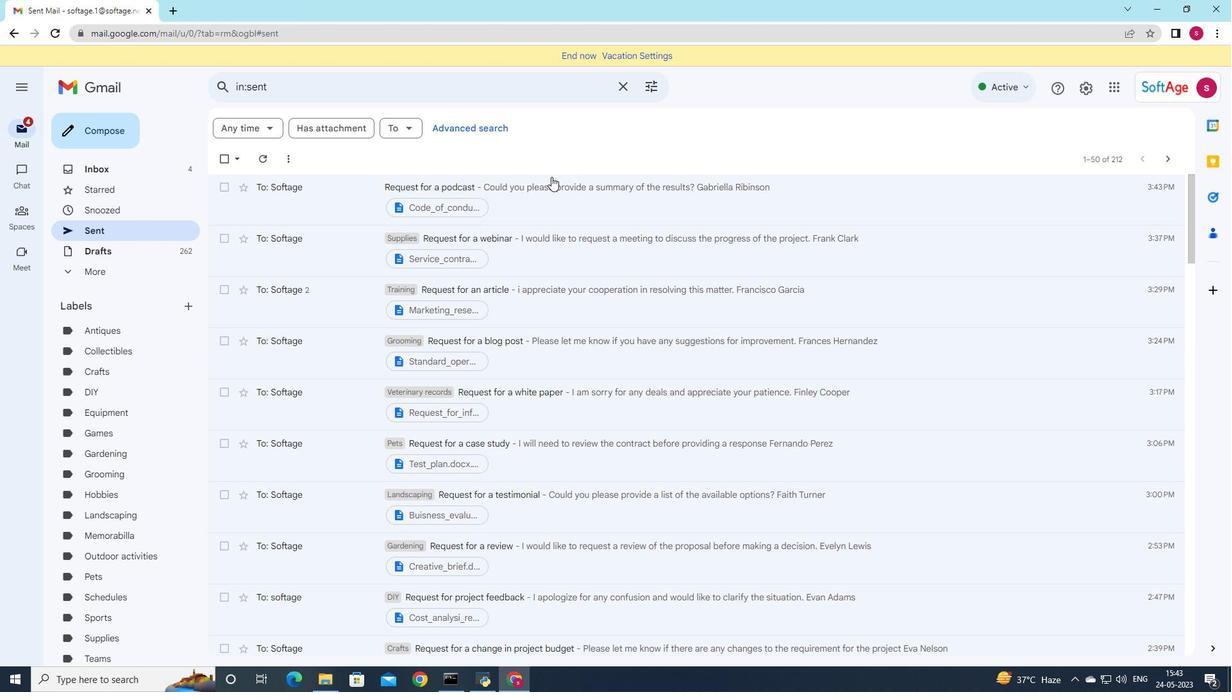 
Action: Mouse pressed left at (549, 187)
Screenshot: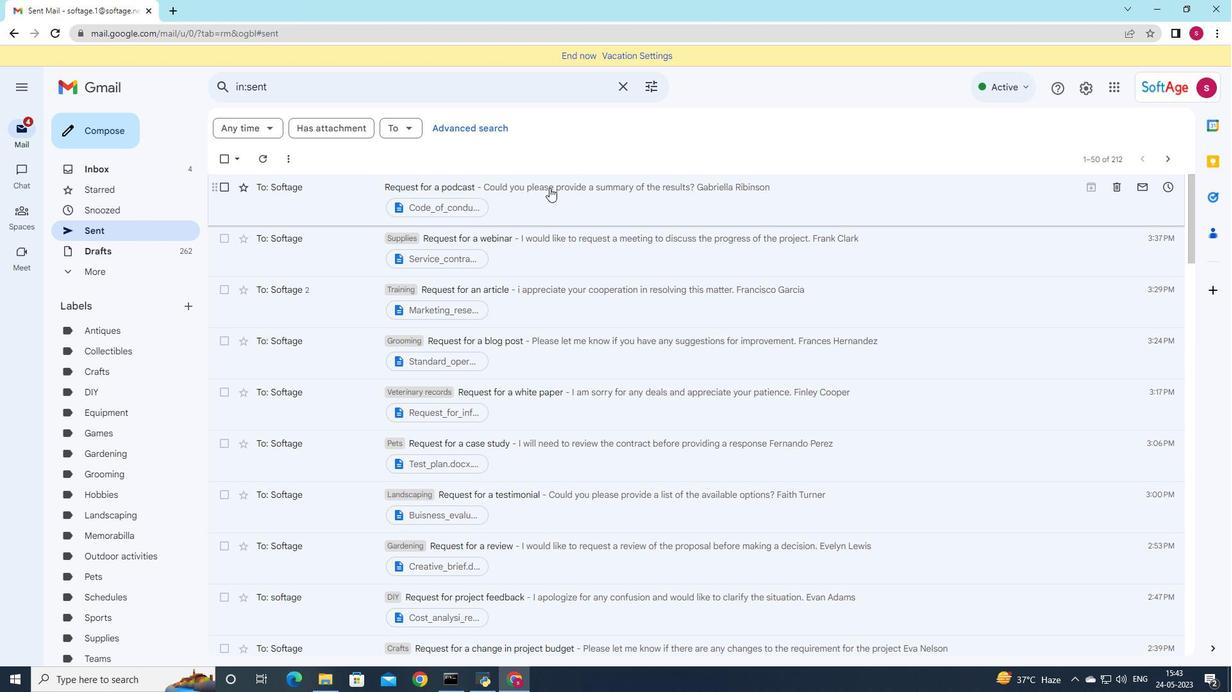
Action: Mouse moved to (475, 119)
Screenshot: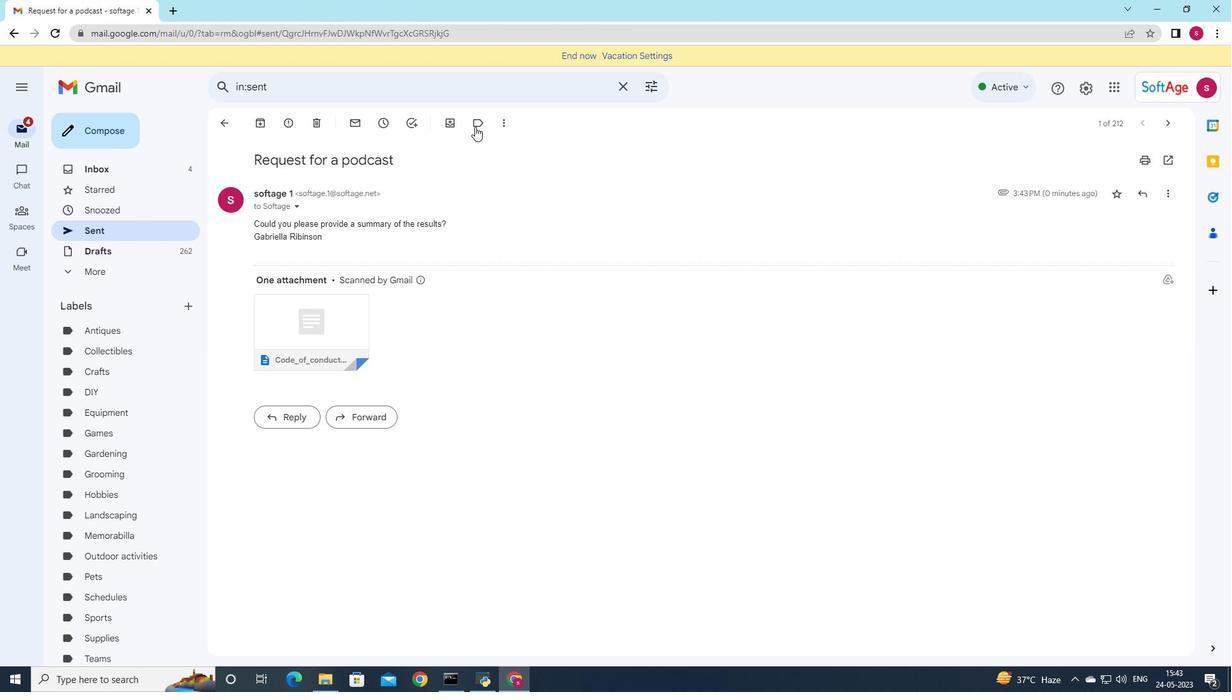 
Action: Mouse pressed left at (475, 119)
Screenshot: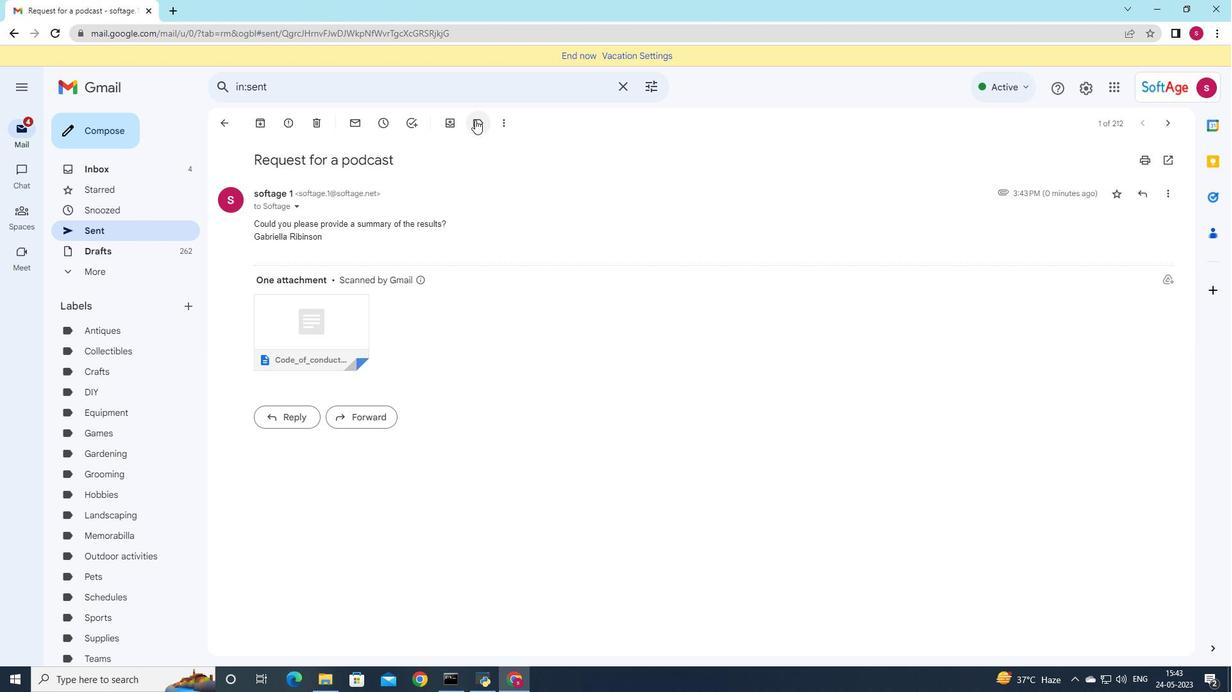
Action: Mouse moved to (537, 357)
Screenshot: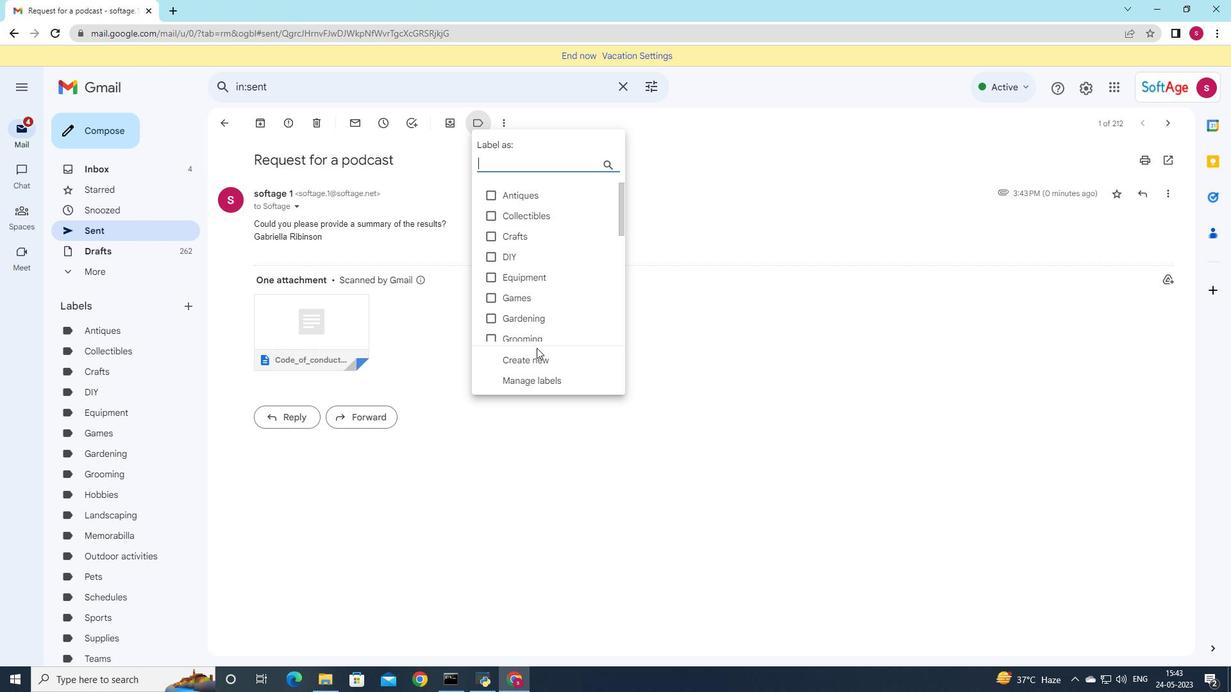 
Action: Mouse pressed left at (537, 357)
Screenshot: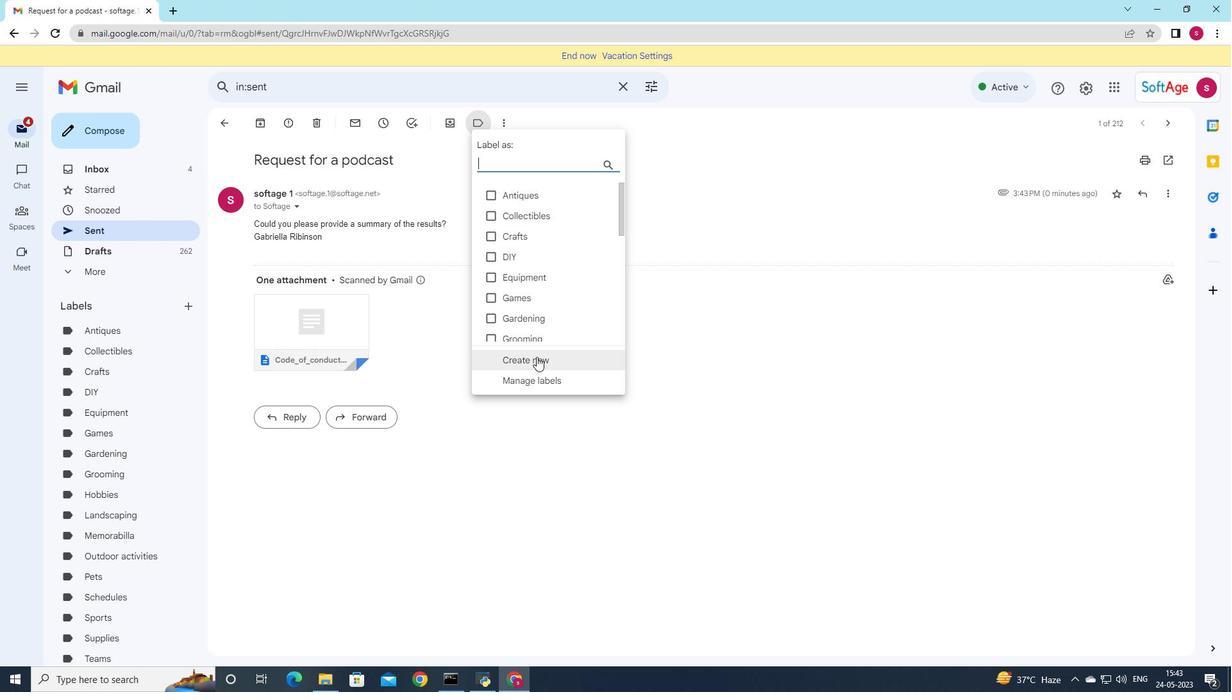 
Action: Mouse moved to (870, 286)
Screenshot: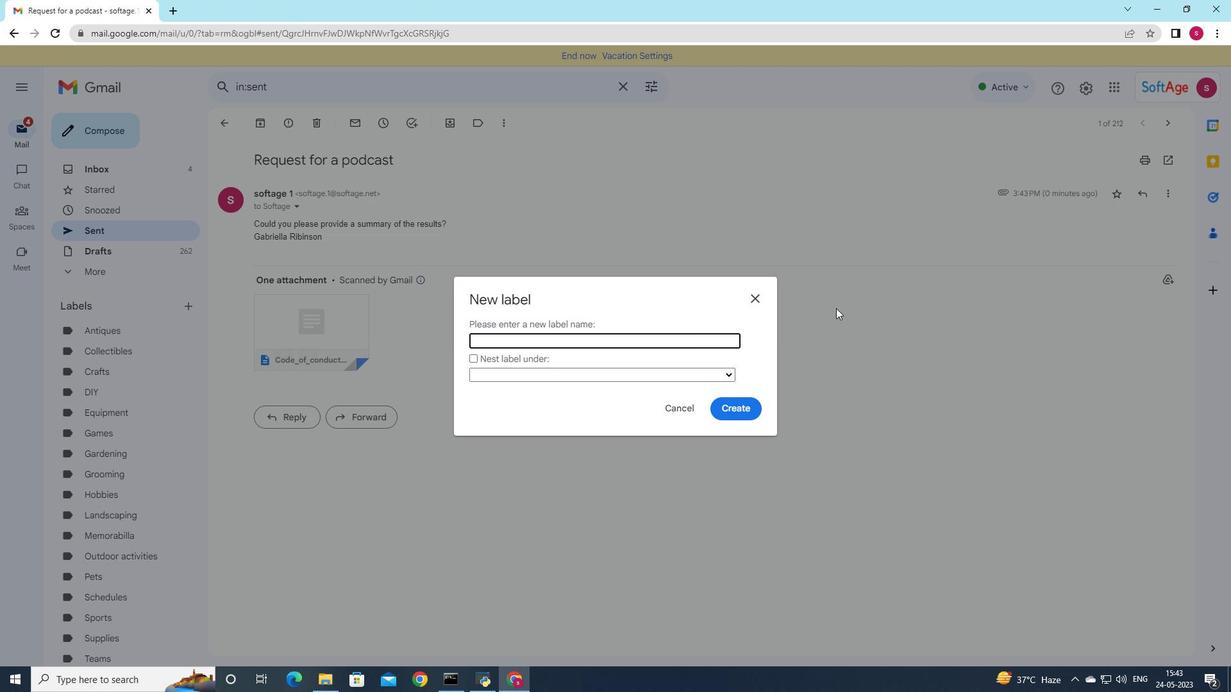 
Action: Key pressed <Key.shift>Foofd<Key.backspace><Key.backspace>d
Screenshot: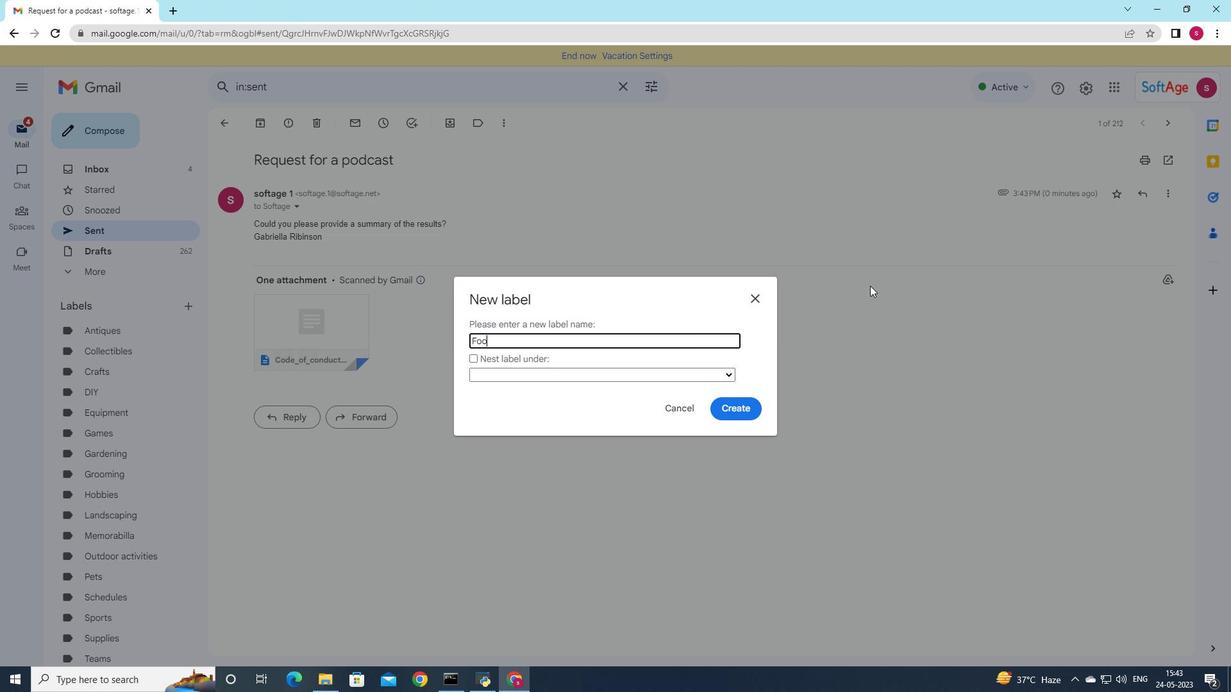 
Action: Mouse moved to (733, 411)
Screenshot: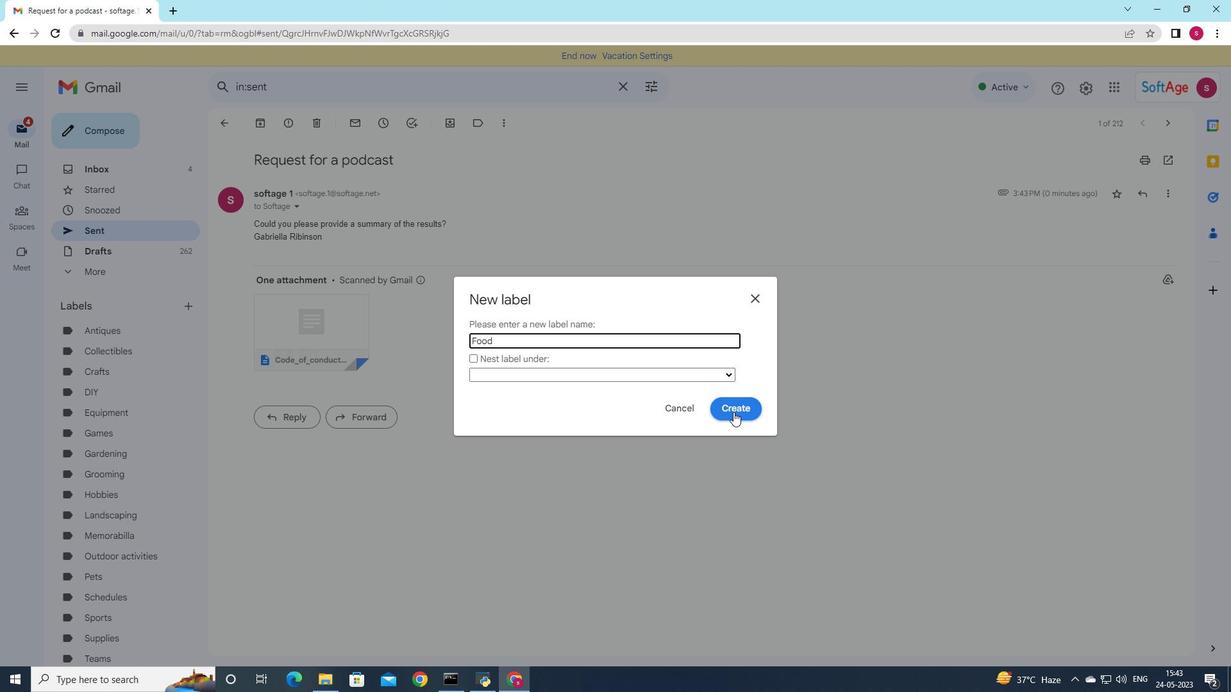 
Action: Mouse pressed left at (733, 411)
Screenshot: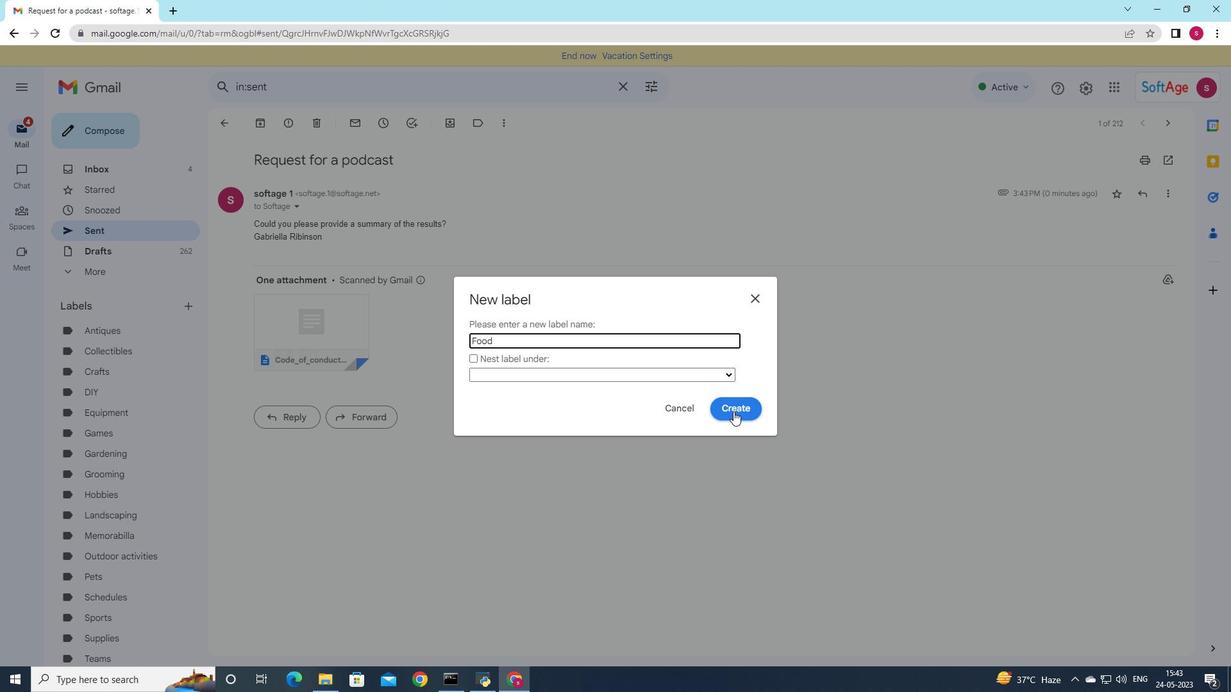 
Action: Mouse moved to (159, 484)
Screenshot: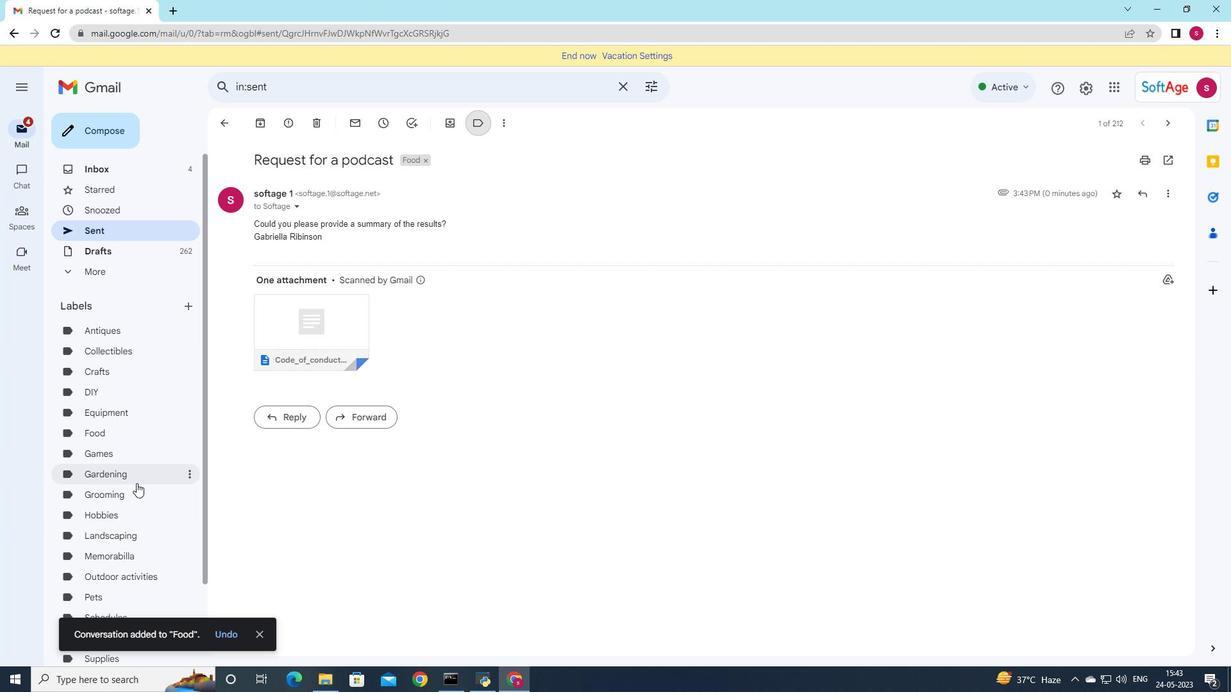 
Action: Mouse scrolled (159, 483) with delta (0, 0)
Screenshot: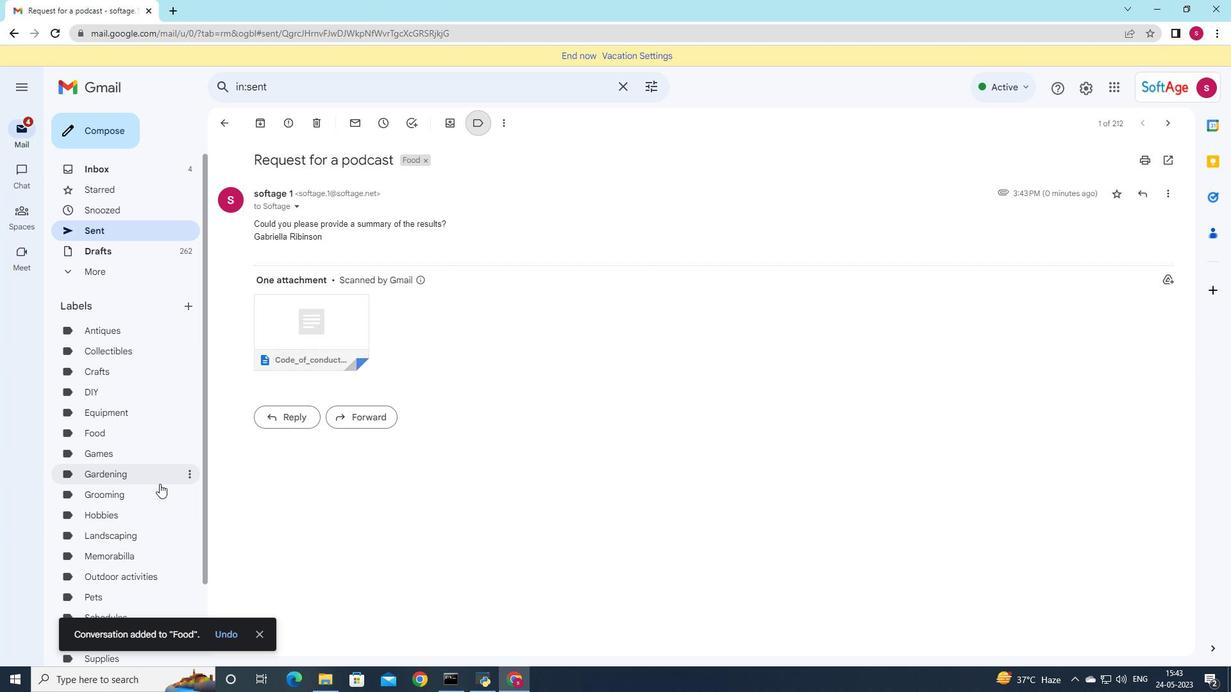 
Action: Mouse scrolled (159, 483) with delta (0, 0)
Screenshot: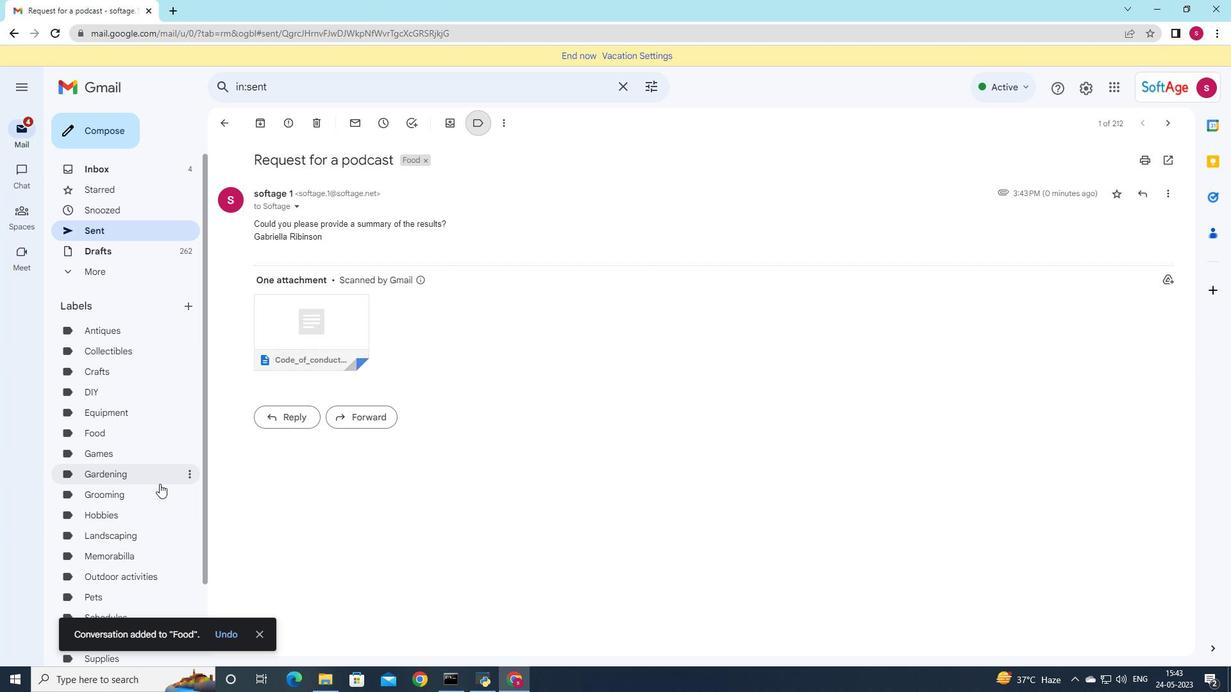 
Action: Mouse moved to (159, 483)
Screenshot: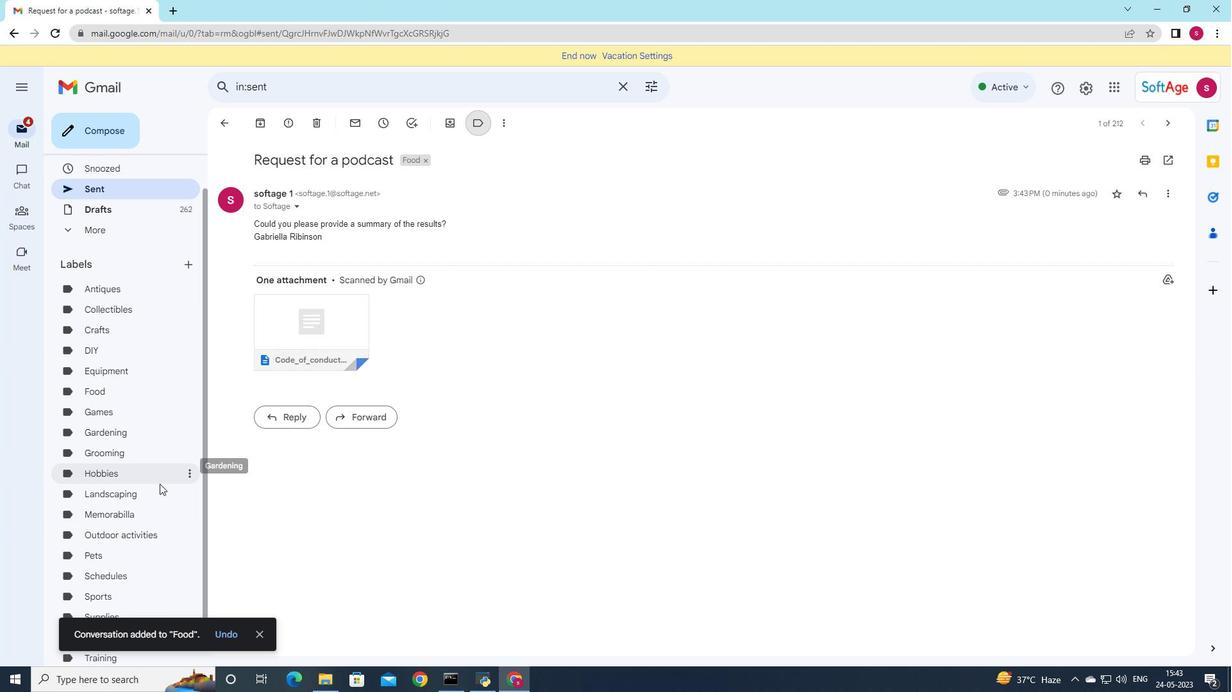 
Action: Mouse scrolled (159, 482) with delta (0, 0)
Screenshot: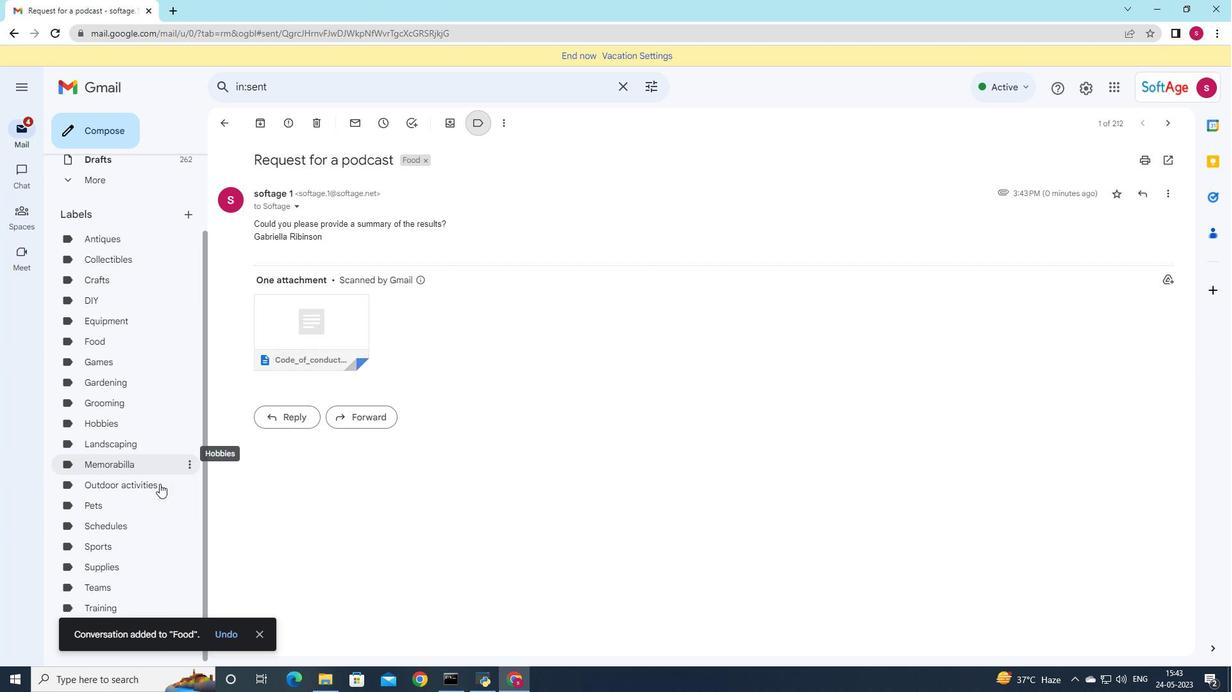 
Action: Mouse scrolled (159, 482) with delta (0, 0)
Screenshot: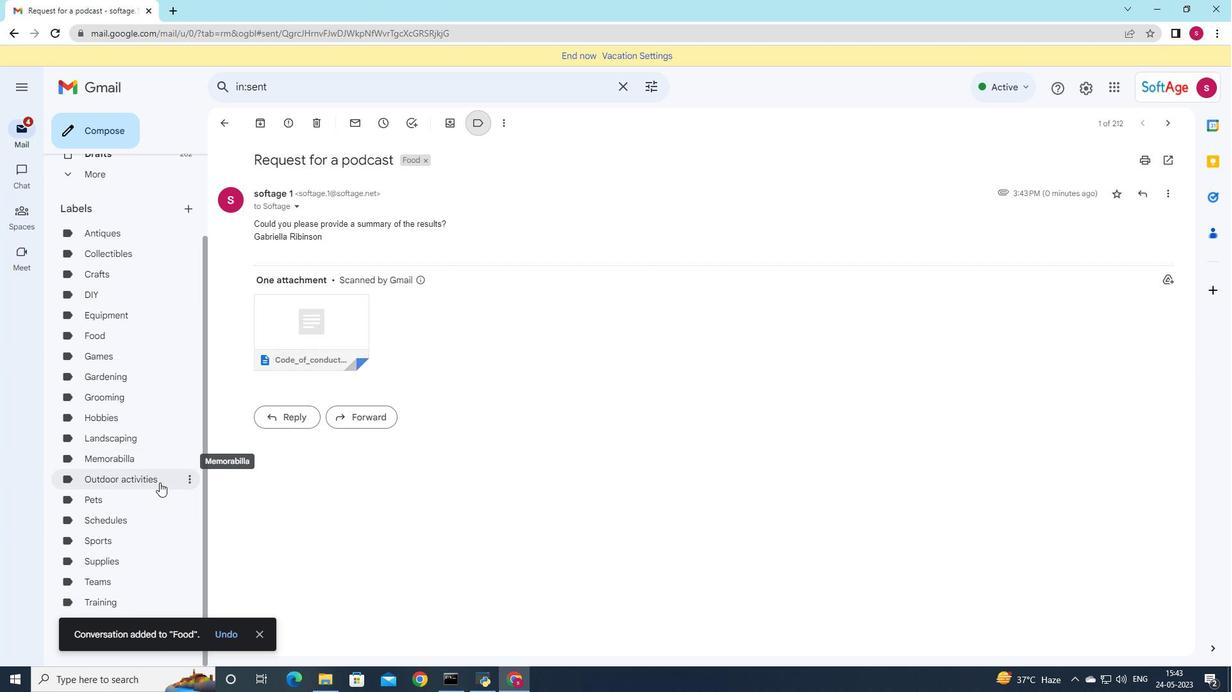 
Action: Mouse scrolled (159, 482) with delta (0, 0)
Screenshot: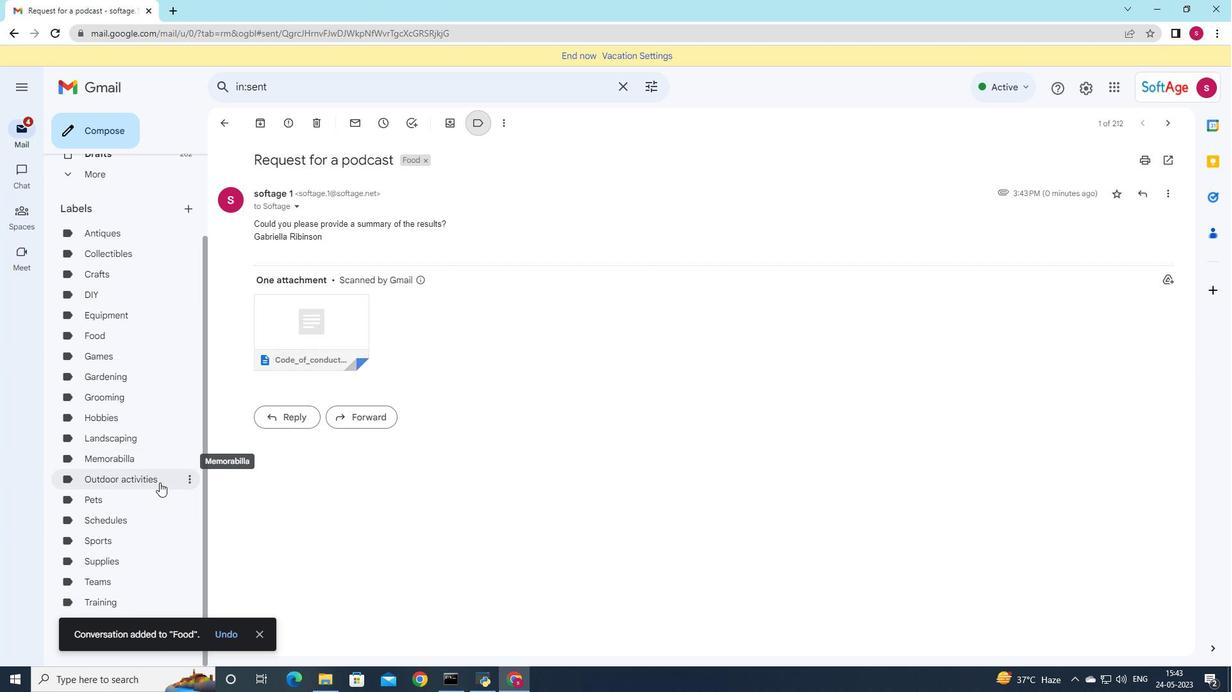 
Action: Mouse scrolled (159, 483) with delta (0, 0)
Screenshot: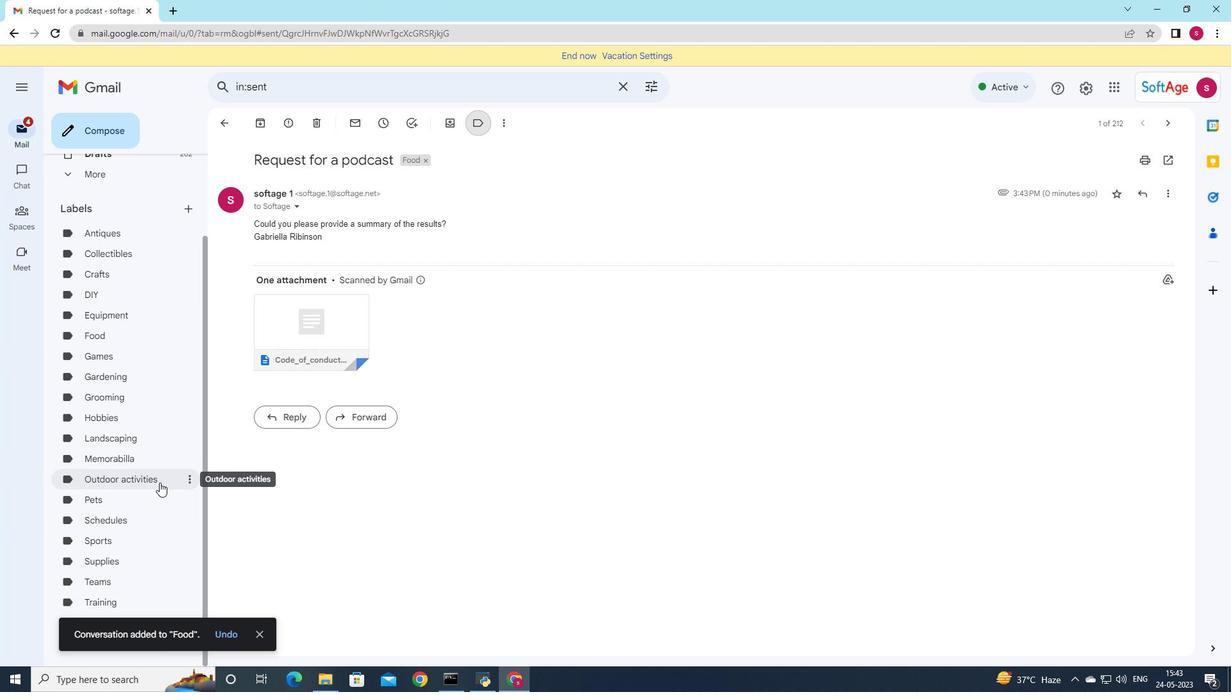 
Action: Mouse scrolled (159, 483) with delta (0, 0)
Screenshot: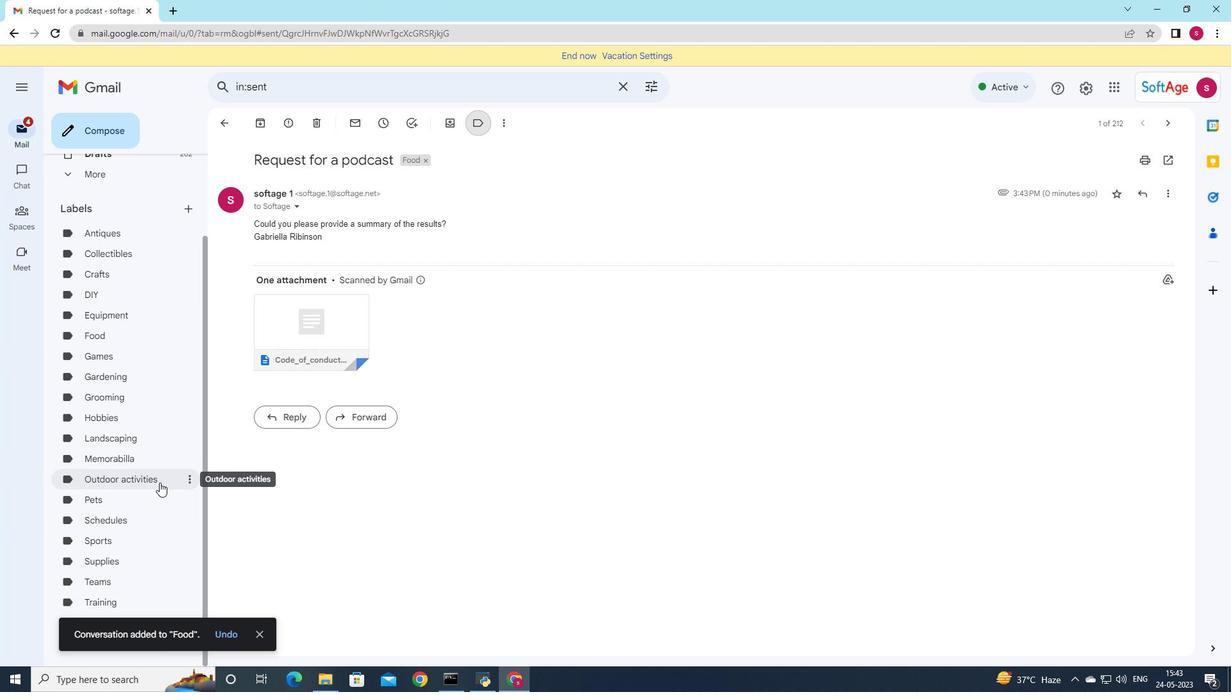 
Action: Mouse scrolled (159, 483) with delta (0, 0)
Screenshot: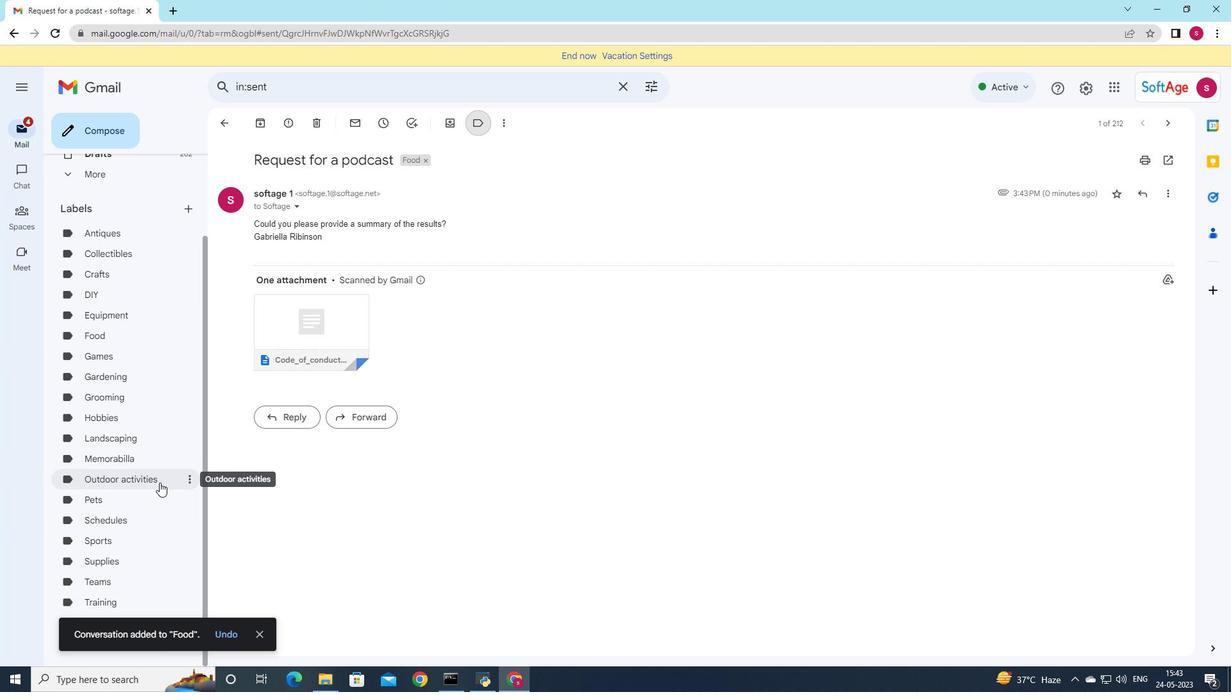 
Action: Mouse scrolled (159, 483) with delta (0, 0)
Screenshot: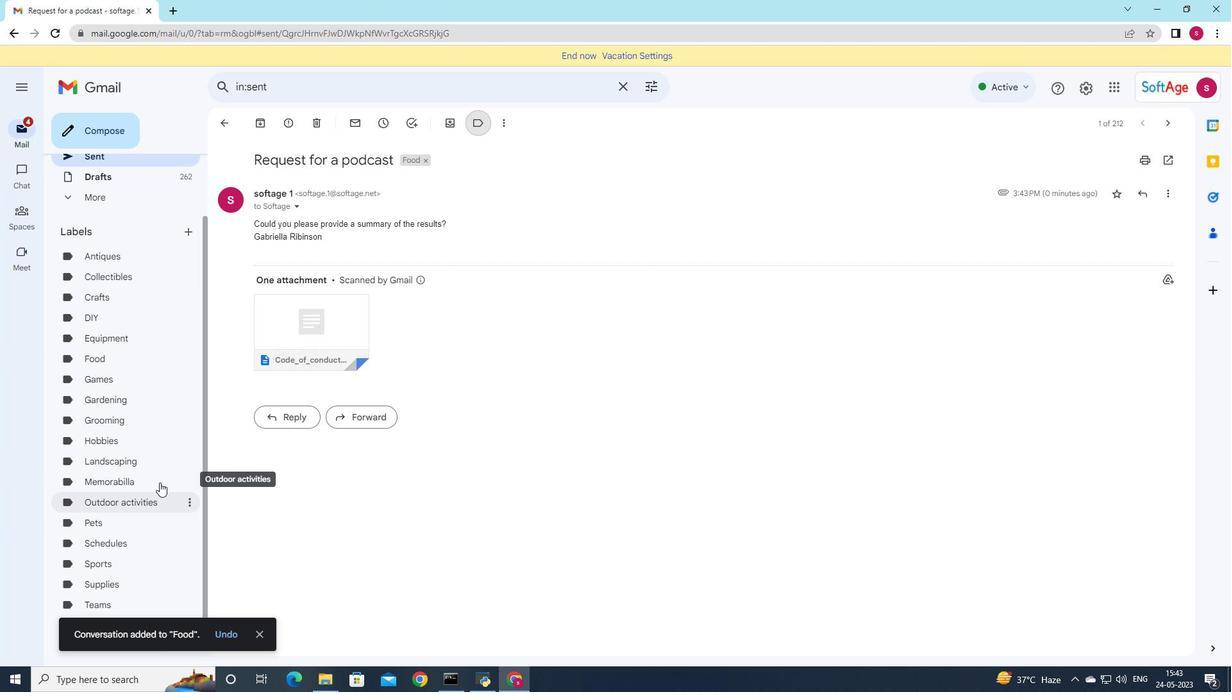 
Action: Mouse scrolled (159, 483) with delta (0, 0)
Screenshot: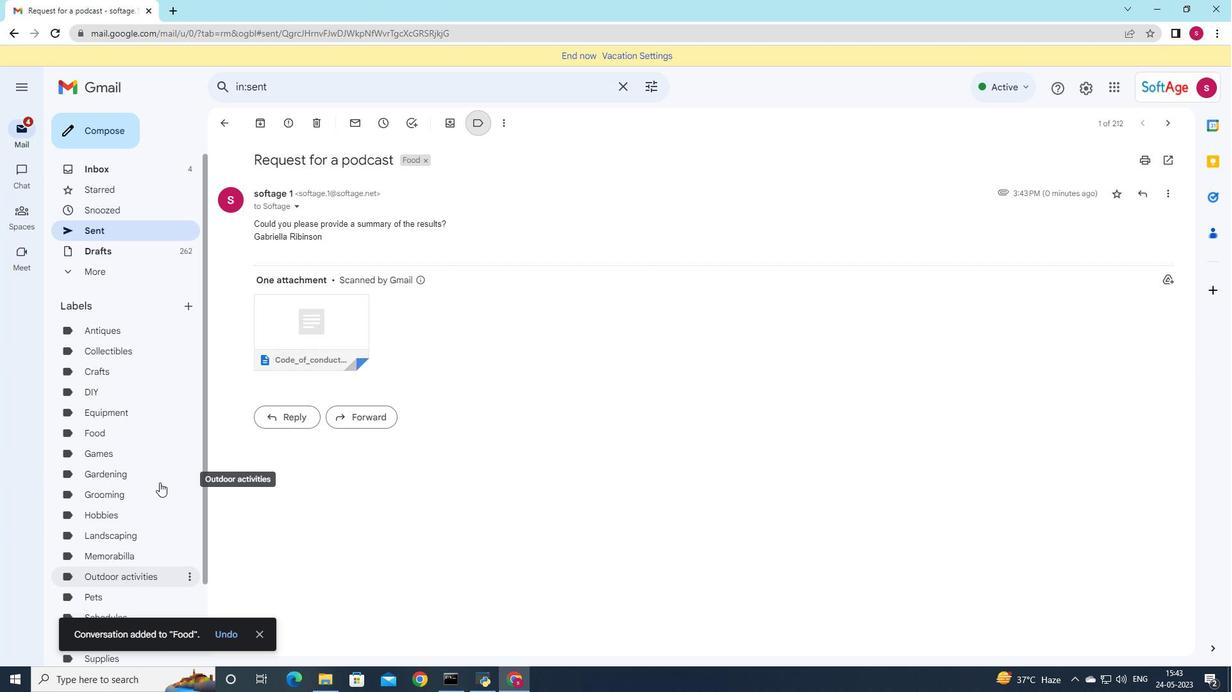 
Action: Mouse scrolled (159, 483) with delta (0, 0)
Screenshot: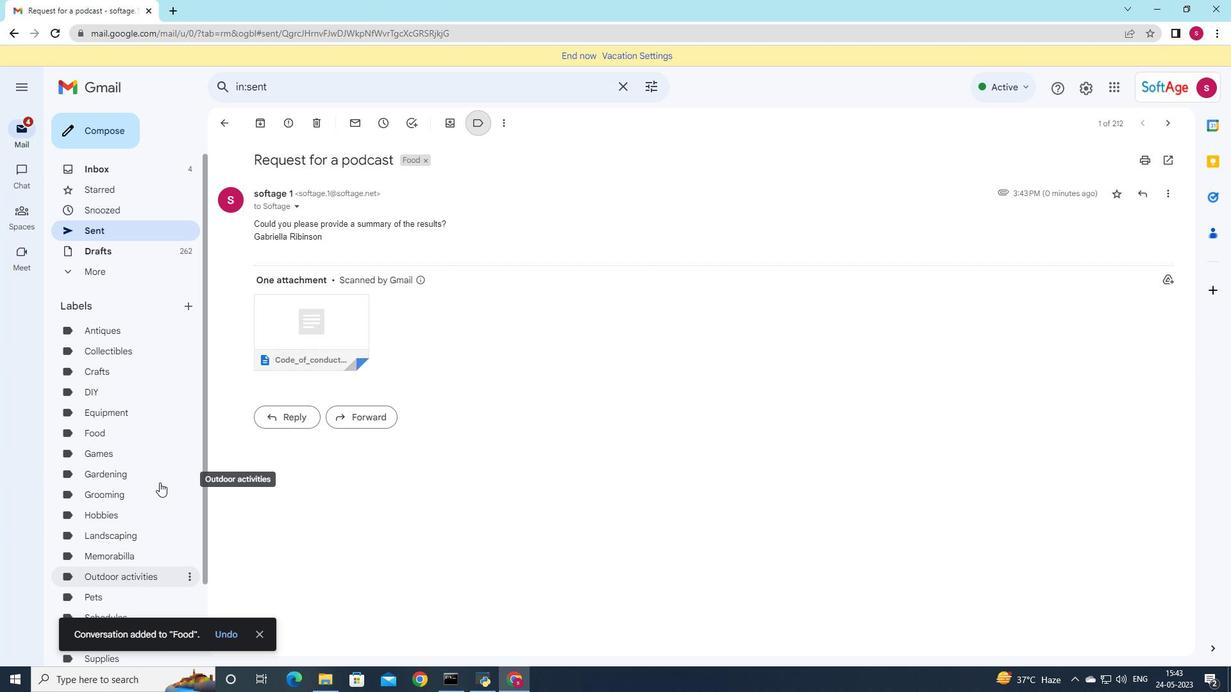 
Action: Mouse scrolled (159, 483) with delta (0, 0)
Screenshot: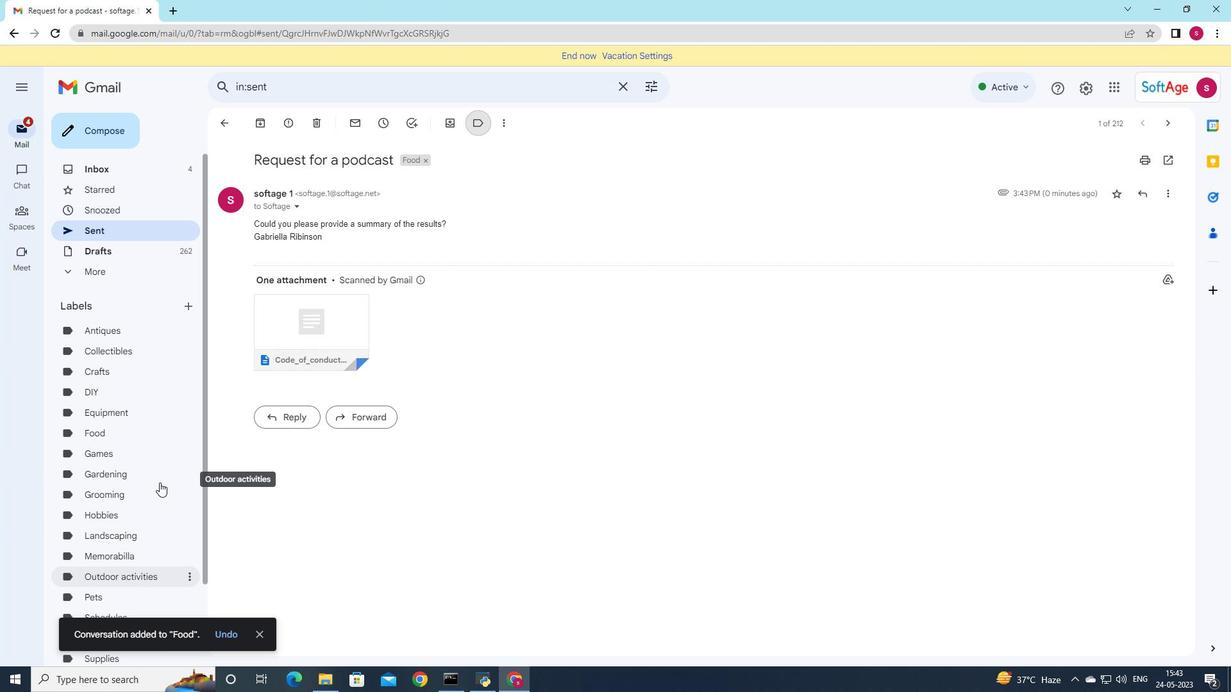 
Action: Mouse moved to (119, 405)
Screenshot: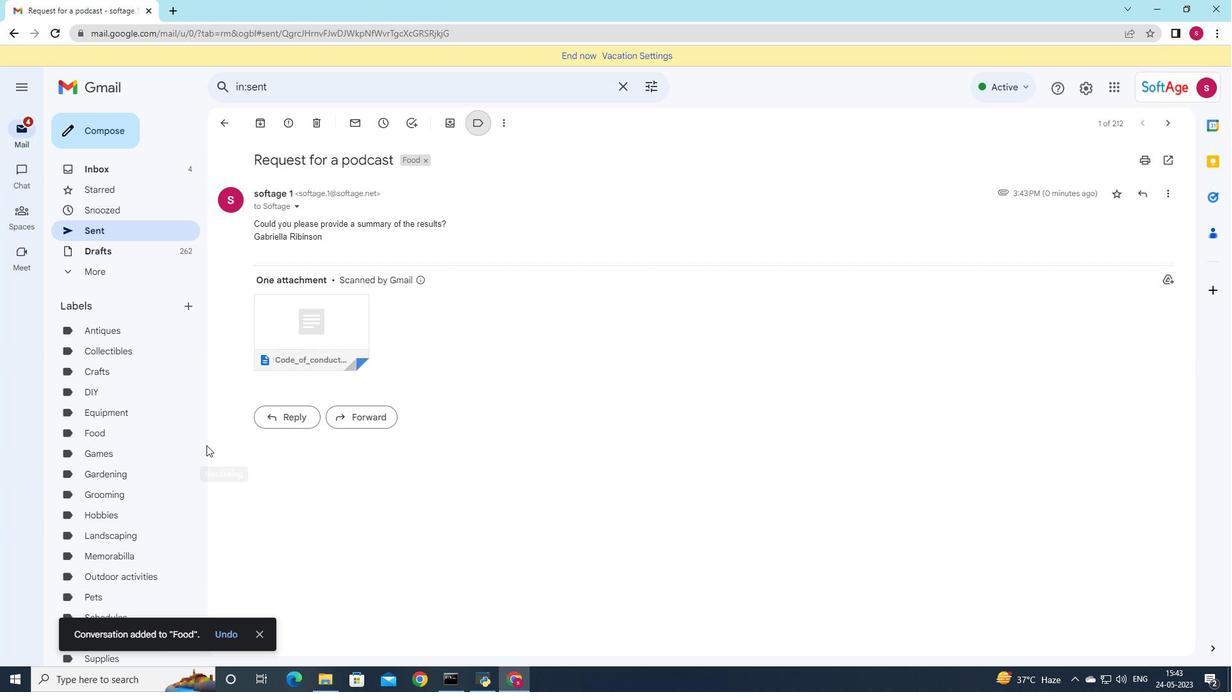 
